 Task: Select transit view around selected location Chattahoochee National Forest, Georgia, United States and check out the nearest train station
Action: Mouse moved to (314, 108)
Screenshot: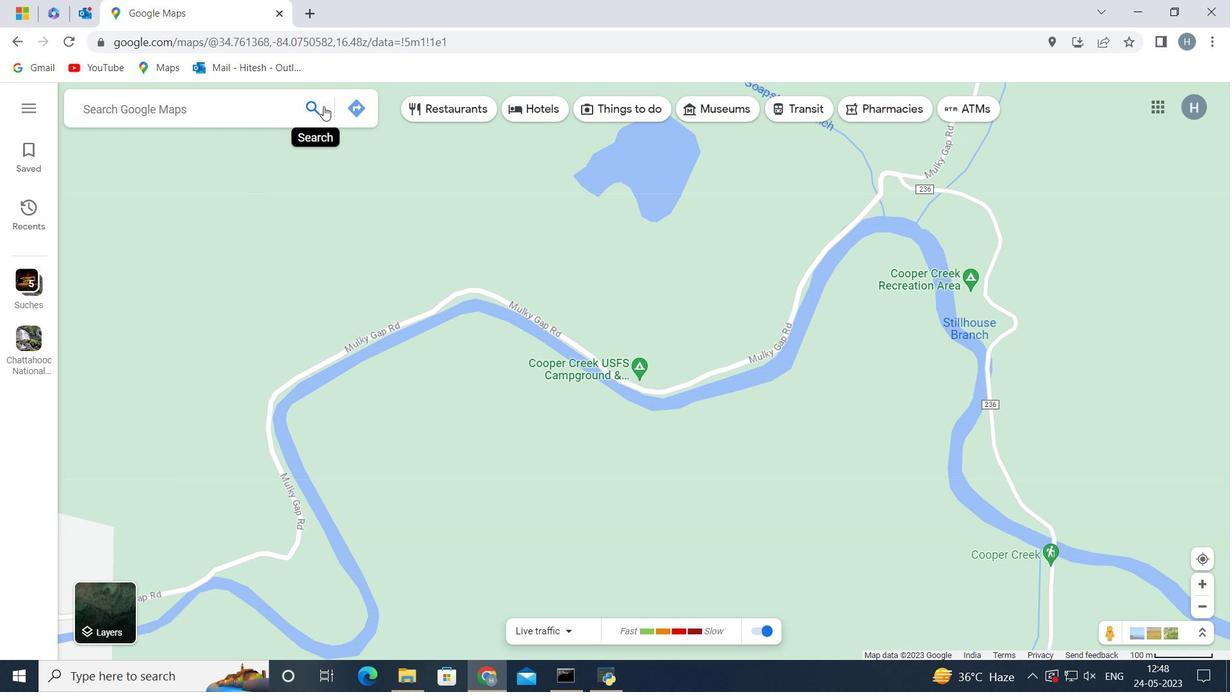 
Action: Mouse pressed left at (314, 108)
Screenshot: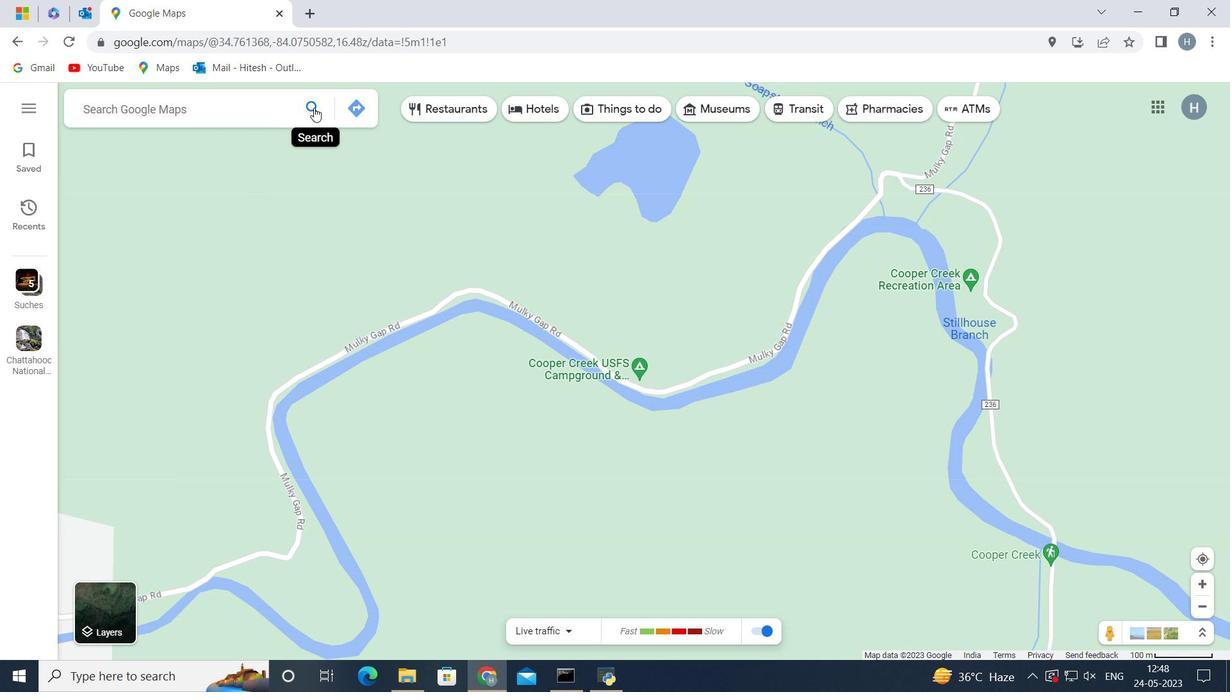 
Action: Mouse moved to (242, 151)
Screenshot: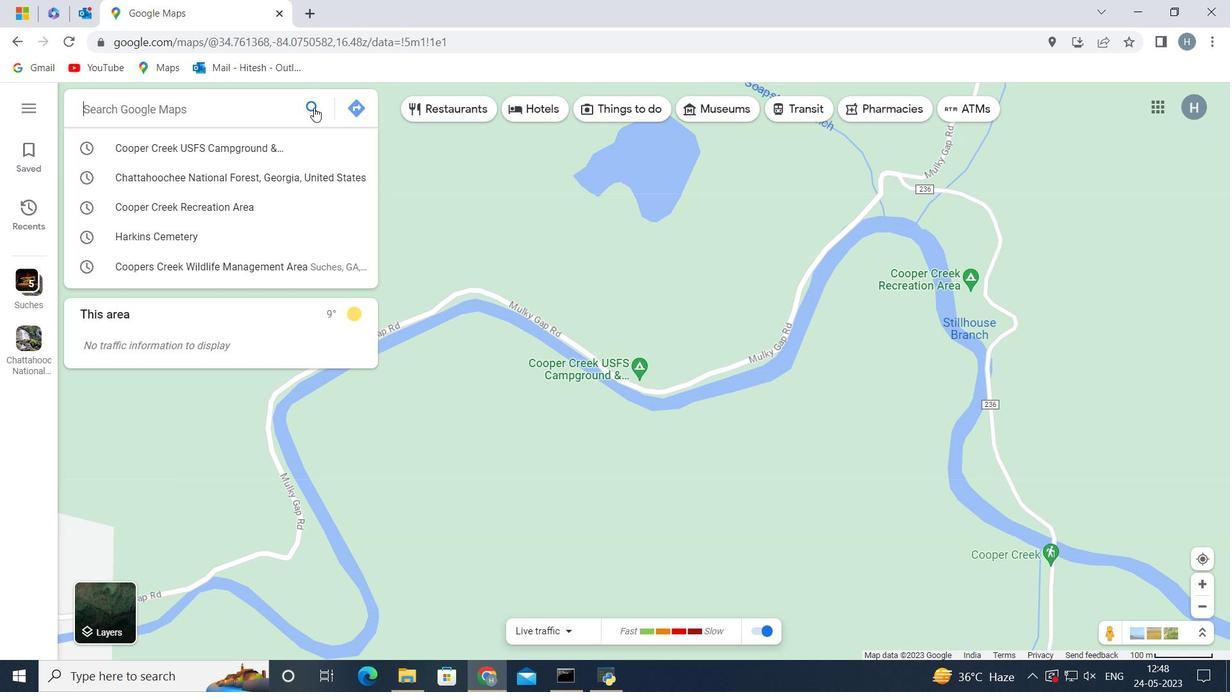 
Action: Key pressed ch
Screenshot: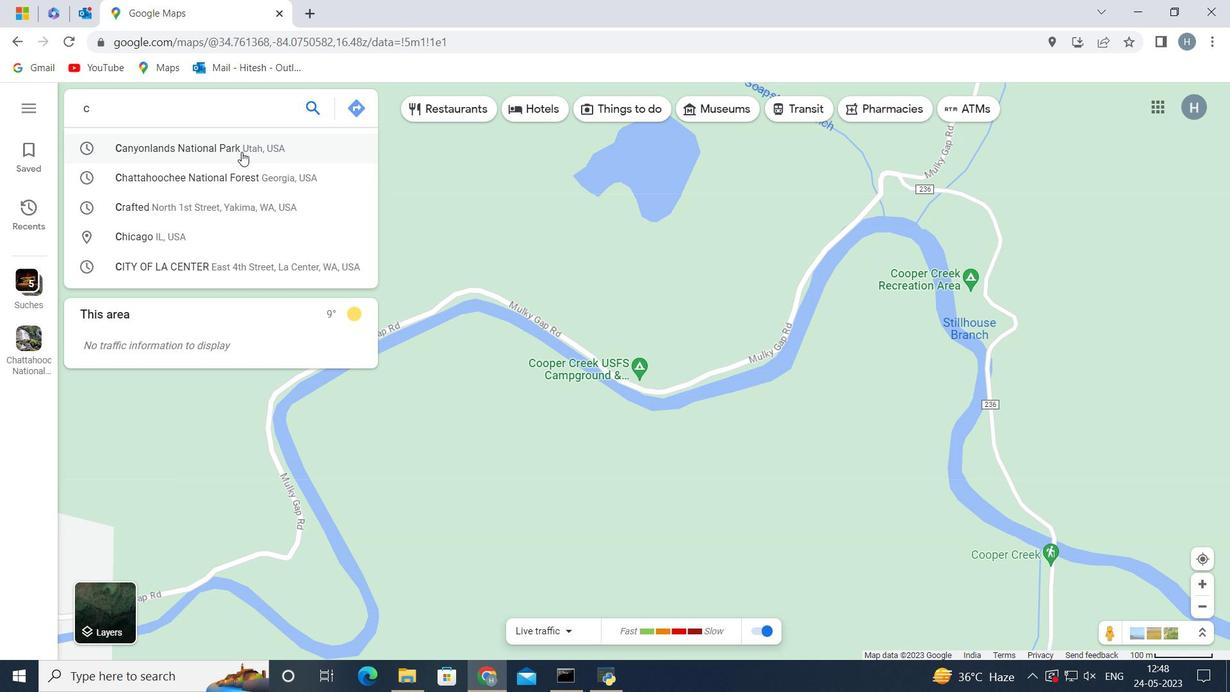 
Action: Mouse moved to (241, 152)
Screenshot: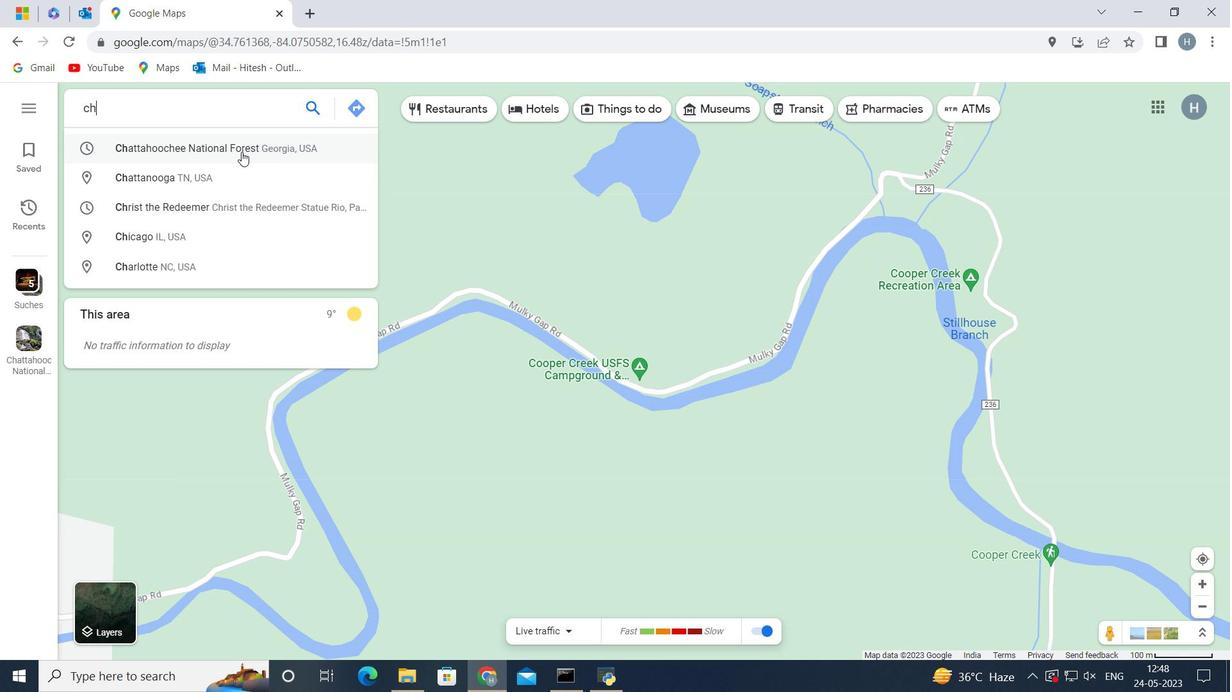 
Action: Key pressed attahoochee<Key.space>national<Key.space>forest<Key.space>georgia<Key.space>united<Key.space>states<Key.space>
Screenshot: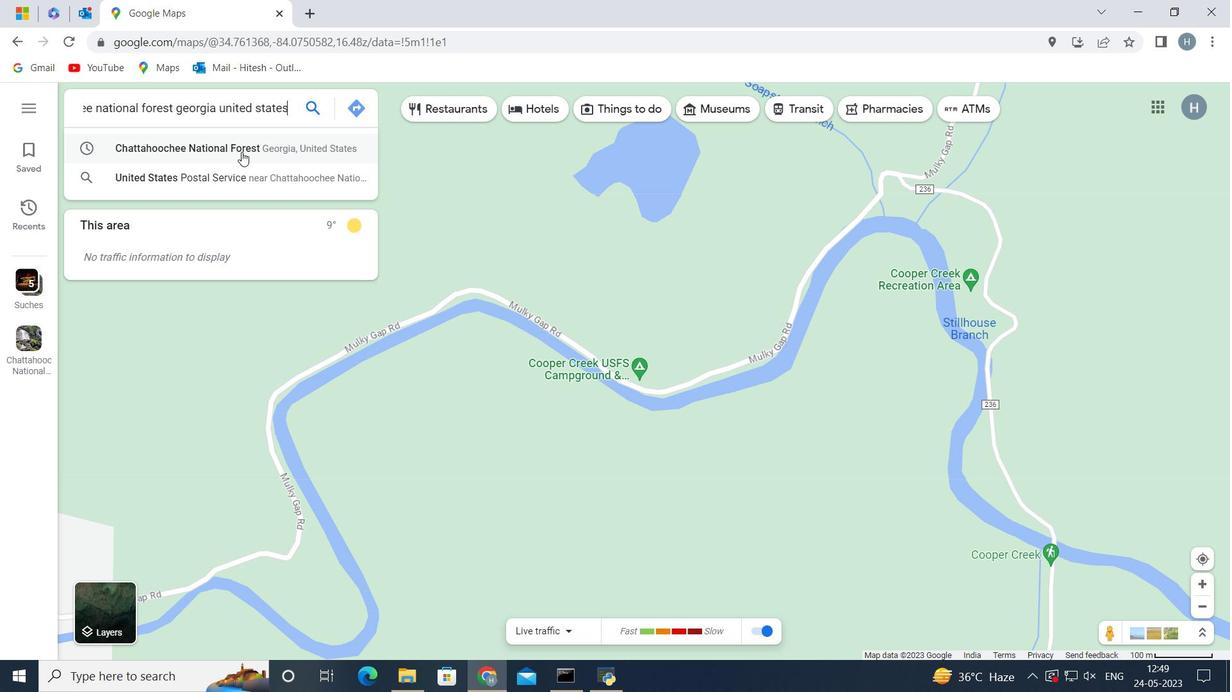 
Action: Mouse moved to (242, 151)
Screenshot: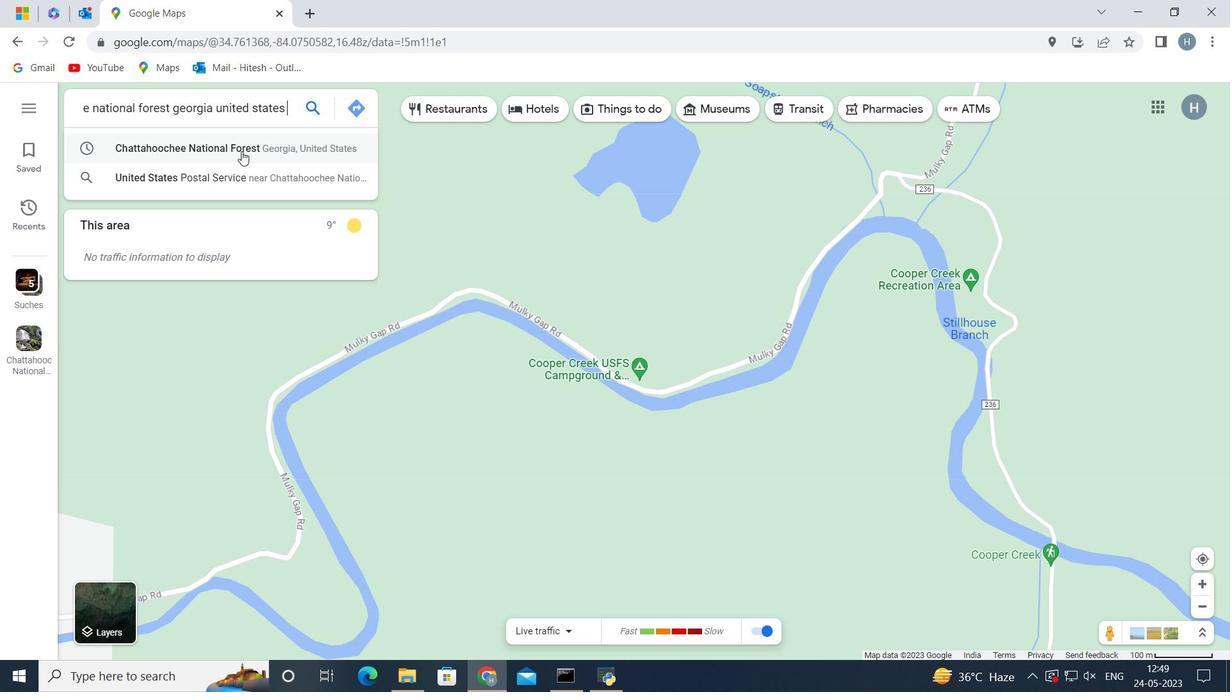 
Action: Mouse pressed left at (242, 151)
Screenshot: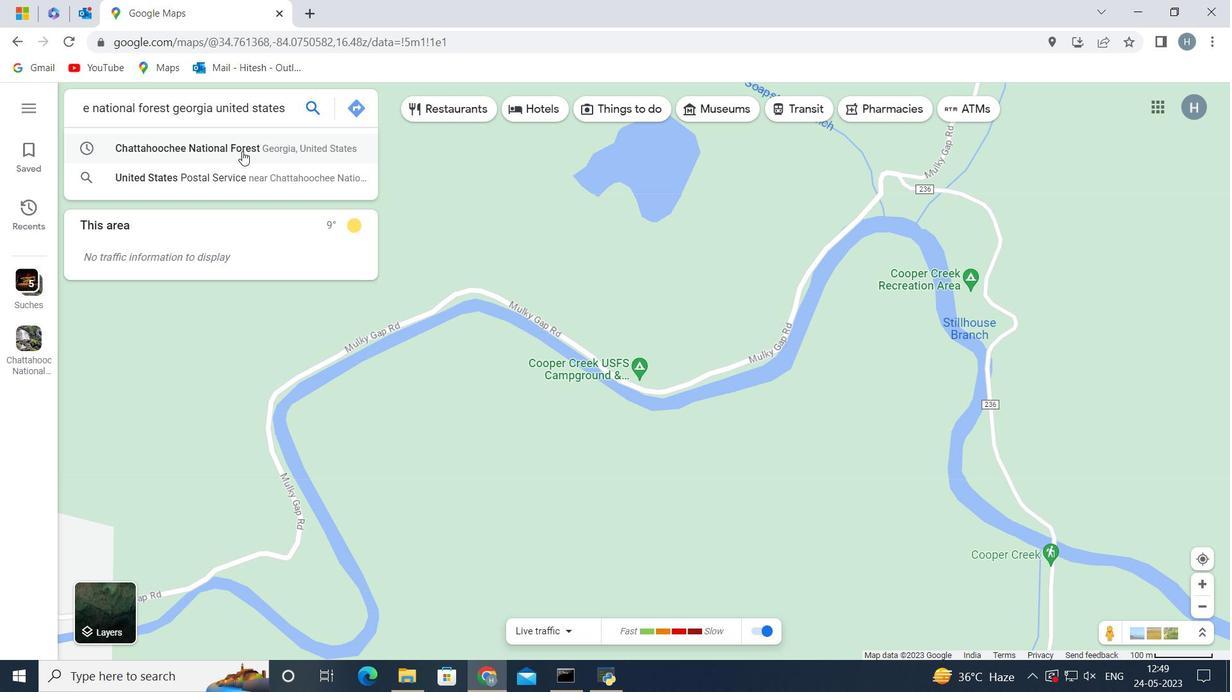 
Action: Mouse moved to (274, 453)
Screenshot: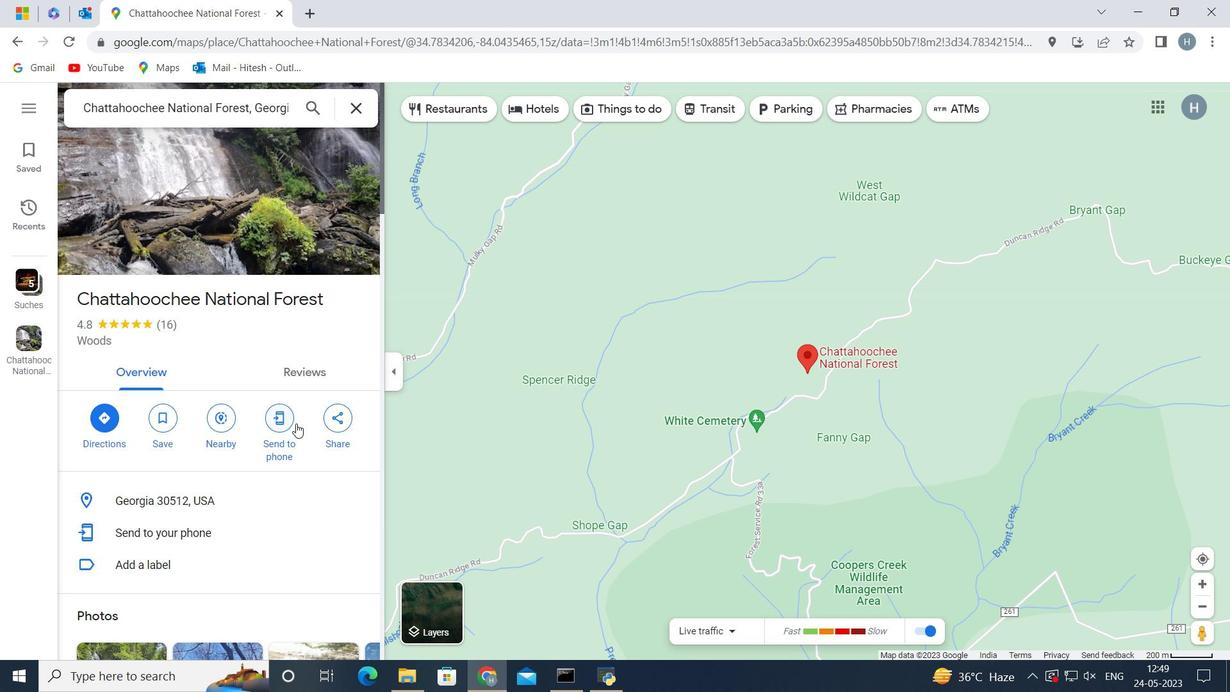 
Action: Mouse scrolled (274, 452) with delta (0, 0)
Screenshot: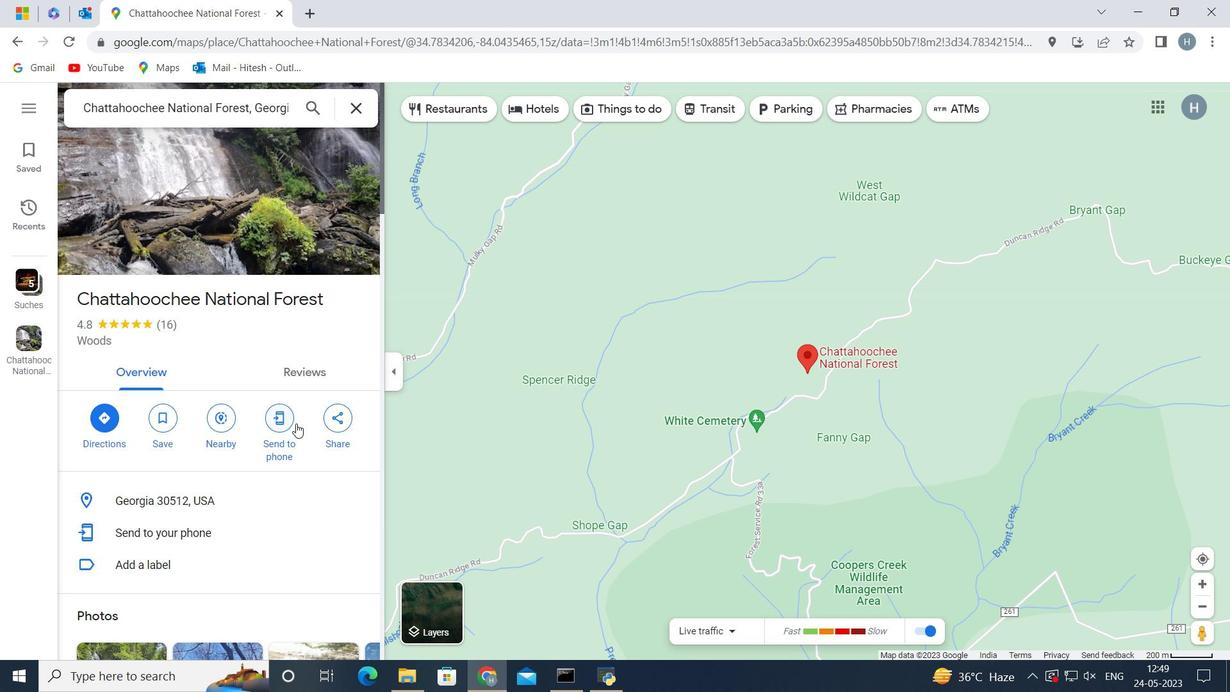 
Action: Mouse moved to (273, 457)
Screenshot: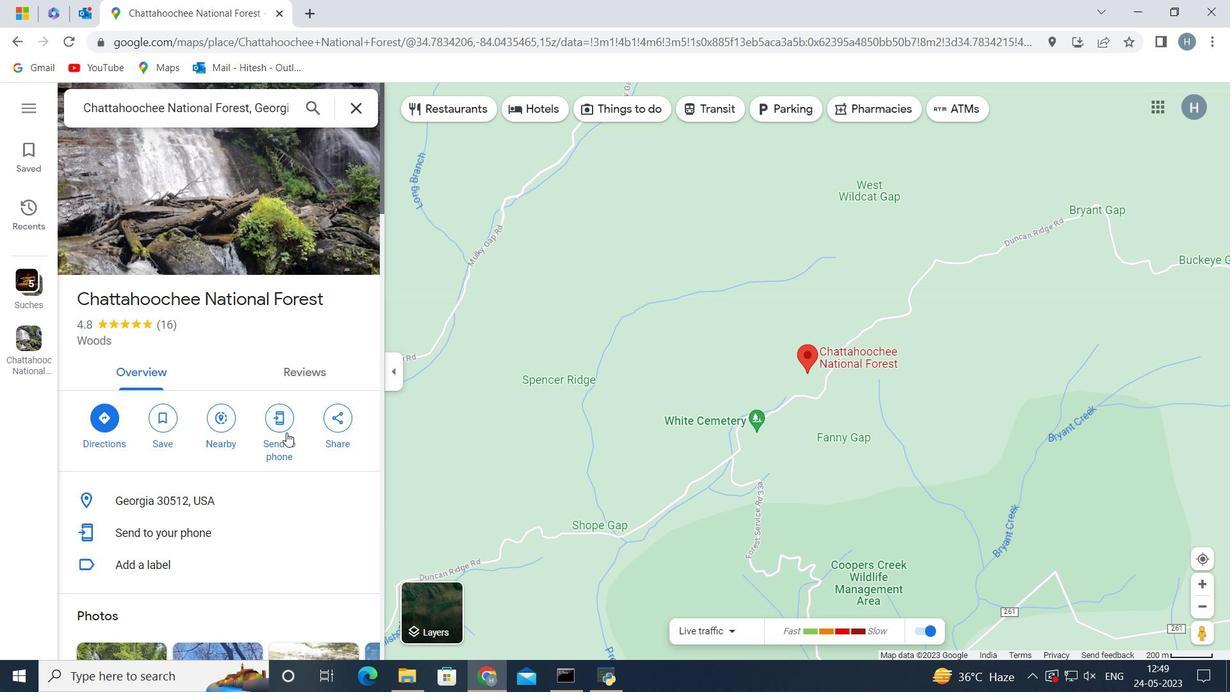 
Action: Mouse scrolled (273, 456) with delta (0, 0)
Screenshot: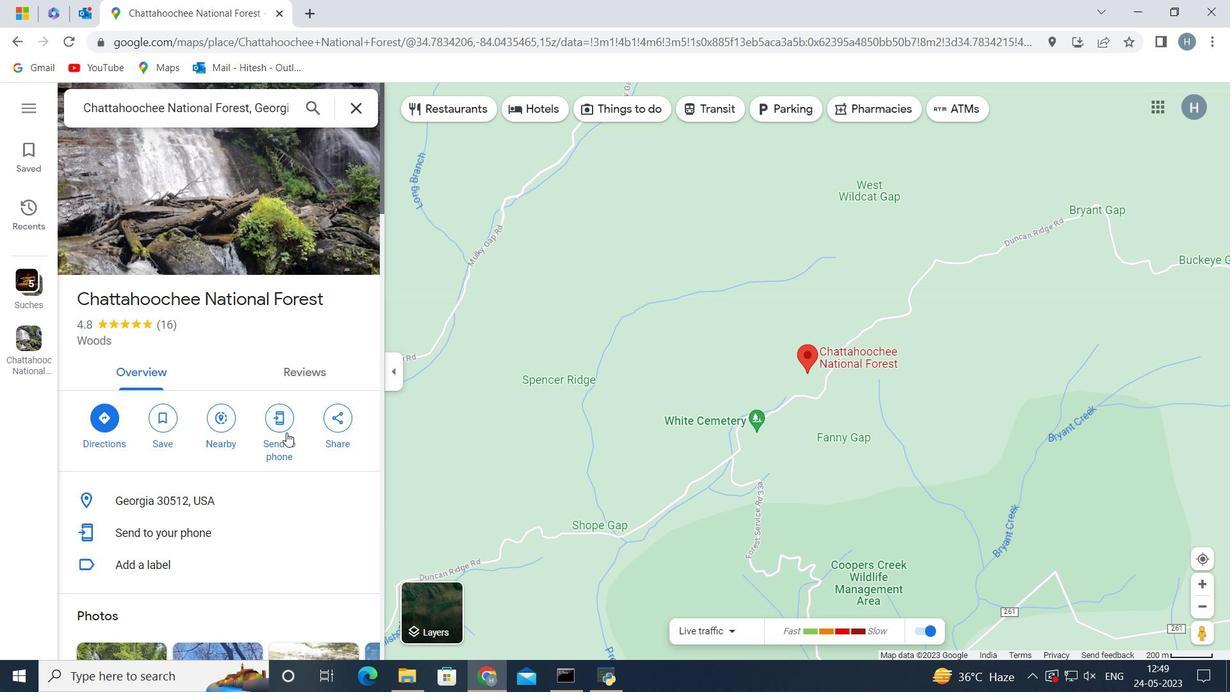 
Action: Mouse scrolled (273, 456) with delta (0, 0)
Screenshot: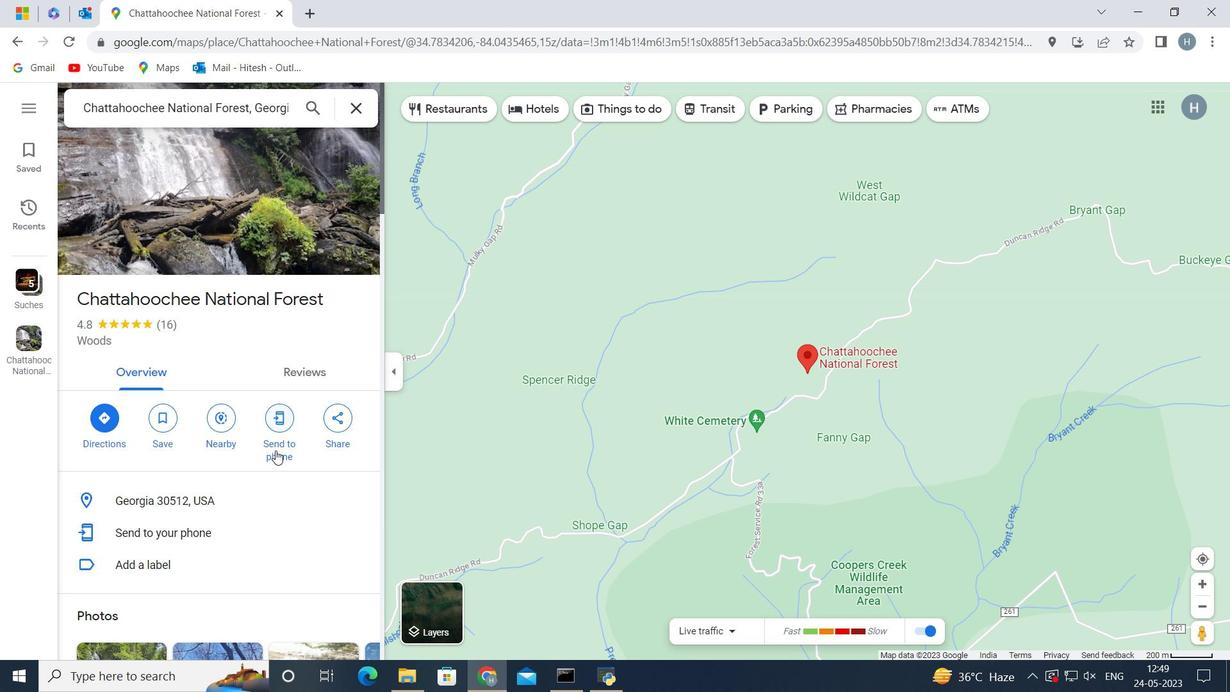 
Action: Mouse moved to (272, 457)
Screenshot: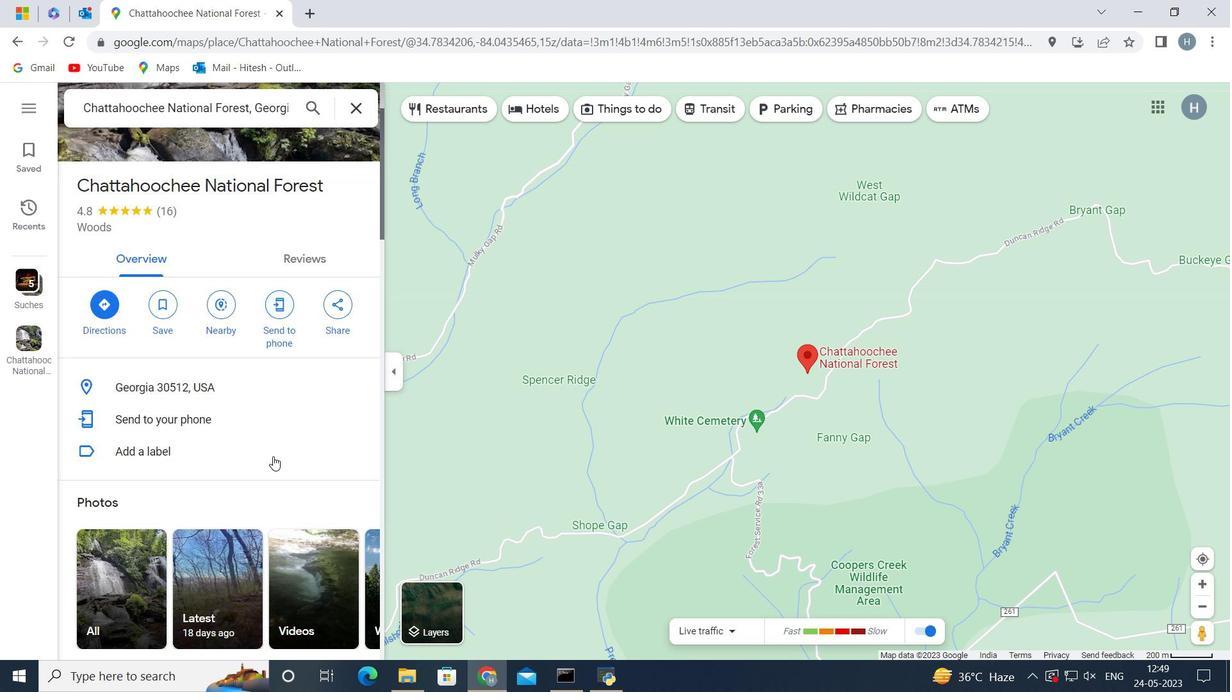 
Action: Mouse scrolled (272, 457) with delta (0, 0)
Screenshot: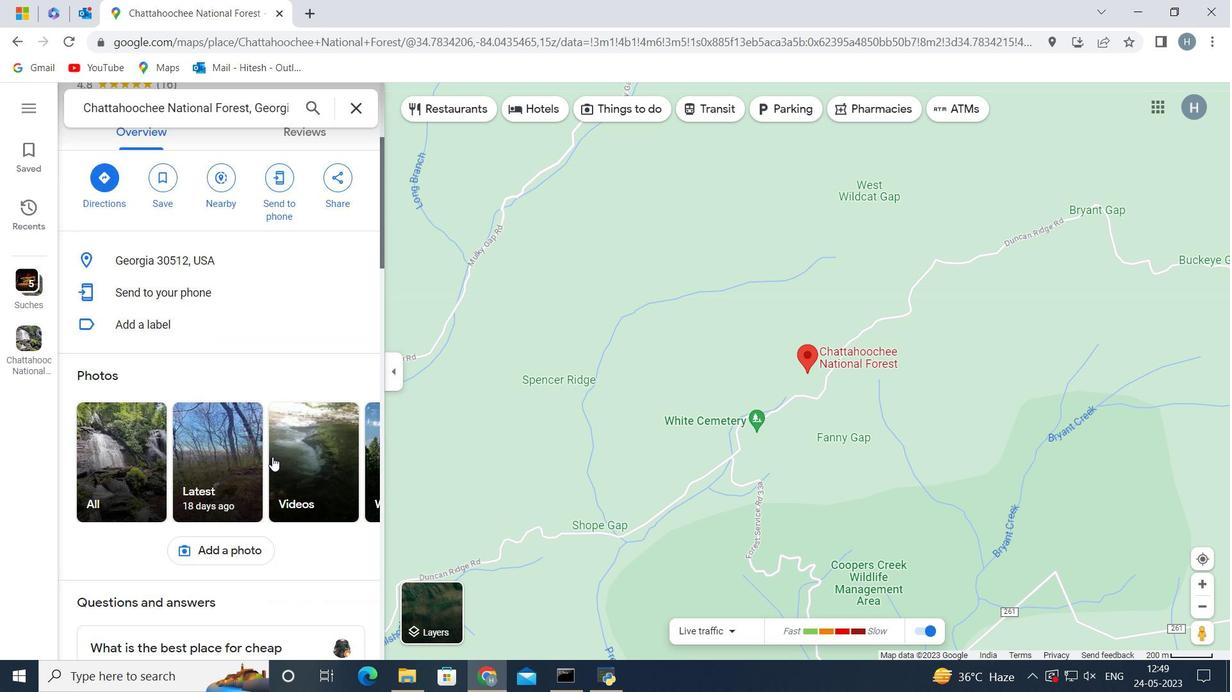 
Action: Mouse scrolled (272, 457) with delta (0, 0)
Screenshot: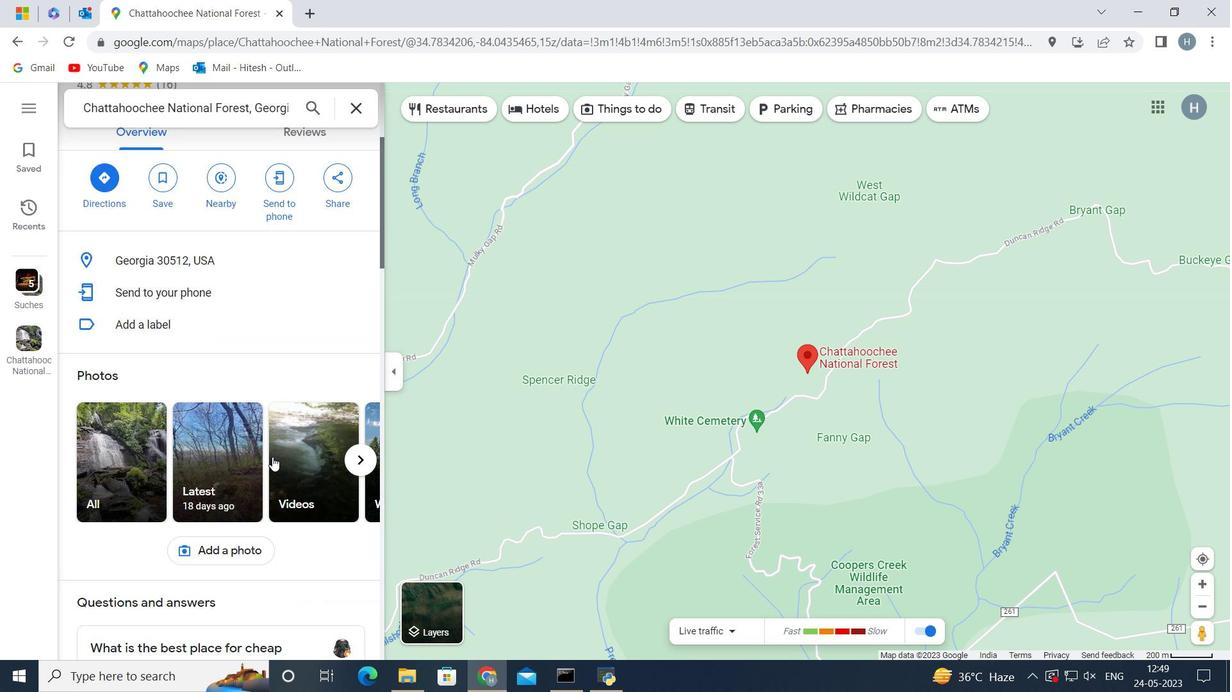 
Action: Mouse scrolled (272, 457) with delta (0, 0)
Screenshot: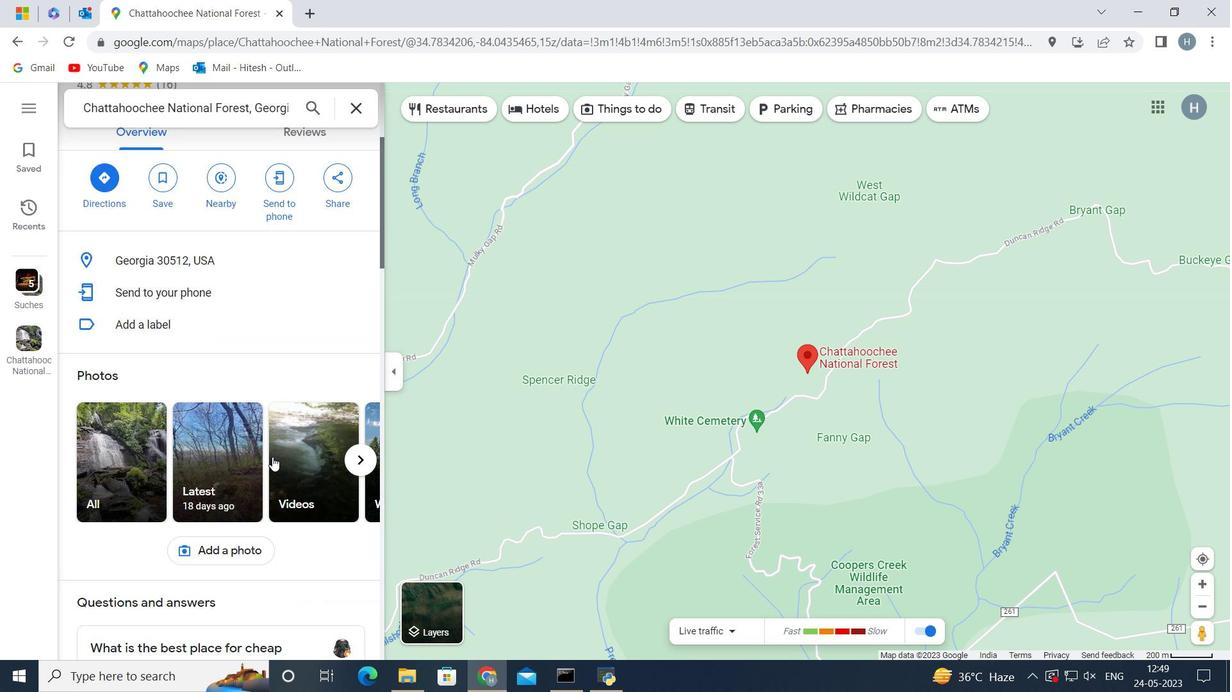 
Action: Mouse scrolled (272, 457) with delta (0, 0)
Screenshot: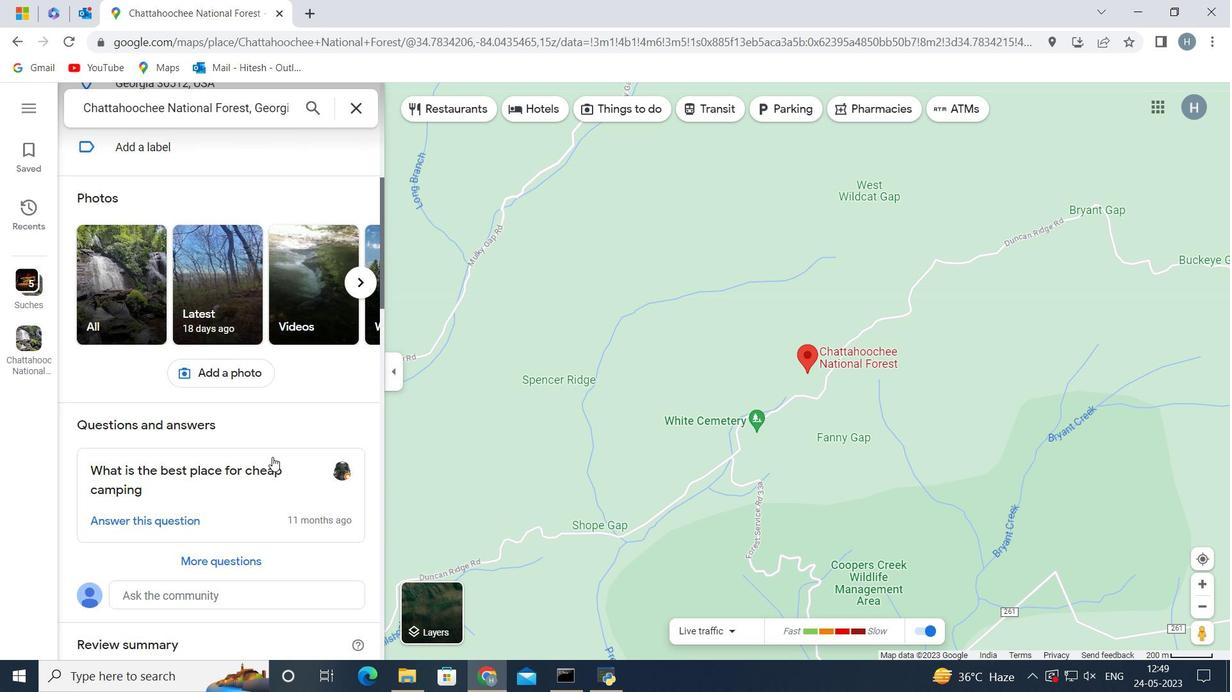 
Action: Mouse scrolled (272, 457) with delta (0, 0)
Screenshot: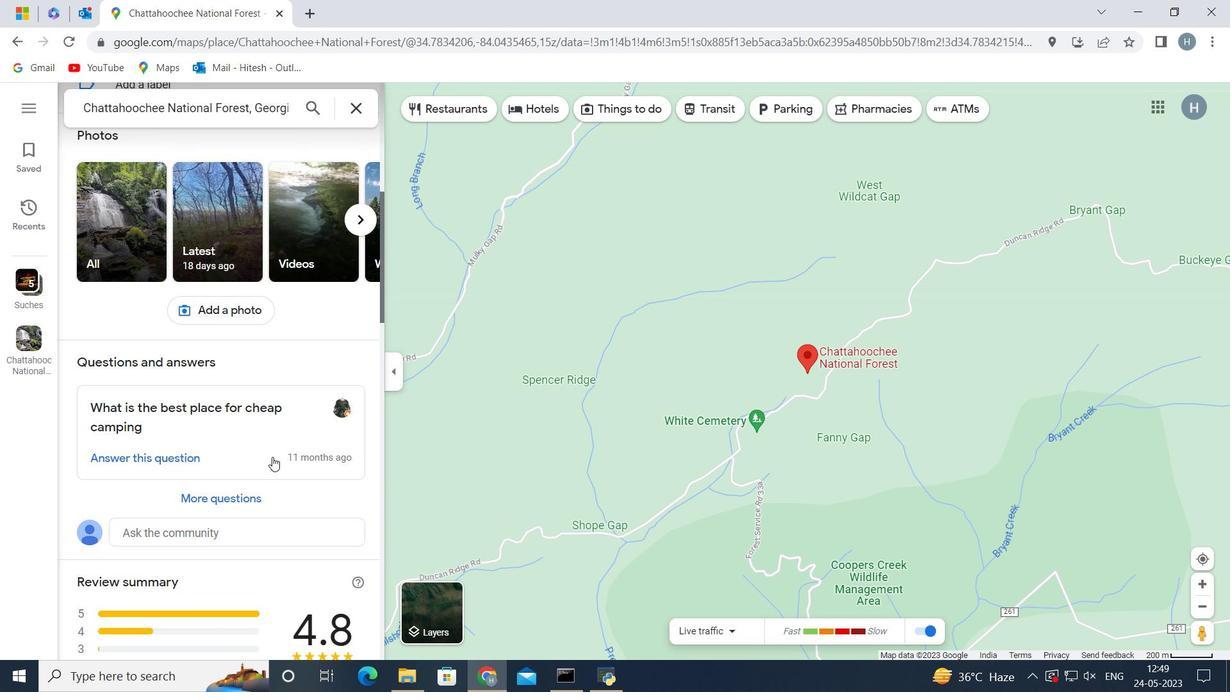 
Action: Mouse scrolled (272, 457) with delta (0, 0)
Screenshot: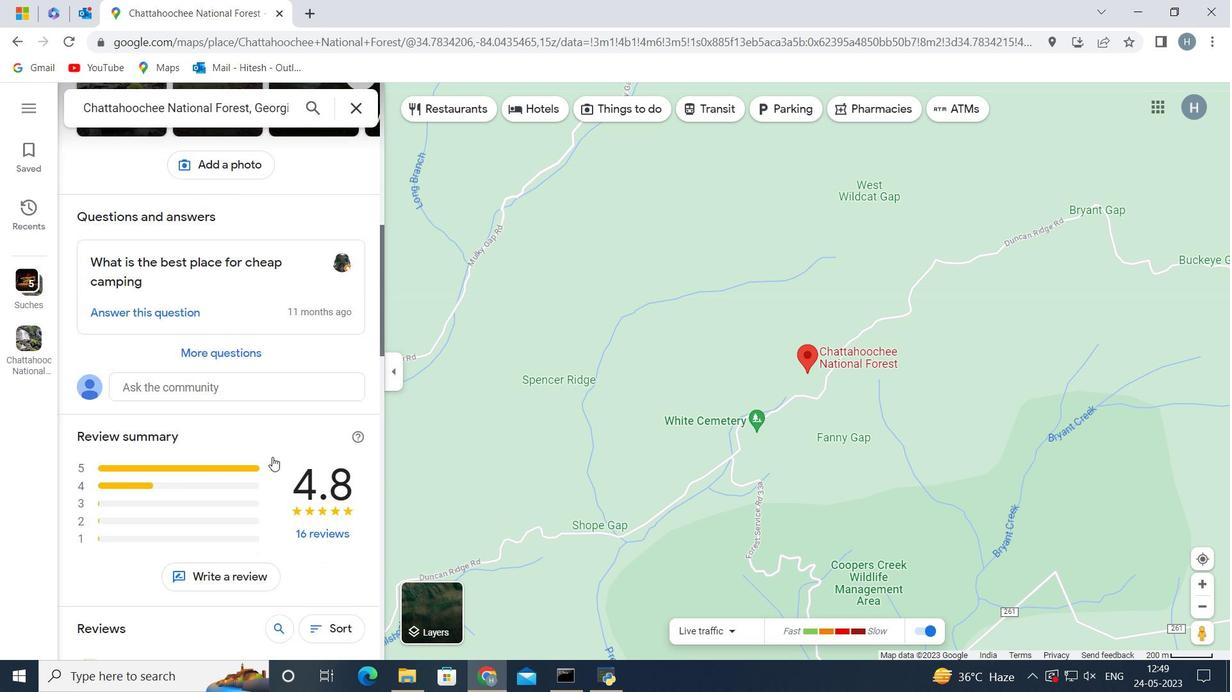 
Action: Mouse scrolled (272, 457) with delta (0, 0)
Screenshot: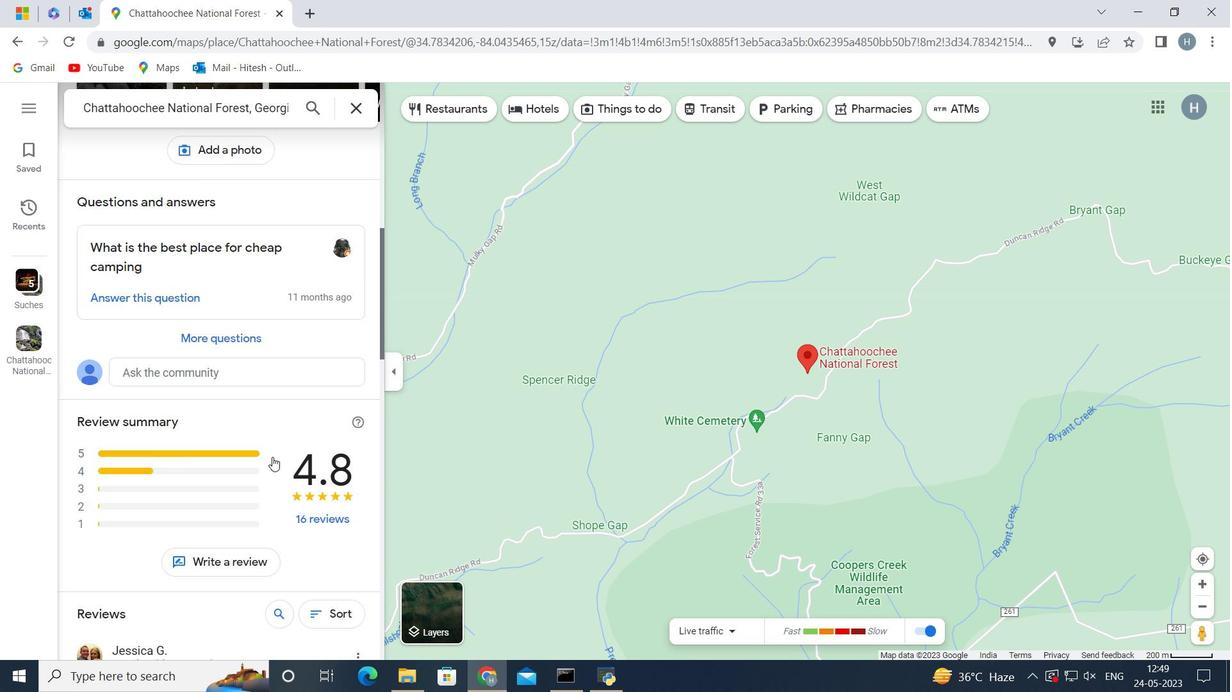 
Action: Mouse scrolled (272, 457) with delta (0, 0)
Screenshot: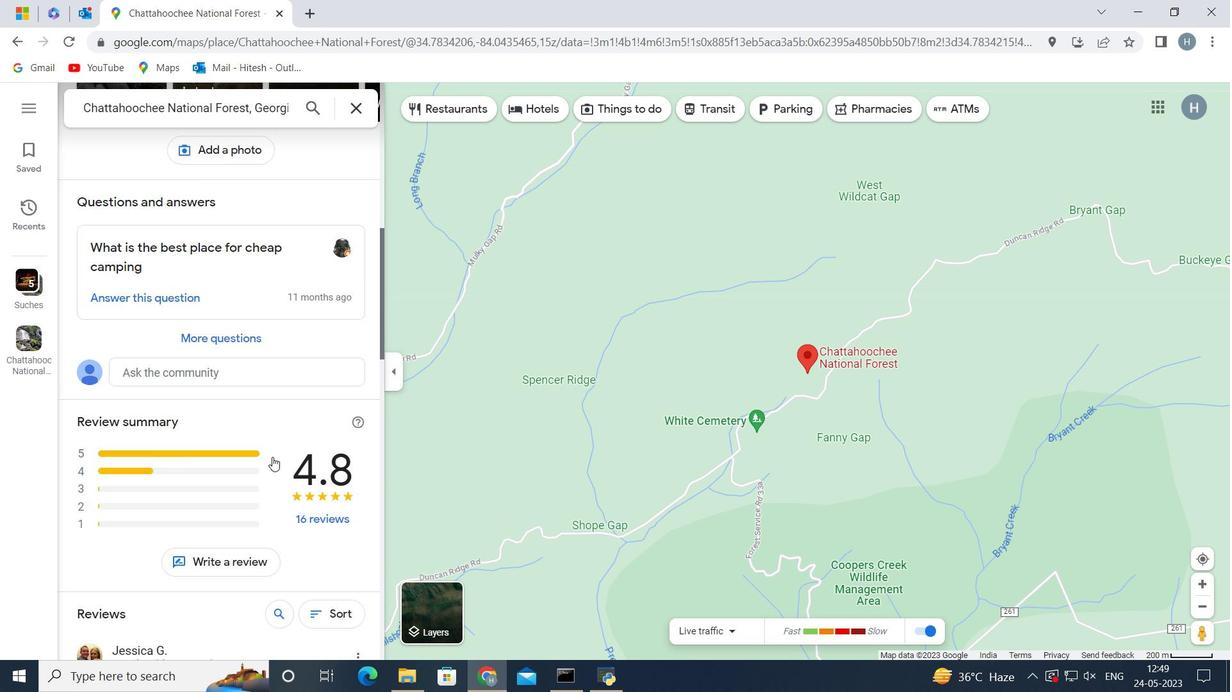 
Action: Mouse moved to (271, 456)
Screenshot: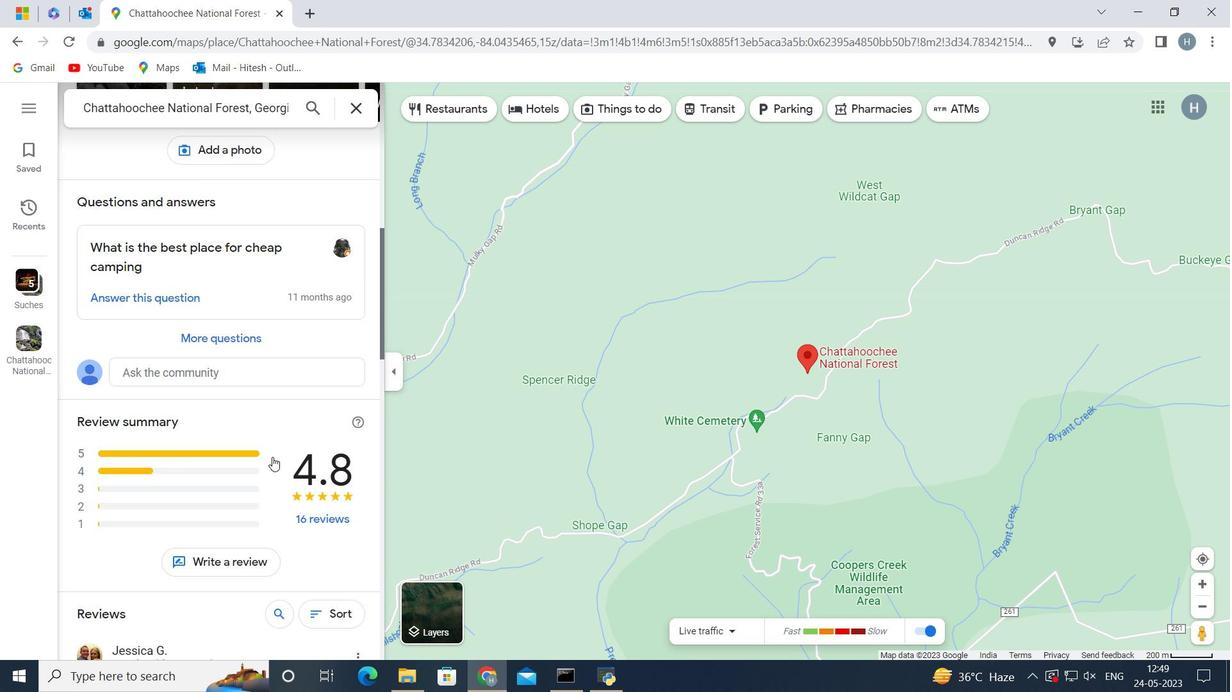 
Action: Mouse scrolled (271, 455) with delta (0, 0)
Screenshot: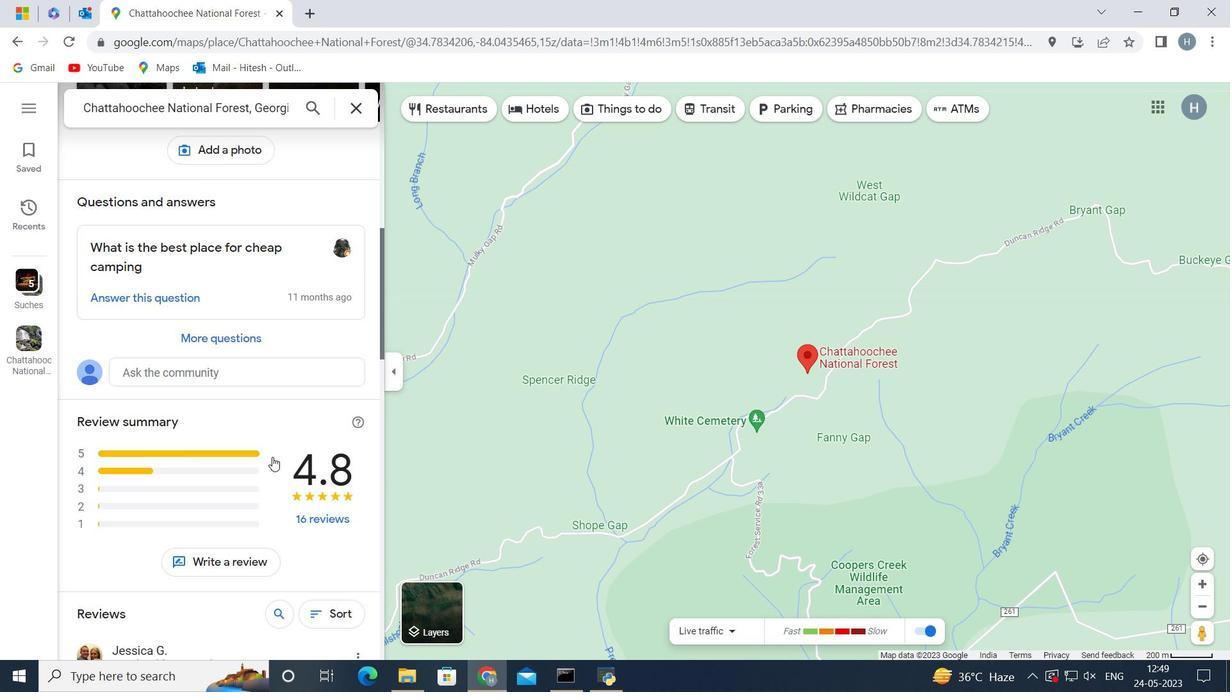 
Action: Mouse moved to (260, 414)
Screenshot: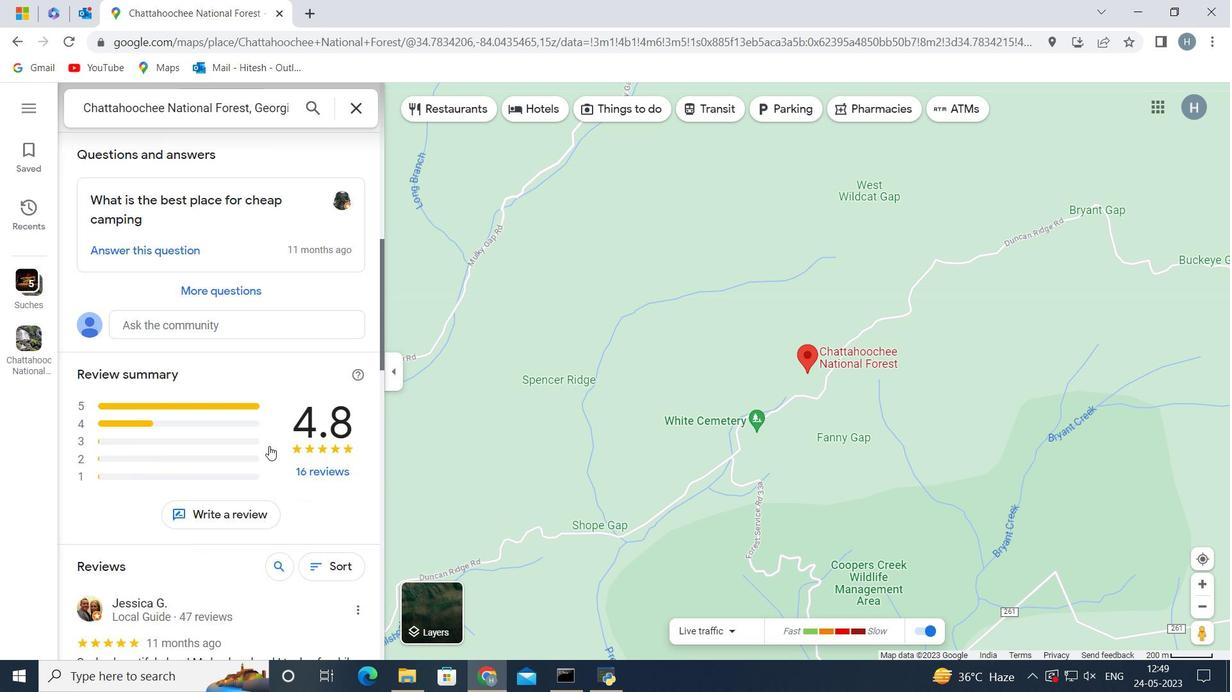 
Action: Mouse scrolled (260, 413) with delta (0, 0)
Screenshot: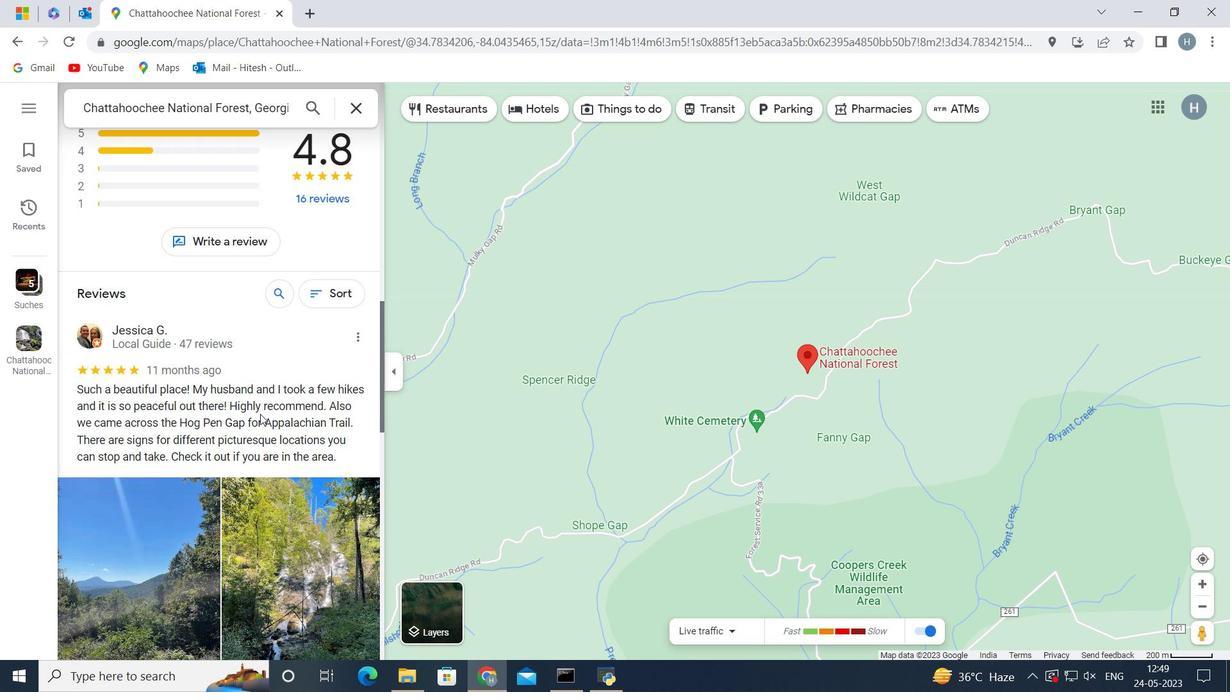 
Action: Mouse scrolled (260, 413) with delta (0, 0)
Screenshot: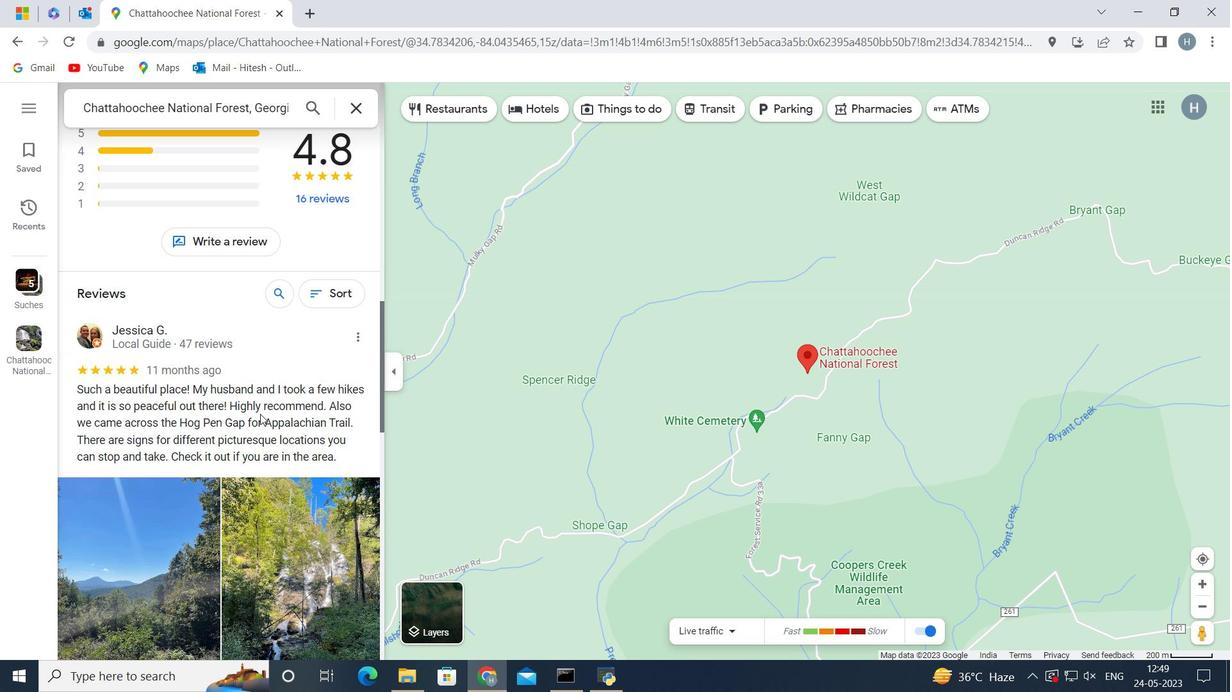 
Action: Mouse scrolled (260, 413) with delta (0, 0)
Screenshot: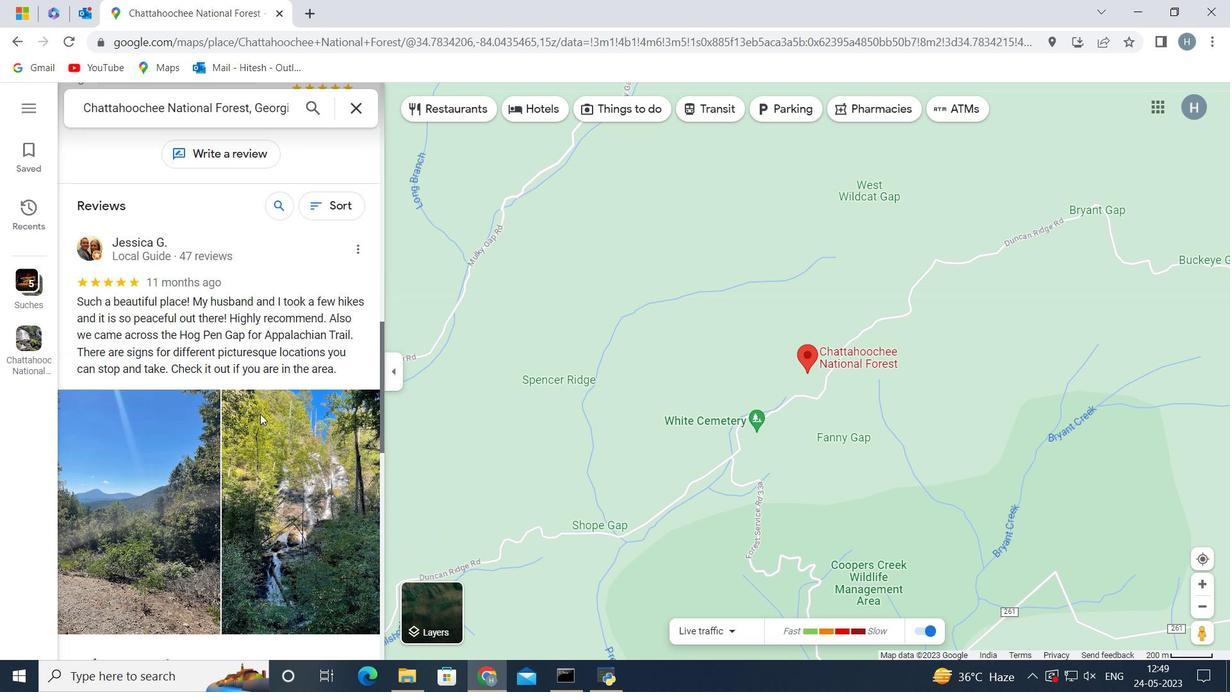 
Action: Mouse scrolled (260, 413) with delta (0, 0)
Screenshot: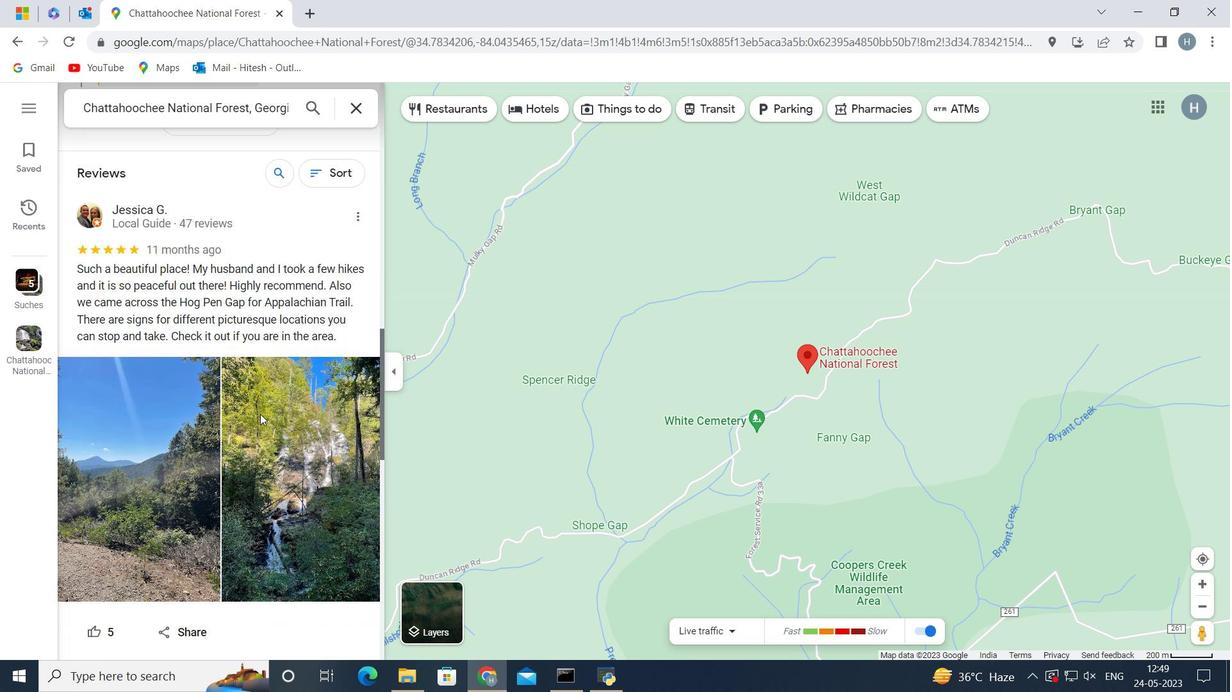 
Action: Mouse scrolled (260, 413) with delta (0, 0)
Screenshot: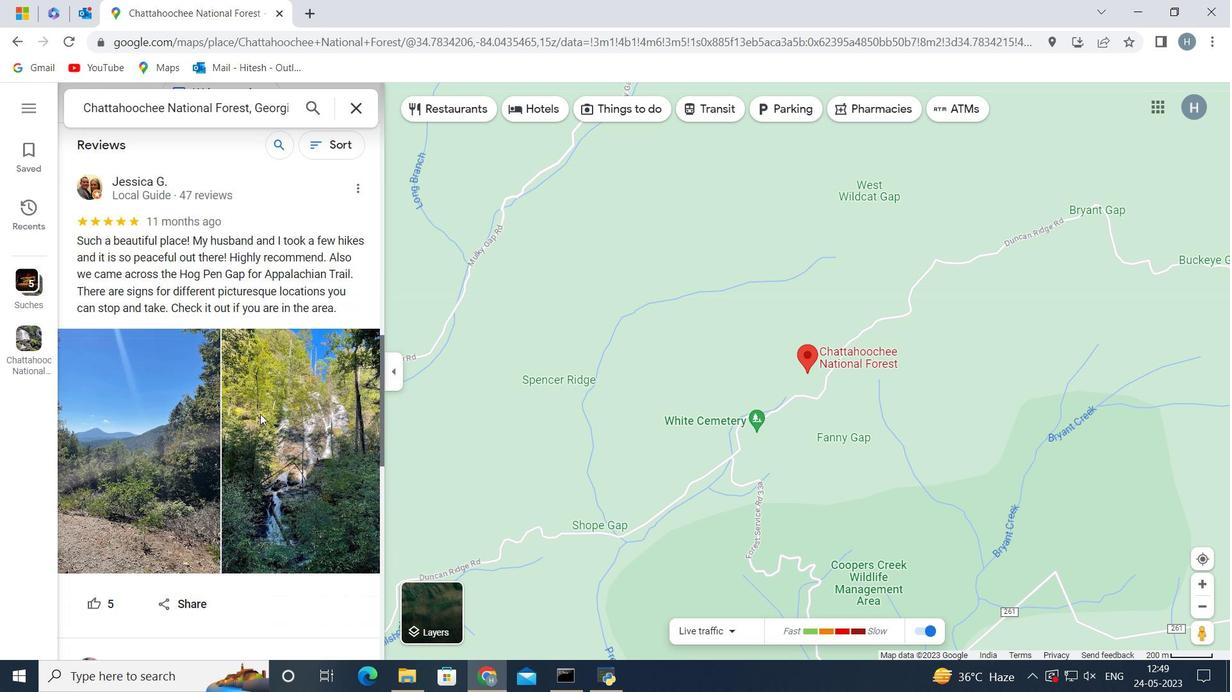 
Action: Mouse scrolled (260, 413) with delta (0, 0)
Screenshot: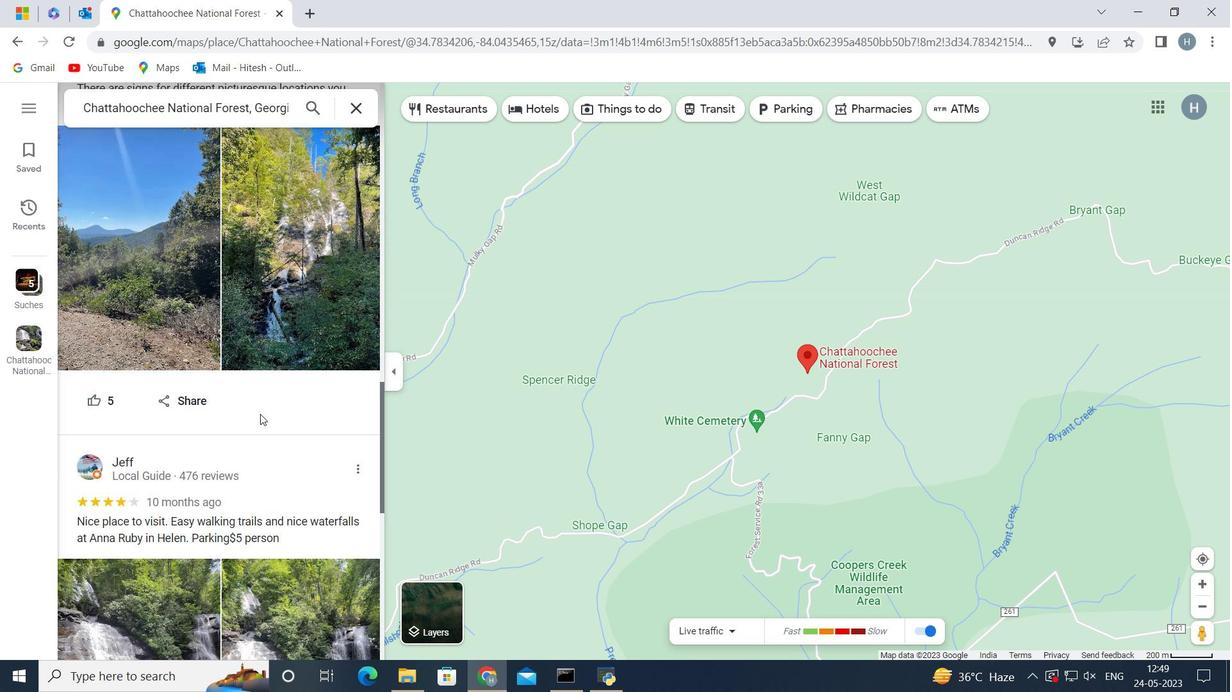 
Action: Mouse scrolled (260, 413) with delta (0, 0)
Screenshot: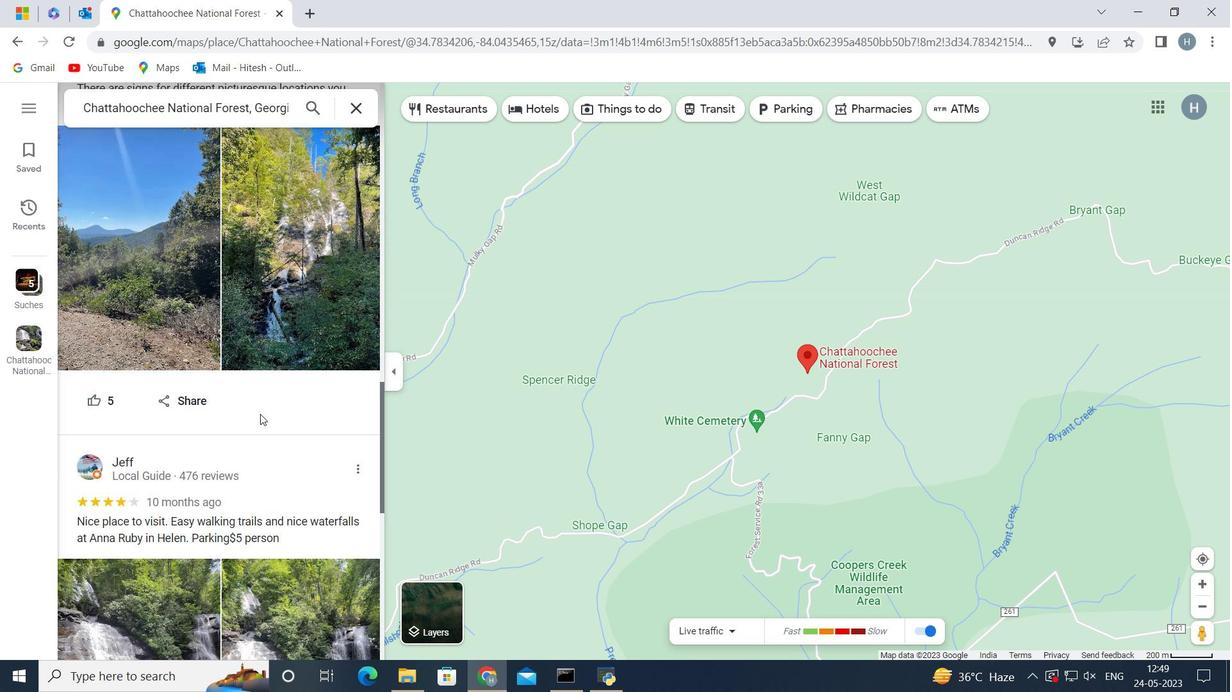 
Action: Mouse scrolled (260, 413) with delta (0, 0)
Screenshot: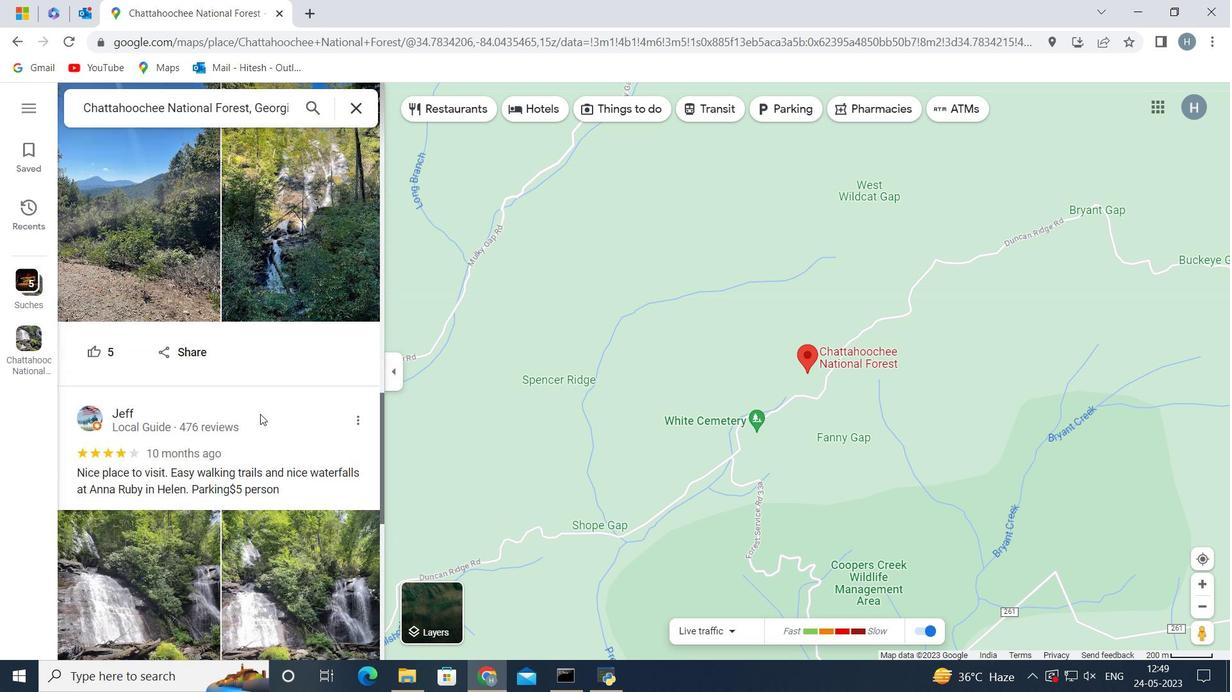 
Action: Mouse scrolled (260, 413) with delta (0, 0)
Screenshot: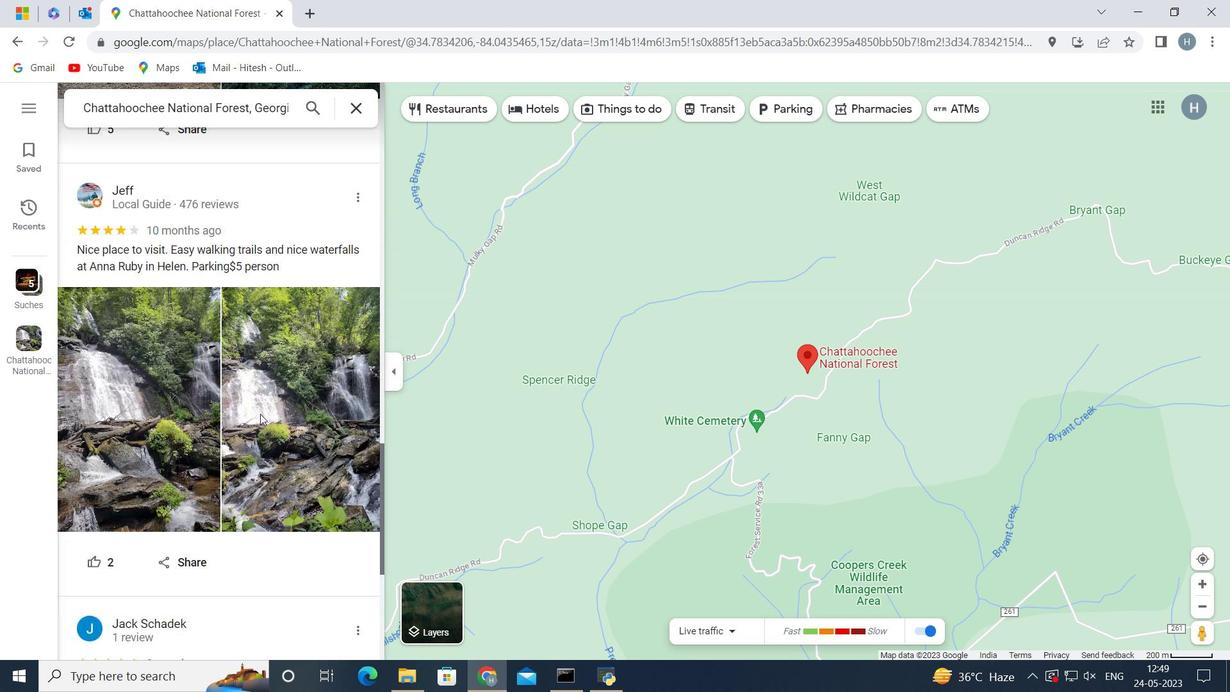 
Action: Mouse scrolled (260, 413) with delta (0, 0)
Screenshot: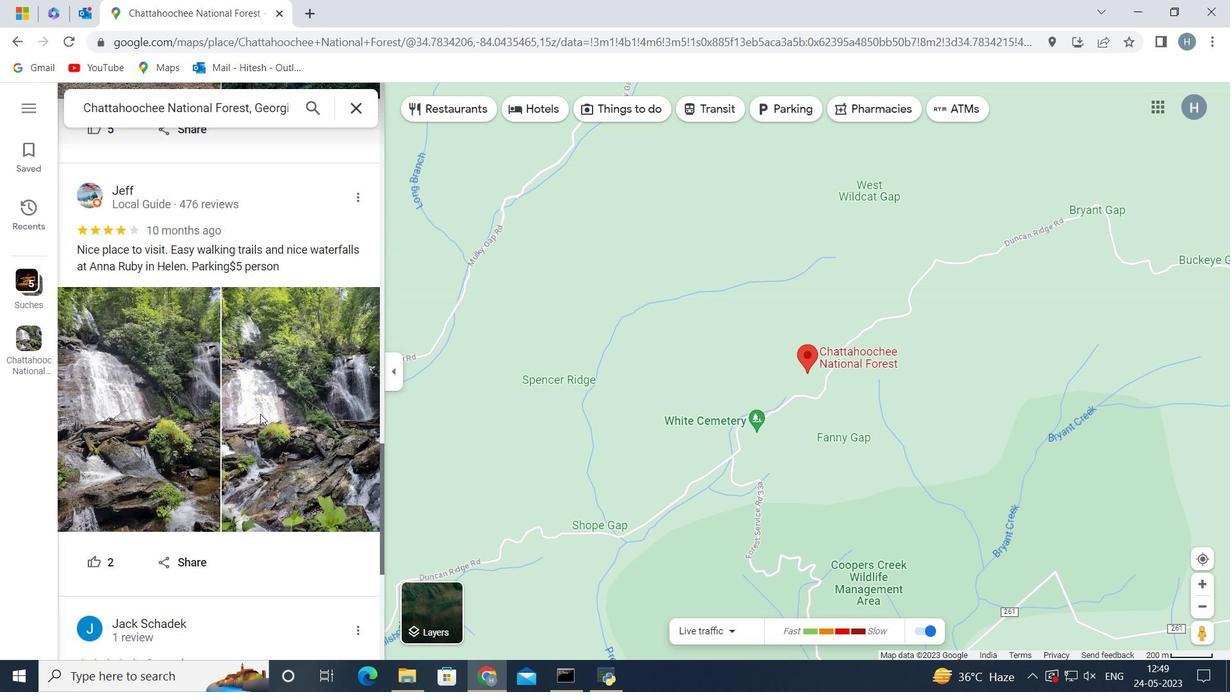 
Action: Mouse scrolled (260, 413) with delta (0, 0)
Screenshot: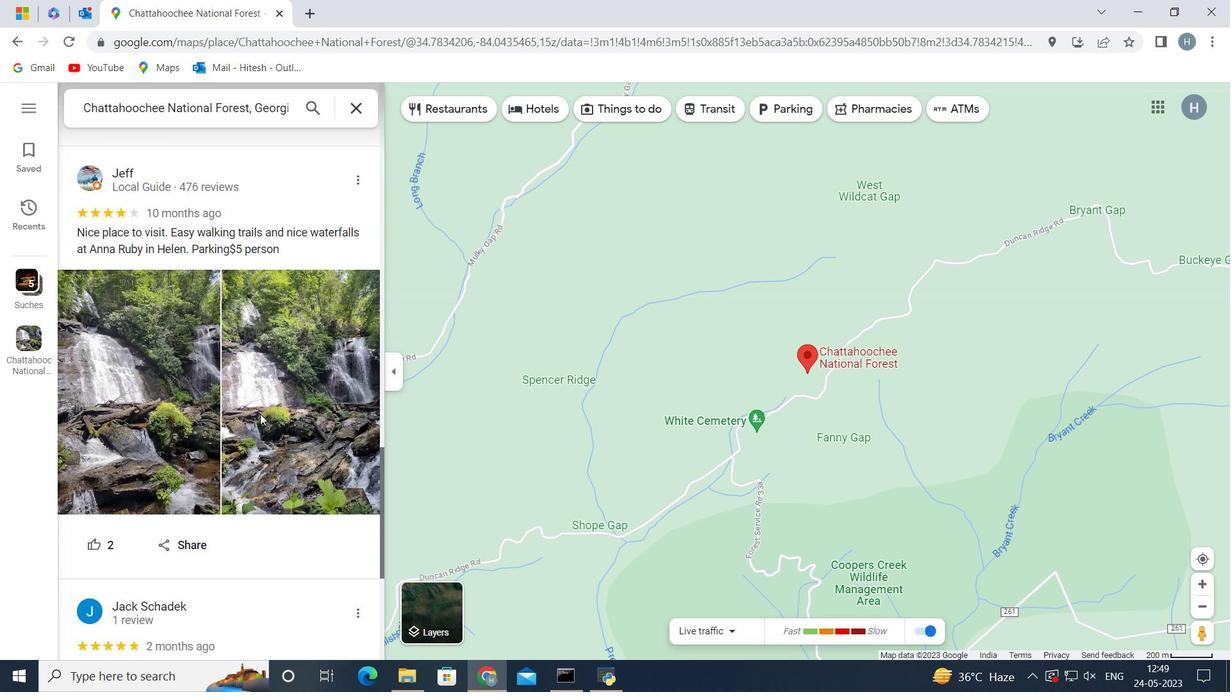 
Action: Mouse scrolled (260, 413) with delta (0, 0)
Screenshot: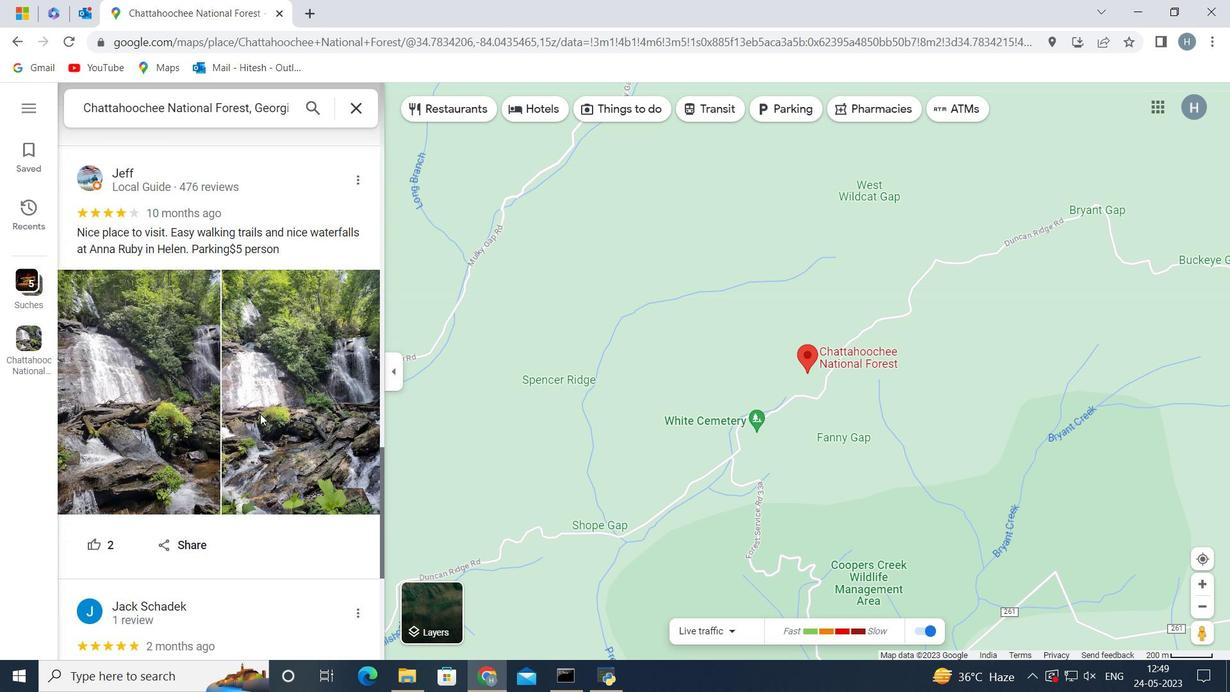 
Action: Mouse scrolled (260, 413) with delta (0, 0)
Screenshot: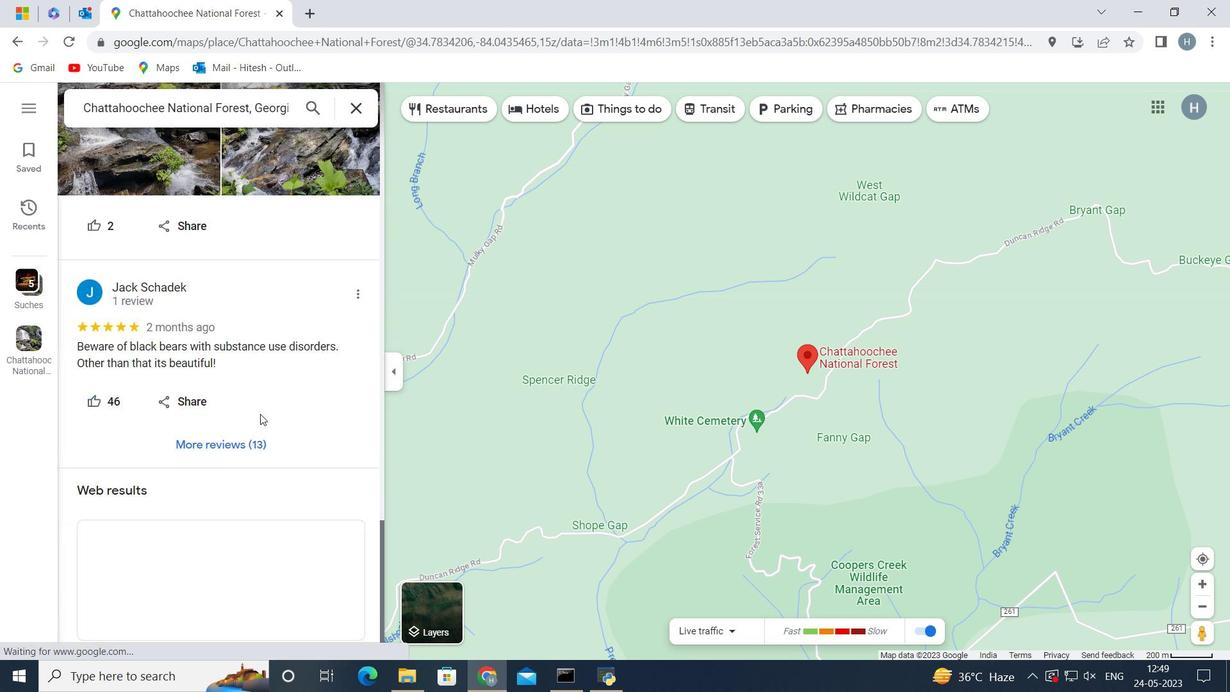 
Action: Mouse scrolled (260, 413) with delta (0, 0)
Screenshot: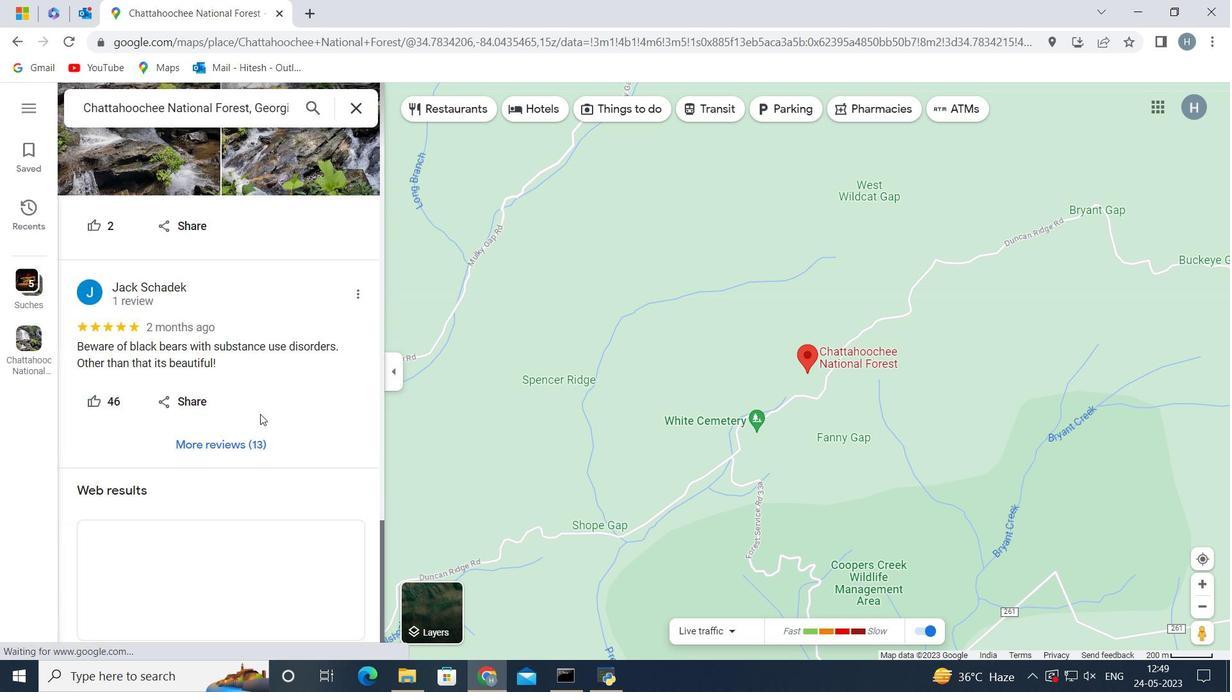 
Action: Mouse scrolled (260, 413) with delta (0, 0)
Screenshot: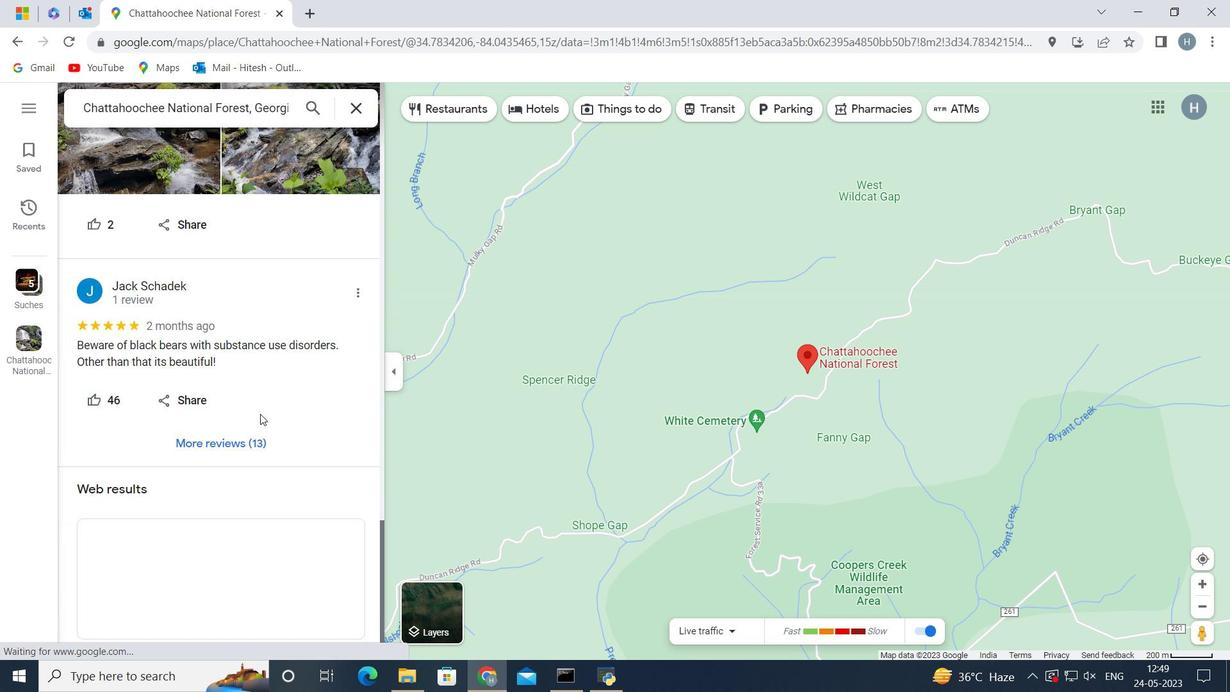 
Action: Mouse scrolled (260, 413) with delta (0, 0)
Screenshot: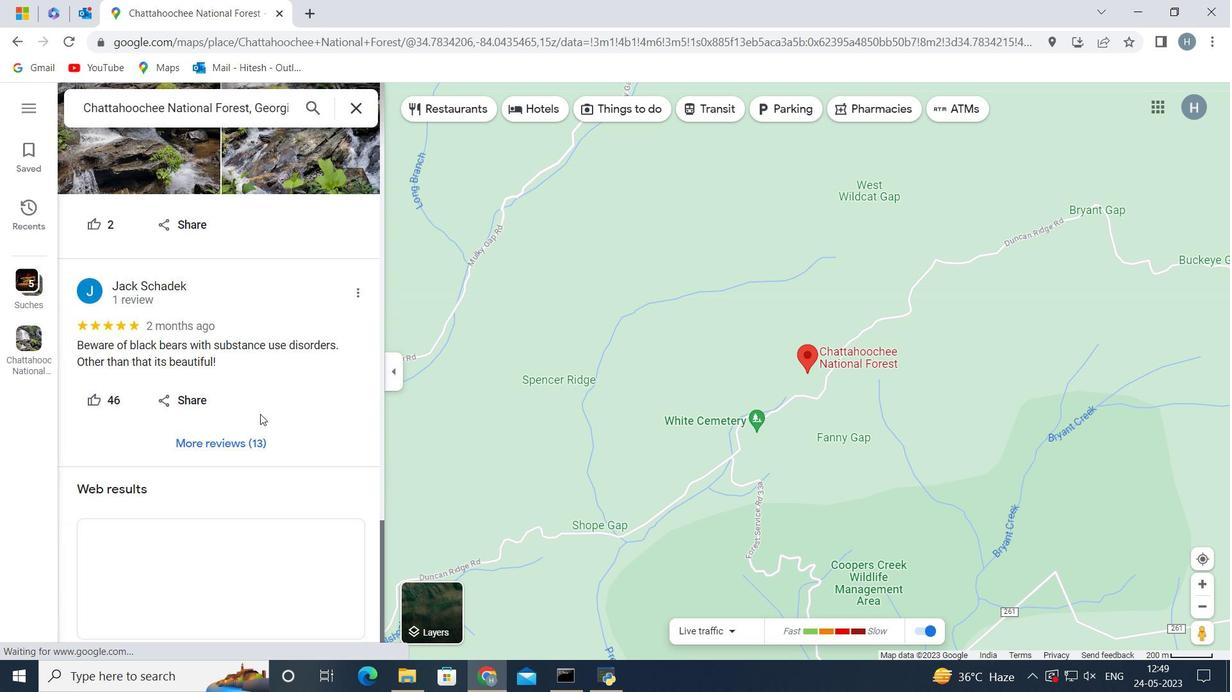 
Action: Mouse scrolled (260, 413) with delta (0, 0)
Screenshot: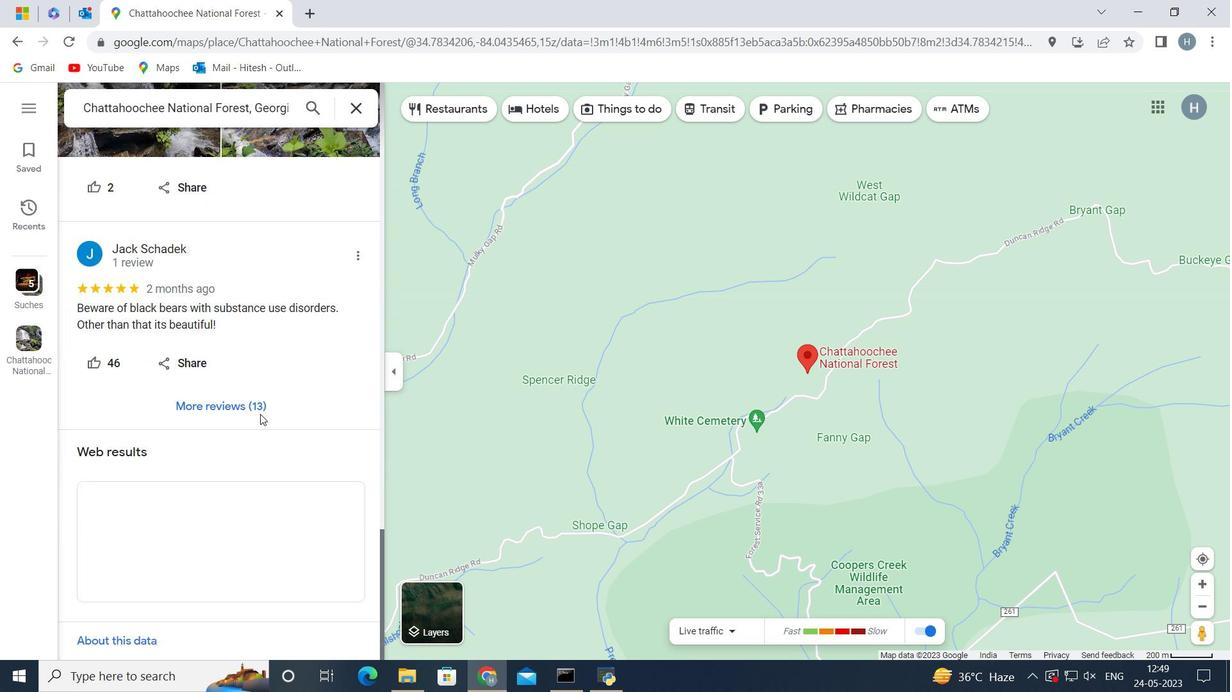 
Action: Mouse scrolled (260, 413) with delta (0, 0)
Screenshot: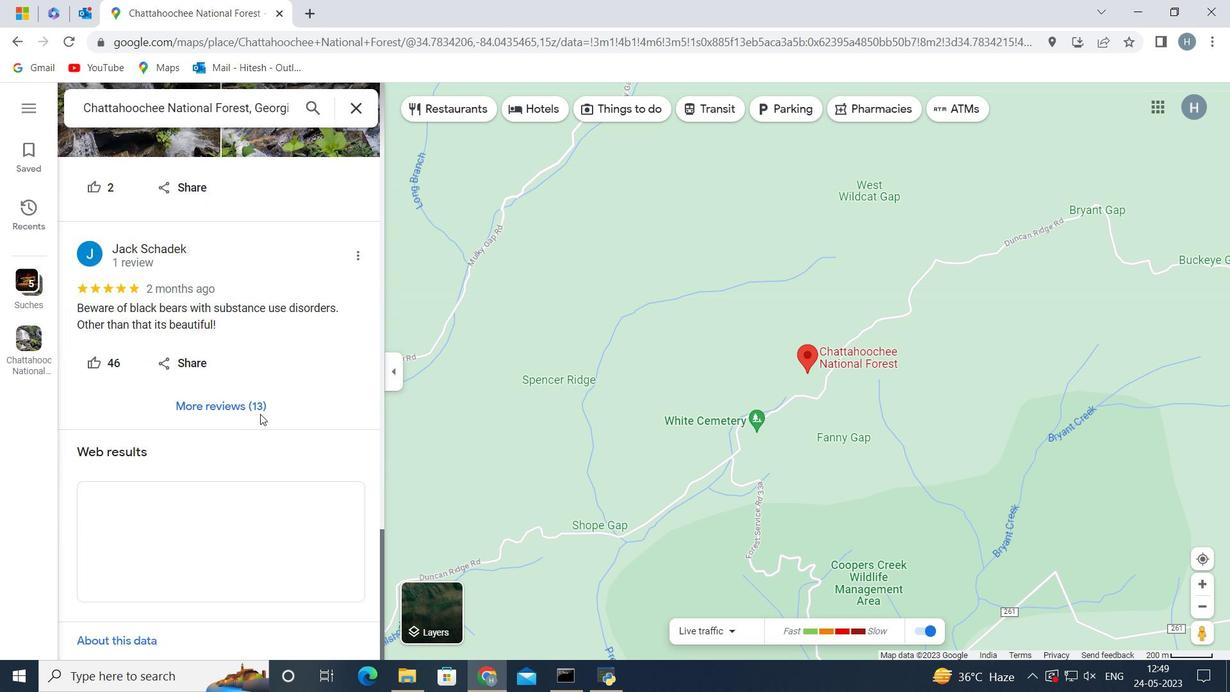 
Action: Mouse scrolled (260, 413) with delta (0, 0)
Screenshot: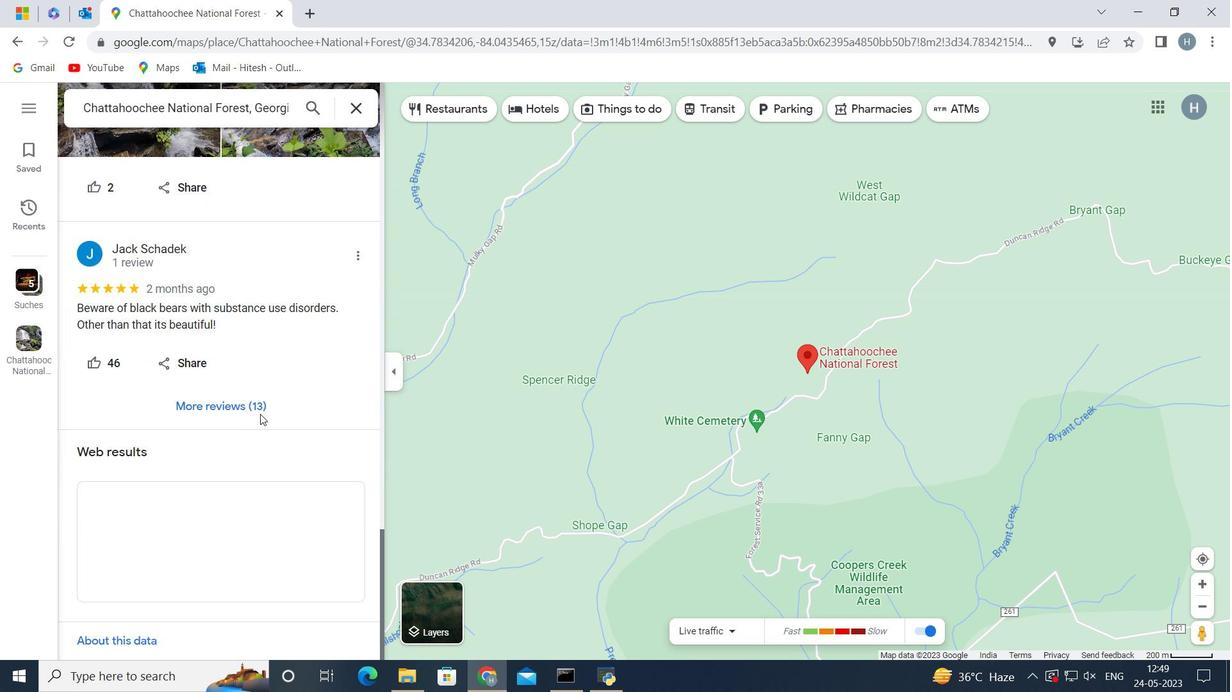 
Action: Mouse scrolled (260, 413) with delta (0, 0)
Screenshot: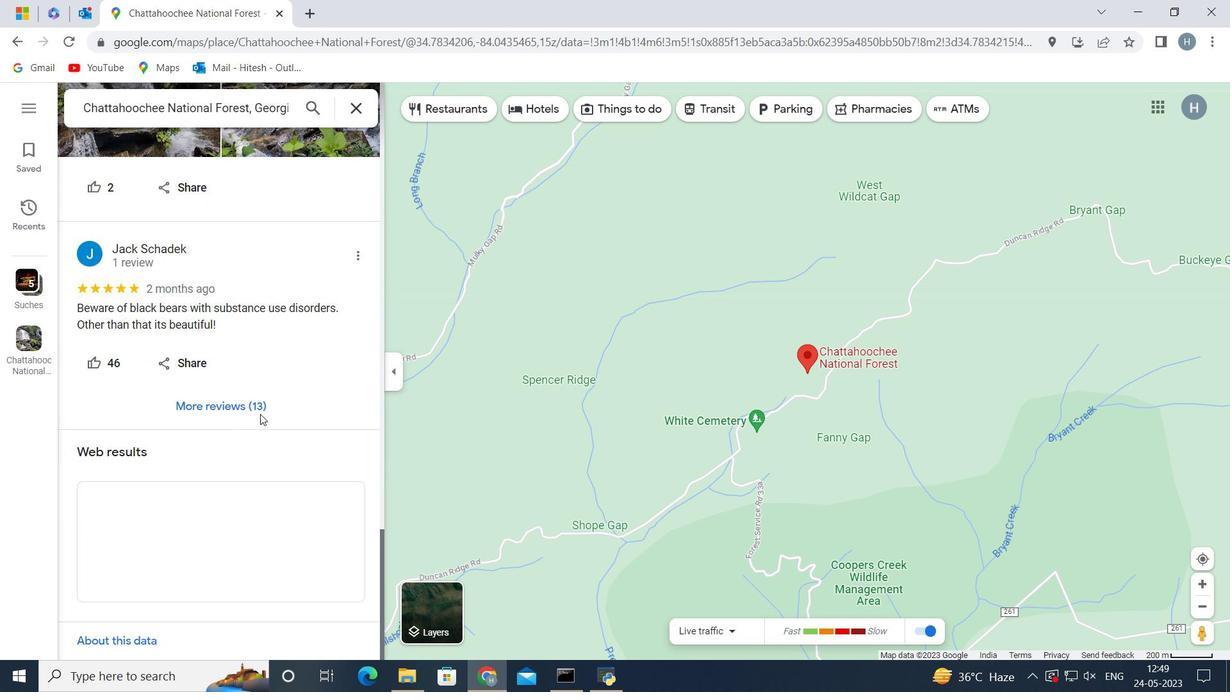 
Action: Mouse scrolled (260, 413) with delta (0, 0)
Screenshot: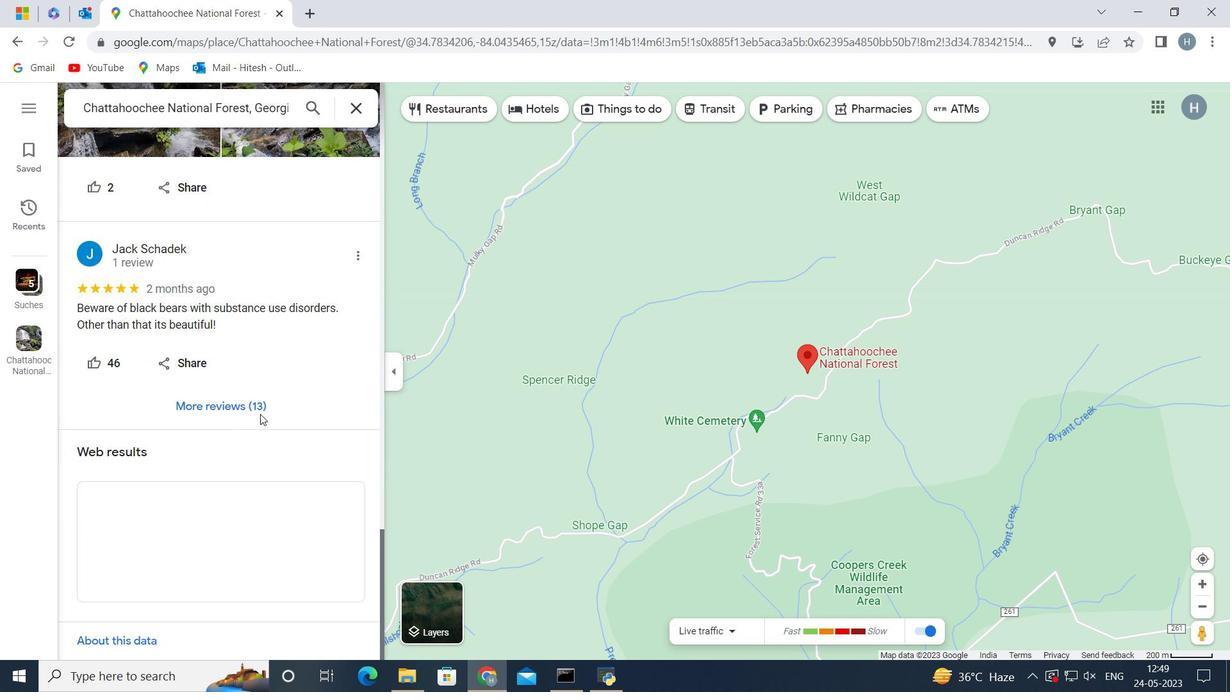 
Action: Mouse scrolled (260, 413) with delta (0, 0)
Screenshot: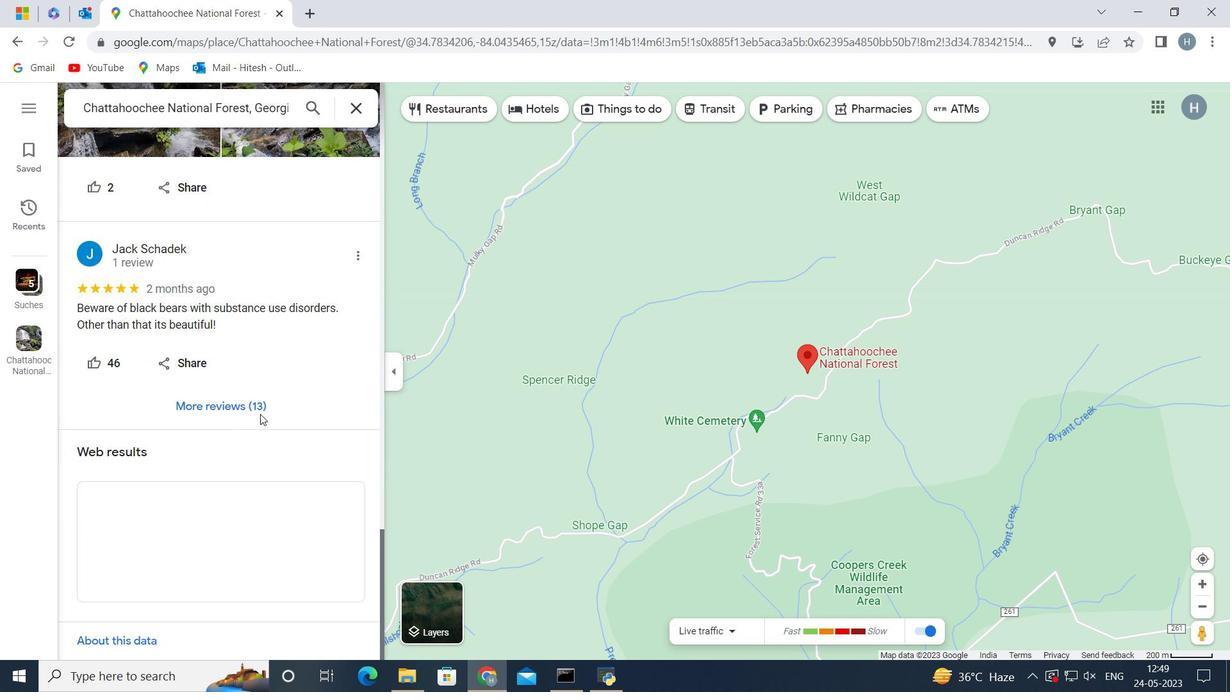 
Action: Mouse scrolled (260, 413) with delta (0, 0)
Screenshot: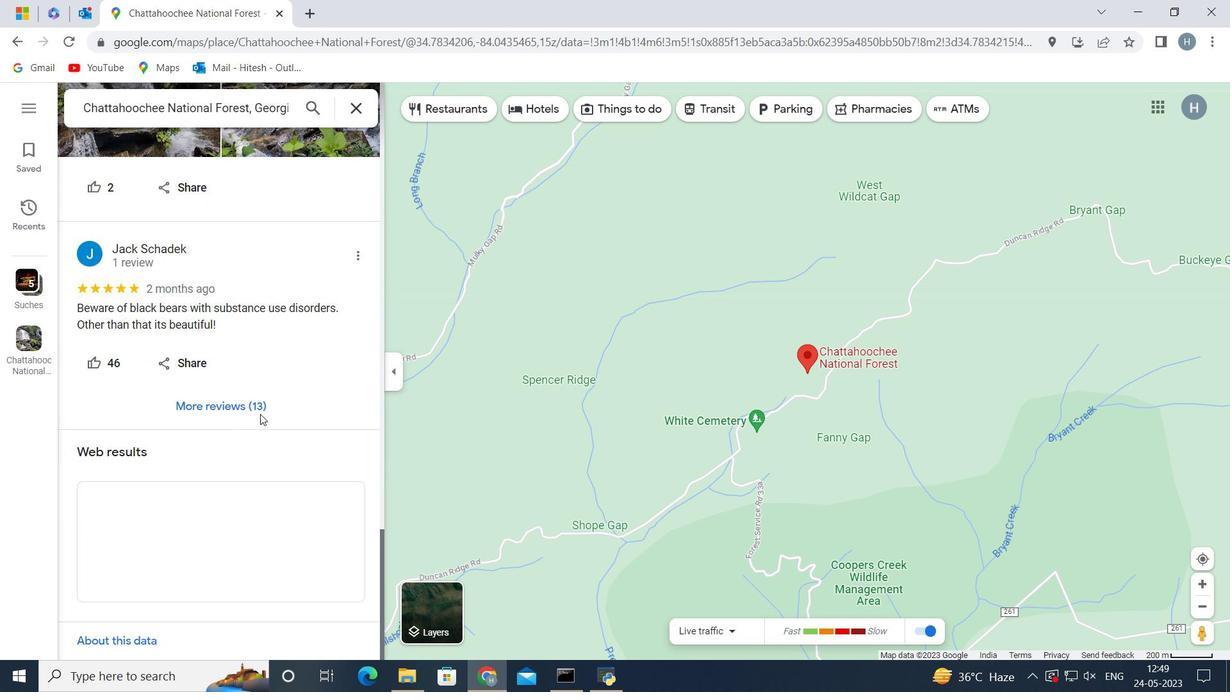 
Action: Mouse scrolled (260, 413) with delta (0, 0)
Screenshot: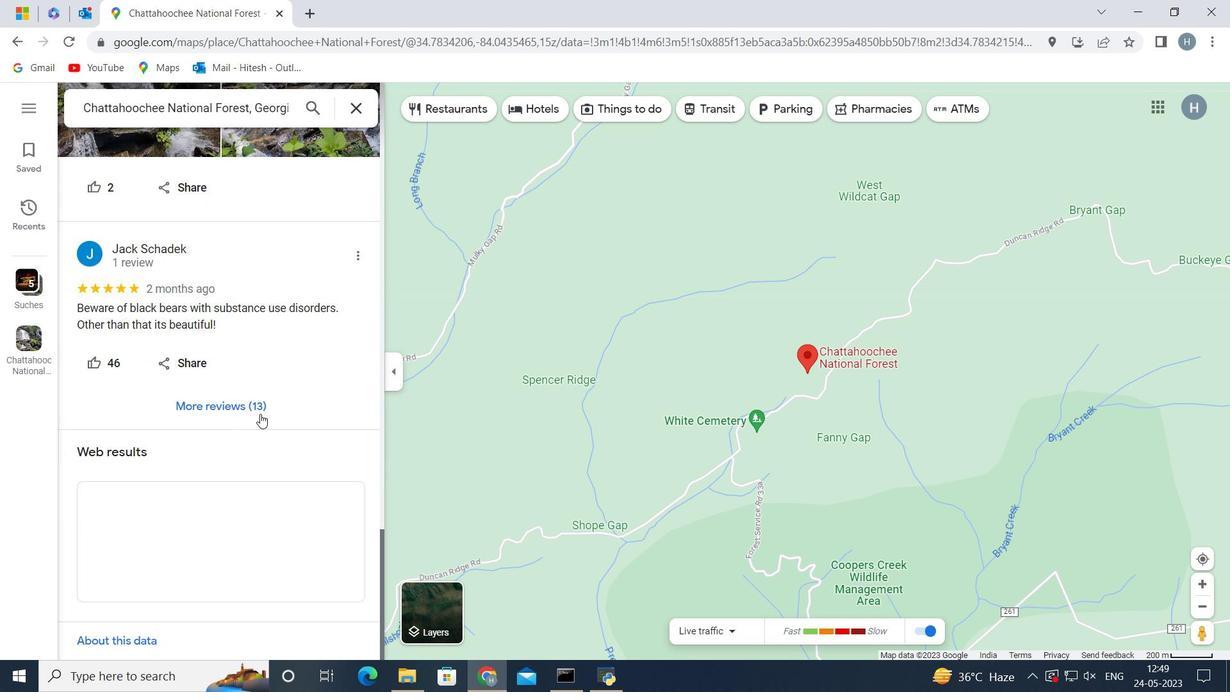 
Action: Mouse scrolled (260, 413) with delta (0, 0)
Screenshot: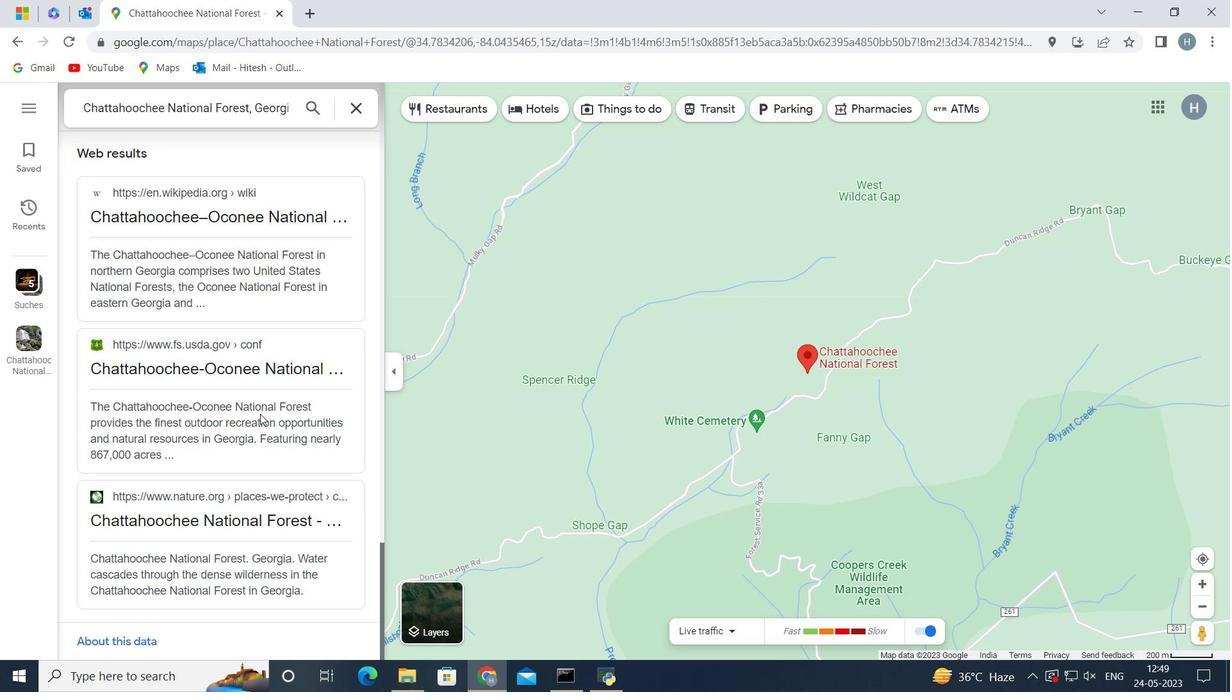 
Action: Mouse scrolled (260, 413) with delta (0, 0)
Screenshot: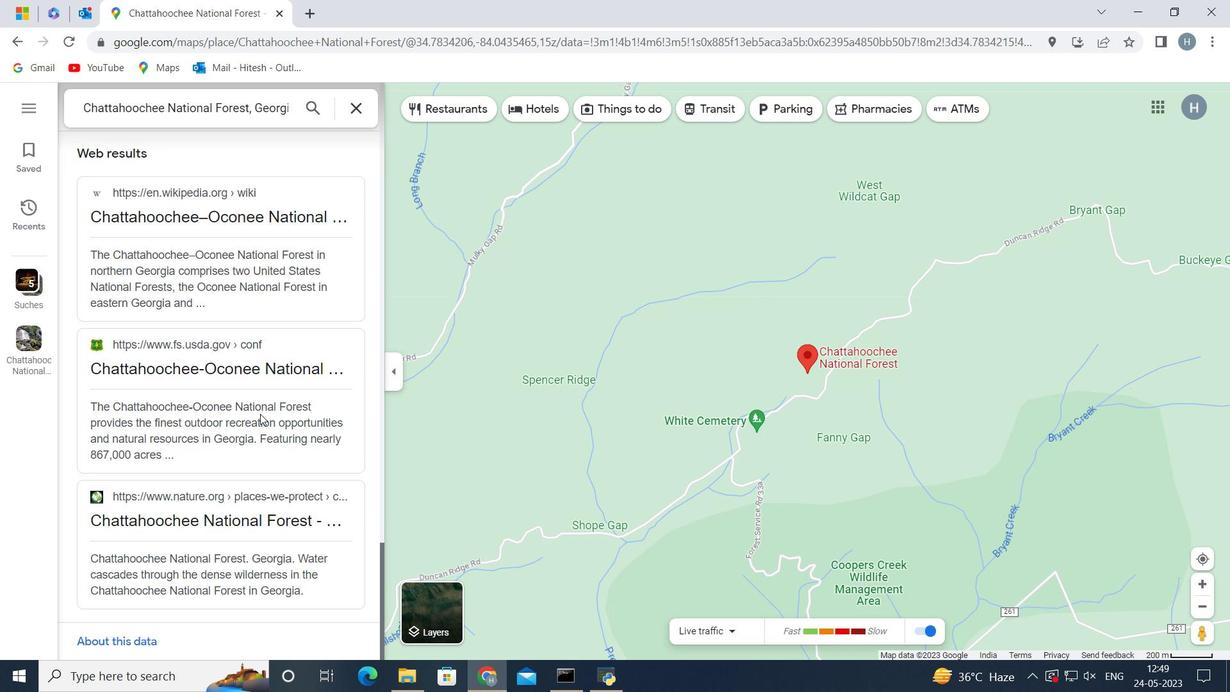 
Action: Mouse scrolled (260, 413) with delta (0, 0)
Screenshot: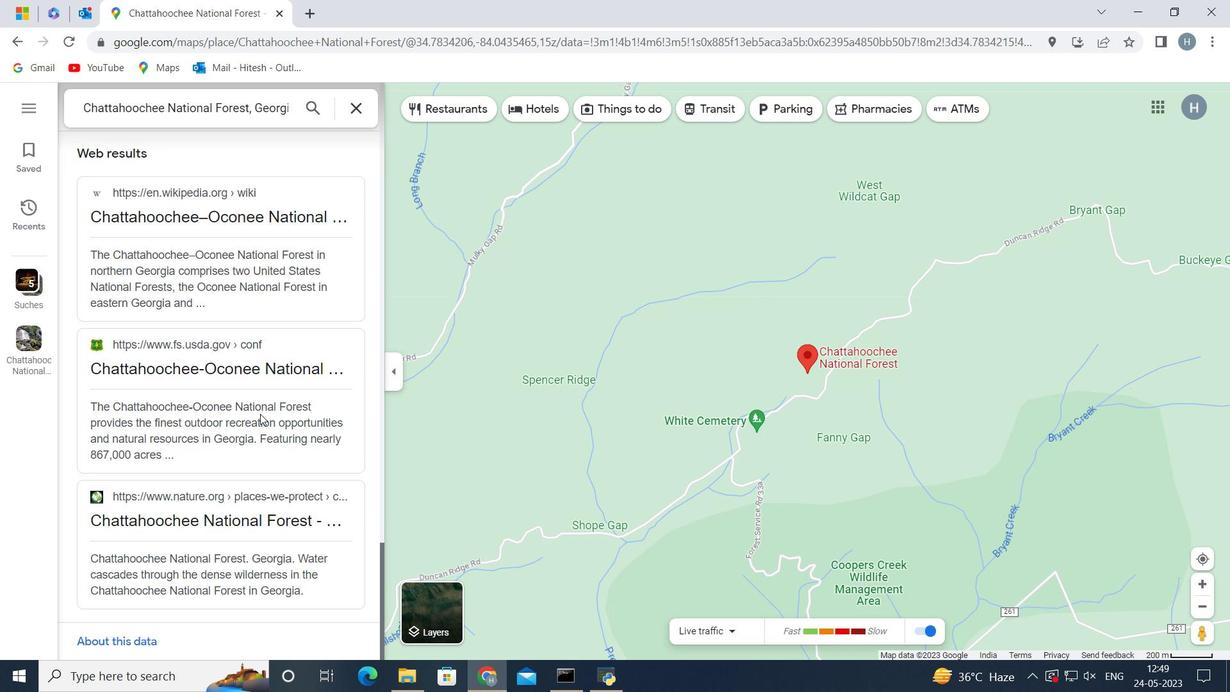 
Action: Mouse scrolled (260, 413) with delta (0, 0)
Screenshot: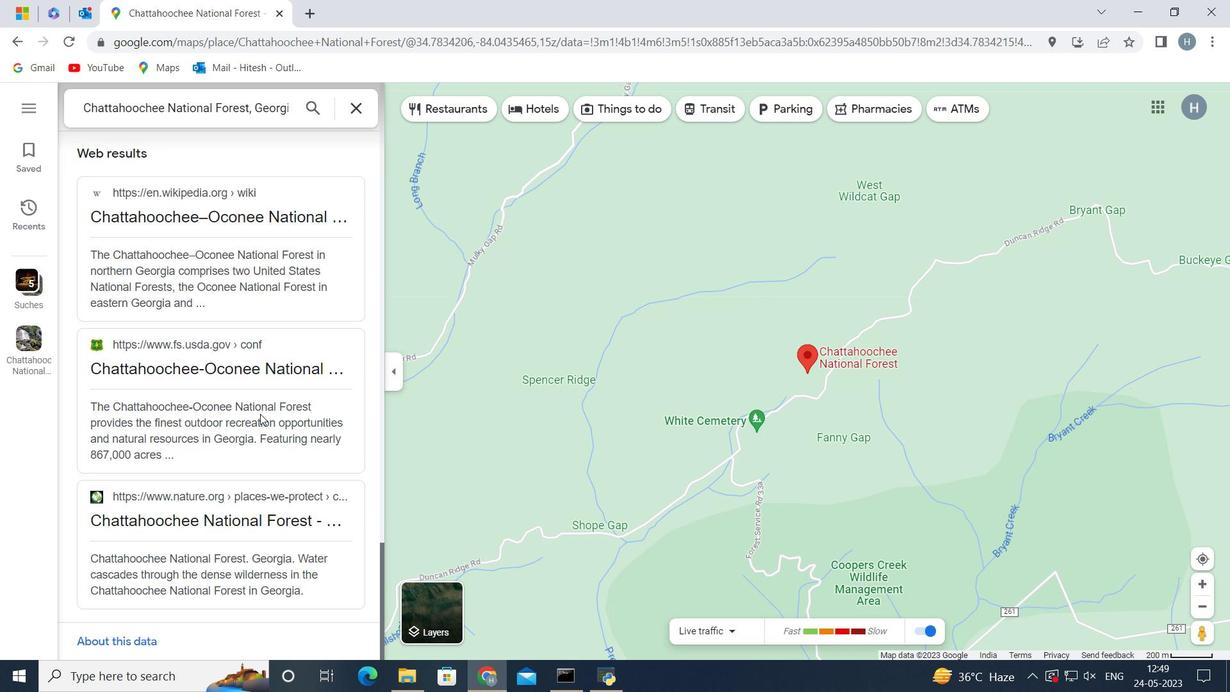 
Action: Mouse scrolled (260, 413) with delta (0, 0)
Screenshot: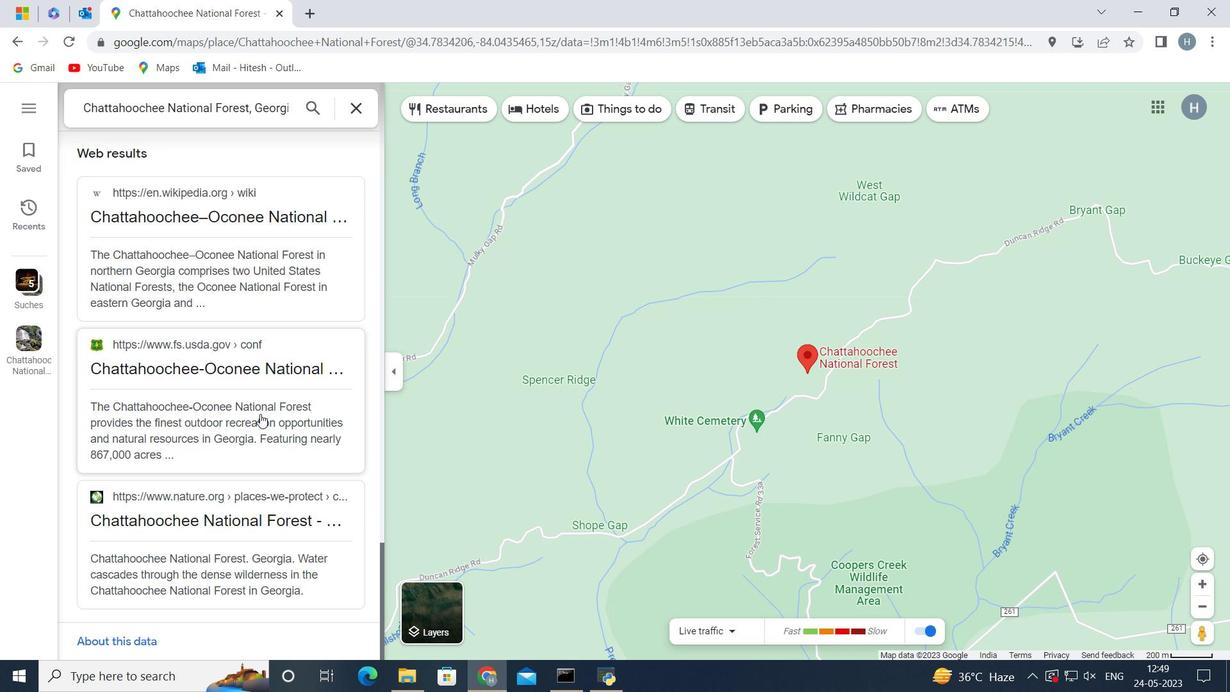 
Action: Mouse scrolled (260, 413) with delta (0, 0)
Screenshot: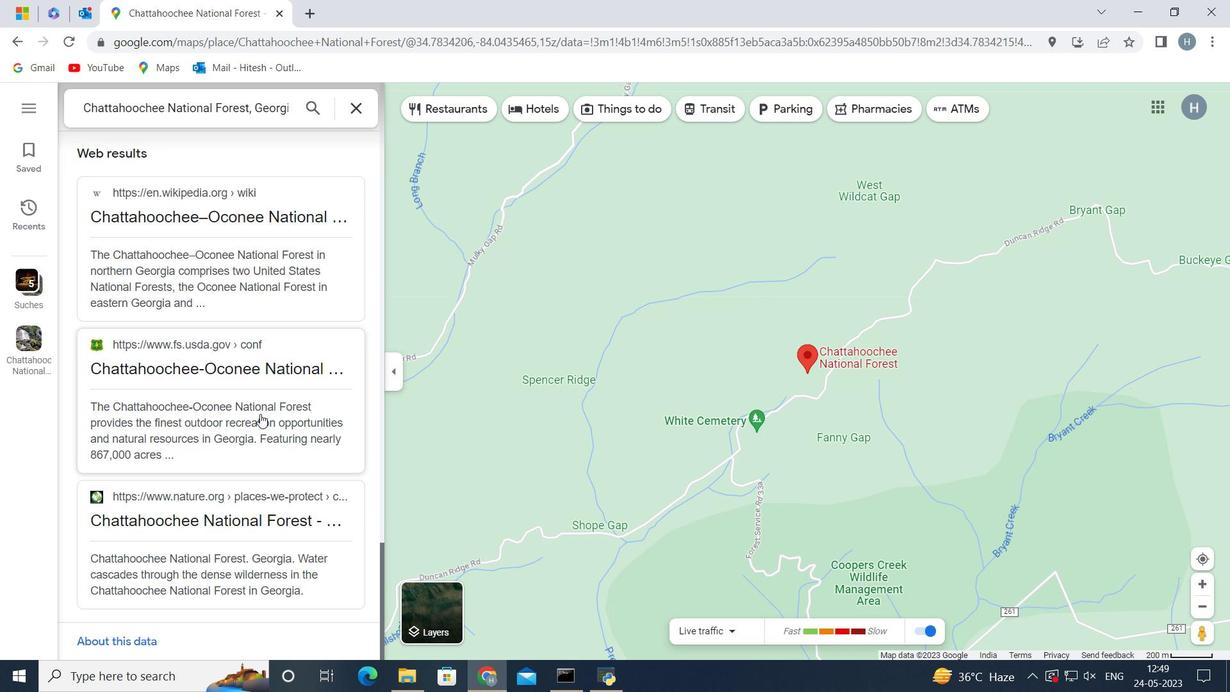 
Action: Mouse scrolled (260, 413) with delta (0, 0)
Screenshot: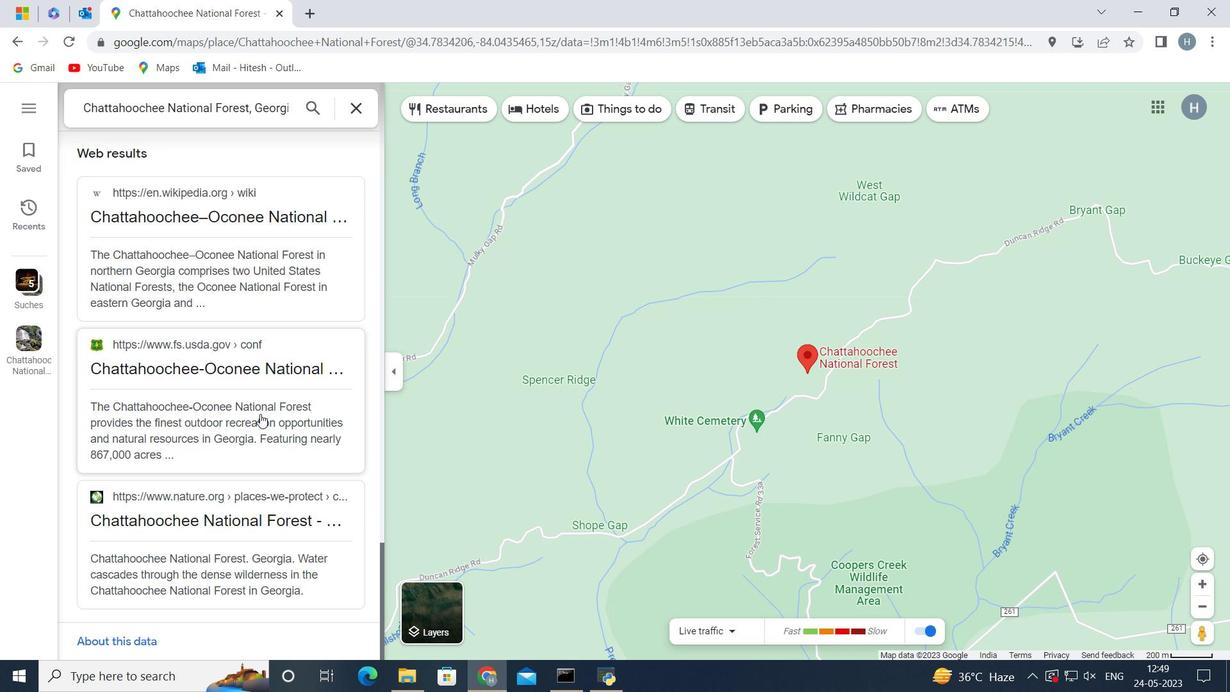 
Action: Mouse scrolled (260, 413) with delta (0, 0)
Screenshot: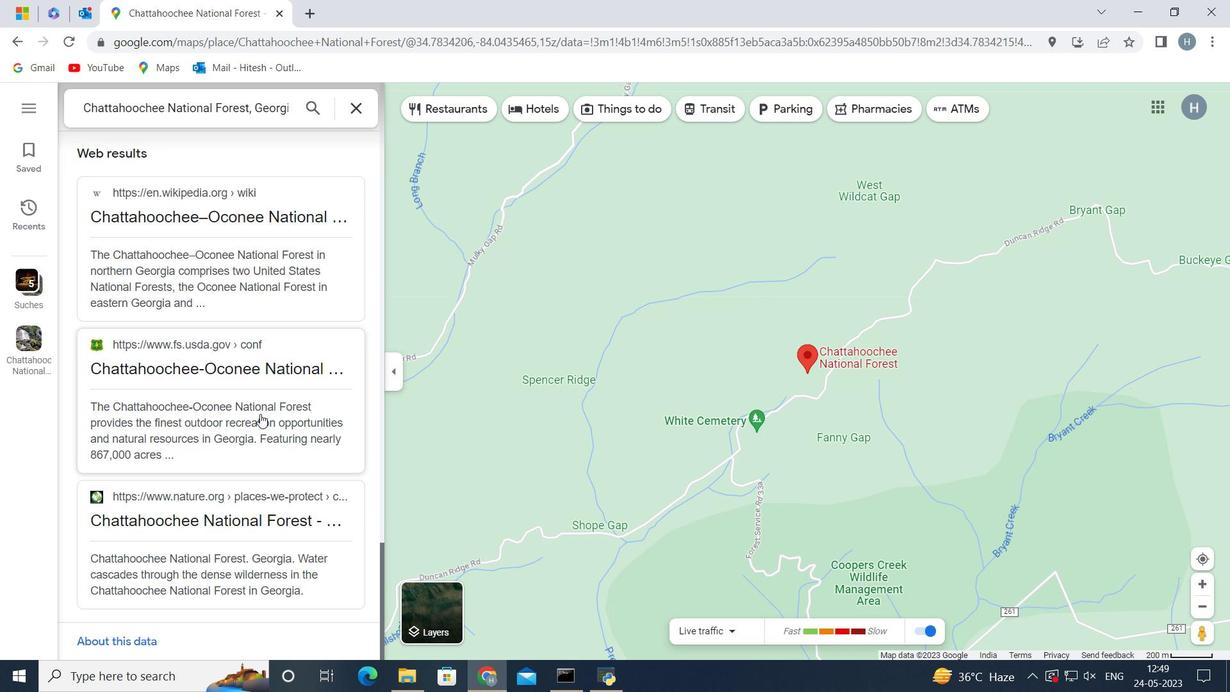 
Action: Mouse moved to (318, 353)
Screenshot: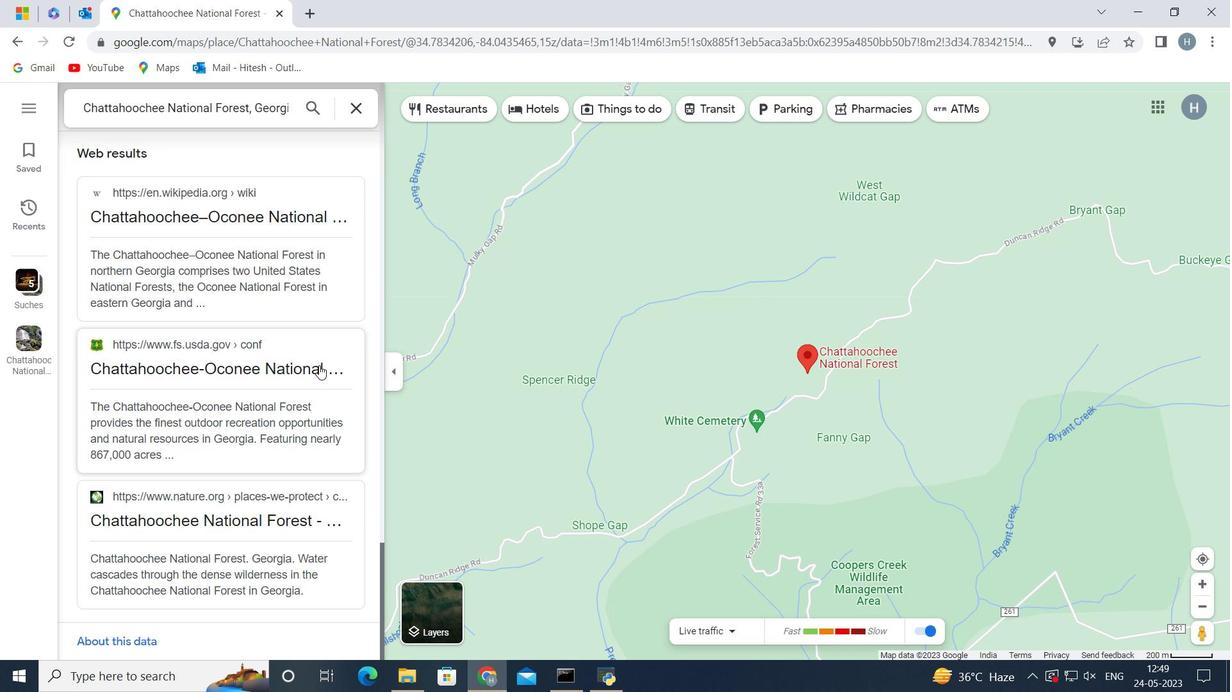 
Action: Mouse scrolled (318, 353) with delta (0, 0)
Screenshot: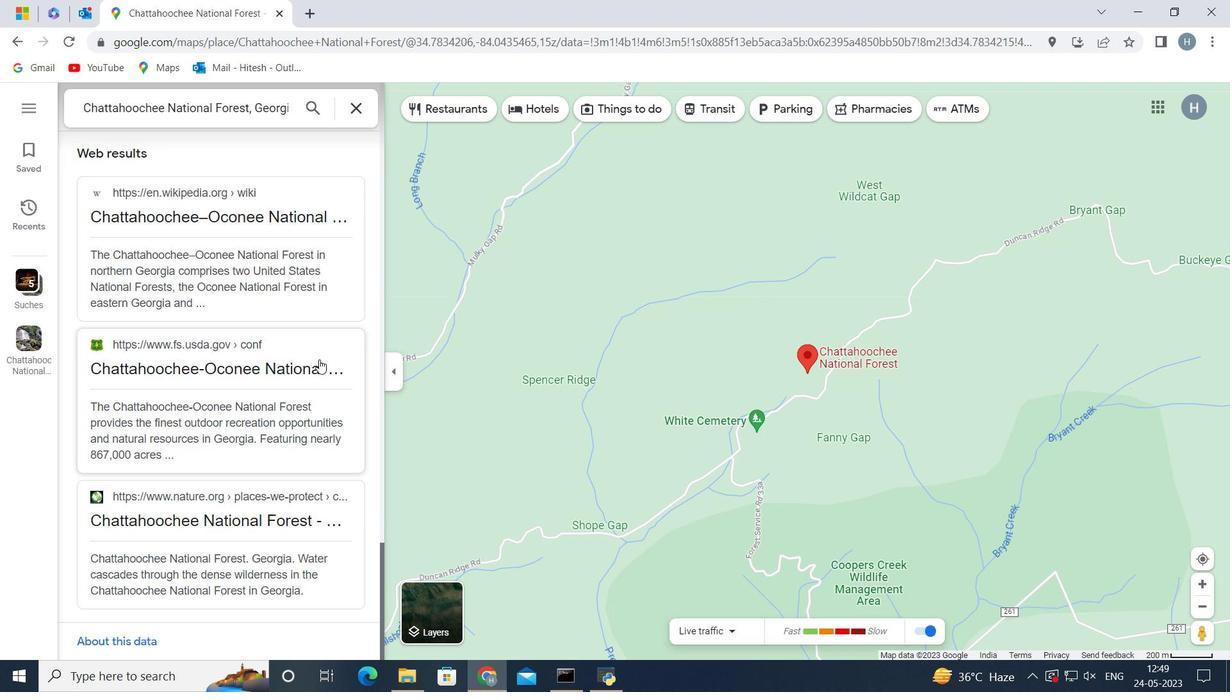 
Action: Mouse scrolled (318, 353) with delta (0, 0)
Screenshot: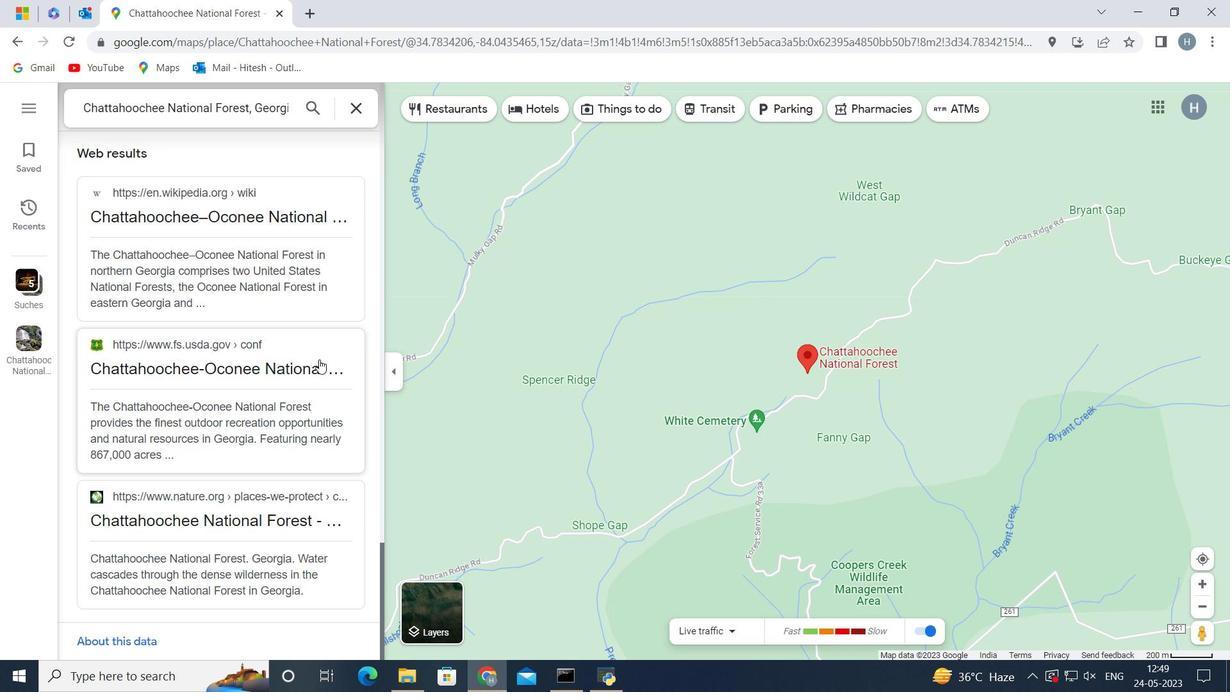 
Action: Mouse scrolled (318, 353) with delta (0, 0)
Screenshot: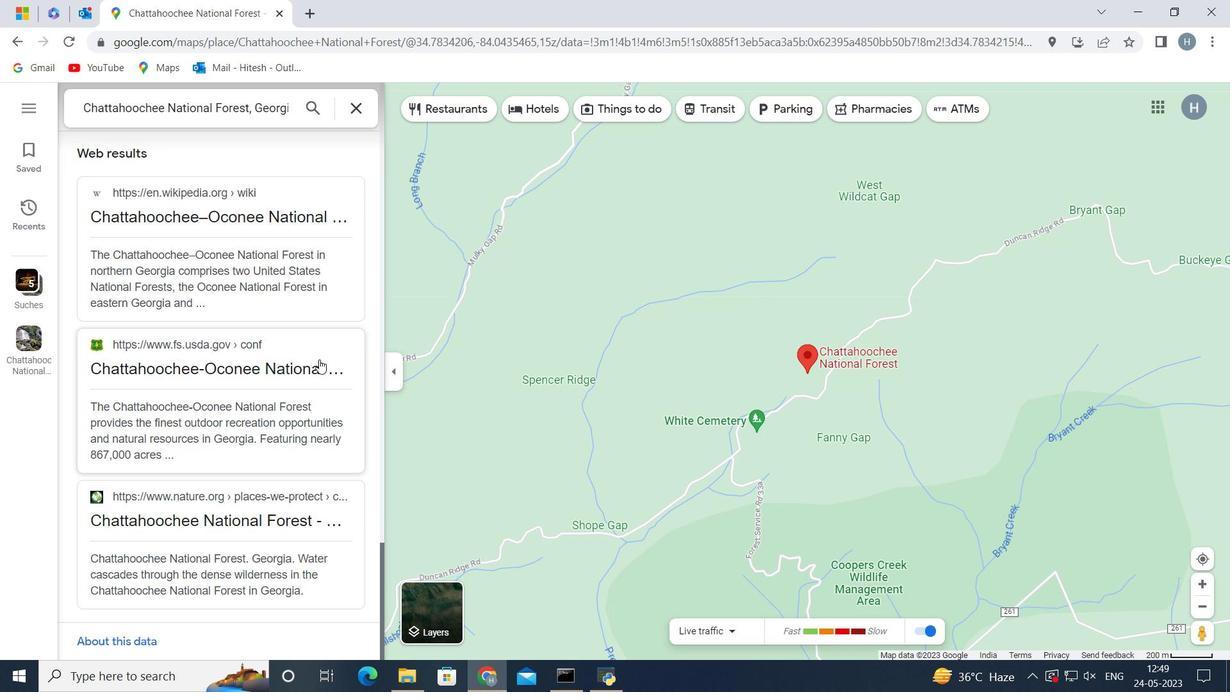 
Action: Mouse scrolled (318, 353) with delta (0, 0)
Screenshot: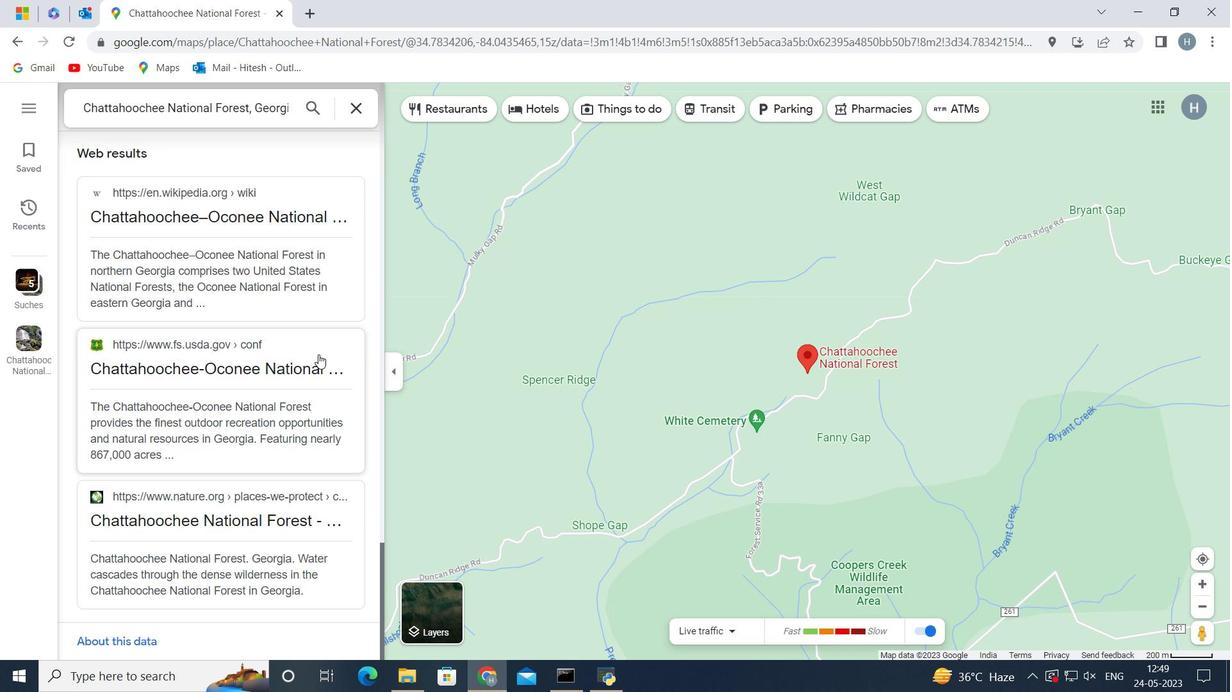 
Action: Mouse scrolled (318, 353) with delta (0, 0)
Screenshot: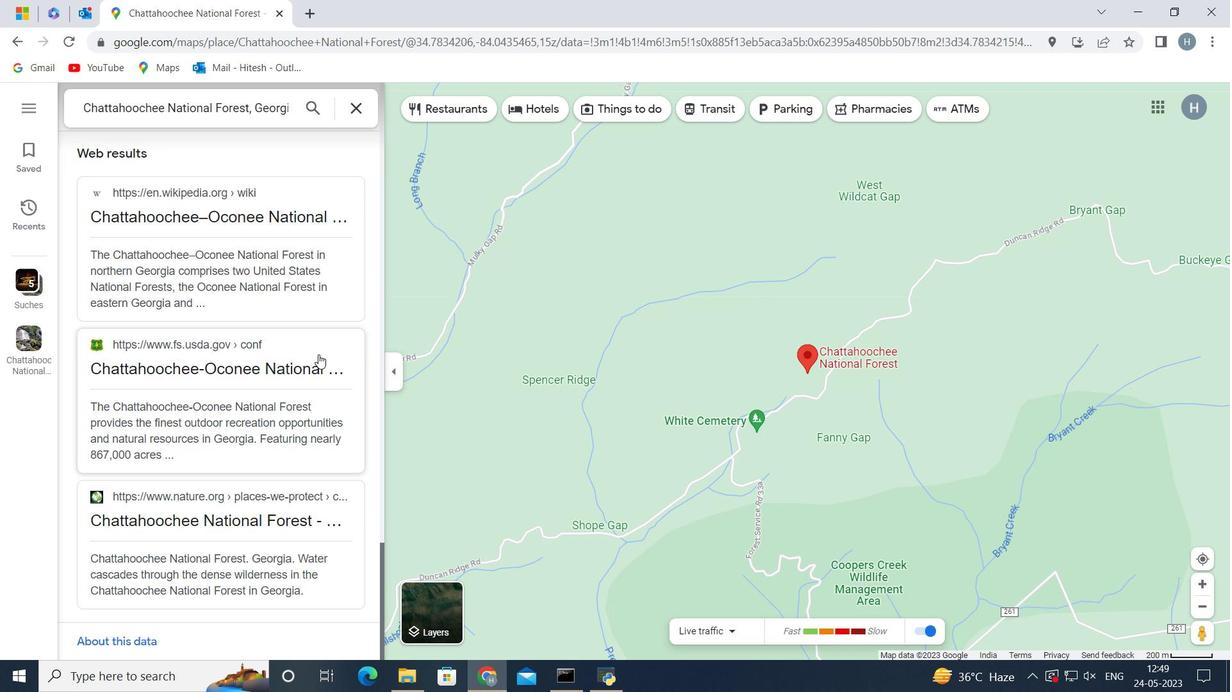 
Action: Mouse scrolled (318, 353) with delta (0, 0)
Screenshot: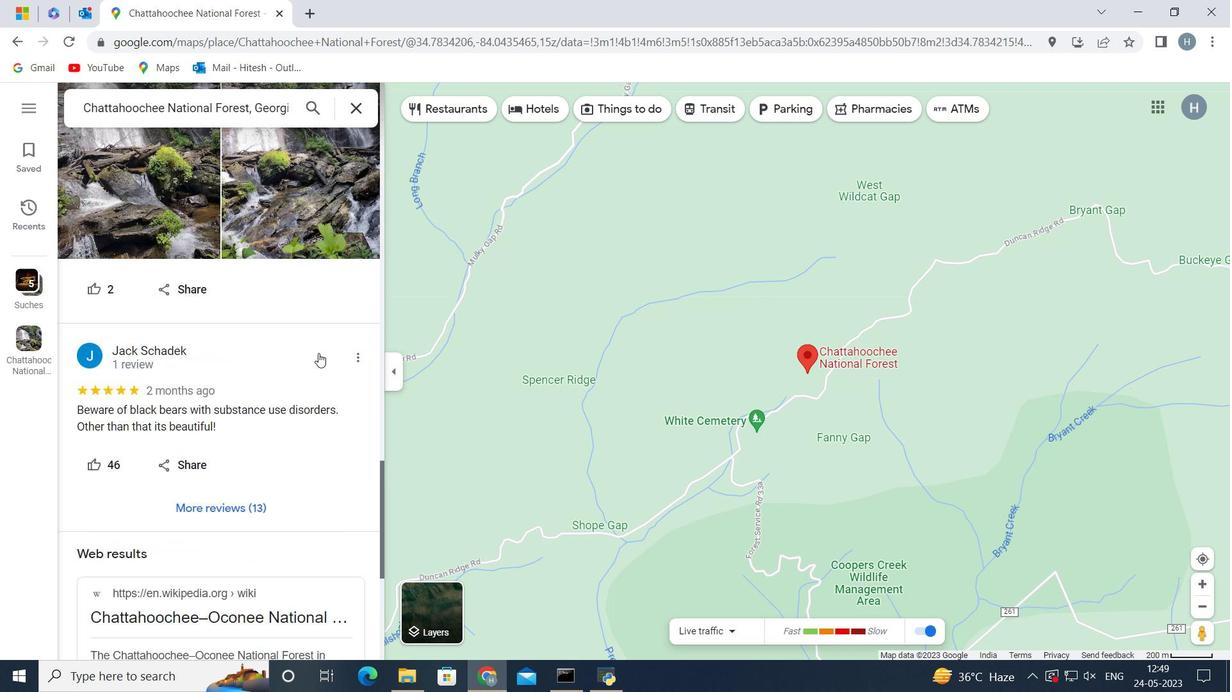 
Action: Mouse scrolled (318, 353) with delta (0, 0)
Screenshot: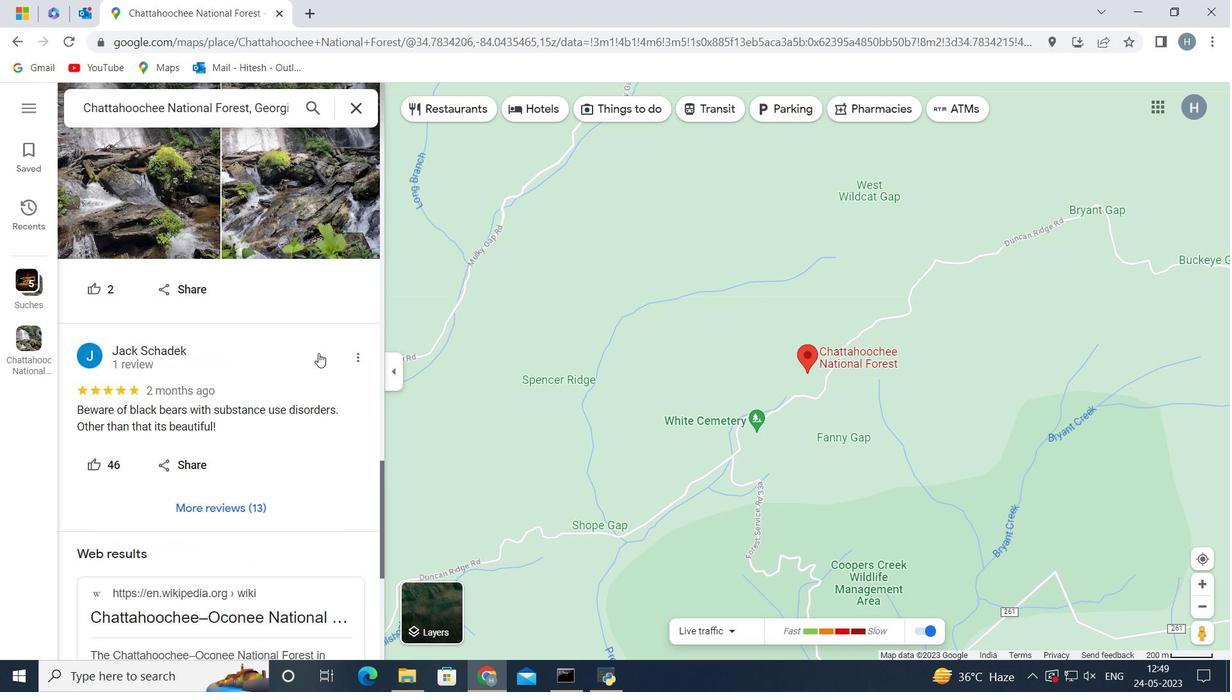 
Action: Mouse scrolled (318, 353) with delta (0, 0)
Screenshot: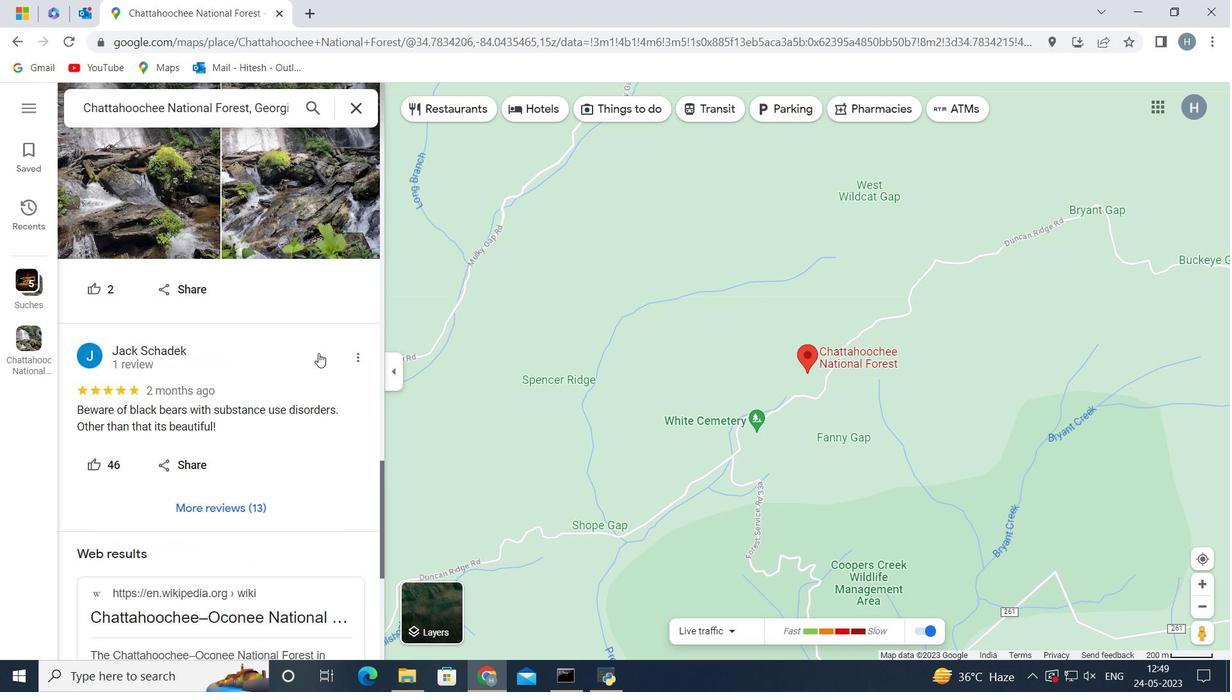 
Action: Mouse scrolled (318, 353) with delta (0, 0)
Screenshot: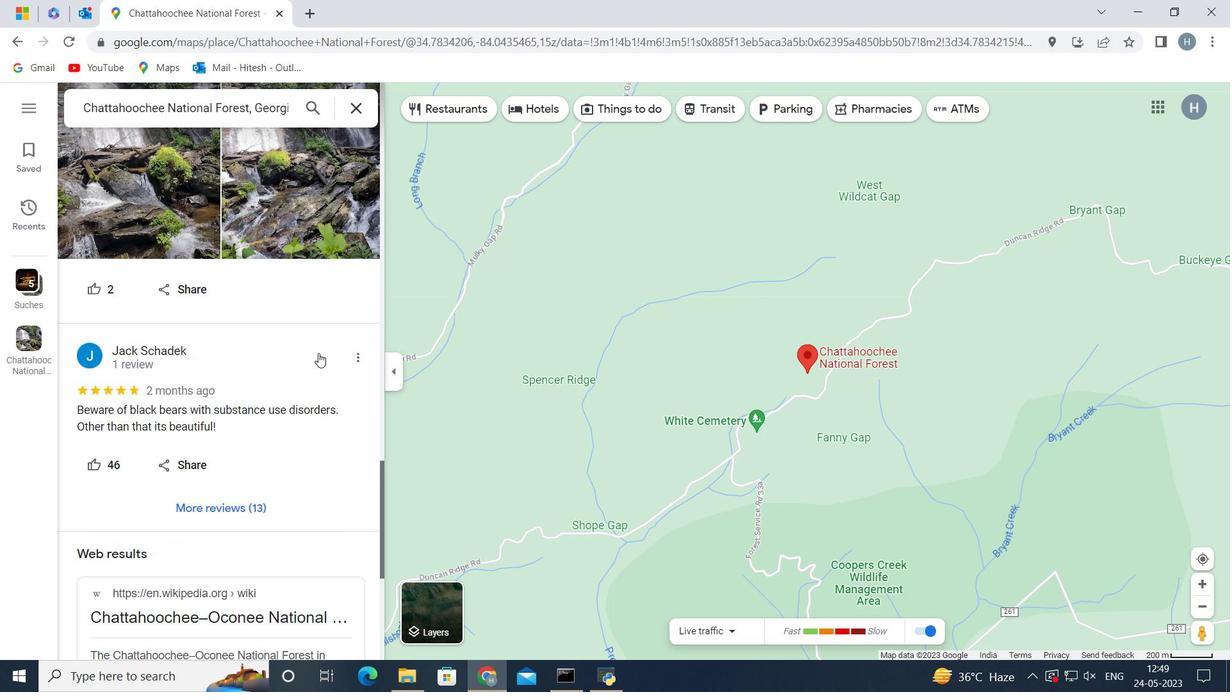 
Action: Mouse scrolled (318, 353) with delta (0, 0)
Screenshot: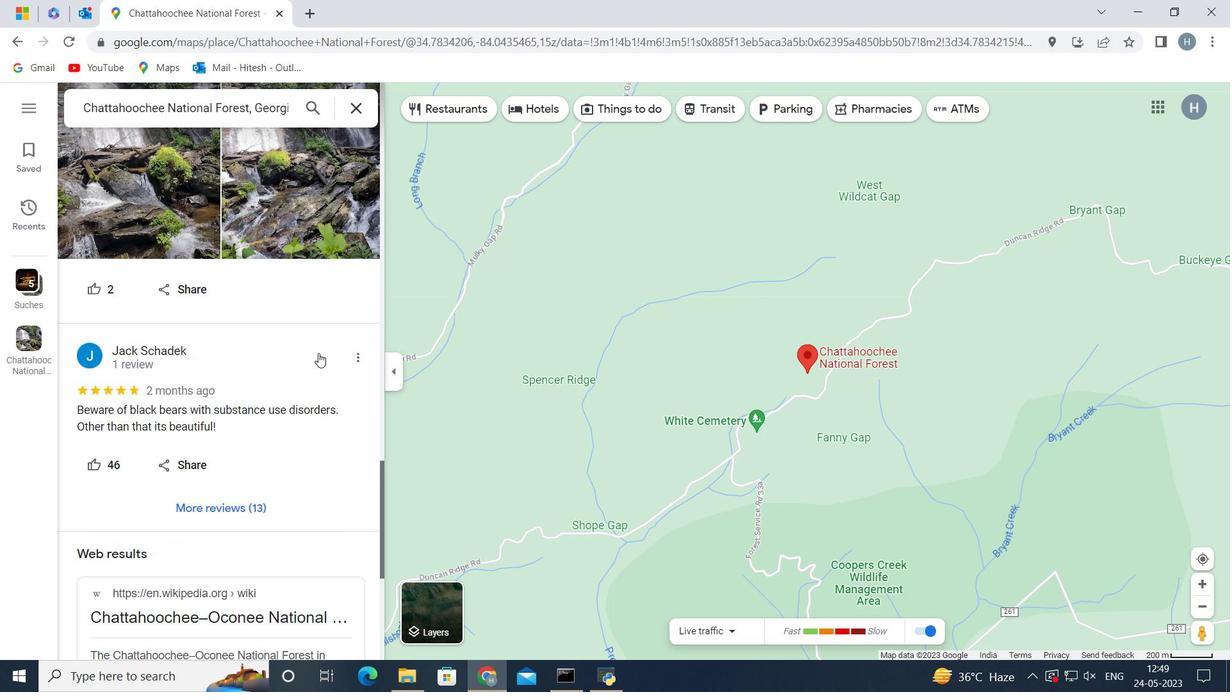 
Action: Mouse scrolled (318, 353) with delta (0, 0)
Screenshot: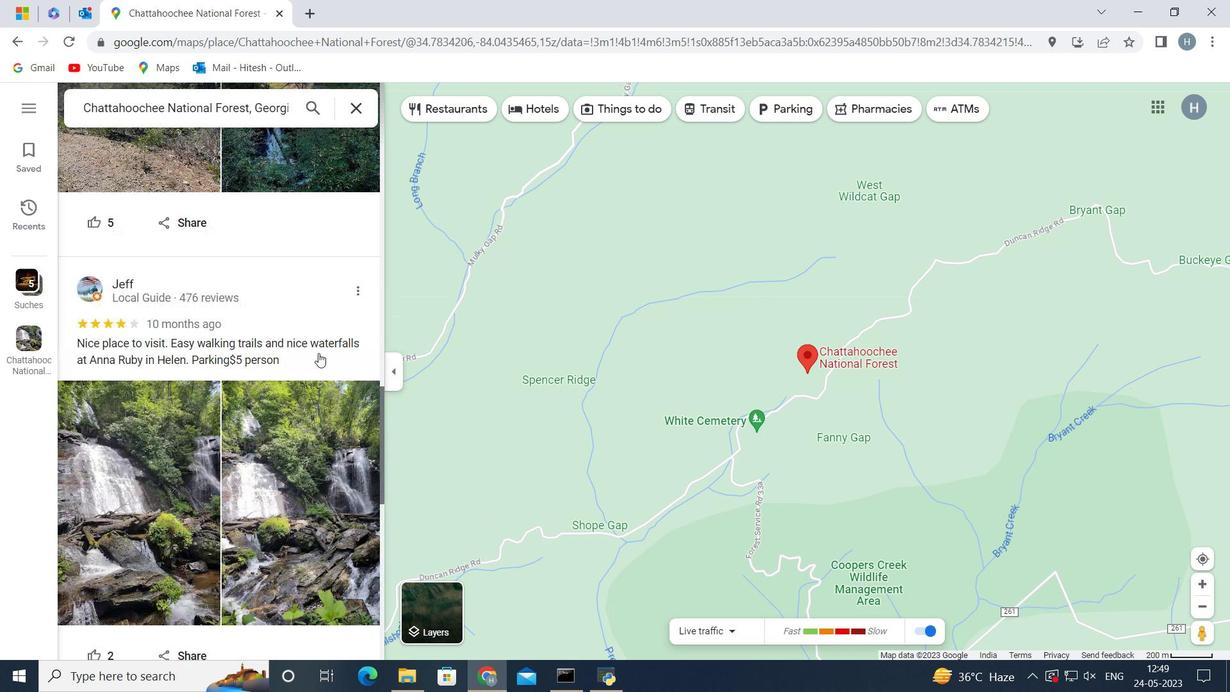 
Action: Mouse scrolled (318, 353) with delta (0, 0)
Screenshot: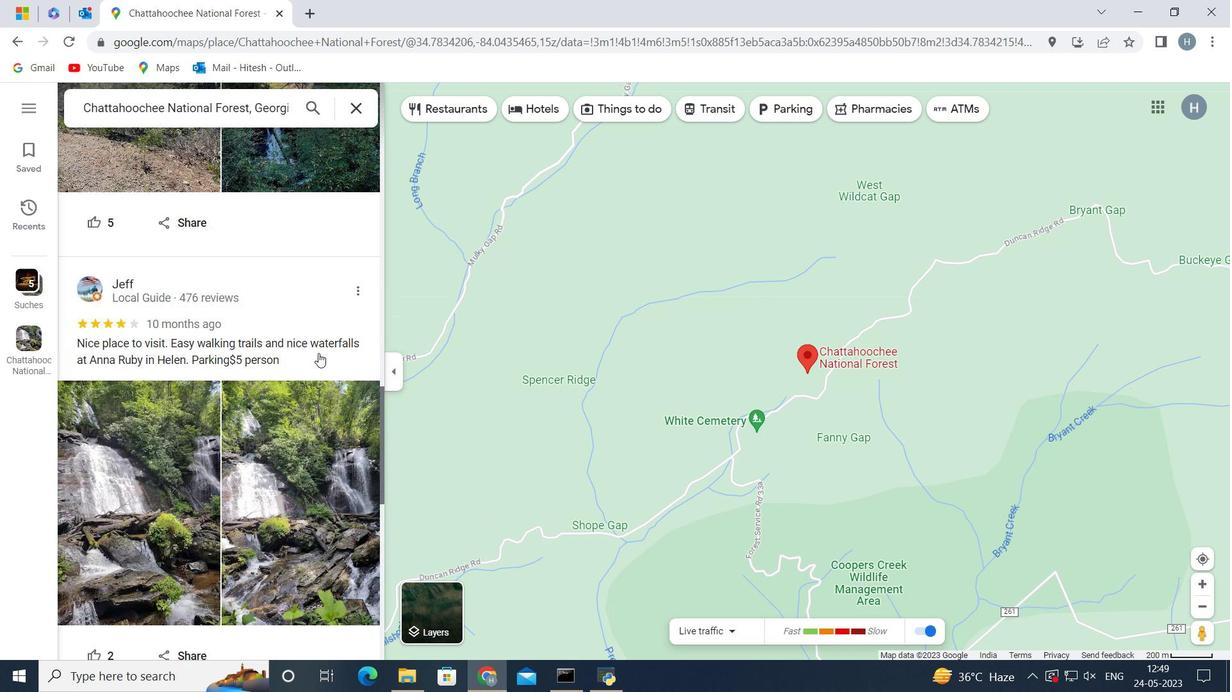 
Action: Mouse scrolled (318, 353) with delta (0, 0)
Screenshot: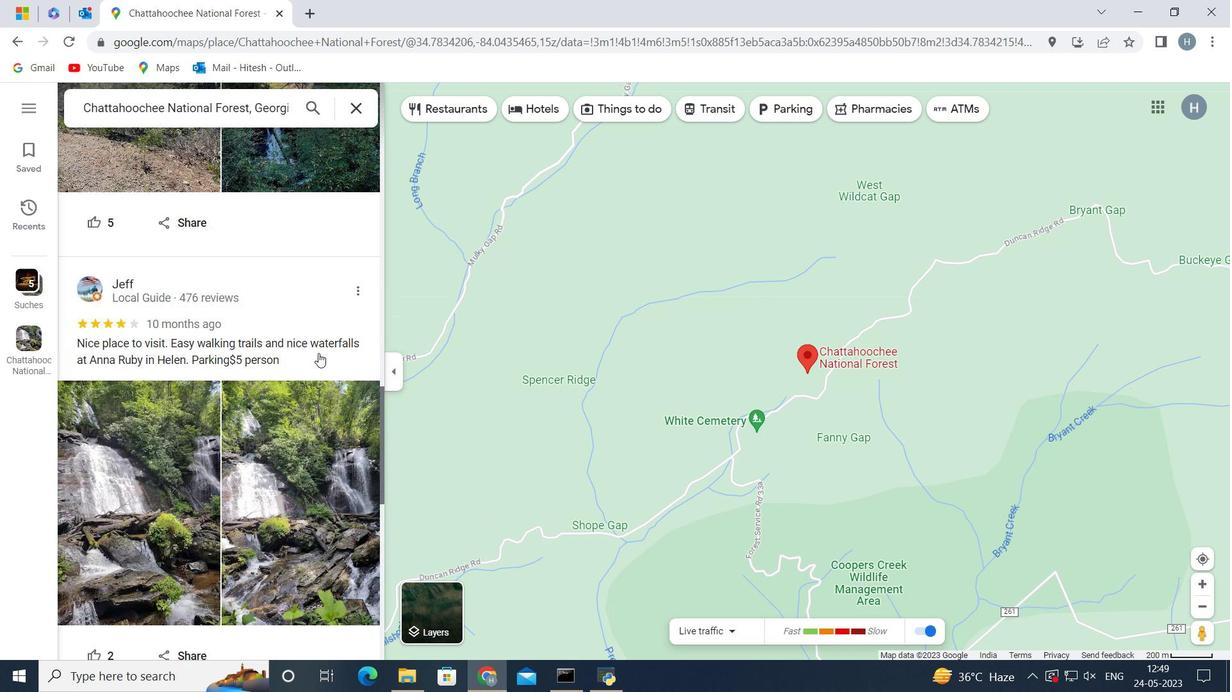
Action: Mouse scrolled (318, 353) with delta (0, 0)
Screenshot: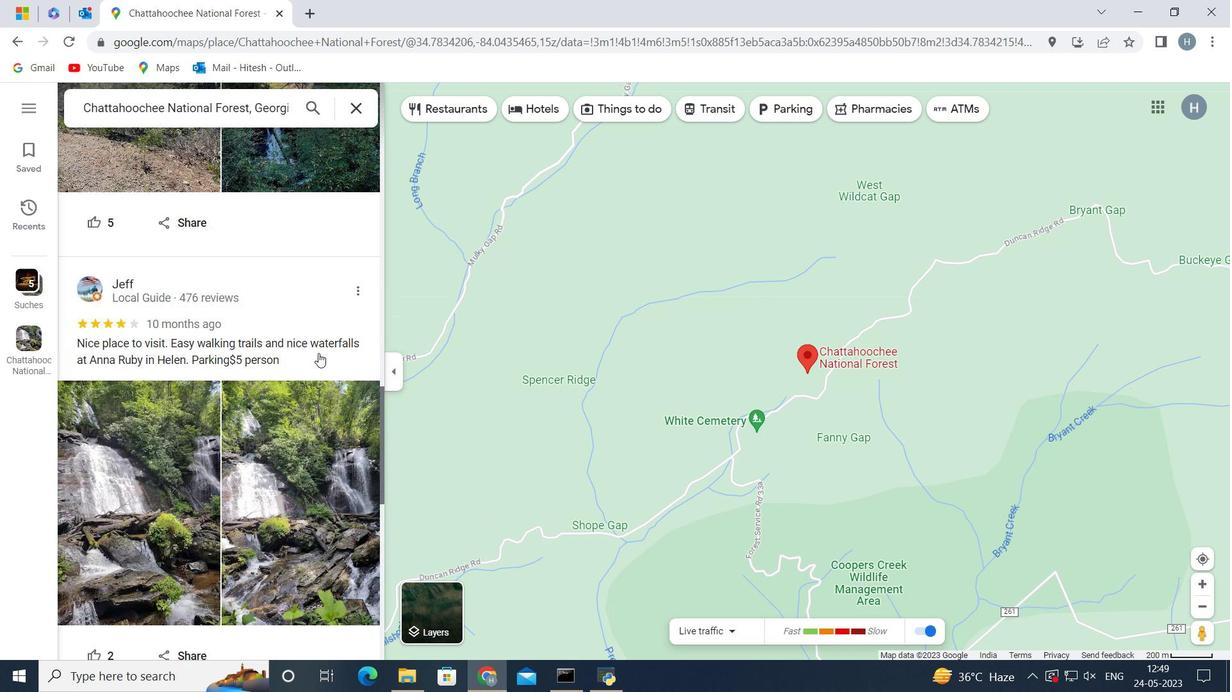 
Action: Mouse scrolled (318, 353) with delta (0, 0)
Screenshot: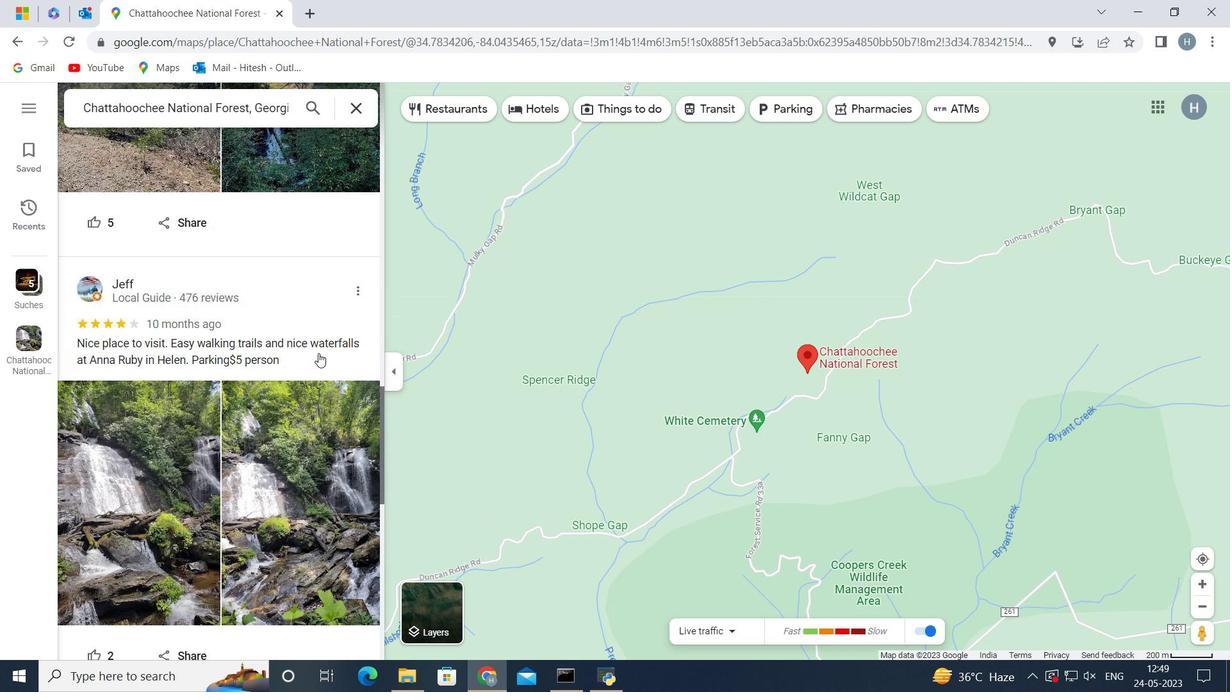 
Action: Mouse scrolled (318, 353) with delta (0, 0)
Screenshot: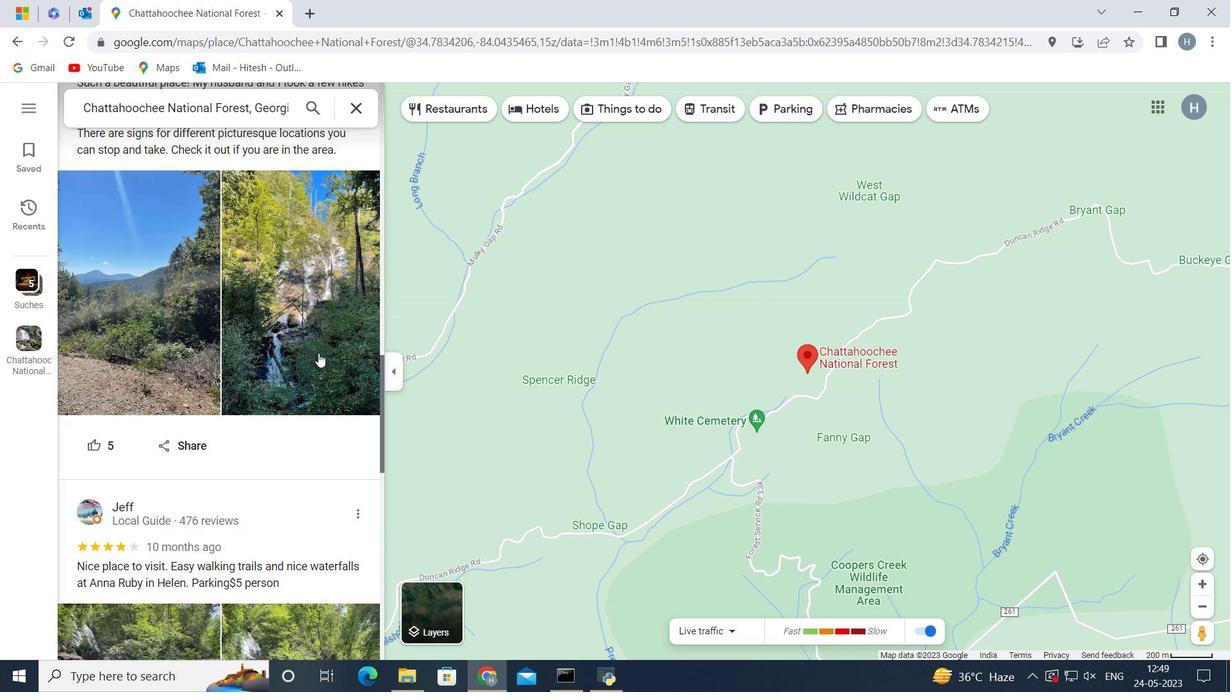 
Action: Mouse scrolled (318, 353) with delta (0, 0)
Screenshot: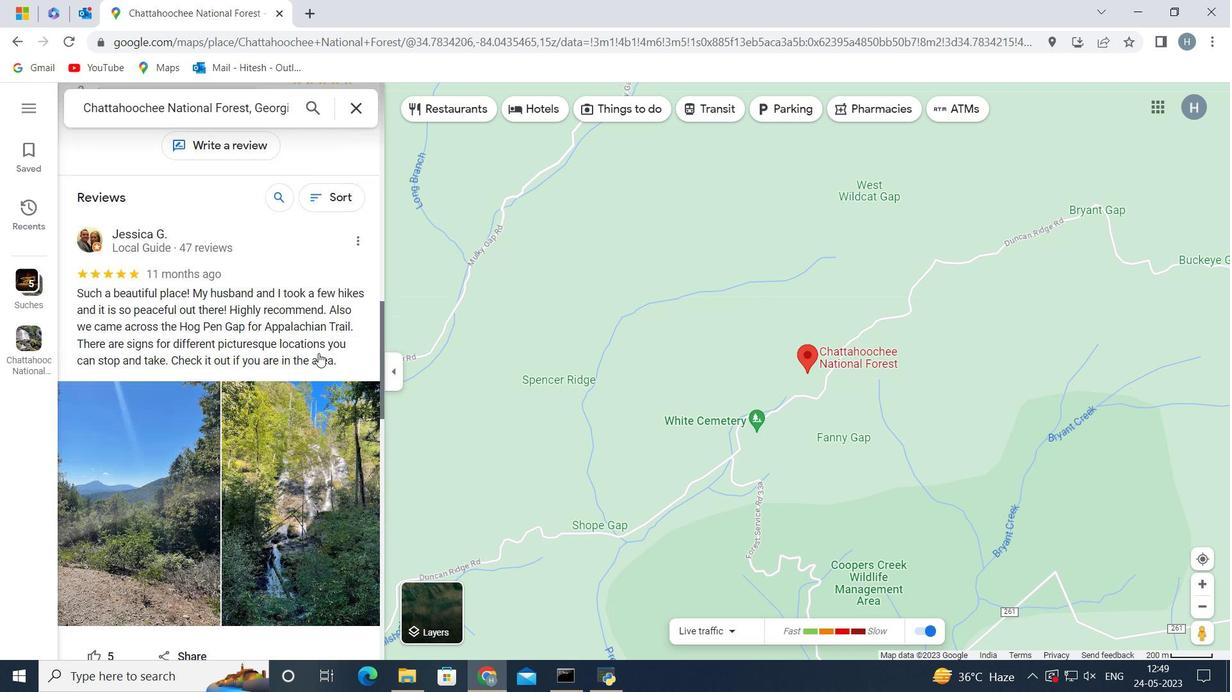 
Action: Mouse scrolled (318, 353) with delta (0, 0)
Screenshot: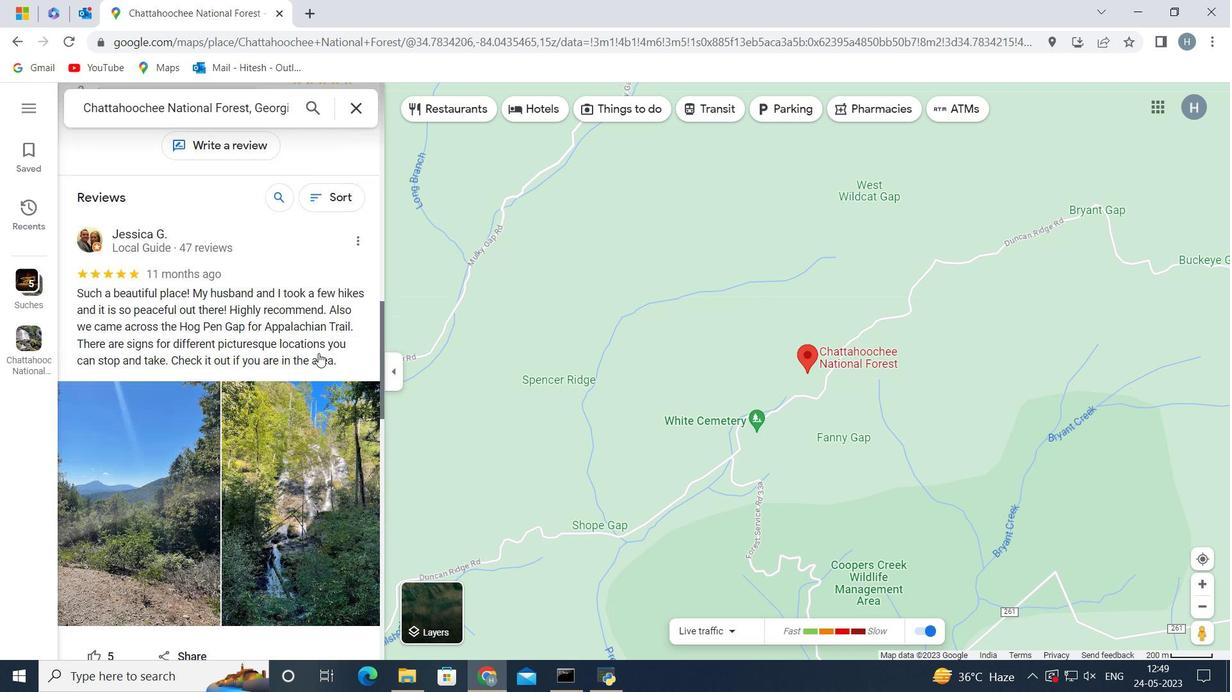 
Action: Mouse scrolled (318, 353) with delta (0, 0)
Screenshot: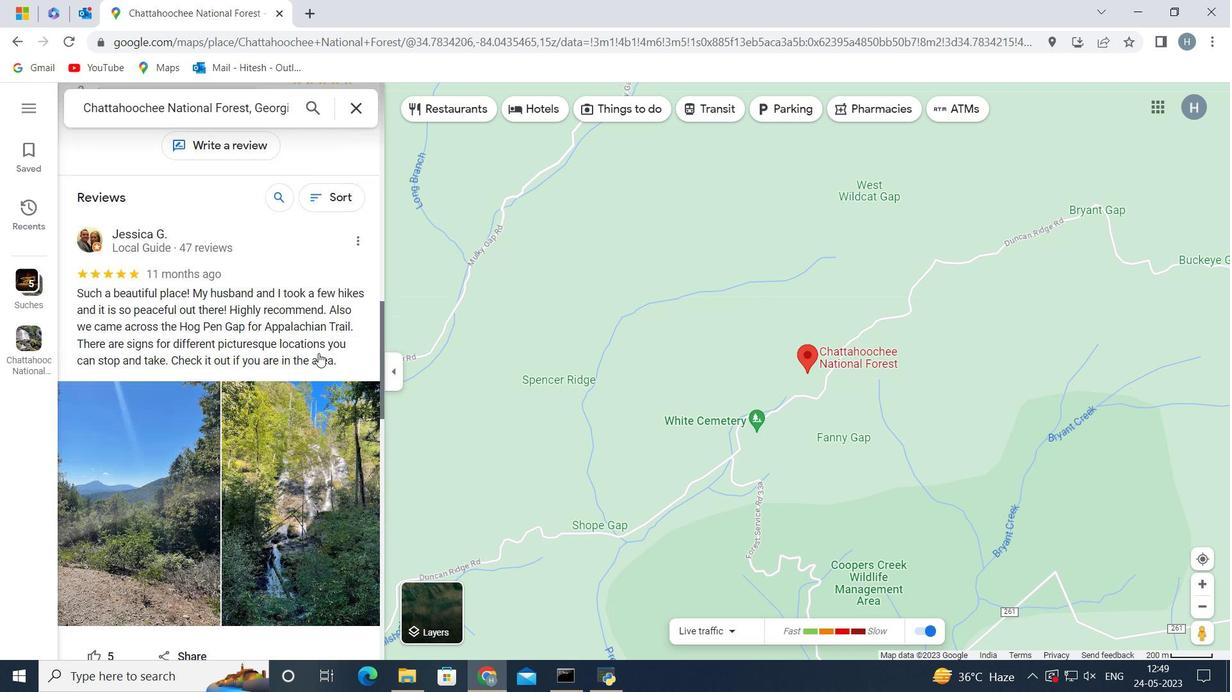 
Action: Mouse scrolled (318, 353) with delta (0, 0)
Screenshot: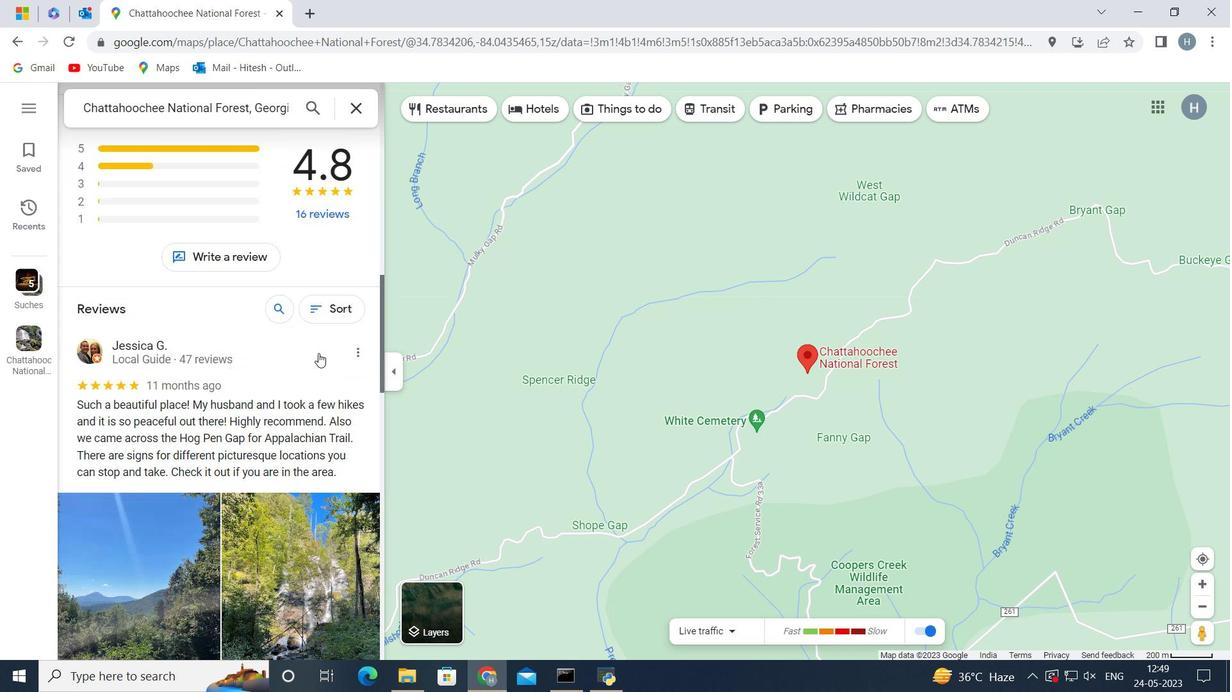 
Action: Mouse scrolled (318, 353) with delta (0, 0)
Screenshot: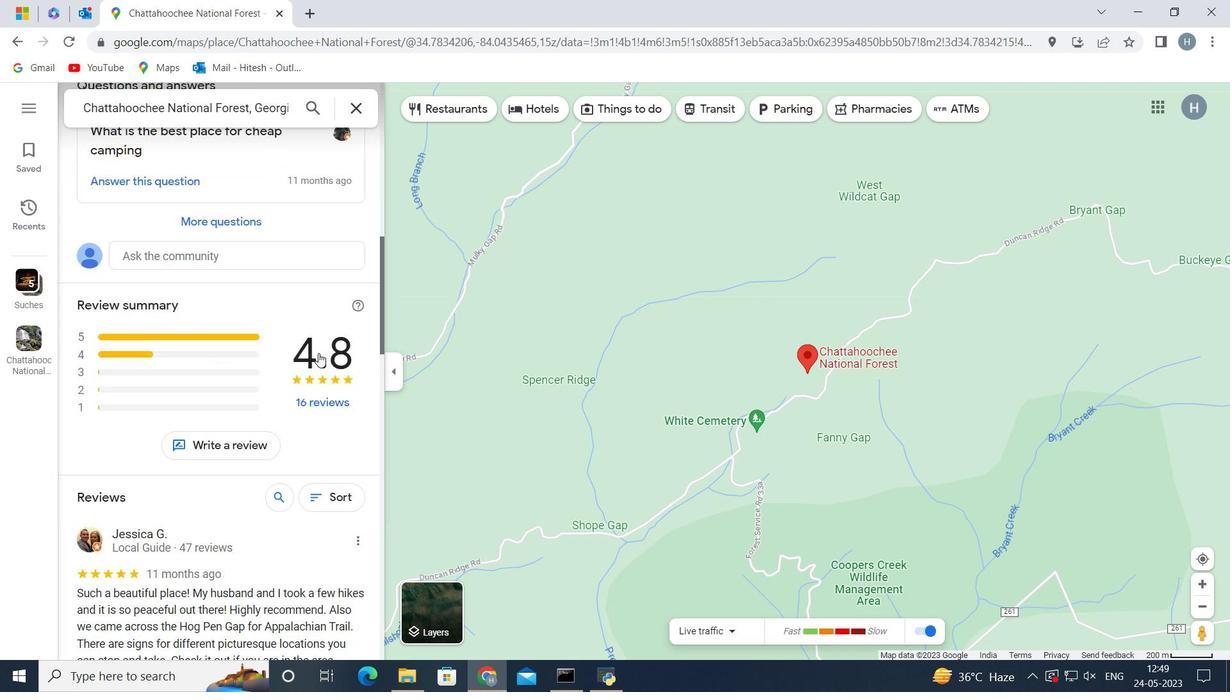 
Action: Mouse scrolled (318, 353) with delta (0, 0)
Screenshot: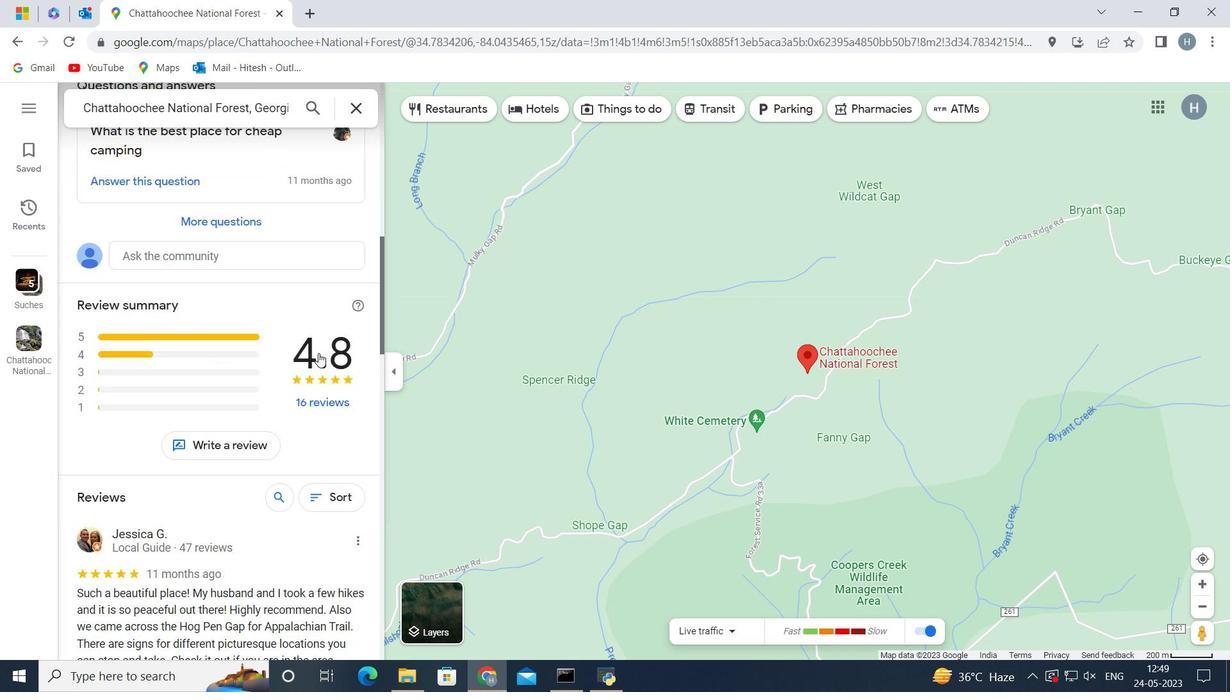 
Action: Mouse scrolled (318, 353) with delta (0, 0)
Screenshot: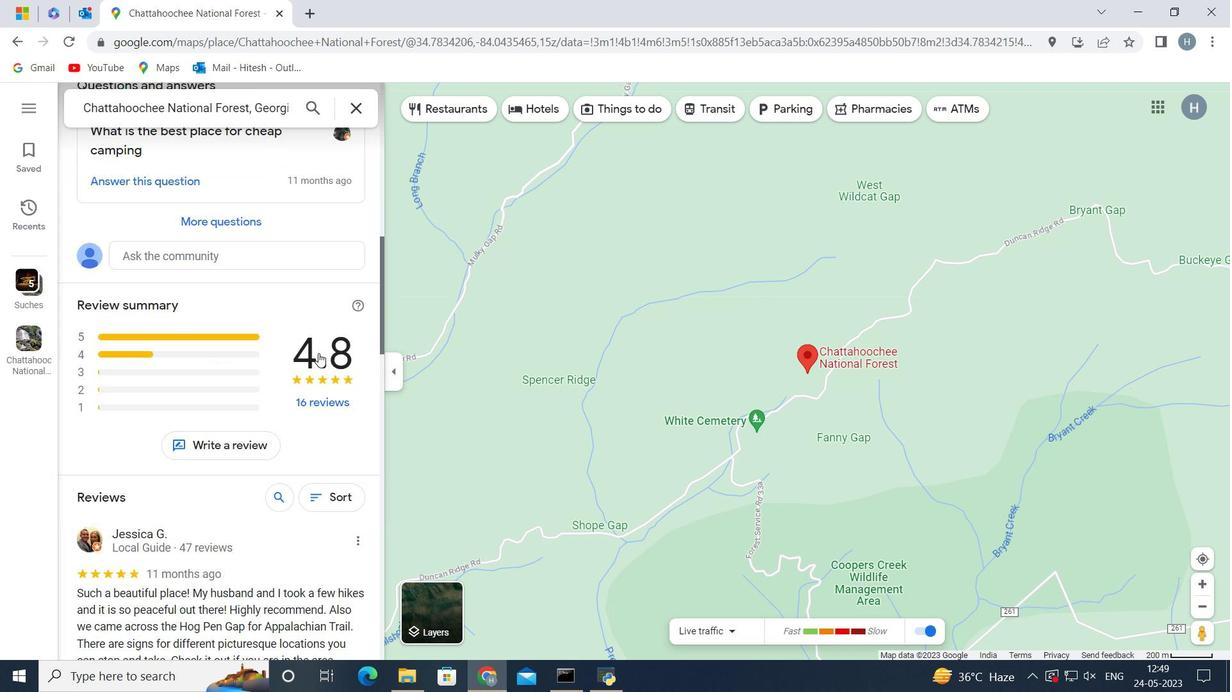 
Action: Mouse scrolled (318, 353) with delta (0, 0)
Screenshot: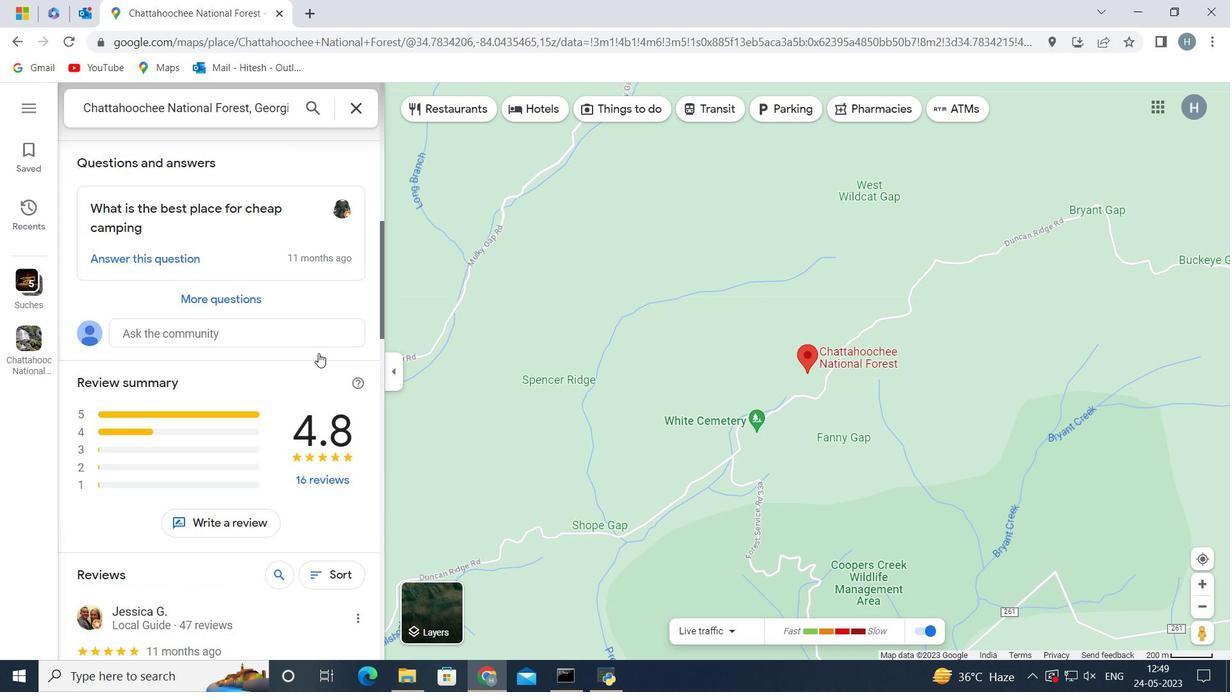 
Action: Mouse scrolled (318, 353) with delta (0, 0)
Screenshot: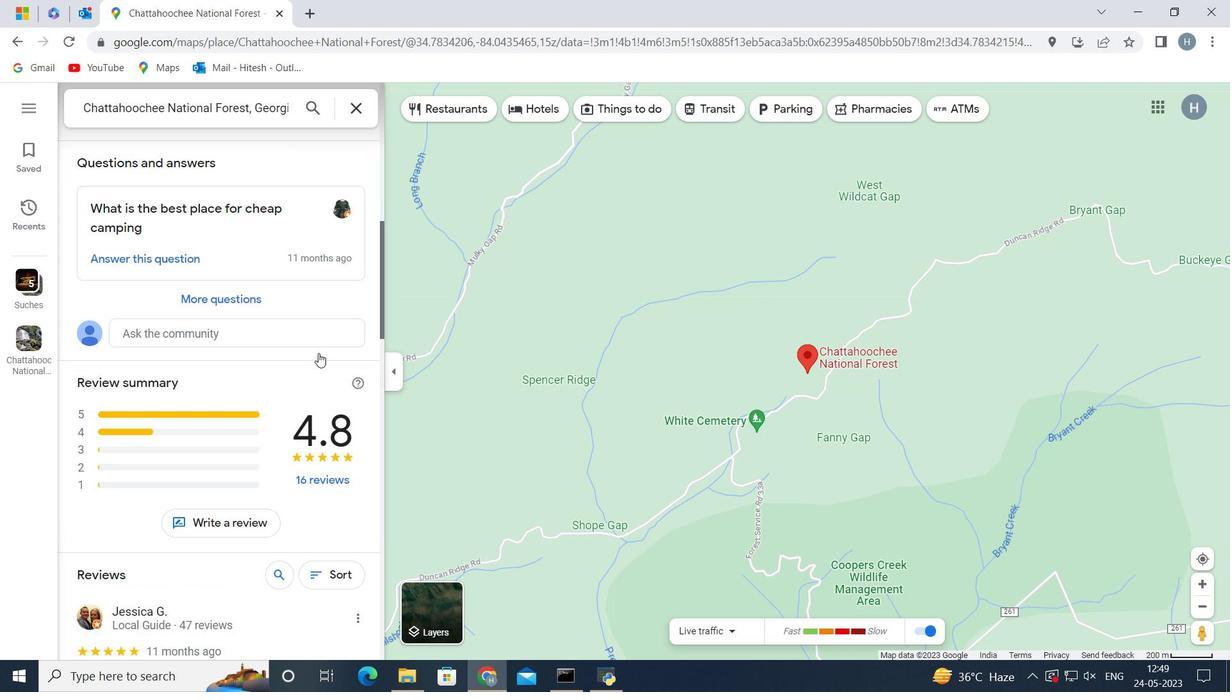 
Action: Mouse scrolled (318, 353) with delta (0, 0)
Screenshot: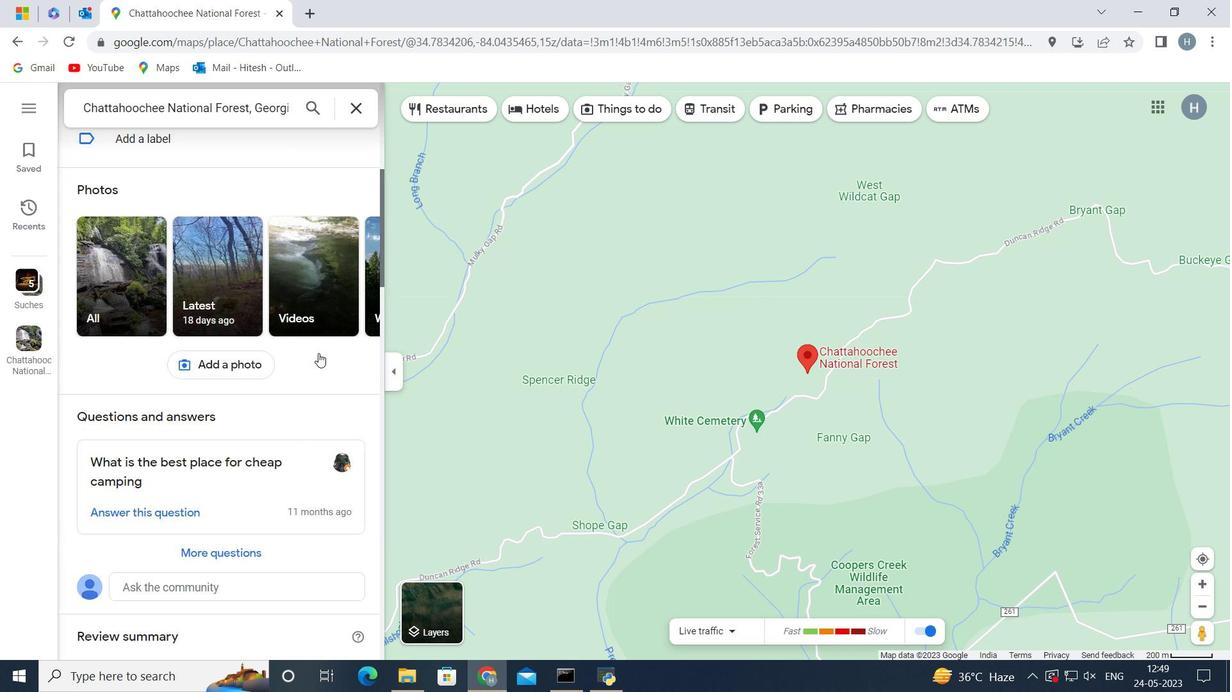 
Action: Mouse scrolled (318, 353) with delta (0, 0)
Screenshot: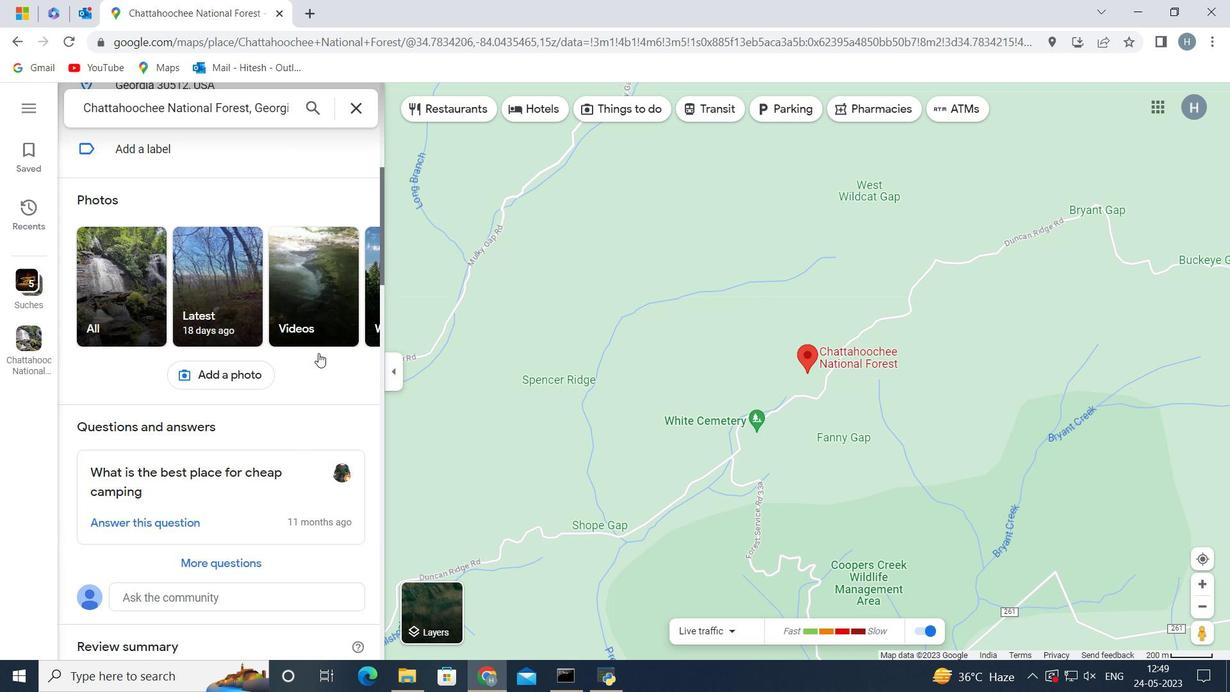 
Action: Mouse moved to (709, 110)
Screenshot: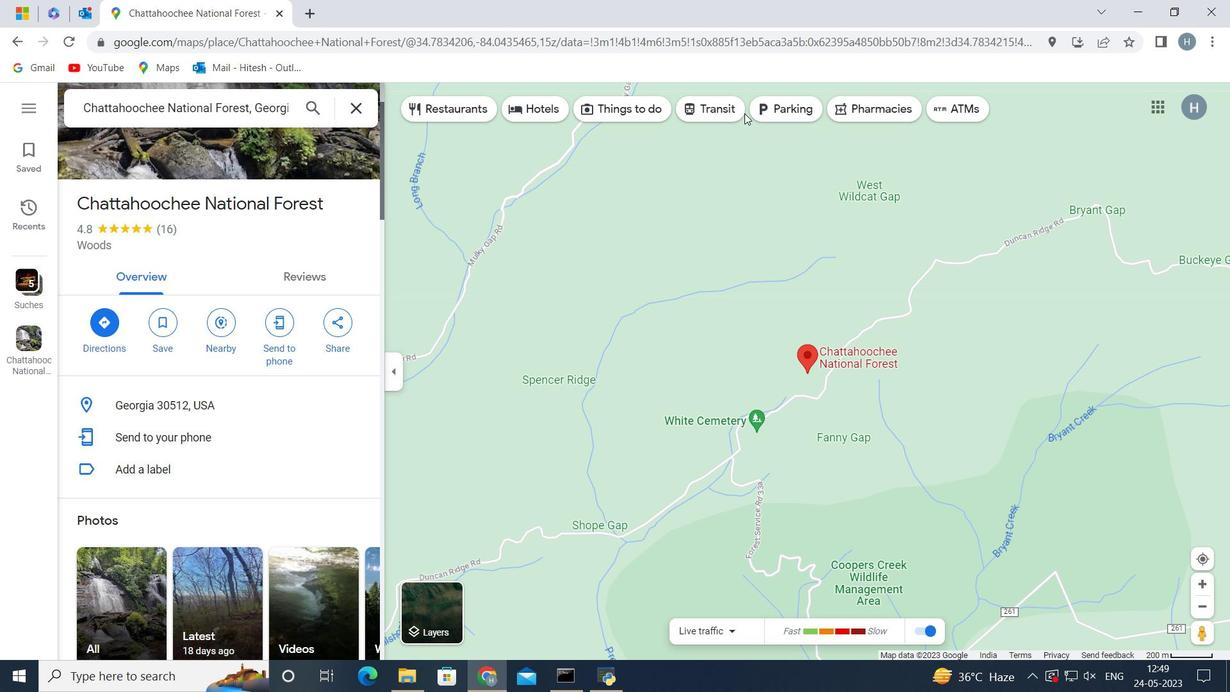 
Action: Mouse pressed left at (709, 110)
Screenshot: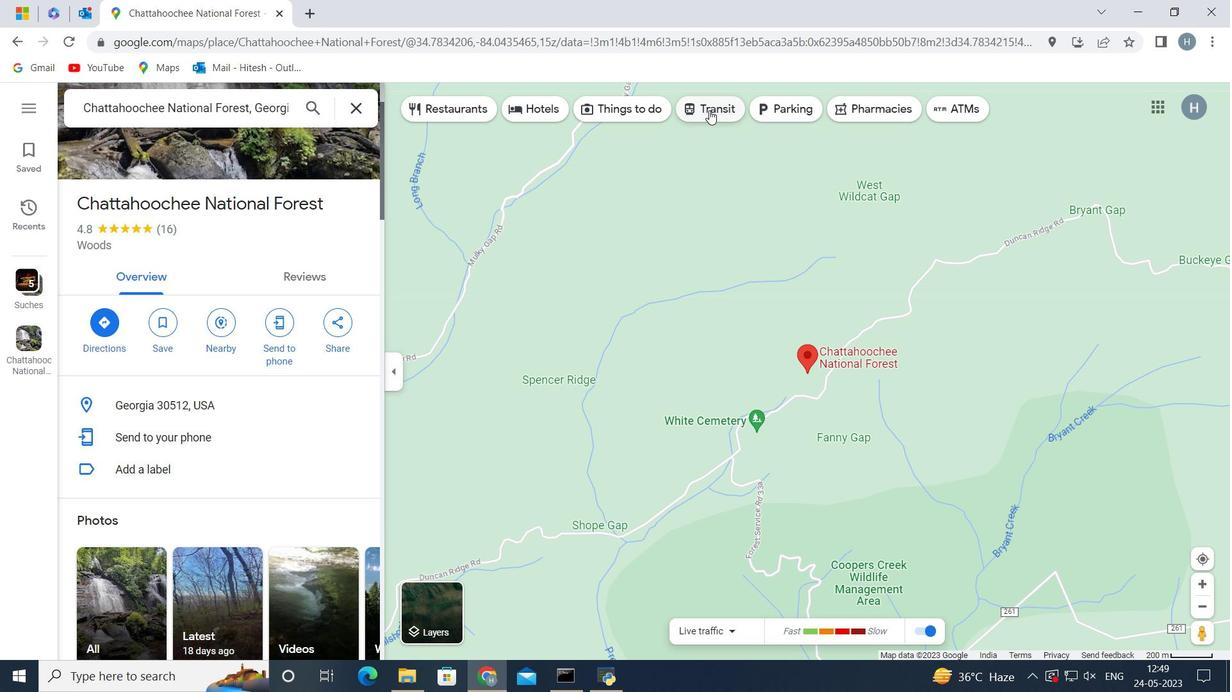 
Action: Mouse moved to (169, 369)
Screenshot: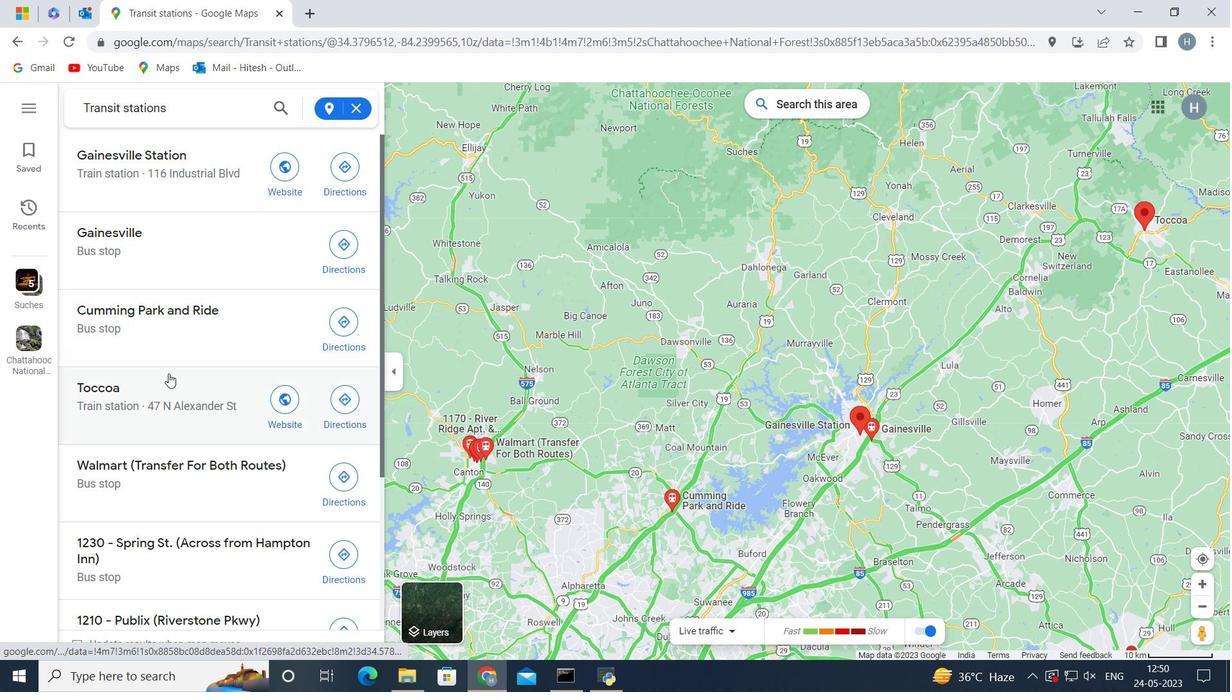 
Action: Mouse scrolled (169, 369) with delta (0, 0)
Screenshot: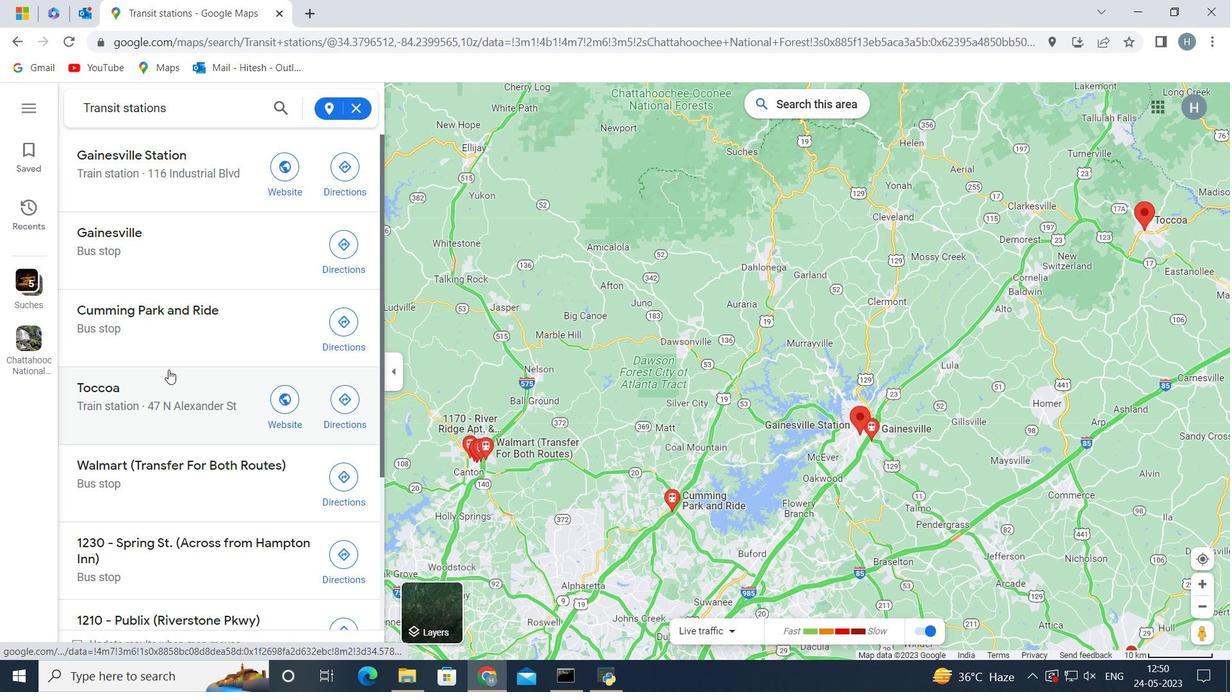 
Action: Mouse scrolled (169, 369) with delta (0, 0)
Screenshot: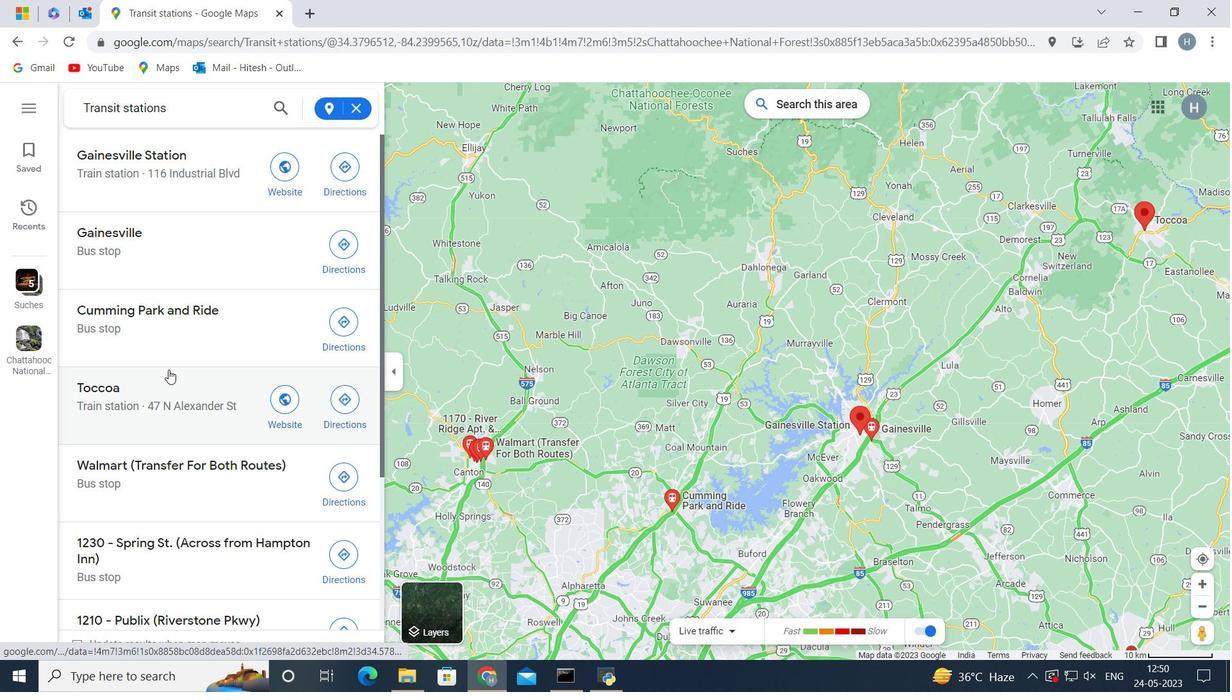 
Action: Mouse scrolled (169, 369) with delta (0, 0)
Screenshot: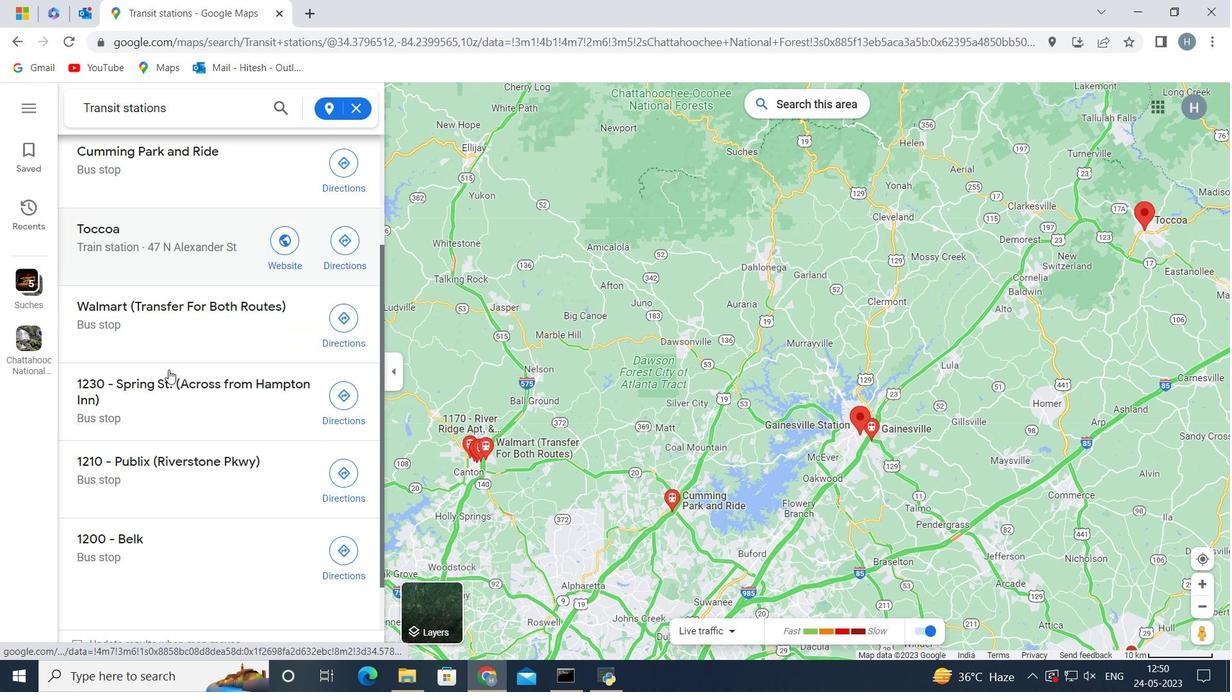 
Action: Mouse scrolled (169, 369) with delta (0, 0)
Screenshot: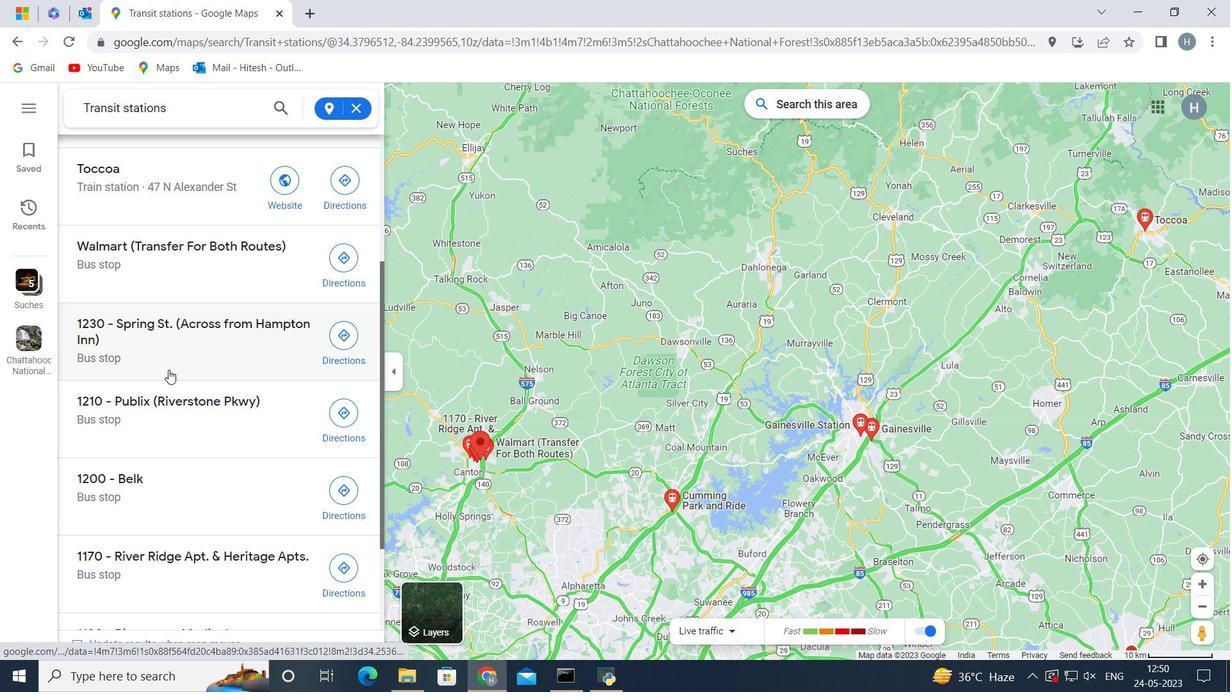
Action: Mouse scrolled (169, 369) with delta (0, 0)
Screenshot: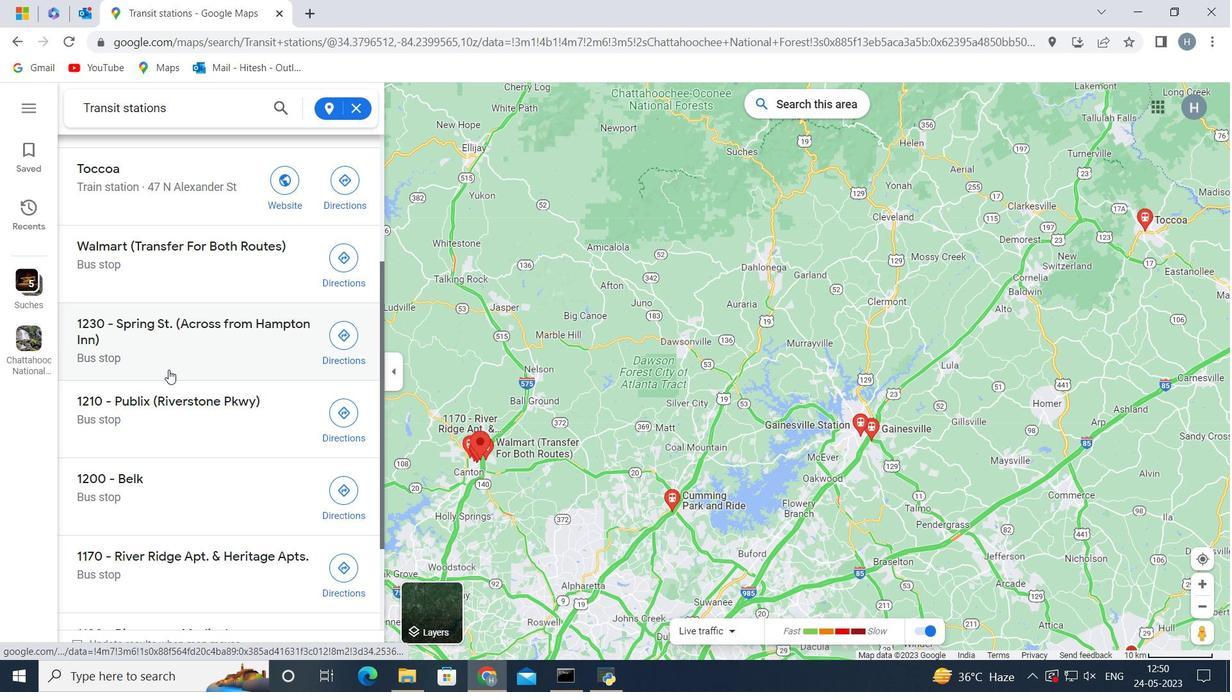 
Action: Mouse scrolled (169, 369) with delta (0, 0)
Screenshot: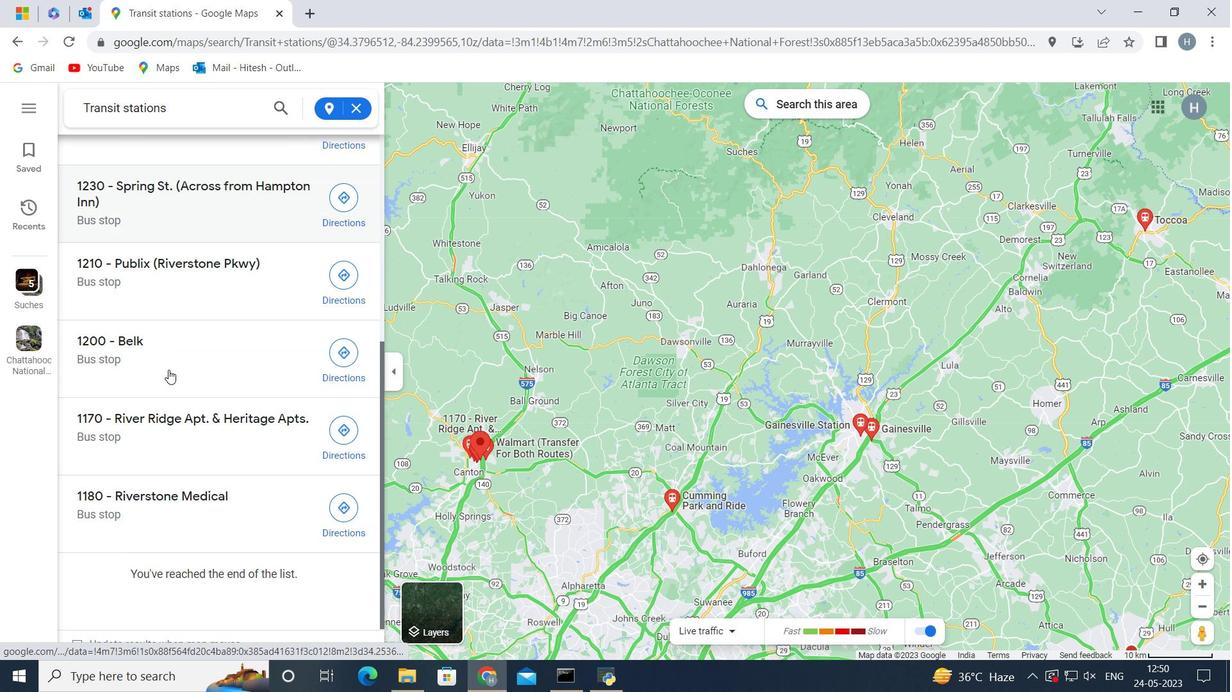 
Action: Mouse moved to (194, 390)
Screenshot: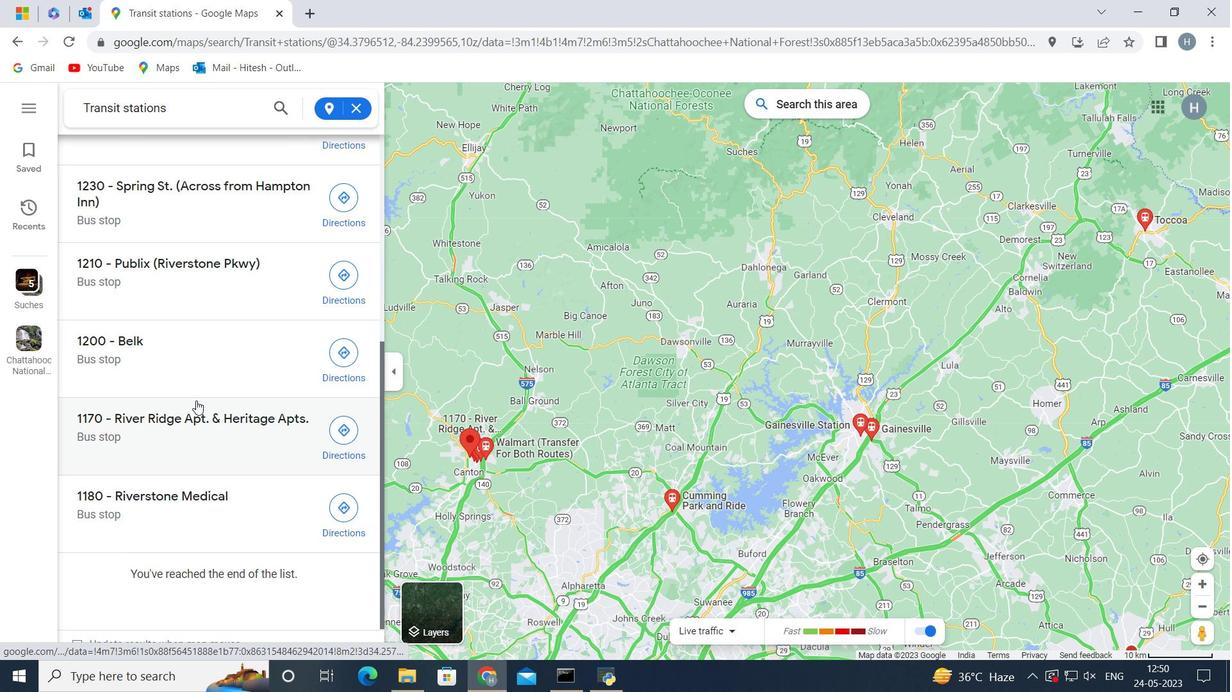 
Action: Mouse scrolled (194, 391) with delta (0, 0)
Screenshot: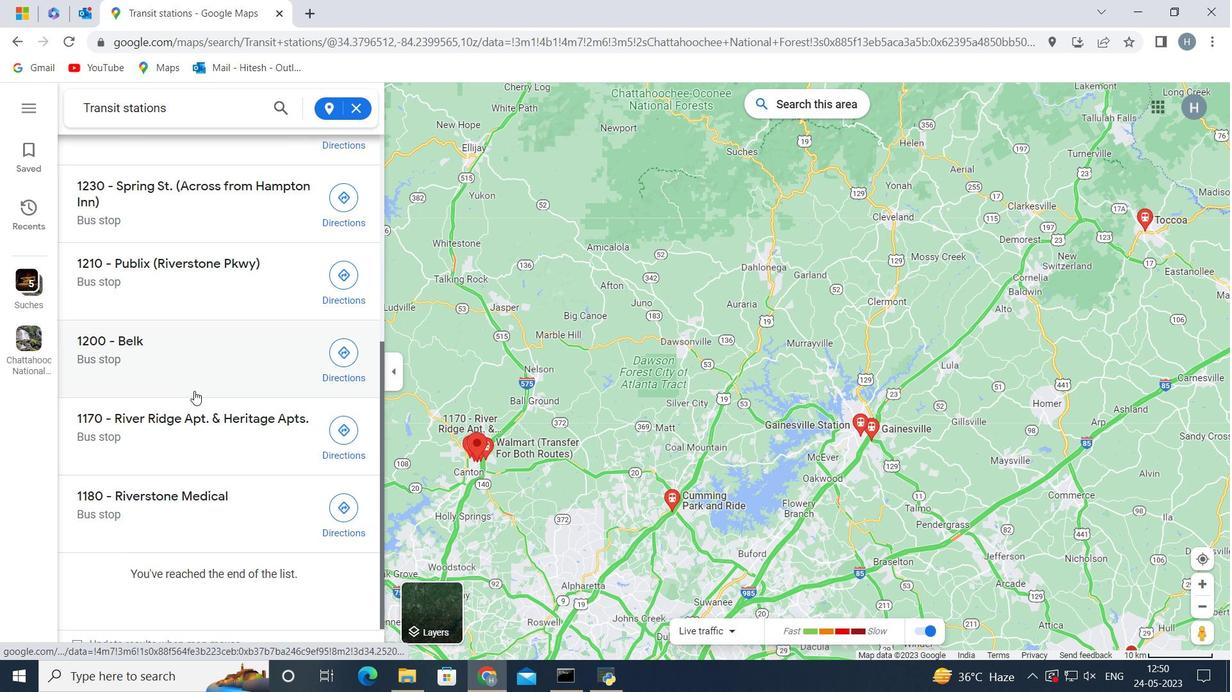 
Action: Mouse scrolled (194, 391) with delta (0, 0)
Screenshot: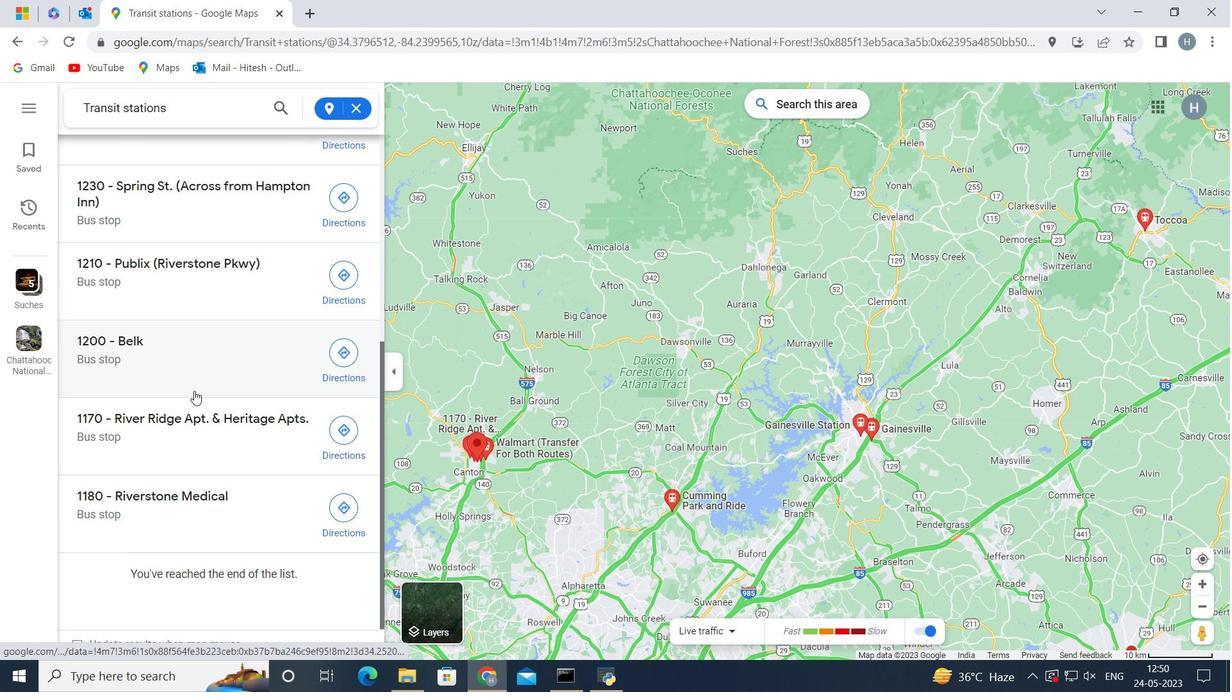 
Action: Mouse scrolled (194, 391) with delta (0, 0)
Screenshot: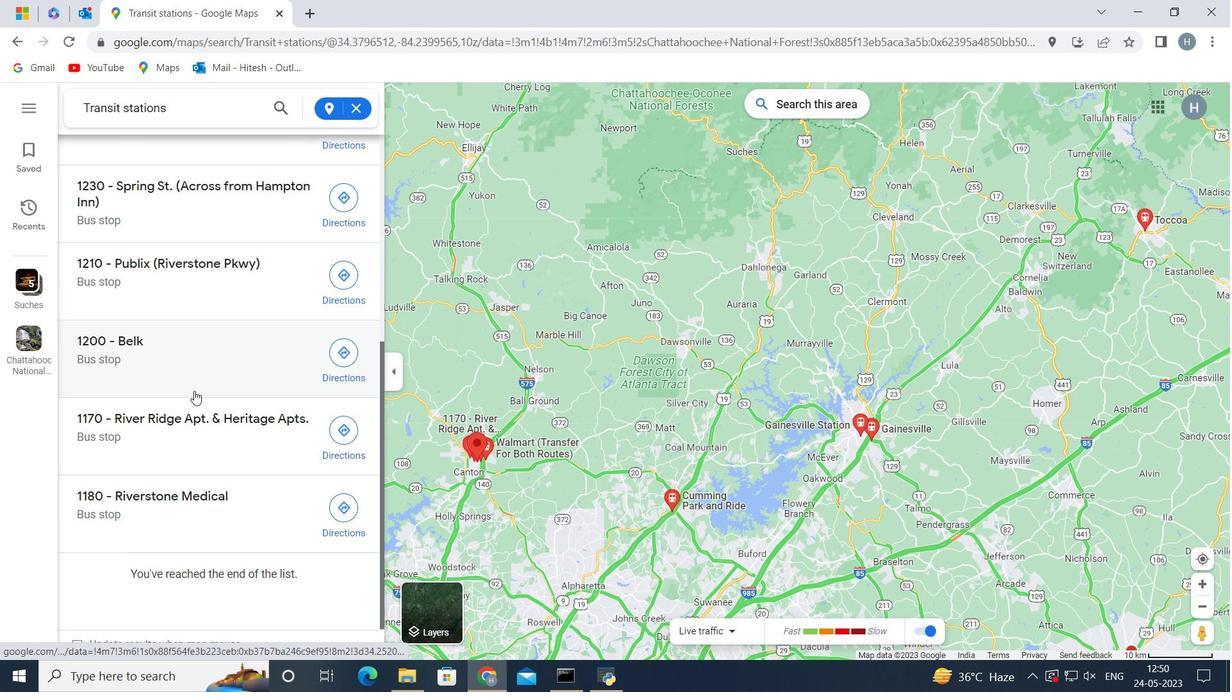 
Action: Mouse scrolled (194, 391) with delta (0, 0)
Screenshot: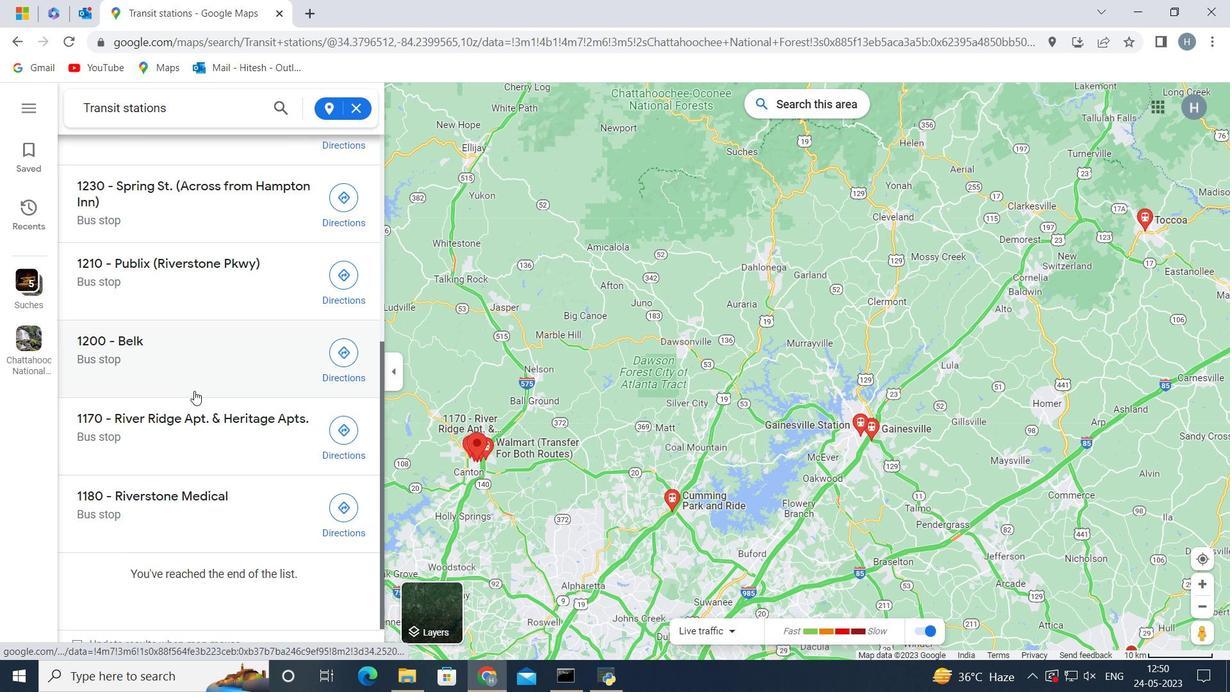 
Action: Mouse scrolled (194, 391) with delta (0, 0)
Screenshot: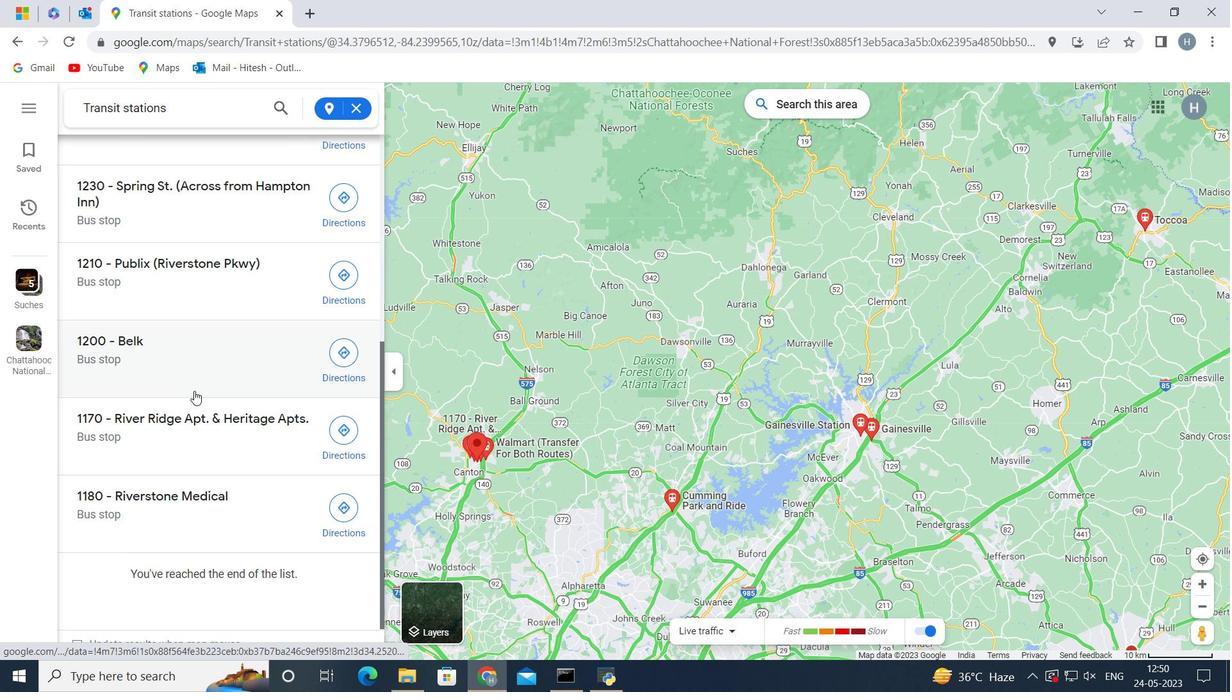 
Action: Mouse scrolled (194, 391) with delta (0, 0)
Screenshot: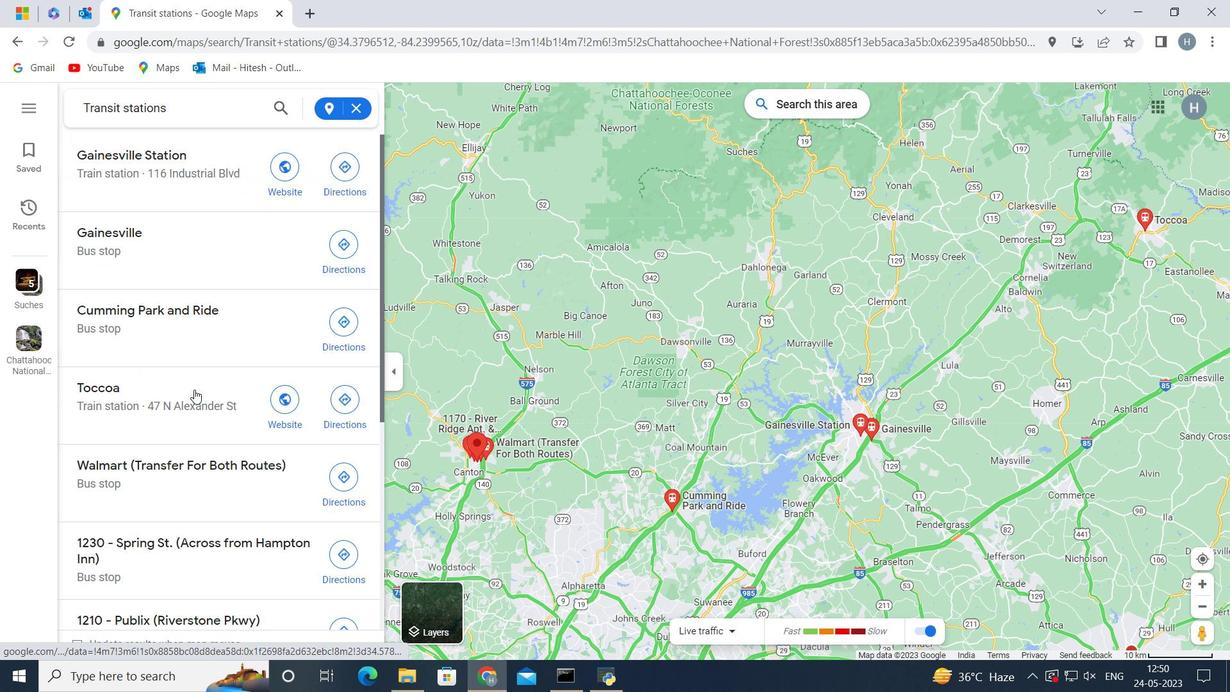 
Action: Mouse scrolled (194, 391) with delta (0, 0)
Screenshot: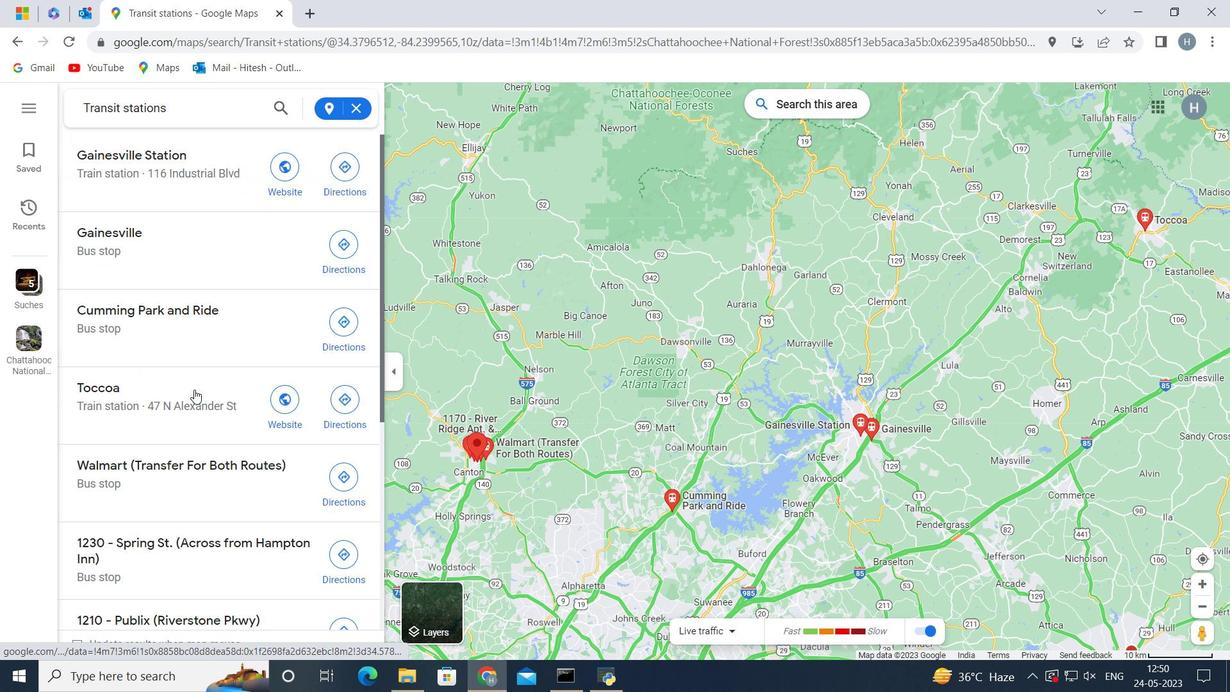 
Action: Mouse scrolled (194, 391) with delta (0, 0)
Screenshot: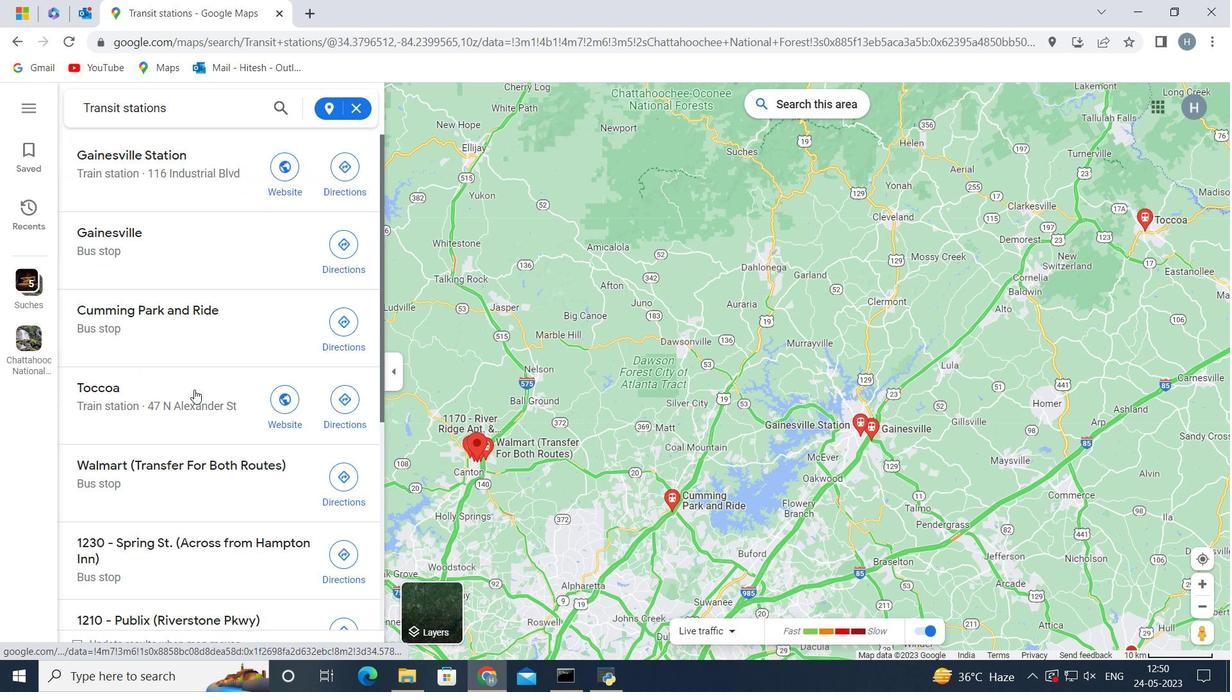 
Action: Mouse scrolled (194, 391) with delta (0, 0)
Screenshot: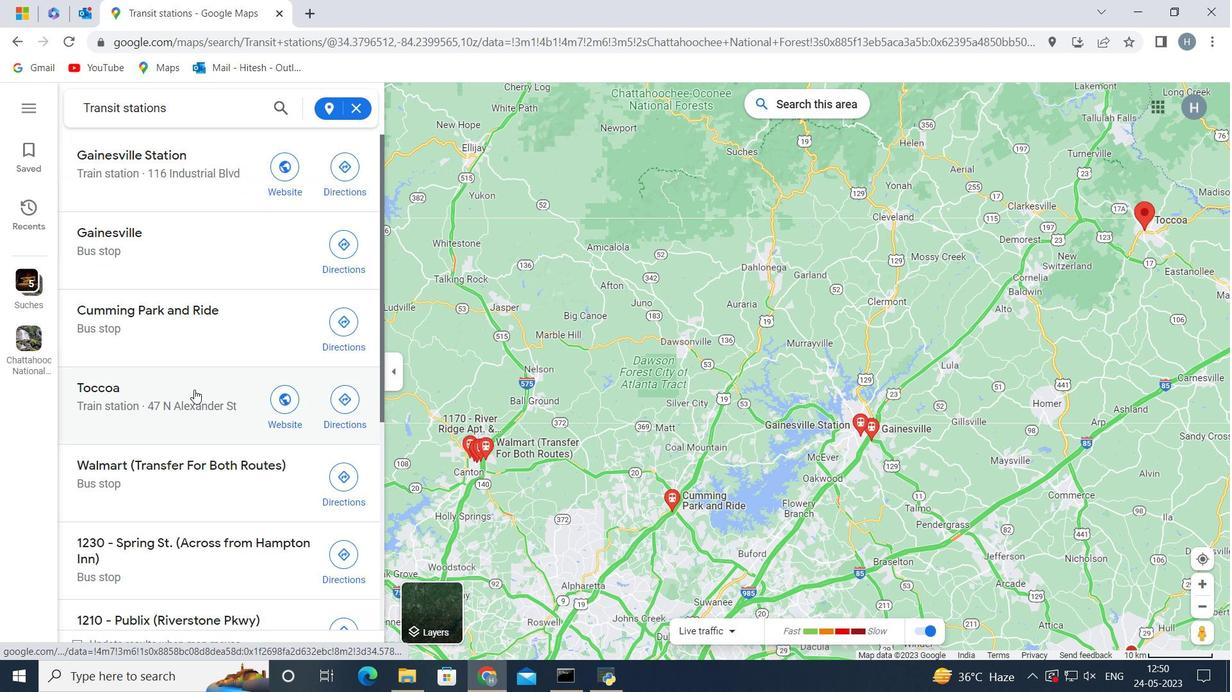 
Action: Mouse scrolled (194, 391) with delta (0, 0)
Screenshot: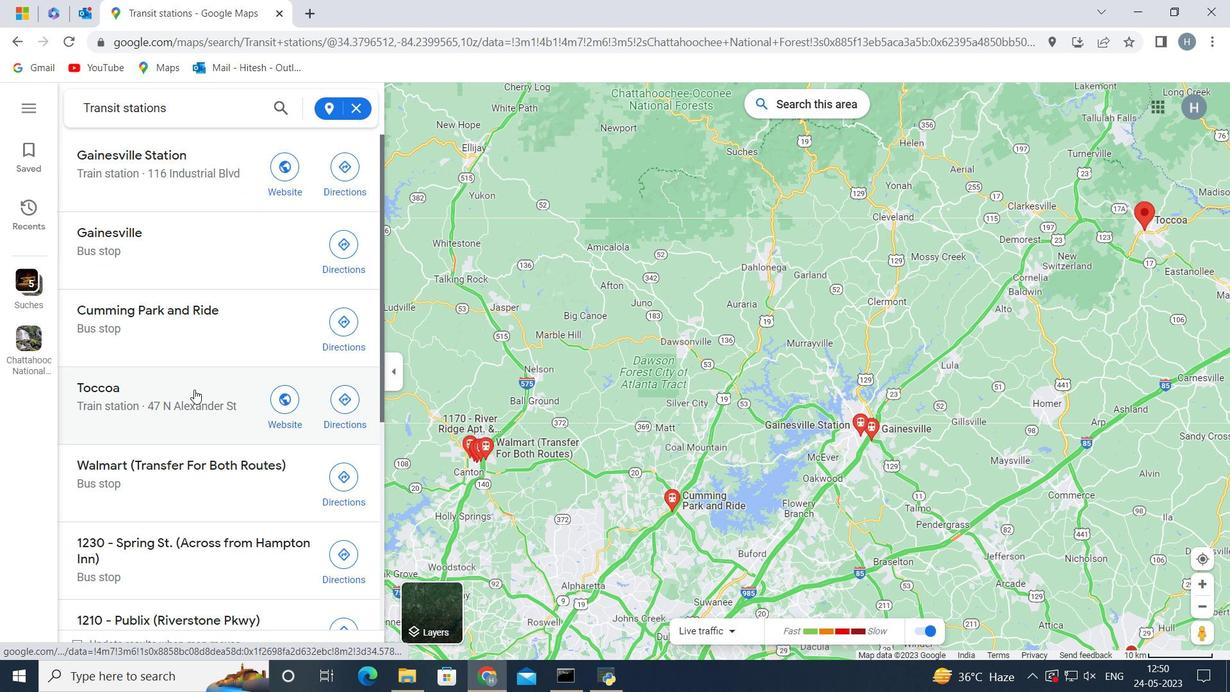 
Action: Mouse scrolled (194, 391) with delta (0, 0)
Screenshot: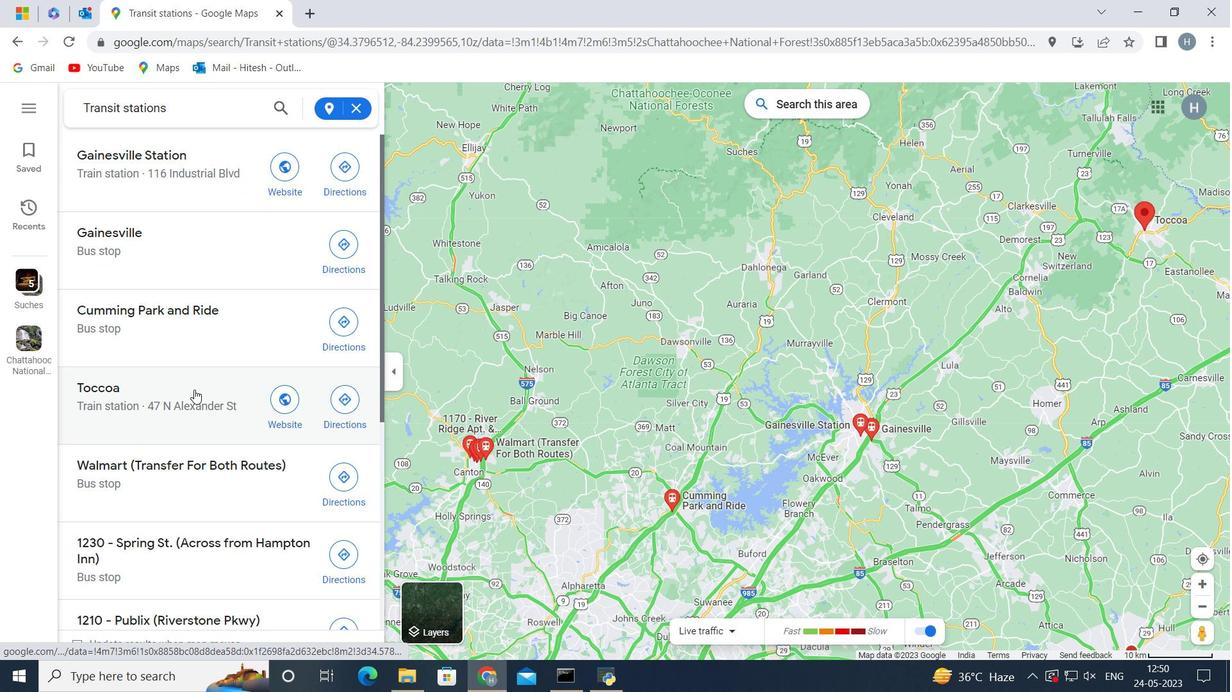 
Action: Mouse scrolled (194, 391) with delta (0, 0)
Screenshot: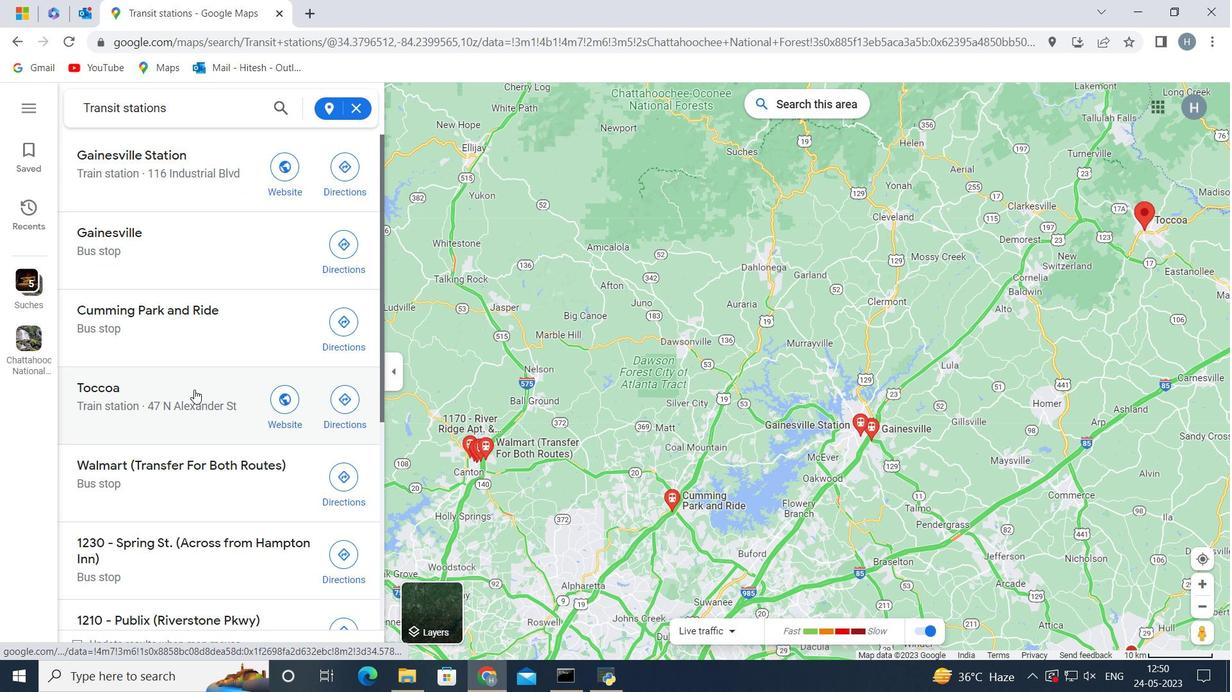 
Action: Mouse scrolled (194, 391) with delta (0, 0)
Screenshot: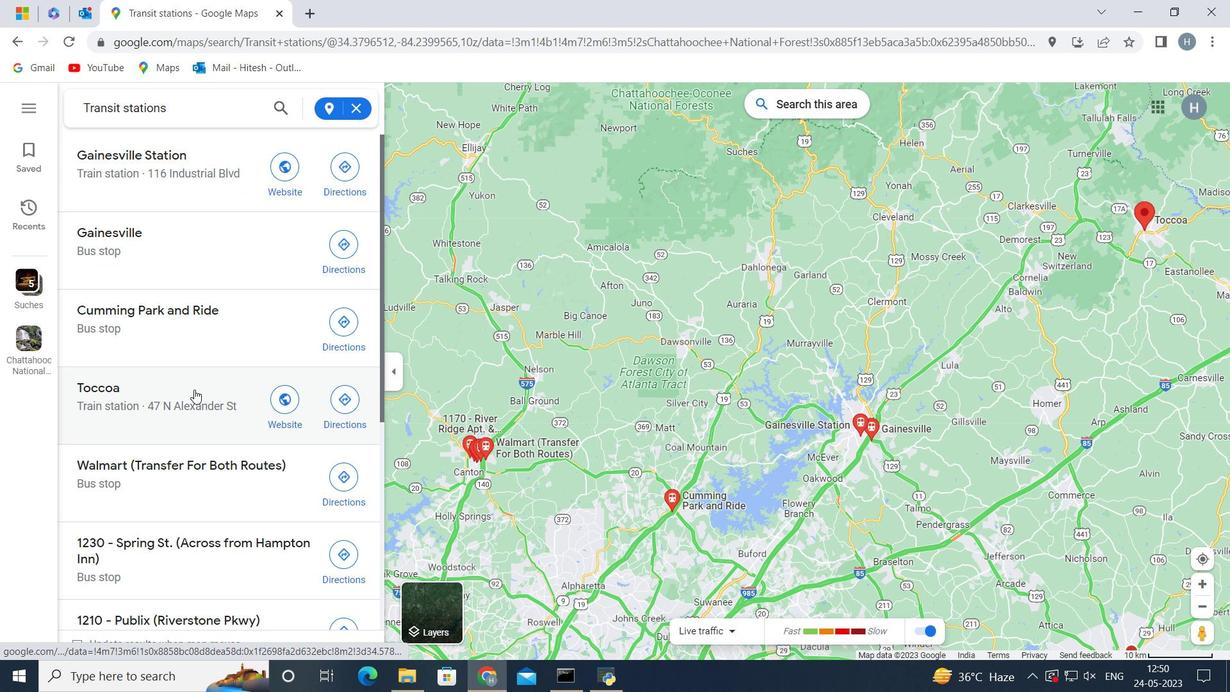 
Action: Mouse moved to (203, 108)
Screenshot: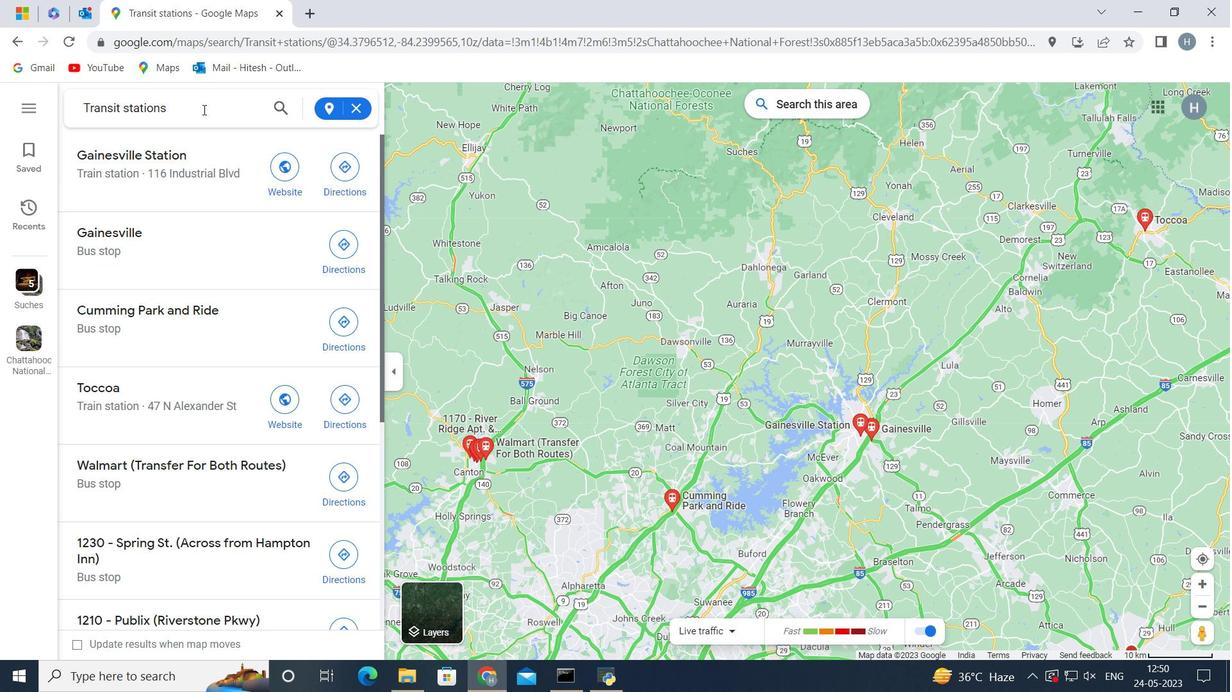 
Action: Mouse pressed left at (203, 108)
Screenshot: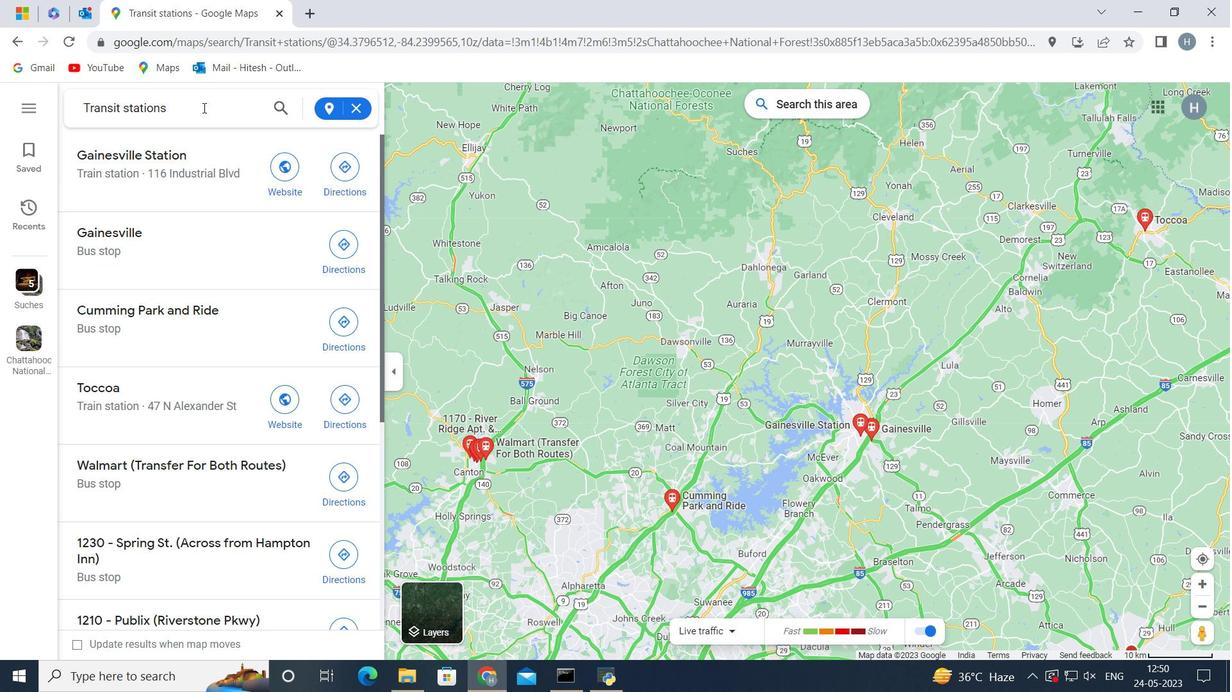 
Action: Key pressed <Key.backspace><Key.backspace><Key.backspace><Key.backspace><Key.backspace><Key.backspace><Key.backspace><Key.backspace><Key.backspace><Key.backspace><Key.backspace><Key.backspace><Key.backspace><Key.backspace><Key.backspace><Key.backspace><Key.backspace><Key.backspace><Key.backspace><Key.backspace><Key.backspace><Key.backspace>train
Screenshot: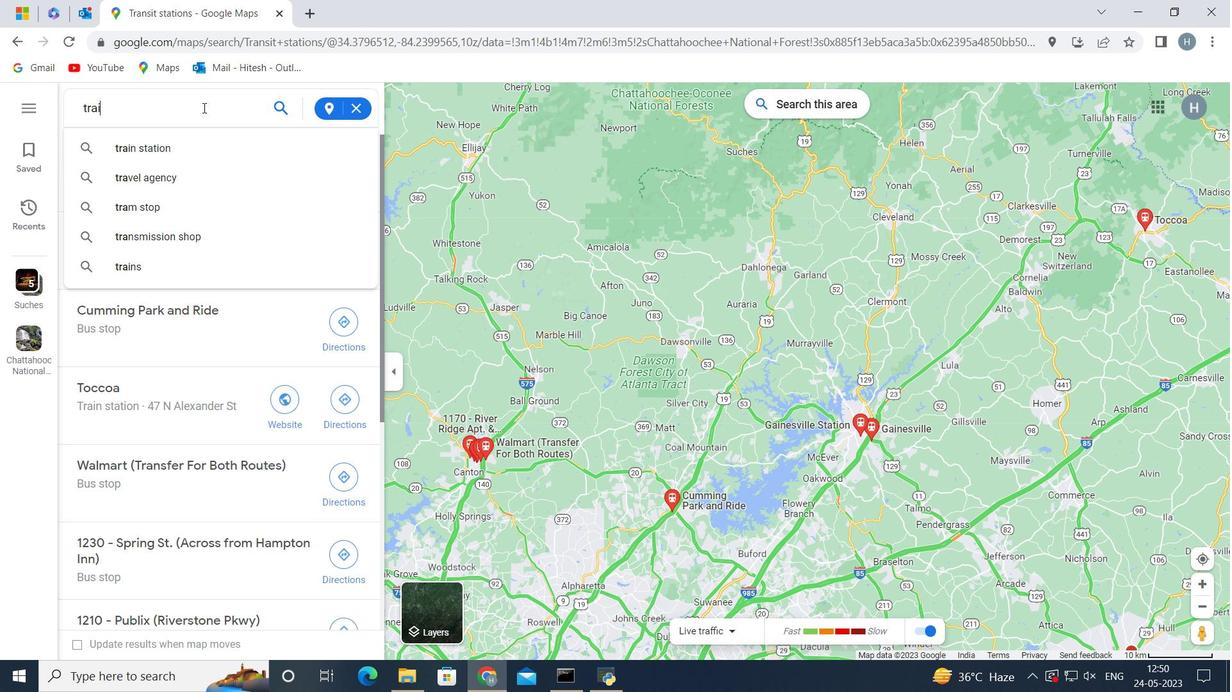 
Action: Mouse moved to (230, 139)
Screenshot: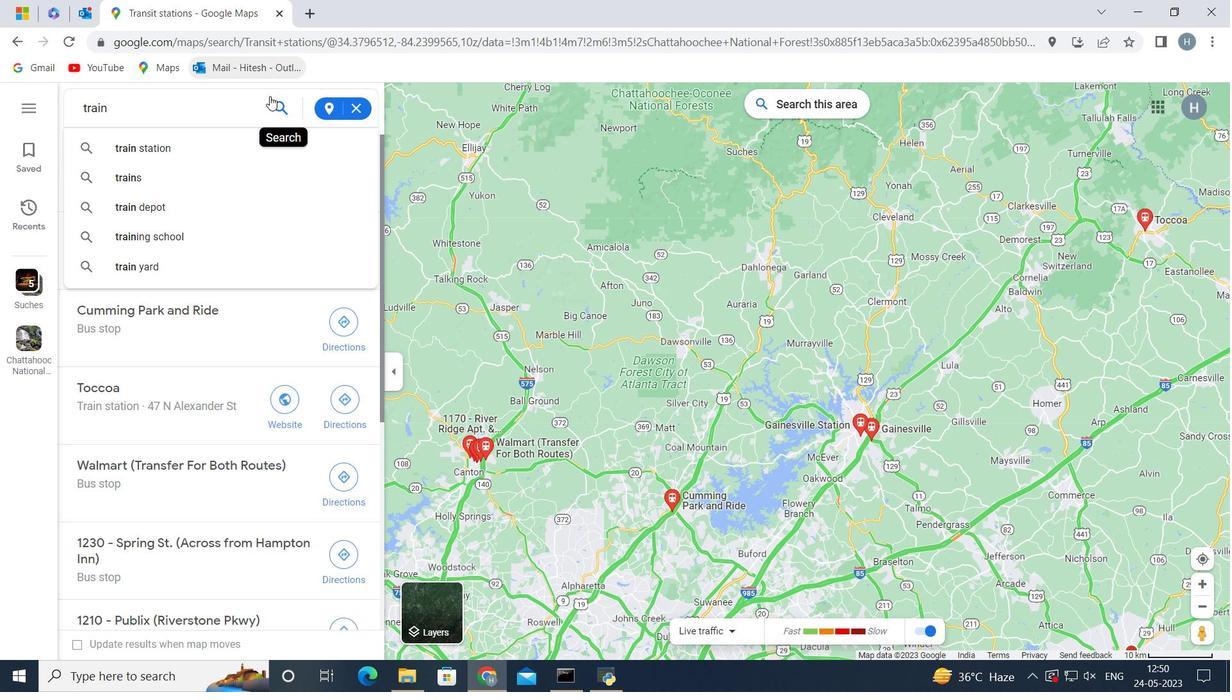 
Action: Mouse pressed left at (230, 139)
Screenshot: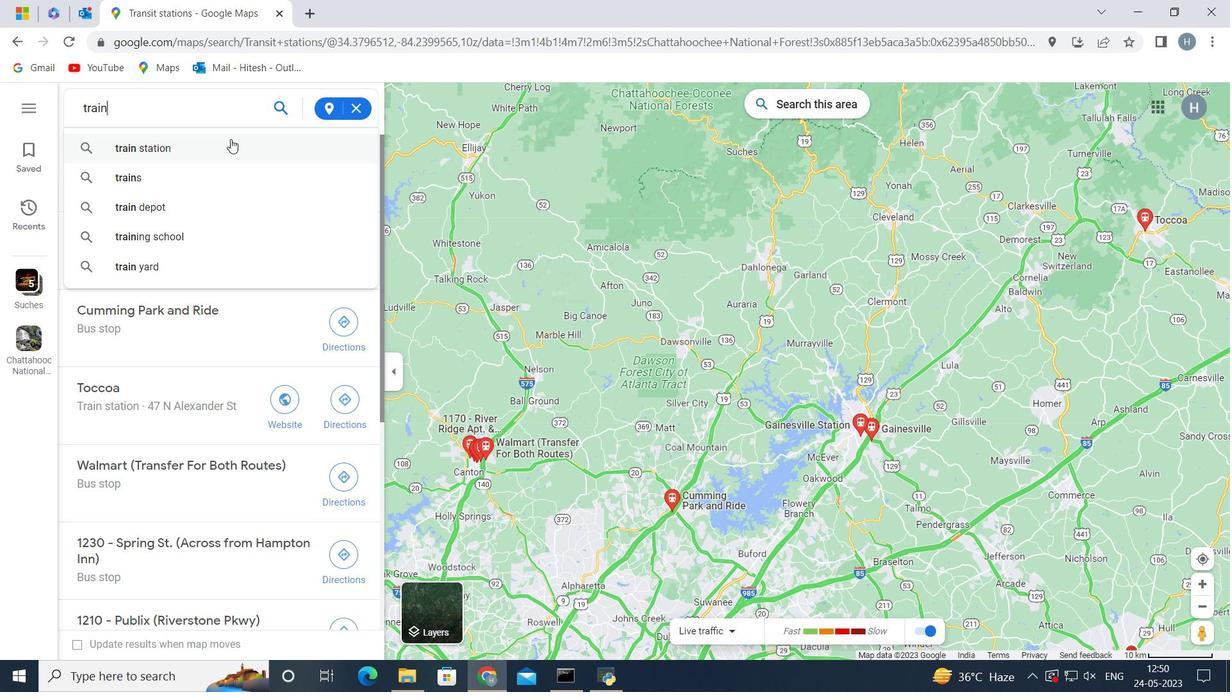 
Action: Mouse moved to (858, 428)
Screenshot: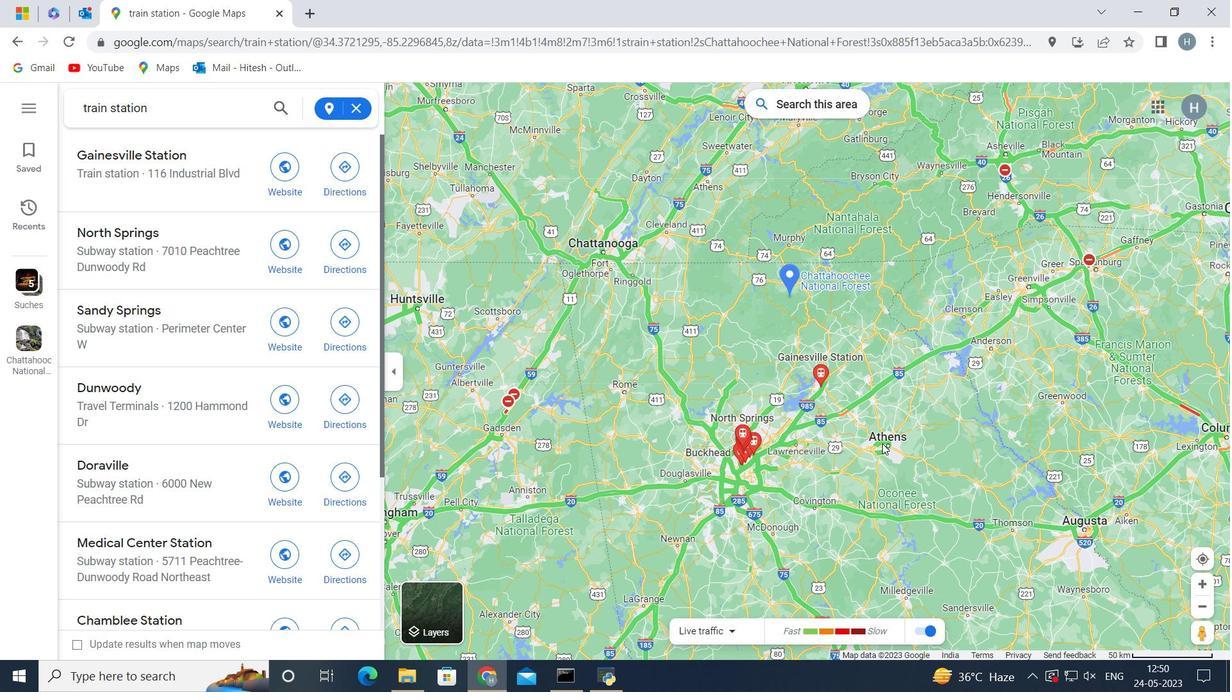 
Action: Mouse scrolled (858, 428) with delta (0, 0)
Screenshot: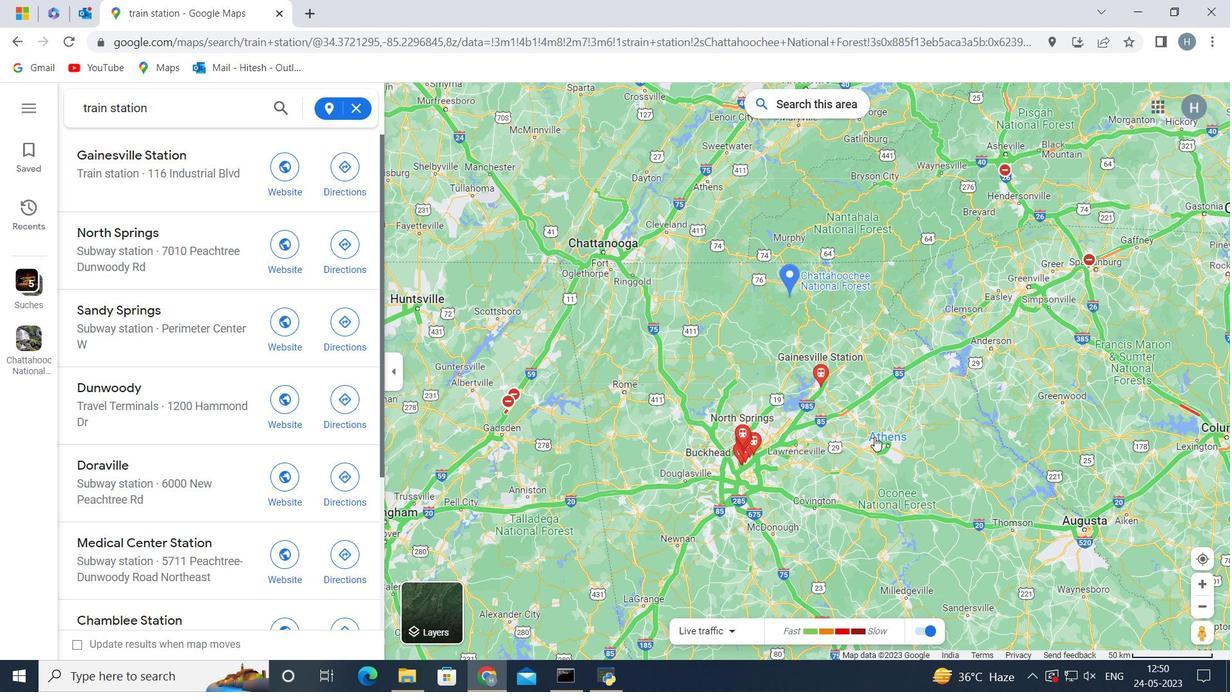 
Action: Mouse scrolled (858, 428) with delta (0, 0)
Screenshot: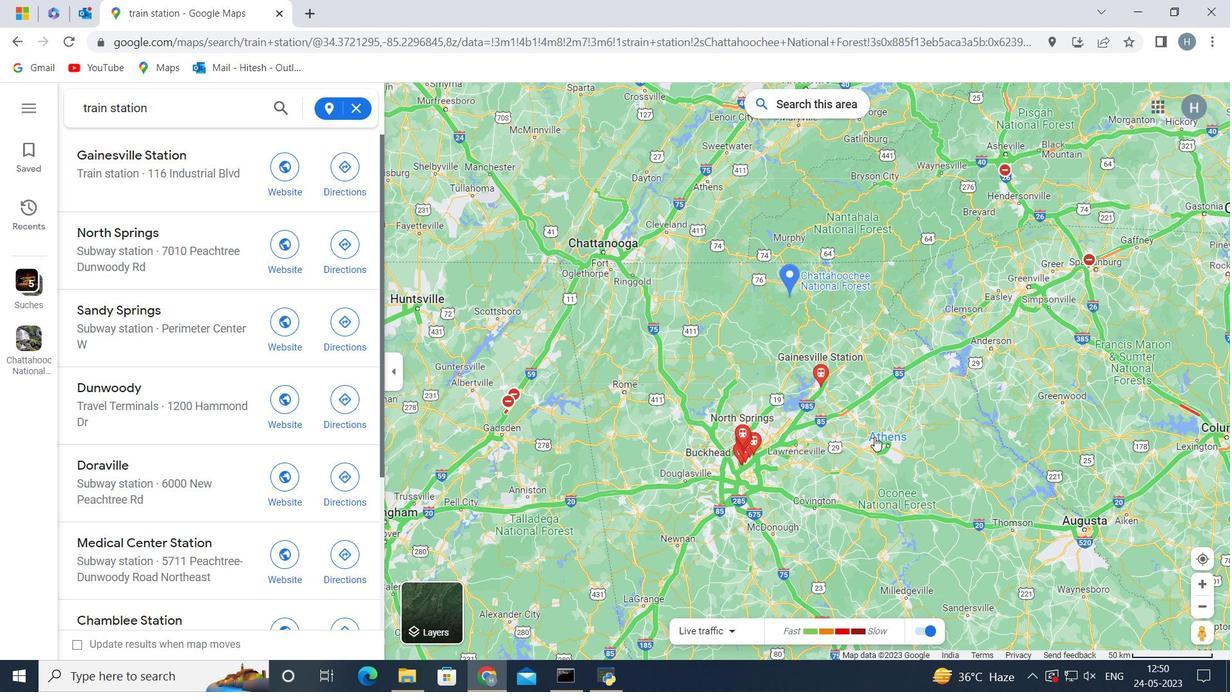 
Action: Mouse moved to (858, 428)
Screenshot: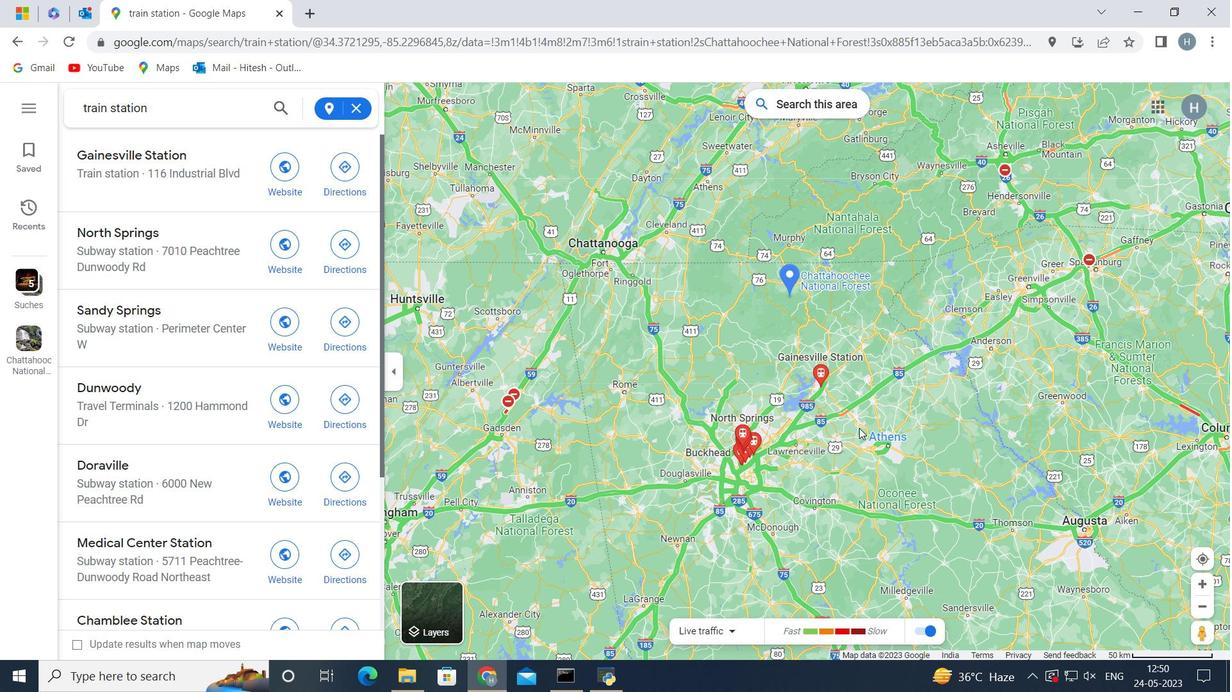 
Action: Mouse scrolled (858, 428) with delta (0, 0)
Screenshot: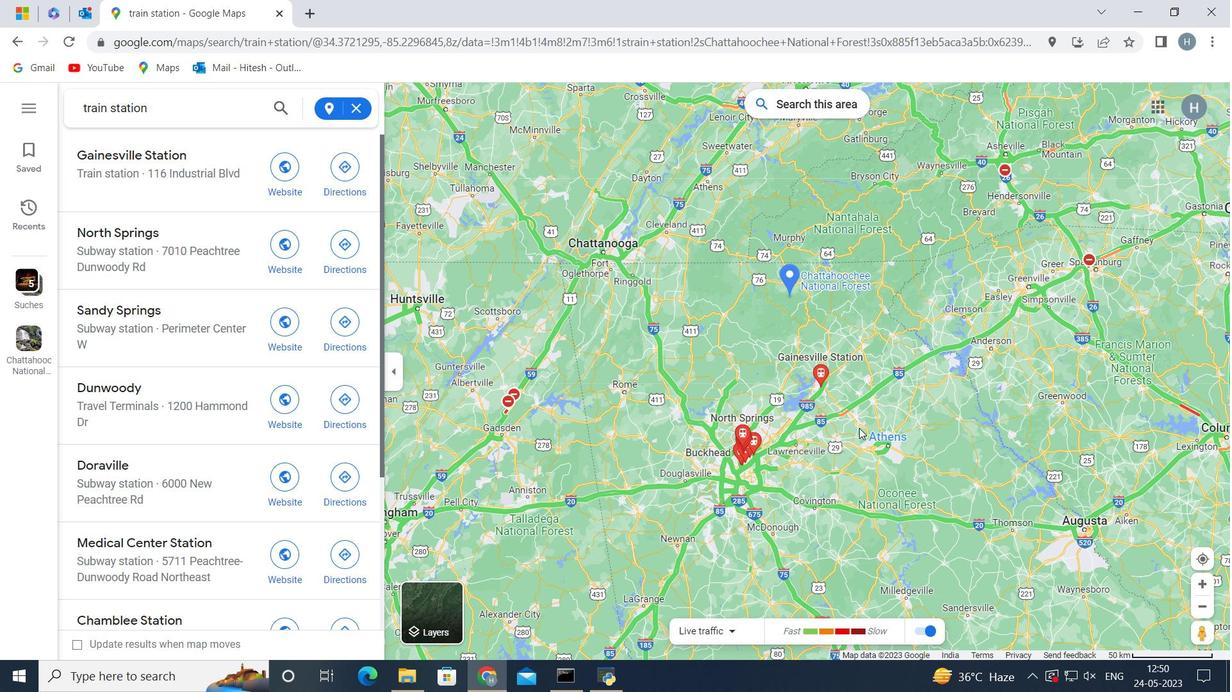 
Action: Mouse moved to (748, 433)
Screenshot: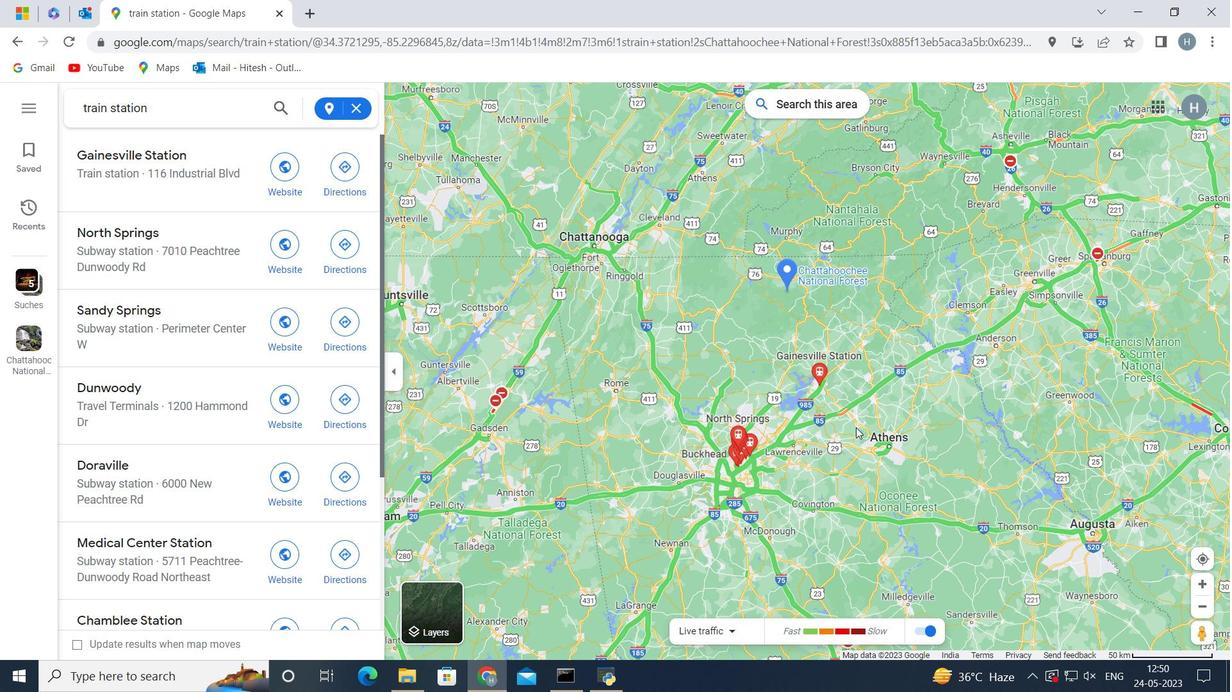 
Action: Mouse scrolled (748, 434) with delta (0, 0)
Screenshot: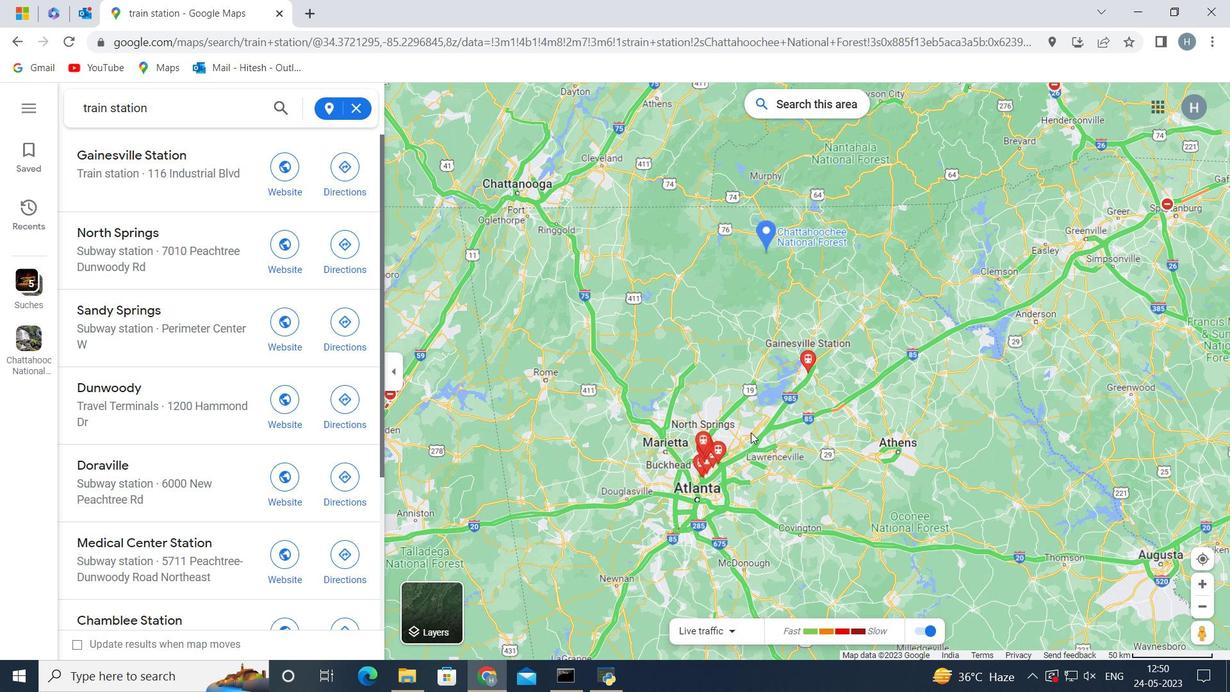
Action: Mouse scrolled (748, 434) with delta (0, 0)
Screenshot: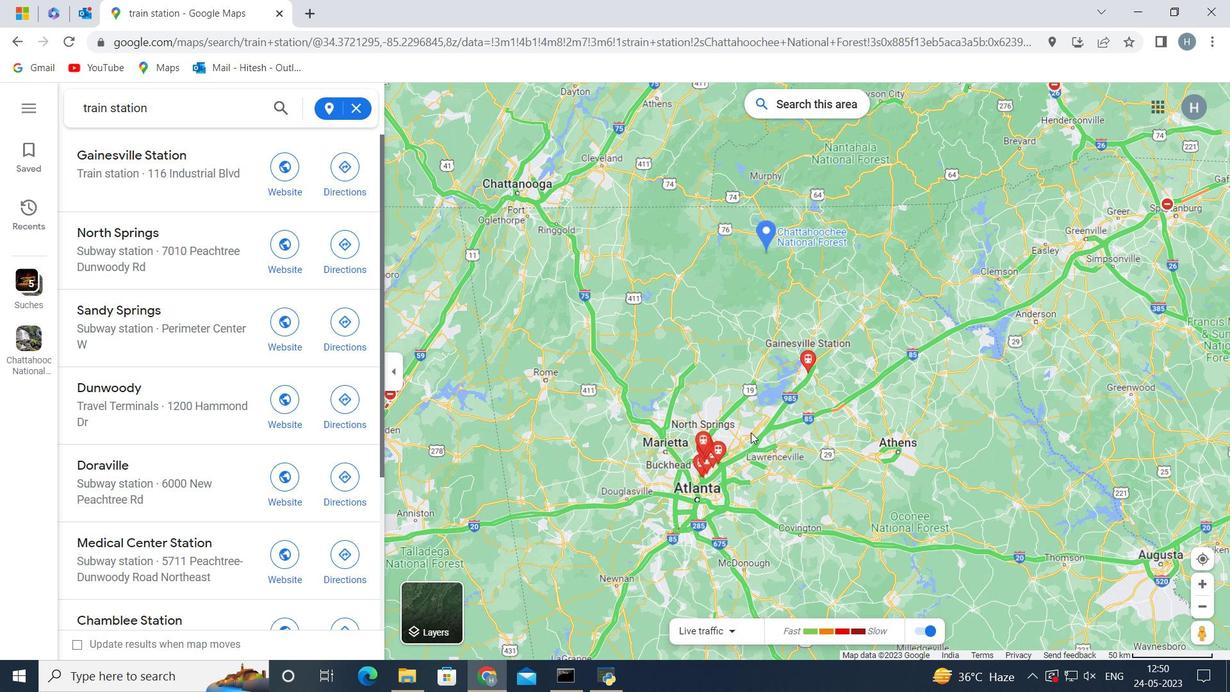 
Action: Mouse scrolled (748, 434) with delta (0, 0)
Screenshot: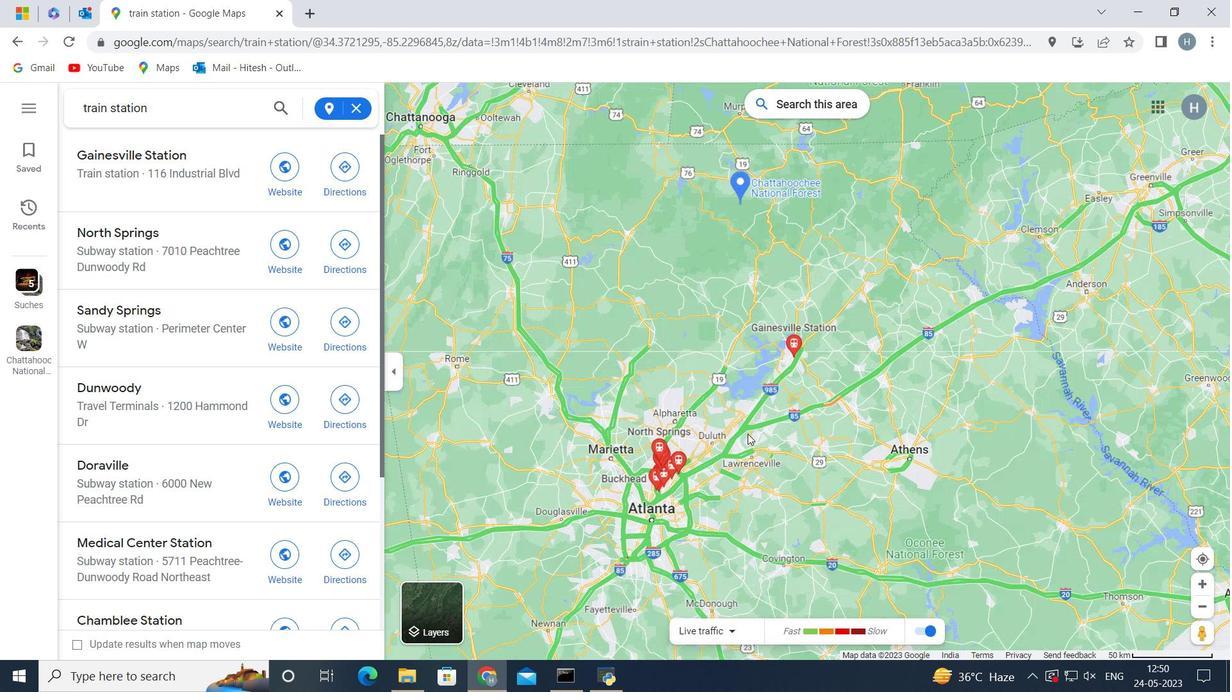 
Action: Mouse scrolled (748, 434) with delta (0, 0)
Screenshot: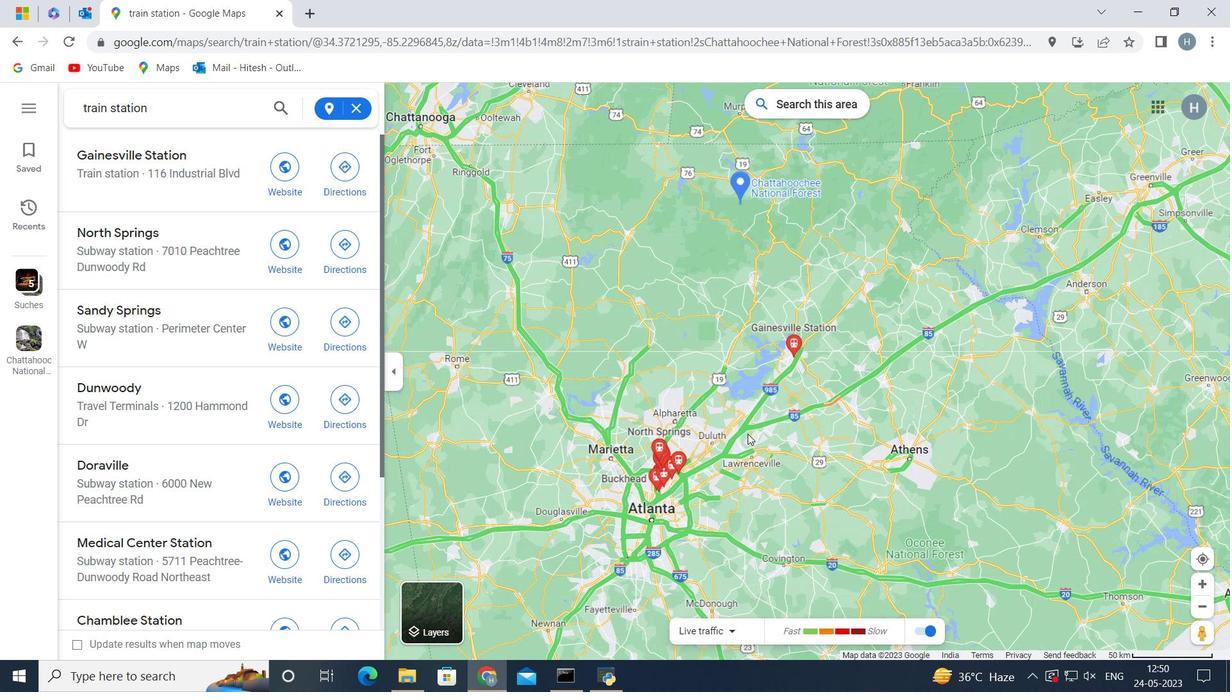 
Action: Mouse moved to (579, 525)
Screenshot: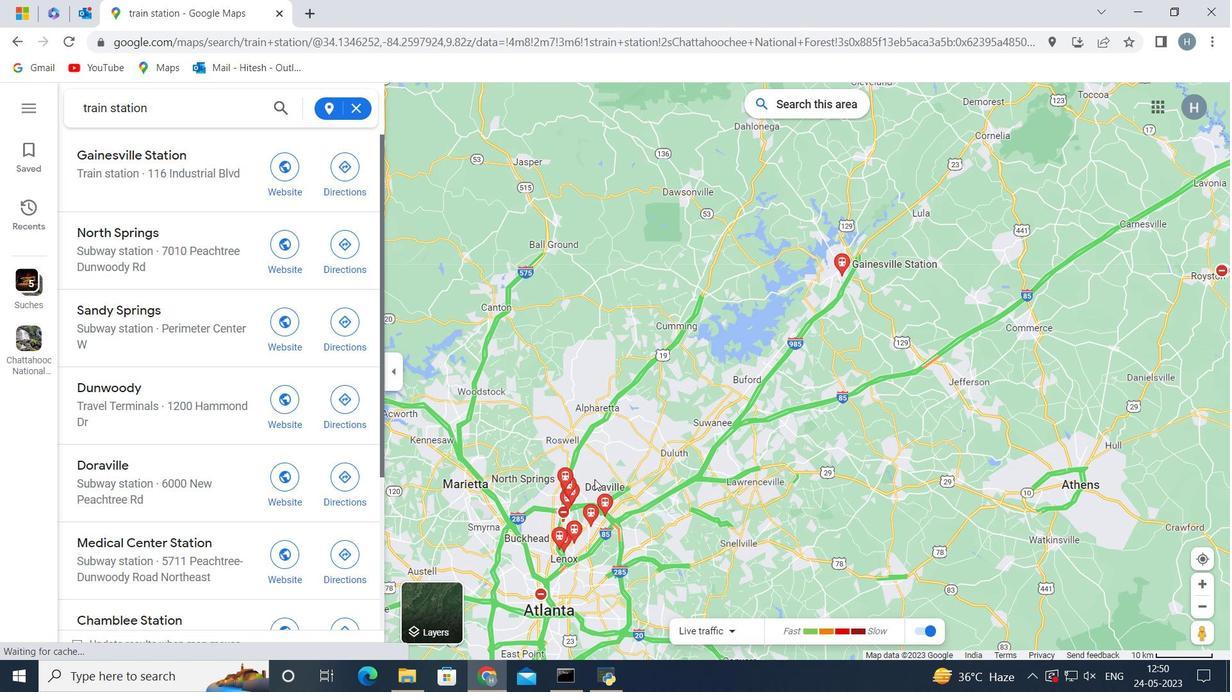
Action: Mouse scrolled (579, 525) with delta (0, 0)
Screenshot: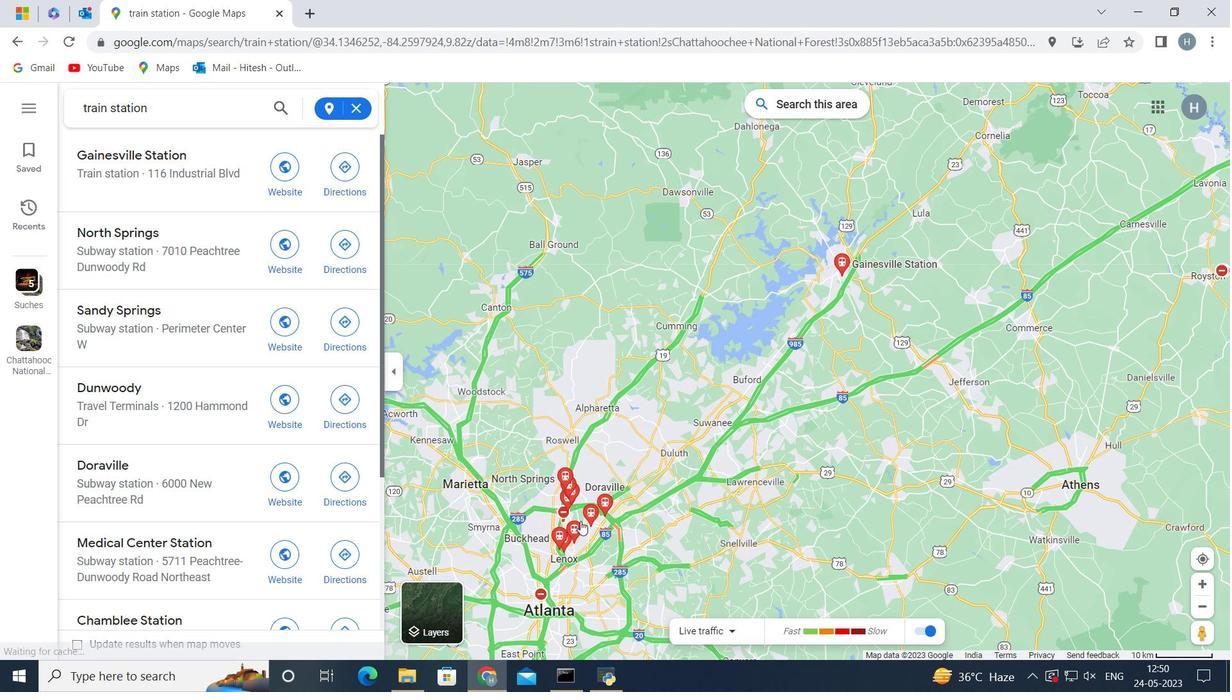 
Action: Mouse scrolled (579, 525) with delta (0, 0)
Screenshot: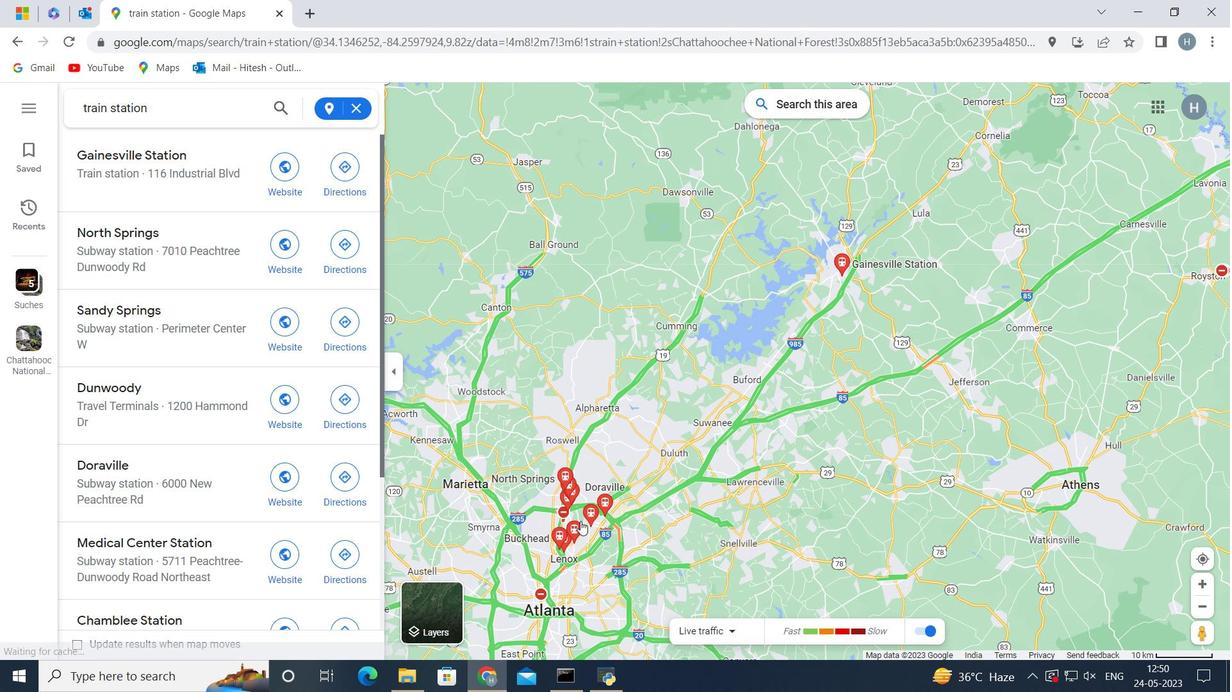 
Action: Mouse scrolled (579, 525) with delta (0, 0)
Screenshot: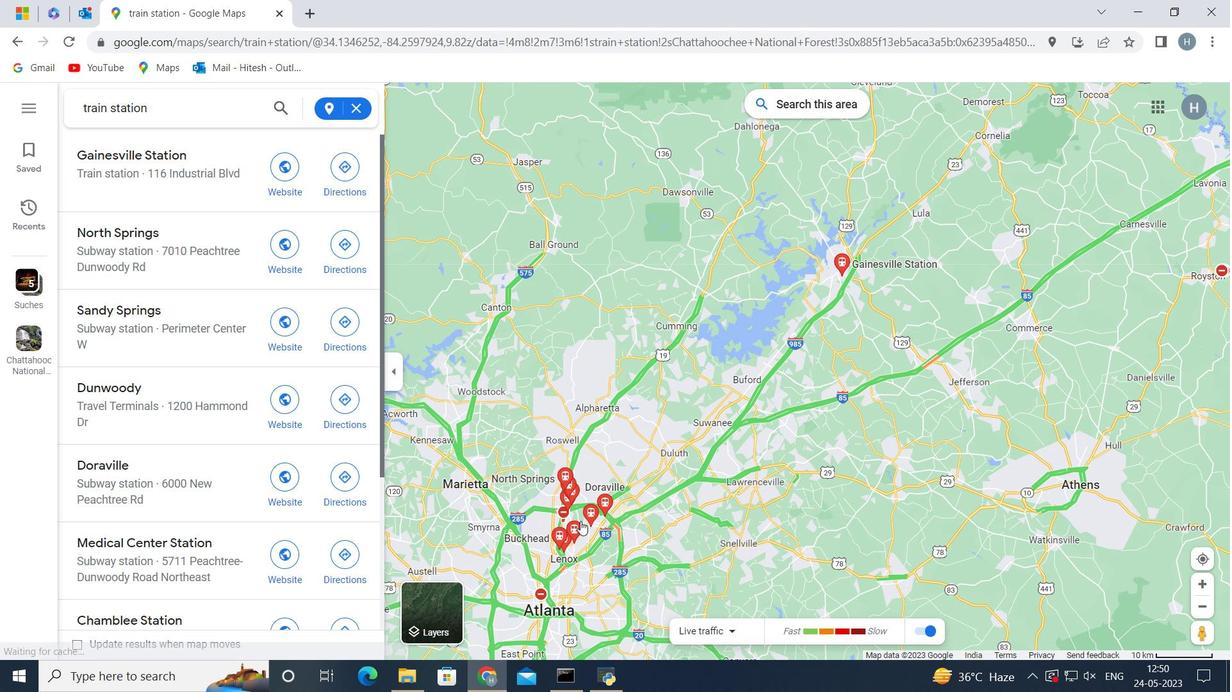 
Action: Mouse scrolled (579, 525) with delta (0, 0)
Screenshot: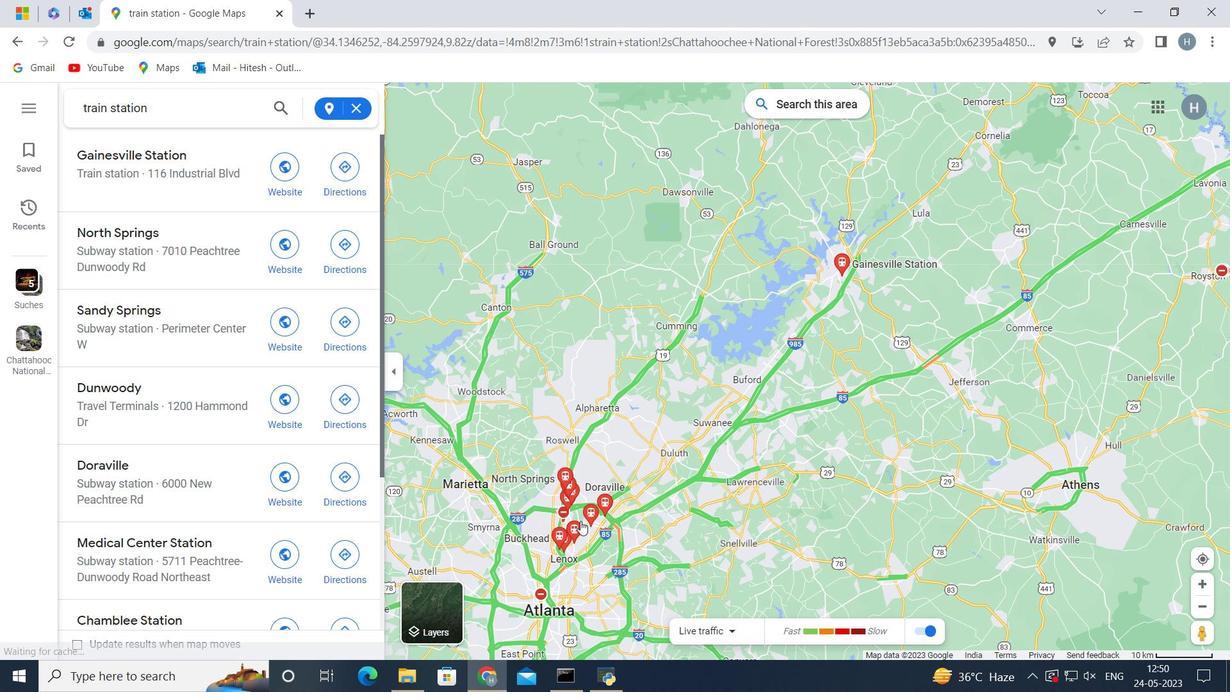 
Action: Mouse scrolled (579, 525) with delta (0, 0)
Screenshot: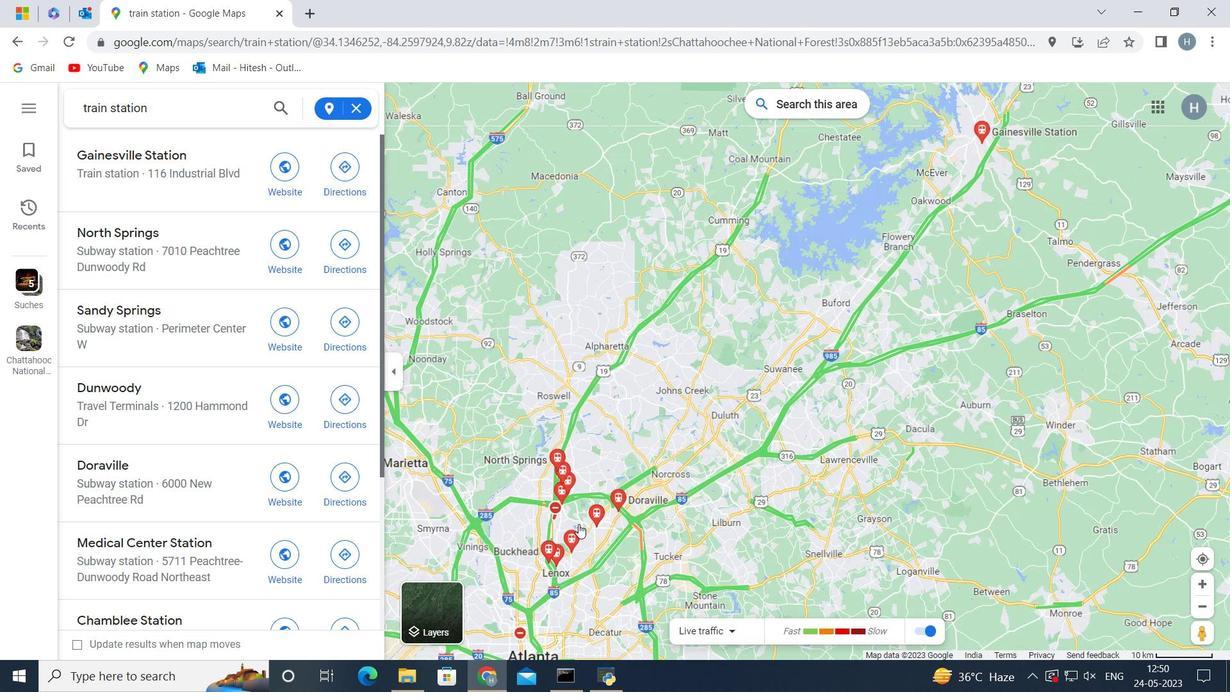 
Action: Mouse scrolled (579, 525) with delta (0, 0)
Screenshot: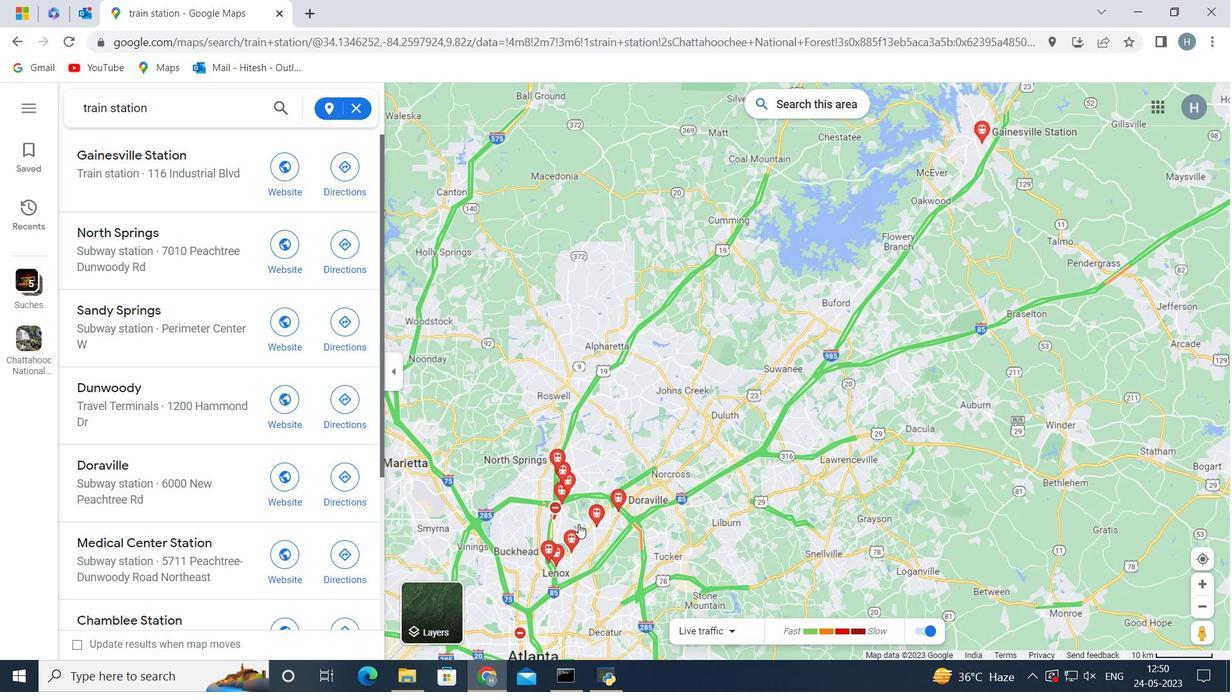 
Action: Mouse scrolled (579, 525) with delta (0, 0)
Screenshot: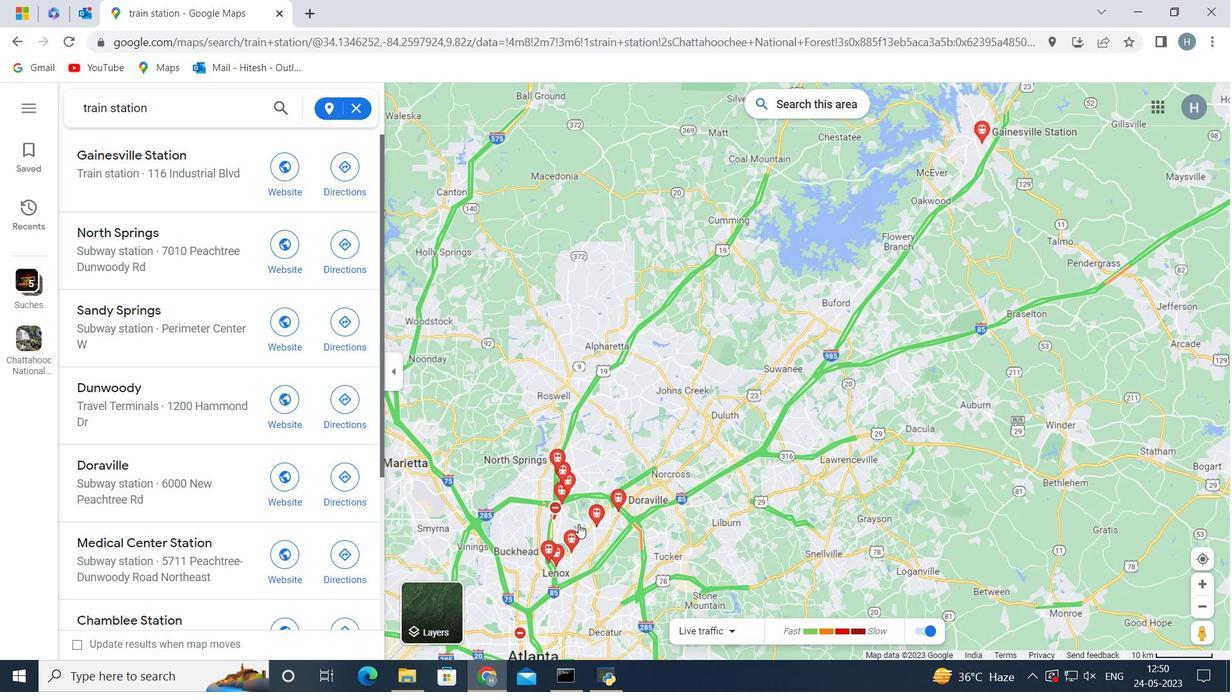 
Action: Mouse scrolled (579, 525) with delta (0, 0)
Screenshot: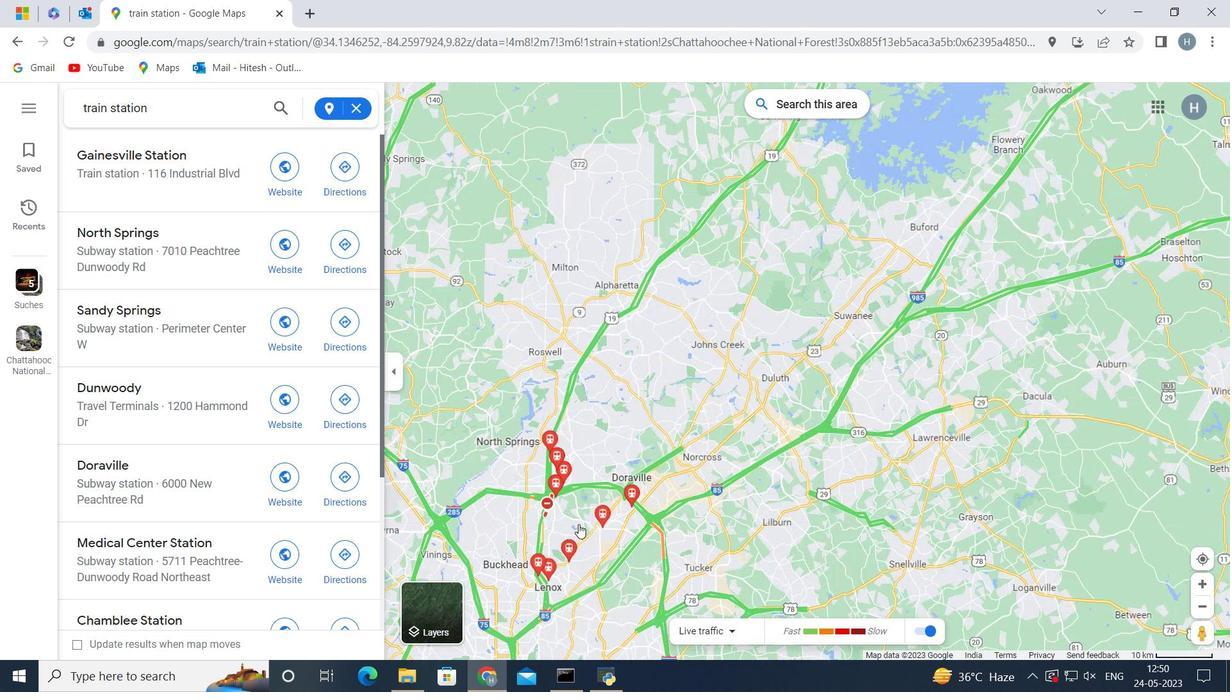 
Action: Mouse scrolled (579, 525) with delta (0, 0)
Screenshot: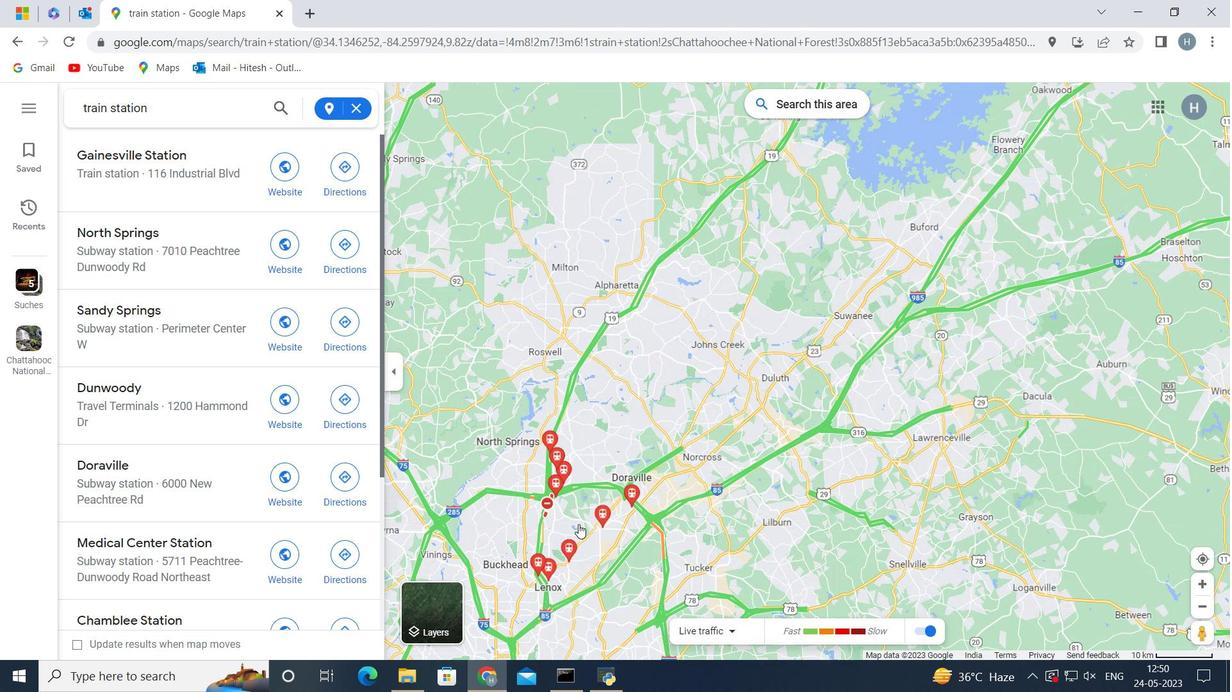 
Action: Mouse scrolled (579, 525) with delta (0, 0)
Screenshot: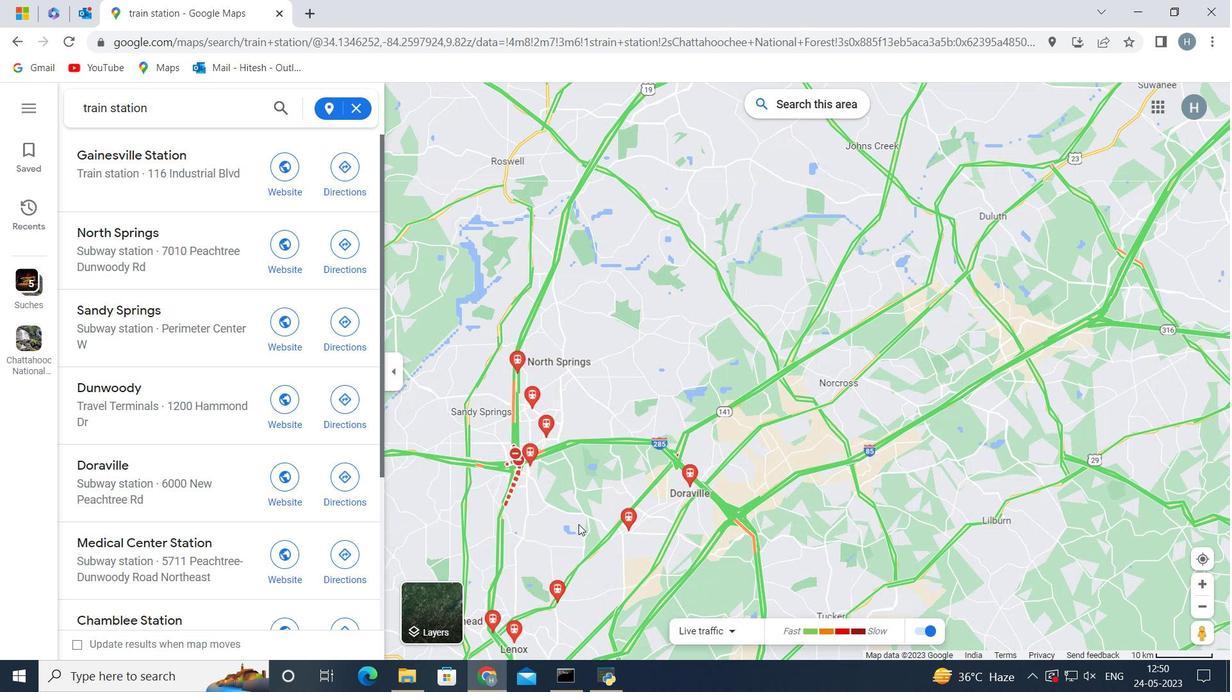 
Action: Mouse scrolled (579, 525) with delta (0, 0)
Screenshot: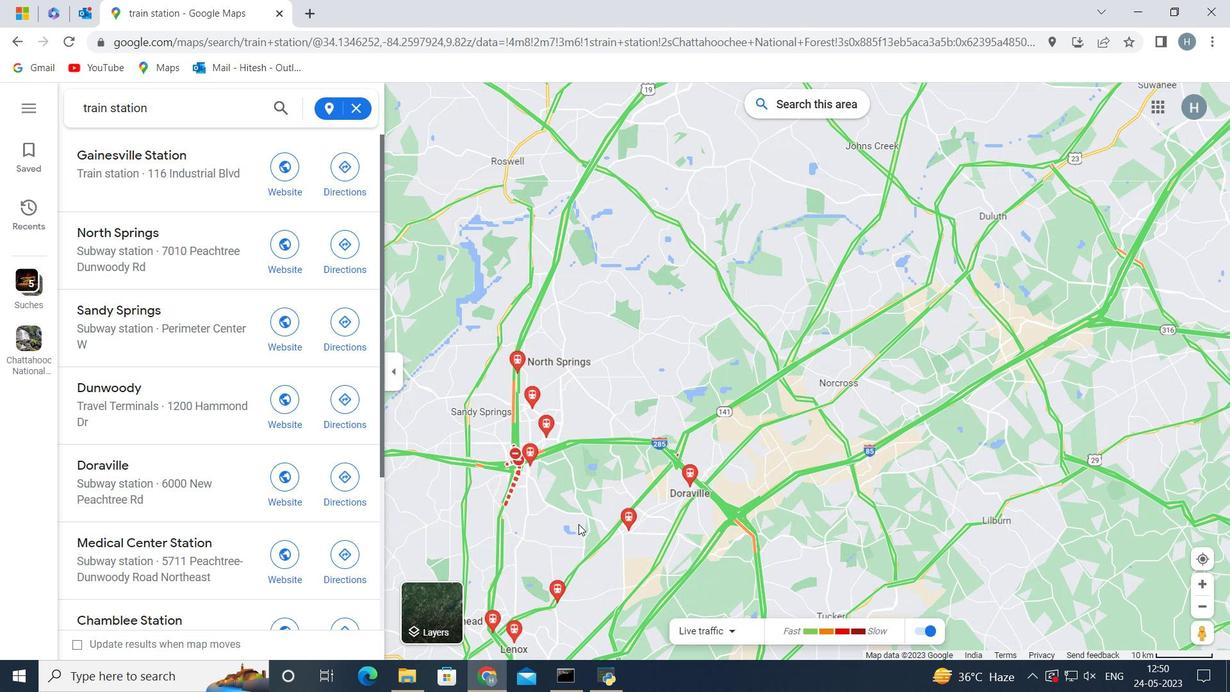 
Action: Mouse scrolled (579, 525) with delta (0, 0)
Screenshot: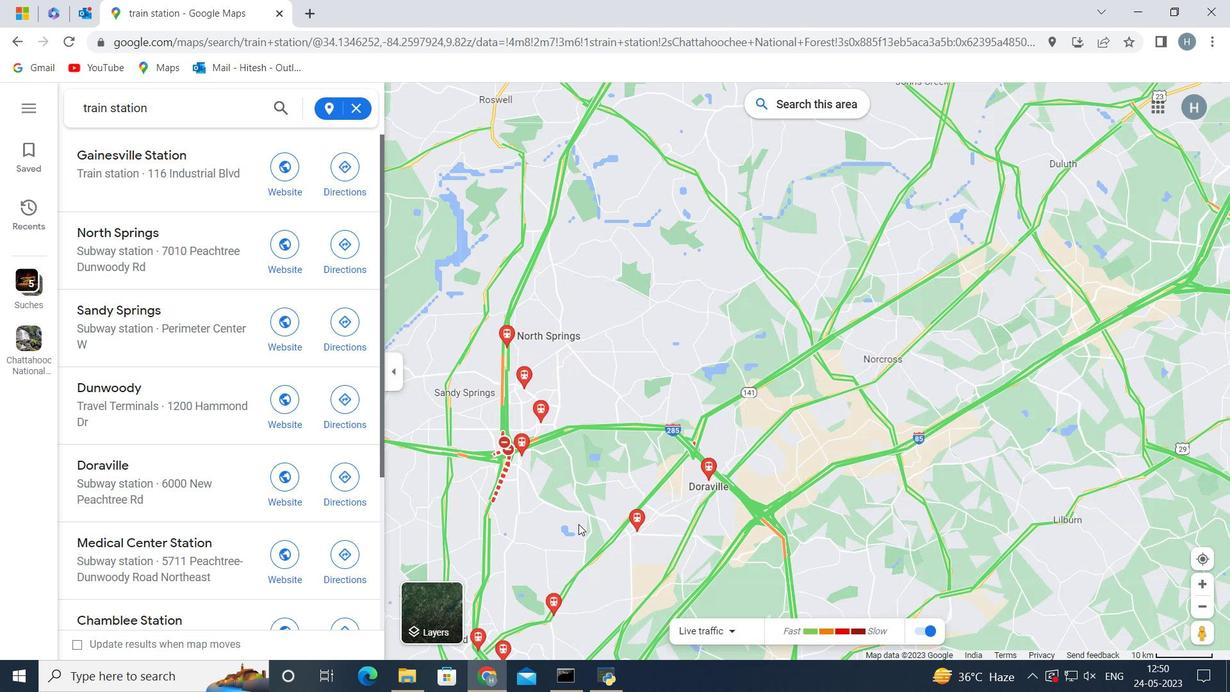 
Action: Mouse moved to (589, 474)
Screenshot: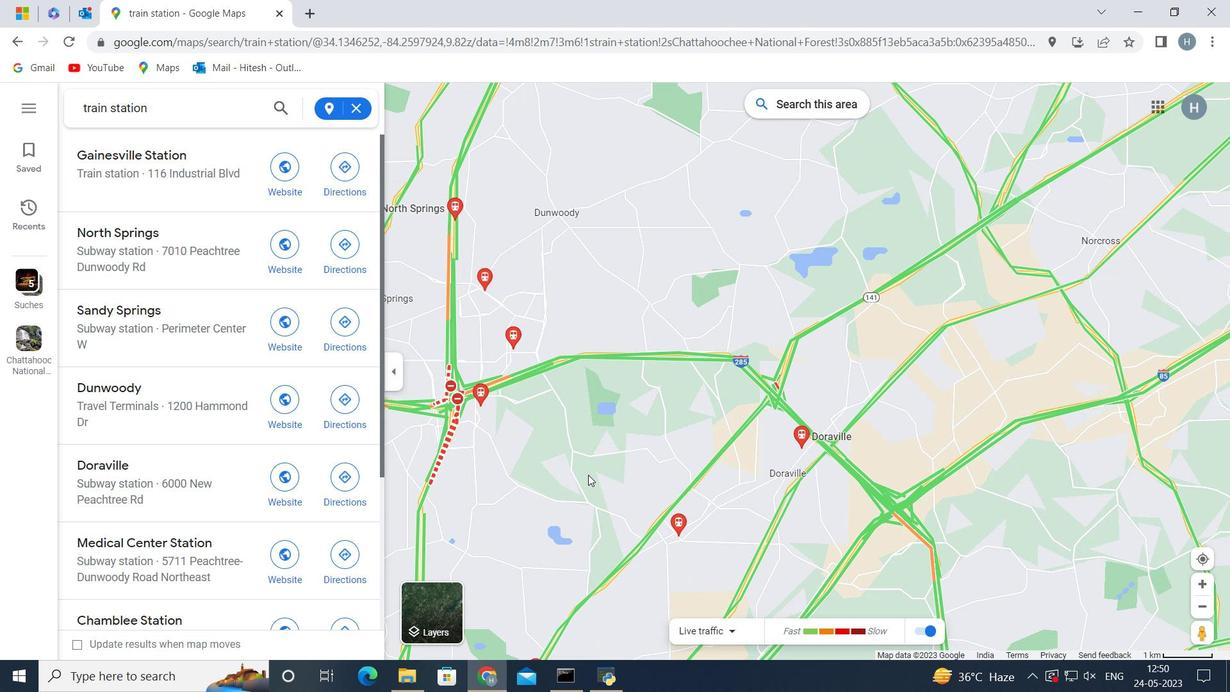 
Action: Mouse pressed left at (589, 474)
Screenshot: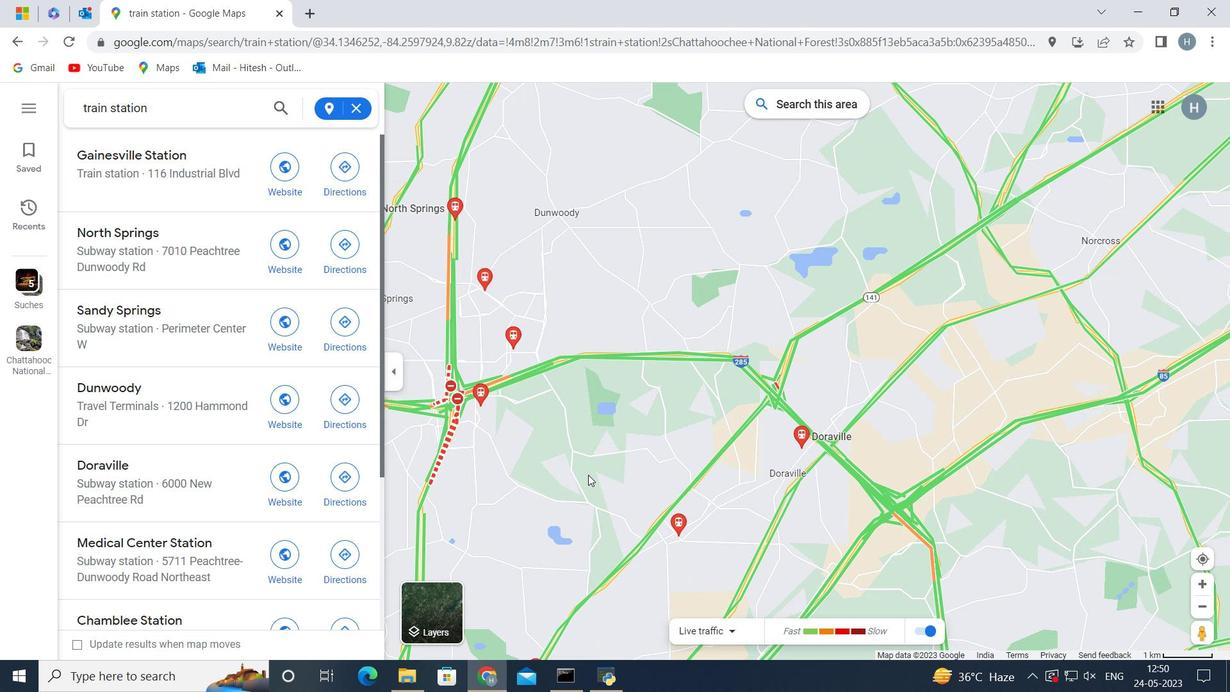 
Action: Mouse moved to (600, 408)
Screenshot: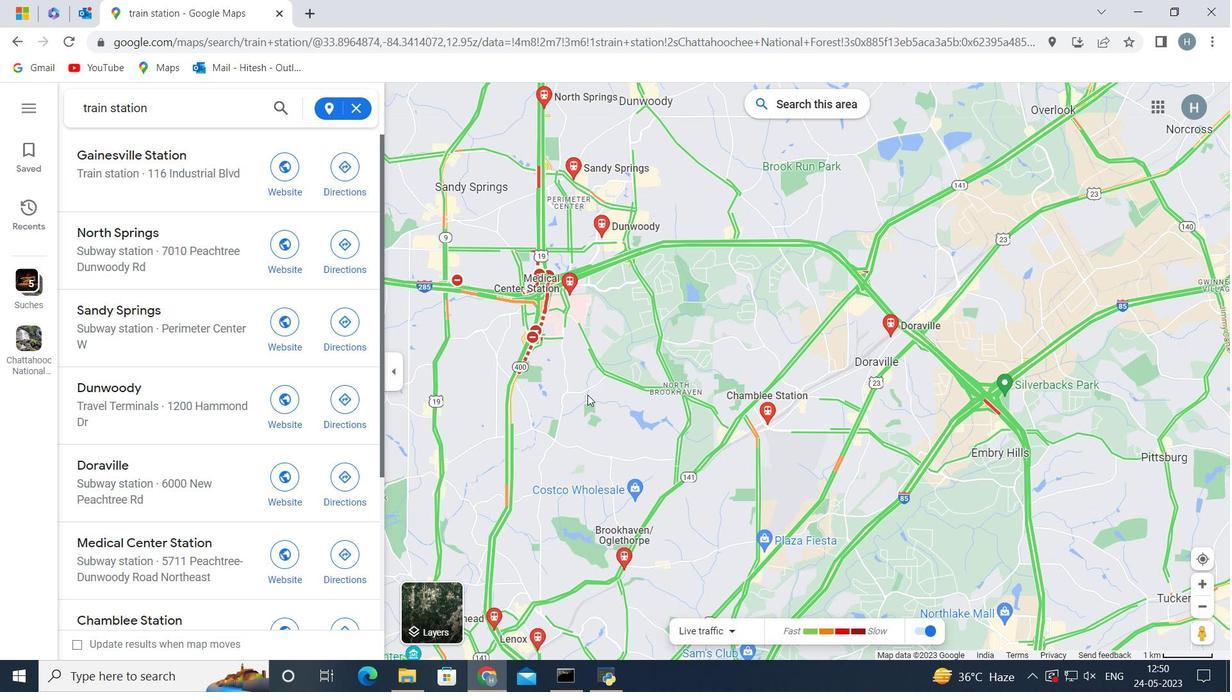 
Action: Mouse pressed left at (600, 408)
Screenshot: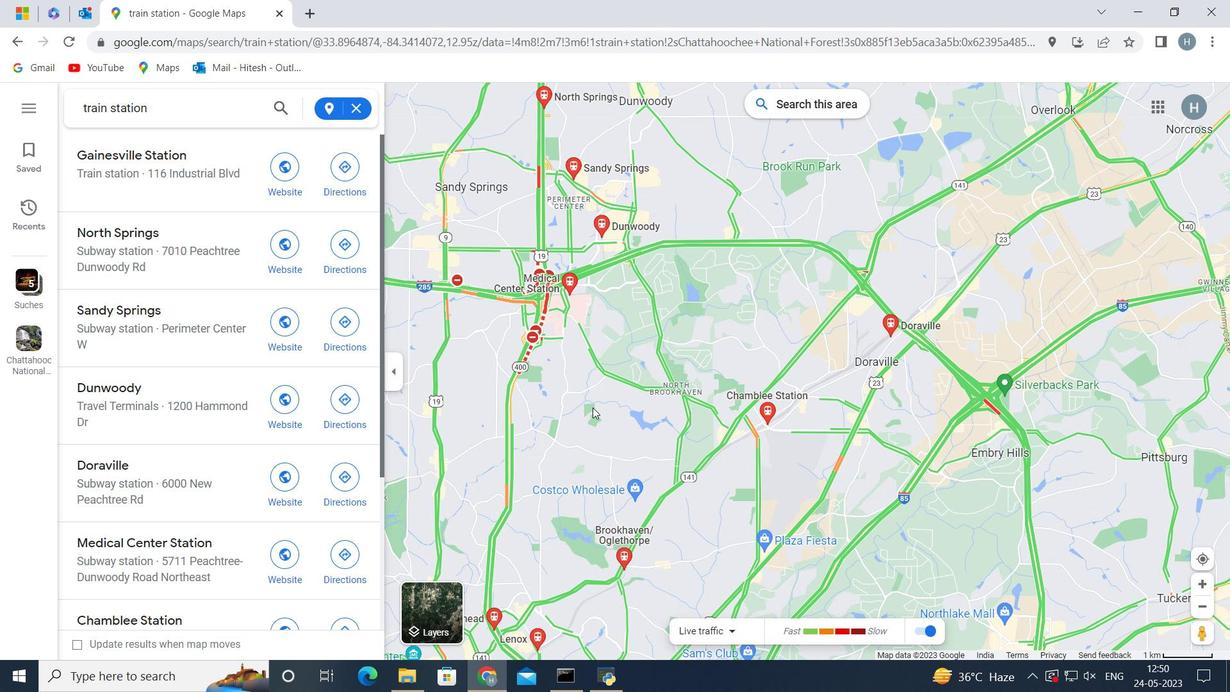 
Action: Mouse moved to (653, 315)
Screenshot: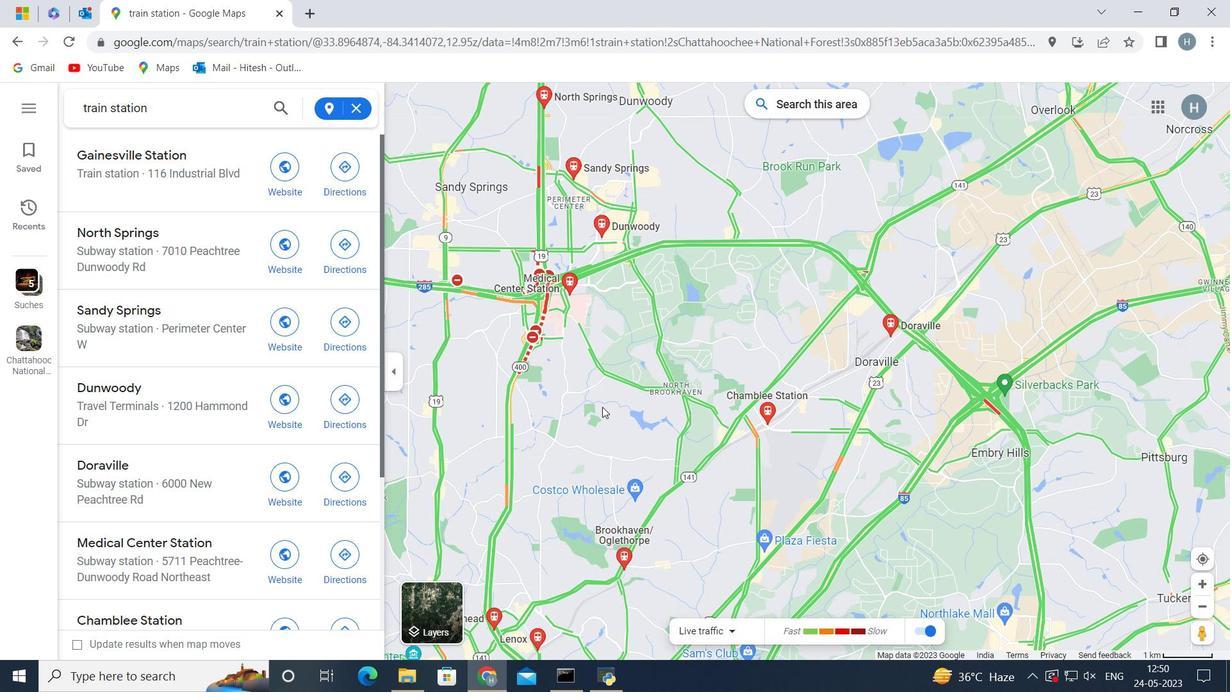 
Action: Mouse pressed left at (653, 315)
Screenshot: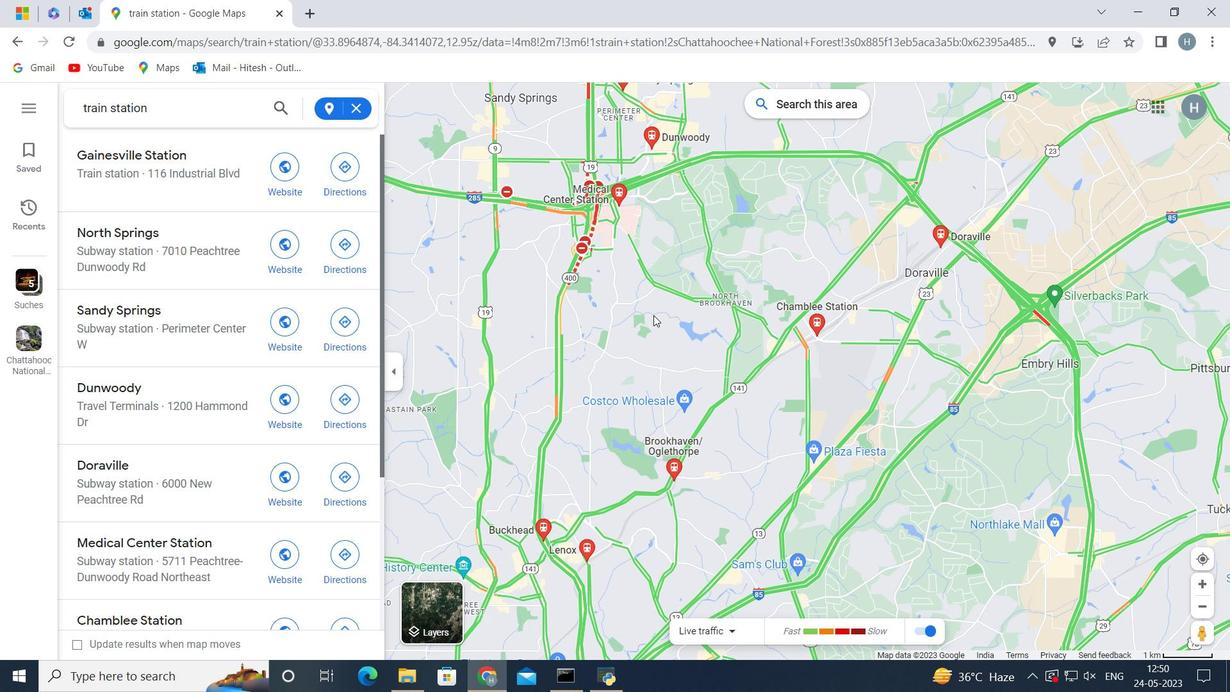 
Action: Mouse moved to (671, 342)
Screenshot: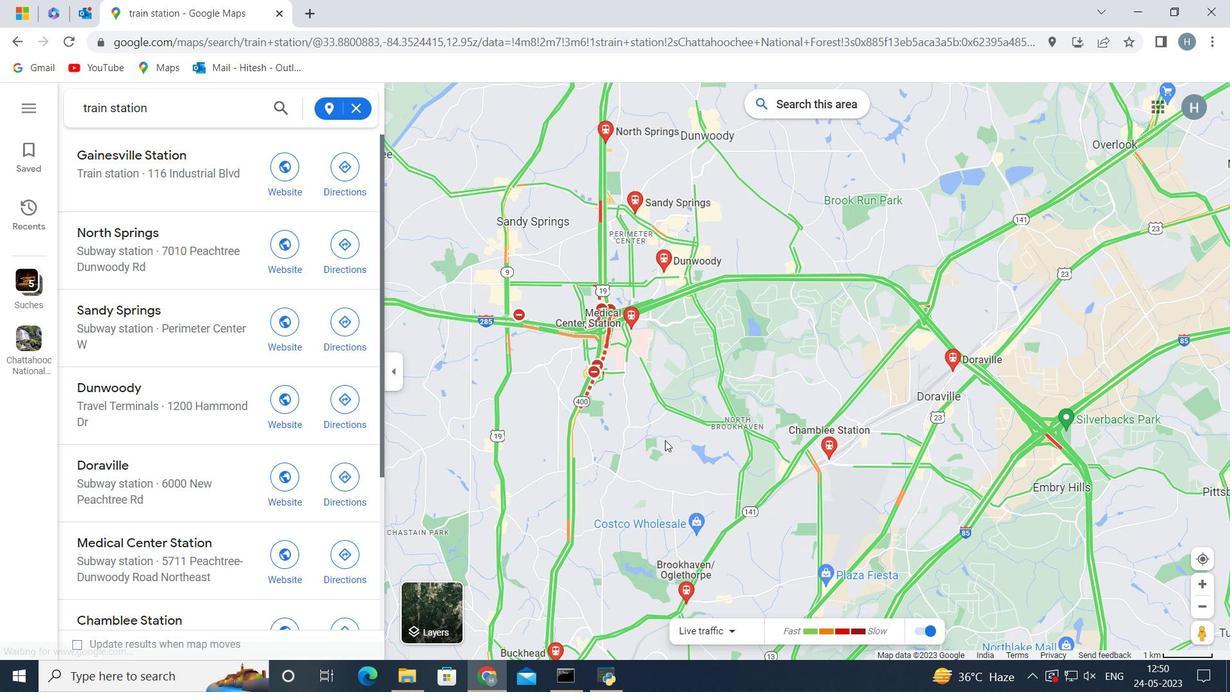 
Action: Mouse pressed left at (671, 342)
Screenshot: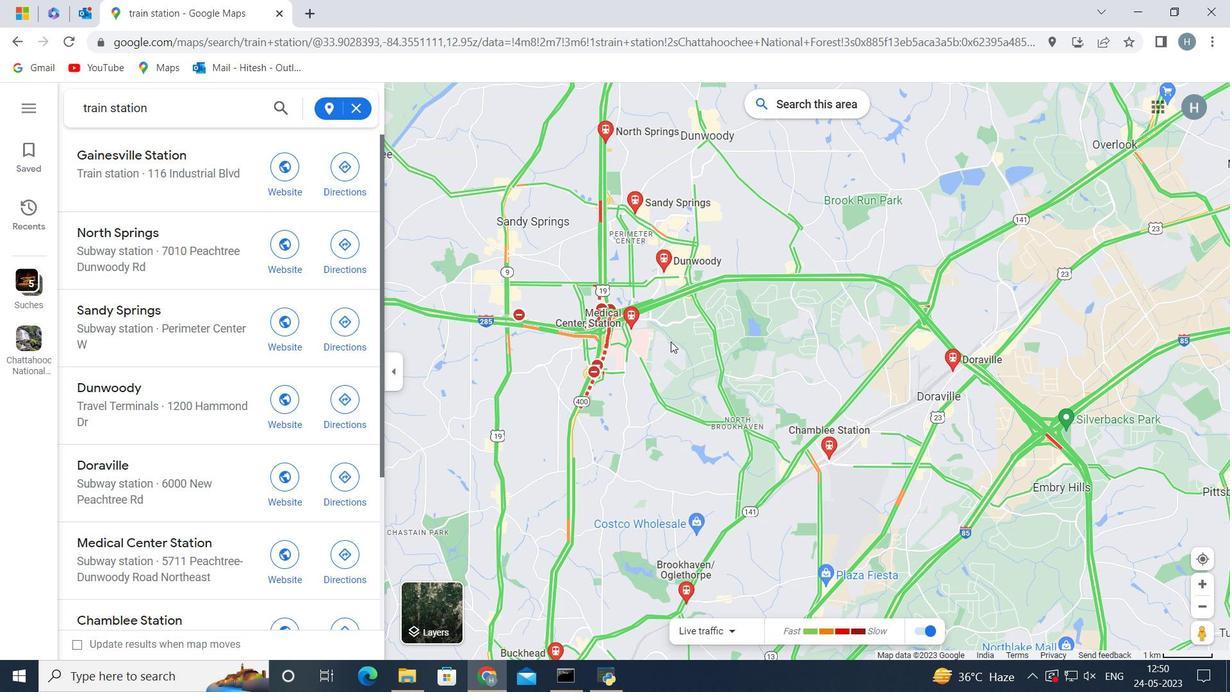 
Action: Mouse moved to (655, 393)
Screenshot: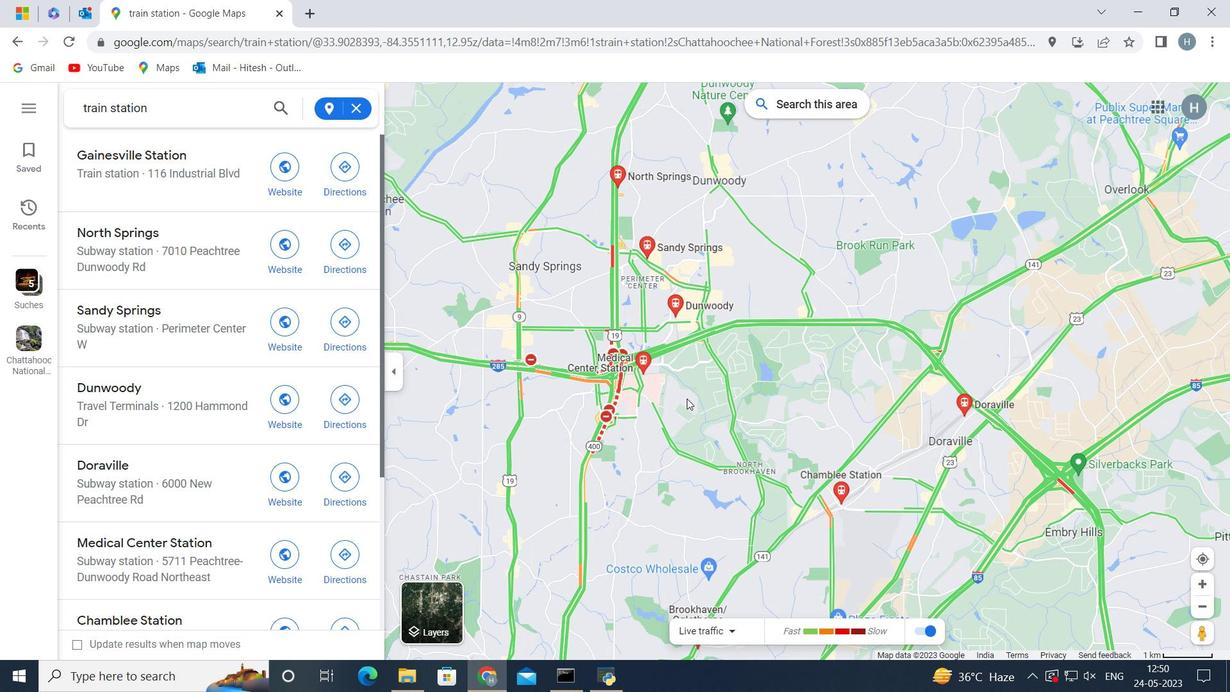 
Action: Mouse scrolled (655, 394) with delta (0, 0)
Screenshot: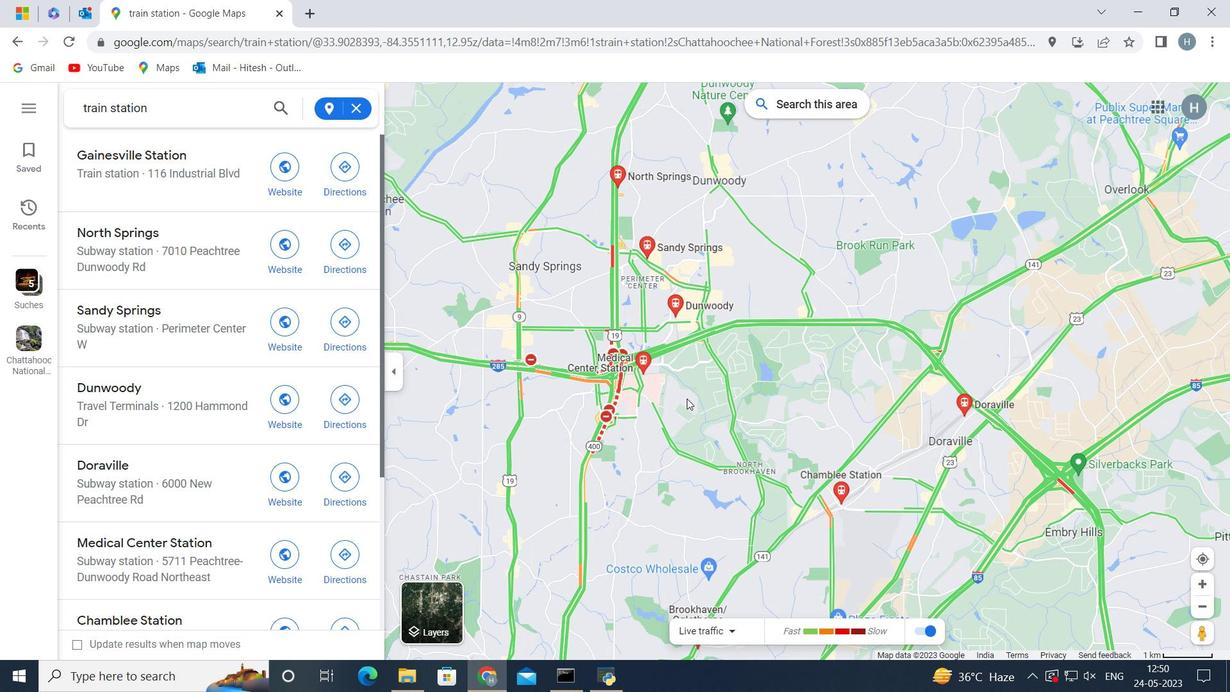 
Action: Mouse scrolled (655, 394) with delta (0, 0)
Screenshot: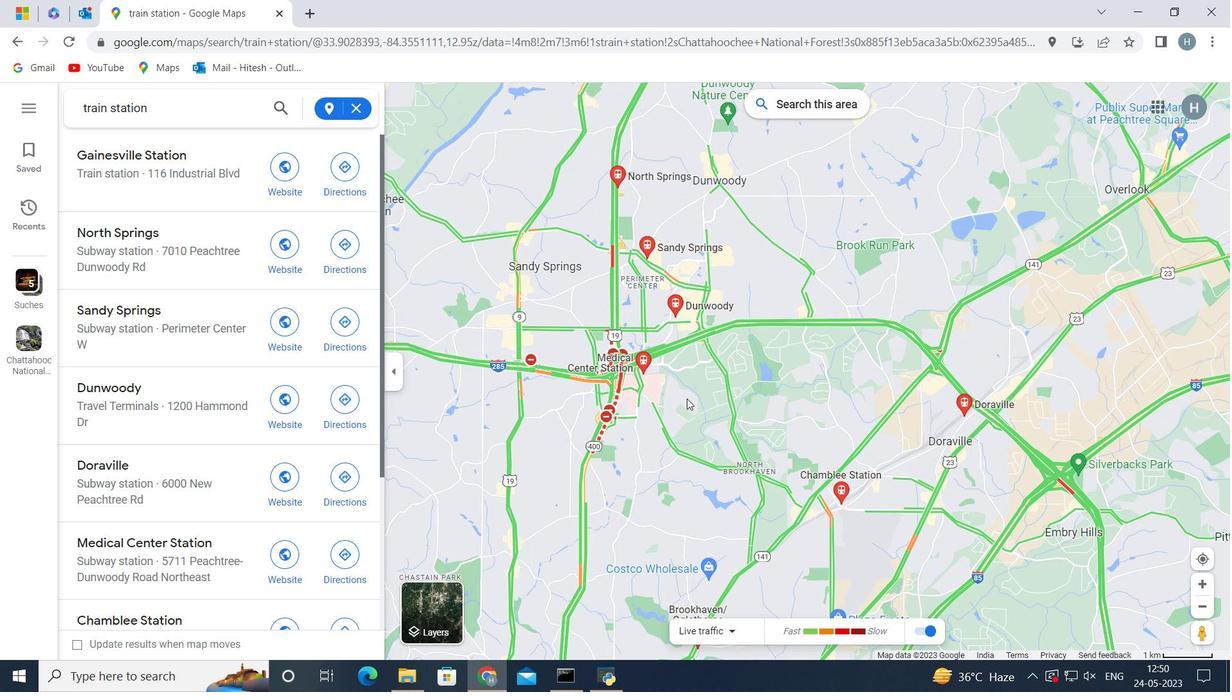 
Action: Mouse scrolled (655, 394) with delta (0, 0)
Screenshot: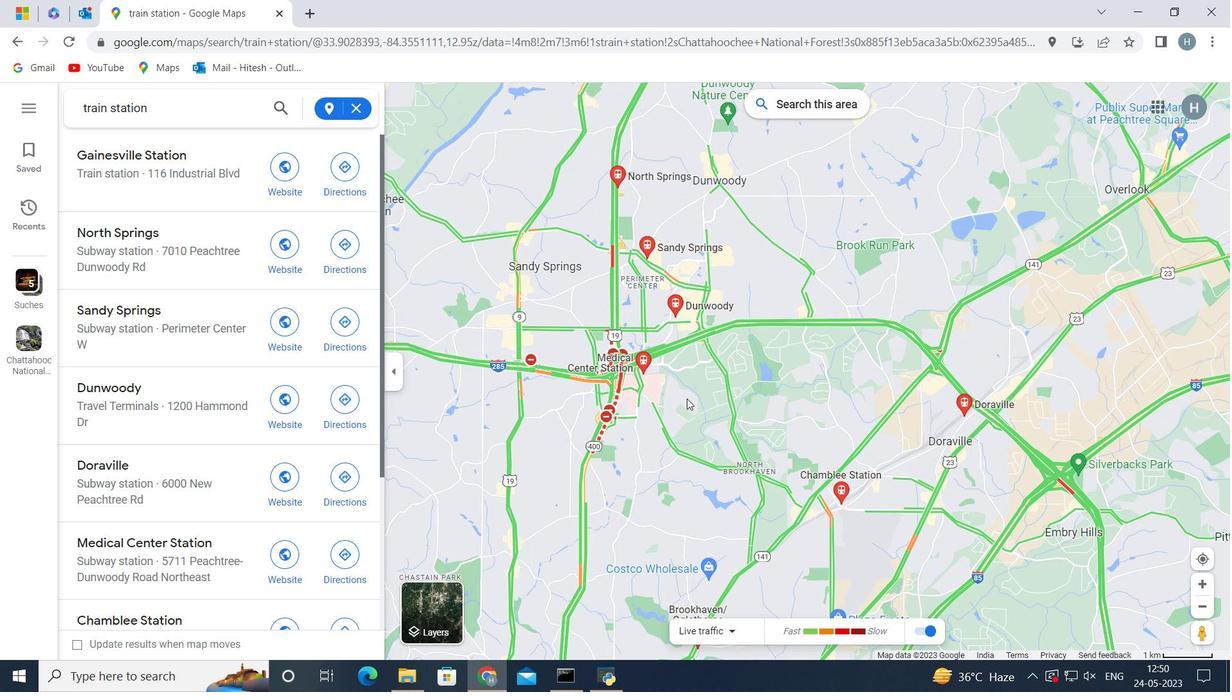
Action: Mouse scrolled (655, 394) with delta (0, 0)
Screenshot: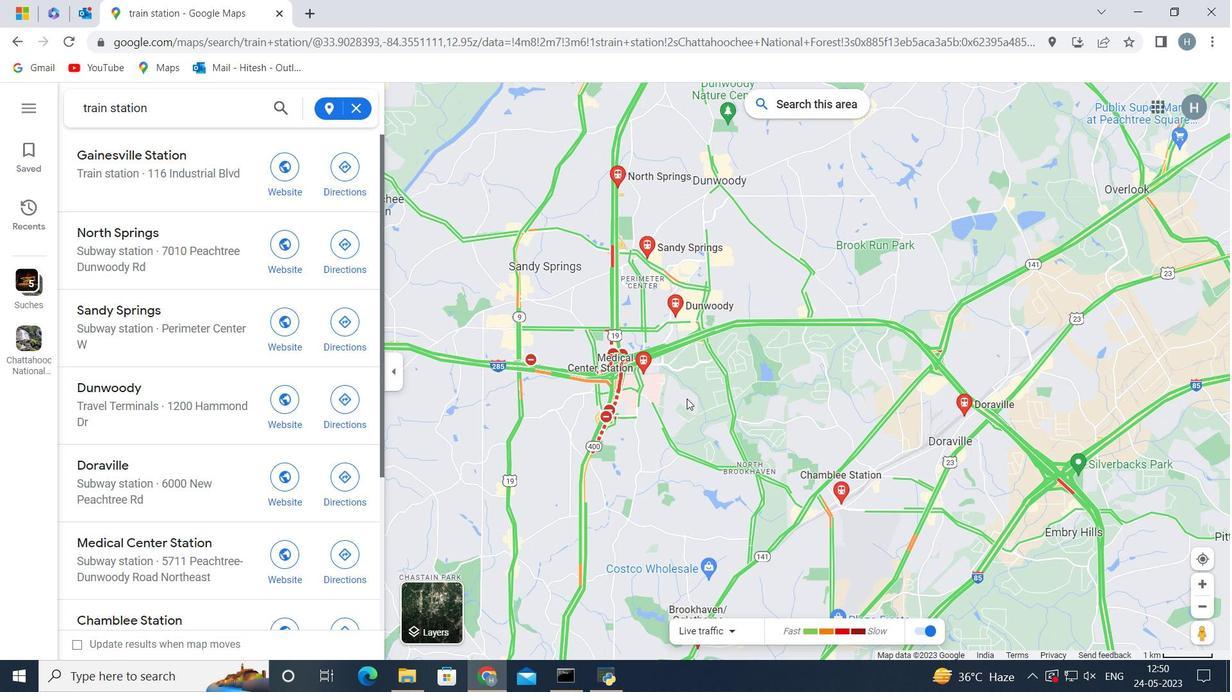 
Action: Mouse scrolled (655, 394) with delta (0, 0)
Screenshot: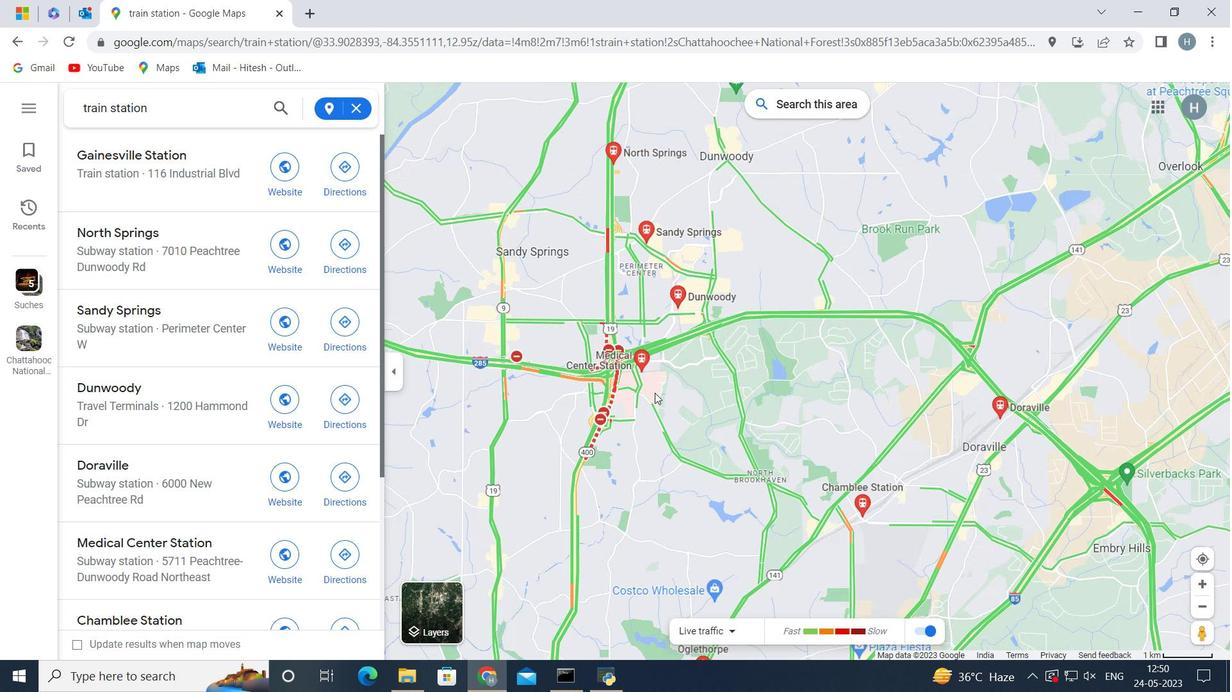 
Action: Mouse scrolled (655, 394) with delta (0, 0)
Screenshot: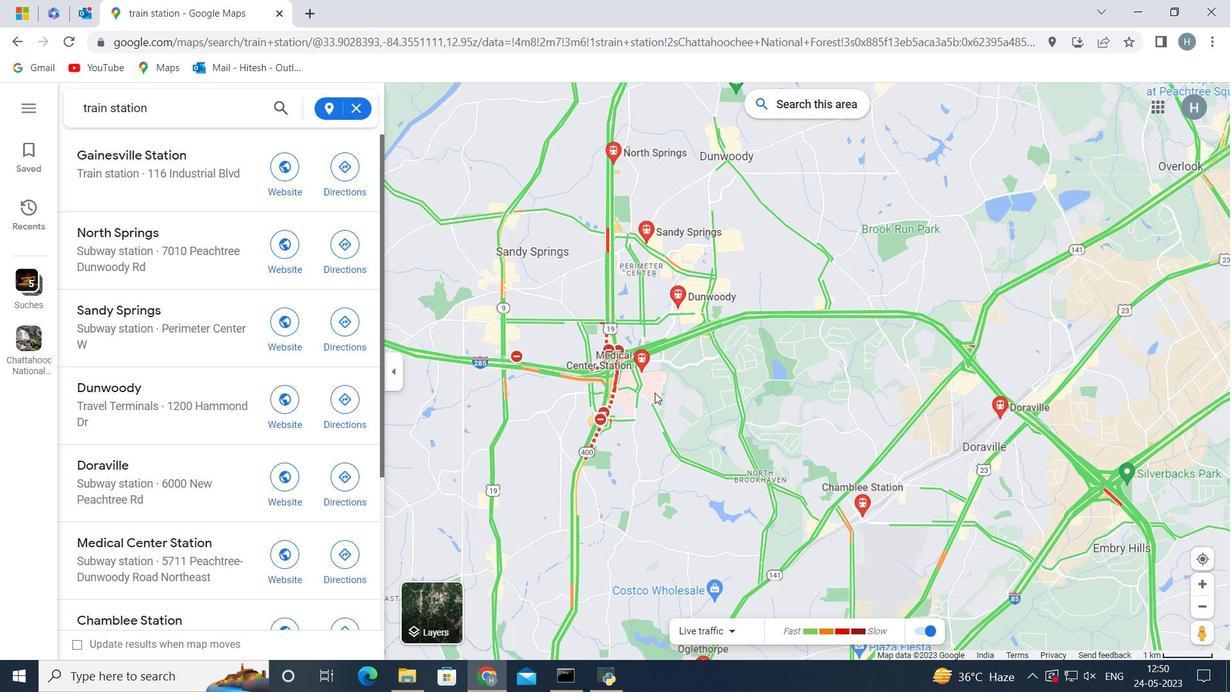
Action: Mouse scrolled (655, 394) with delta (0, 0)
Screenshot: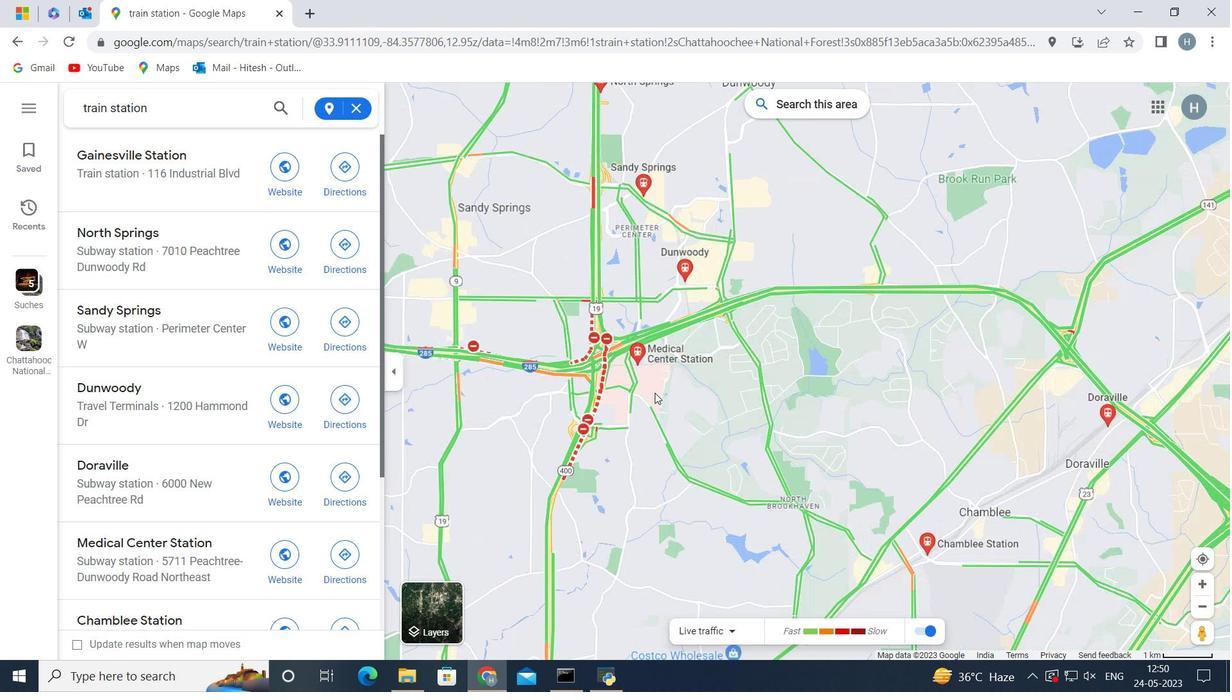 
Action: Mouse scrolled (655, 394) with delta (0, 0)
Screenshot: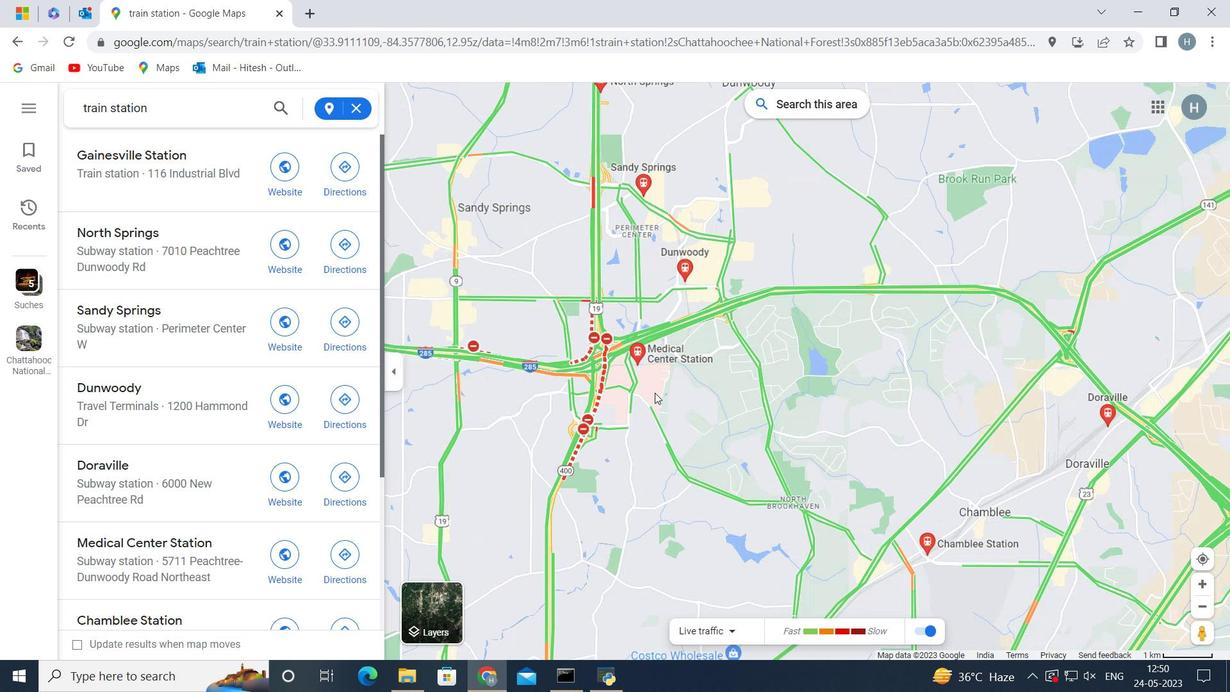
Action: Mouse moved to (553, 376)
Screenshot: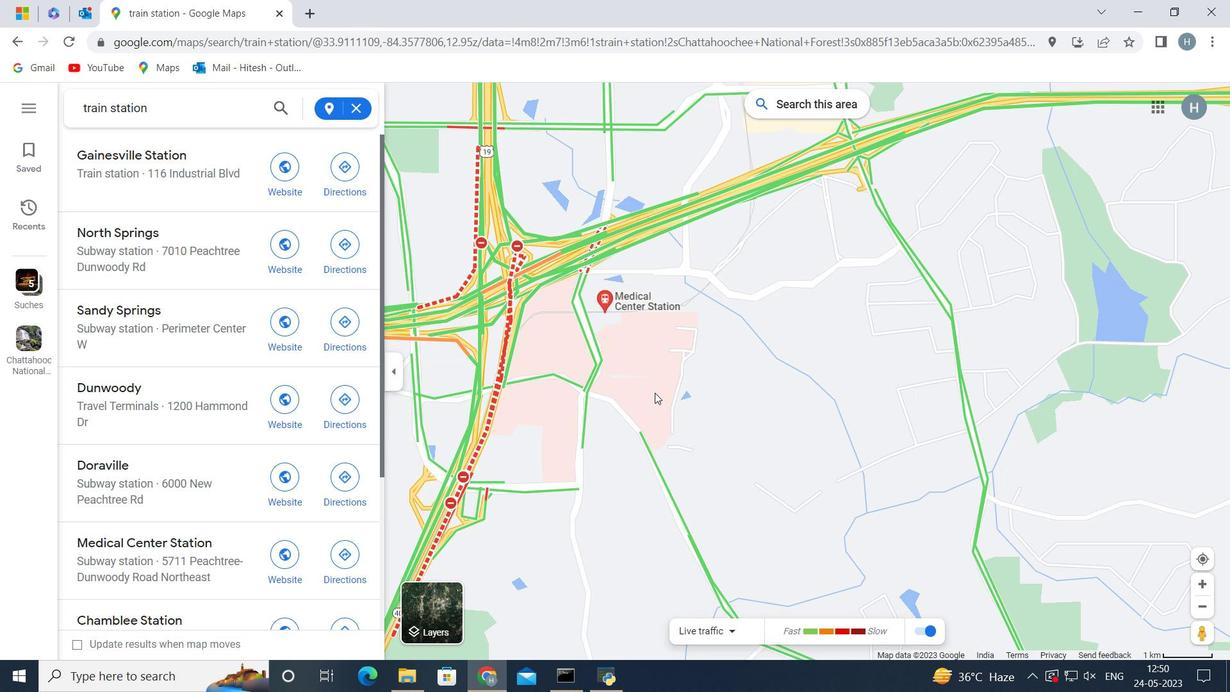 
Action: Mouse pressed left at (553, 376)
Screenshot: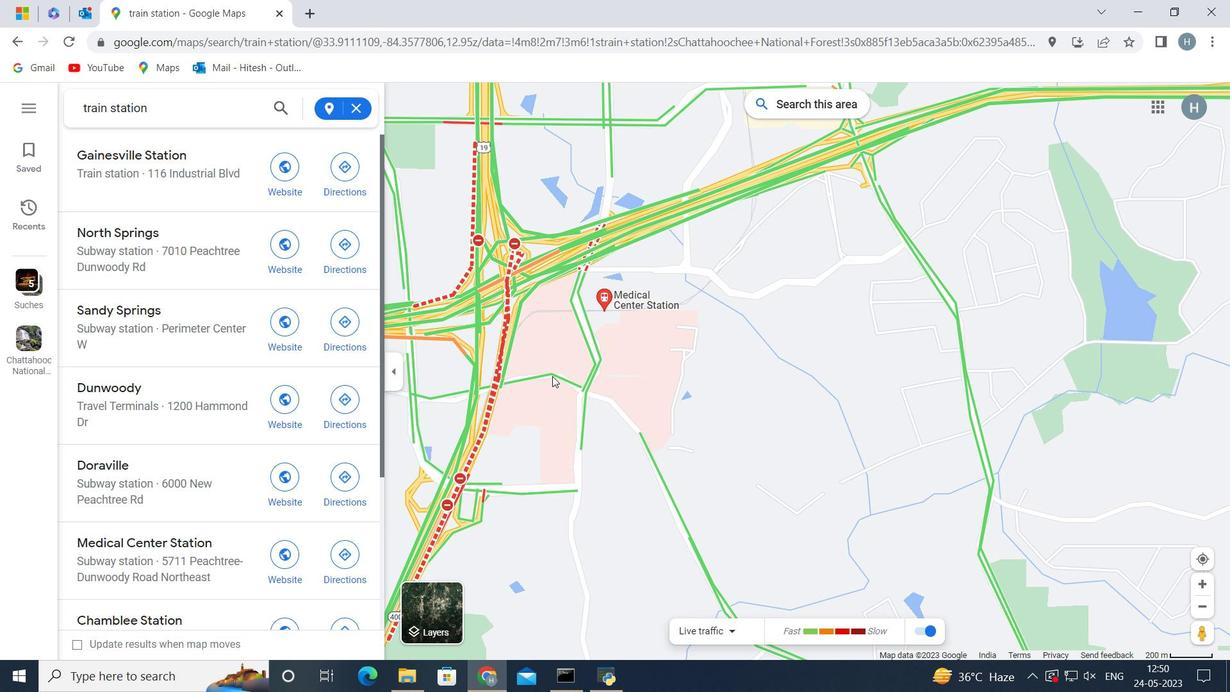 
Action: Mouse moved to (944, 283)
Screenshot: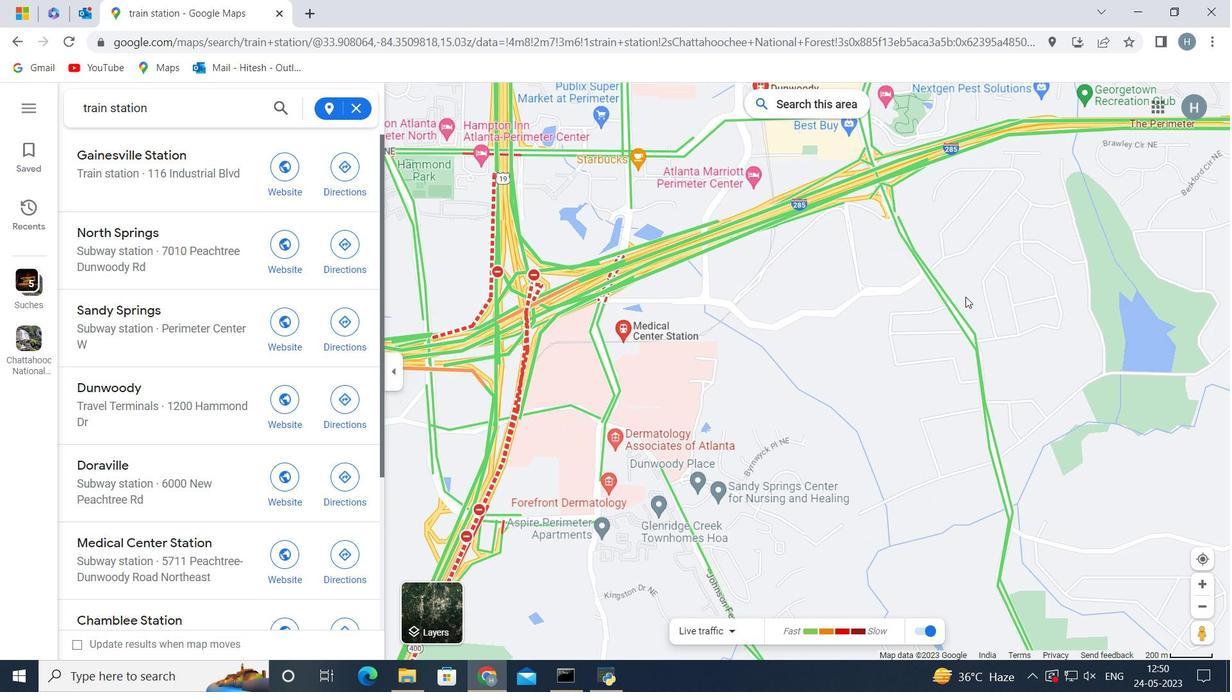 
Action: Mouse scrolled (944, 282) with delta (0, 0)
Screenshot: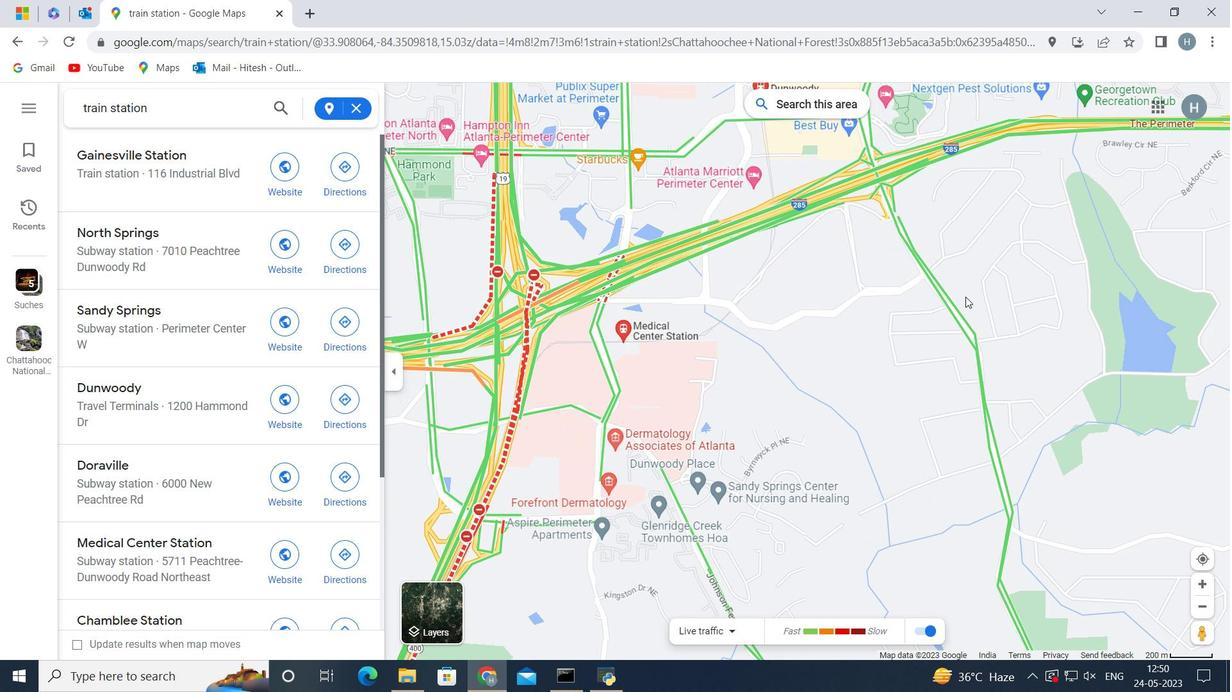 
Action: Mouse scrolled (944, 282) with delta (0, 0)
Screenshot: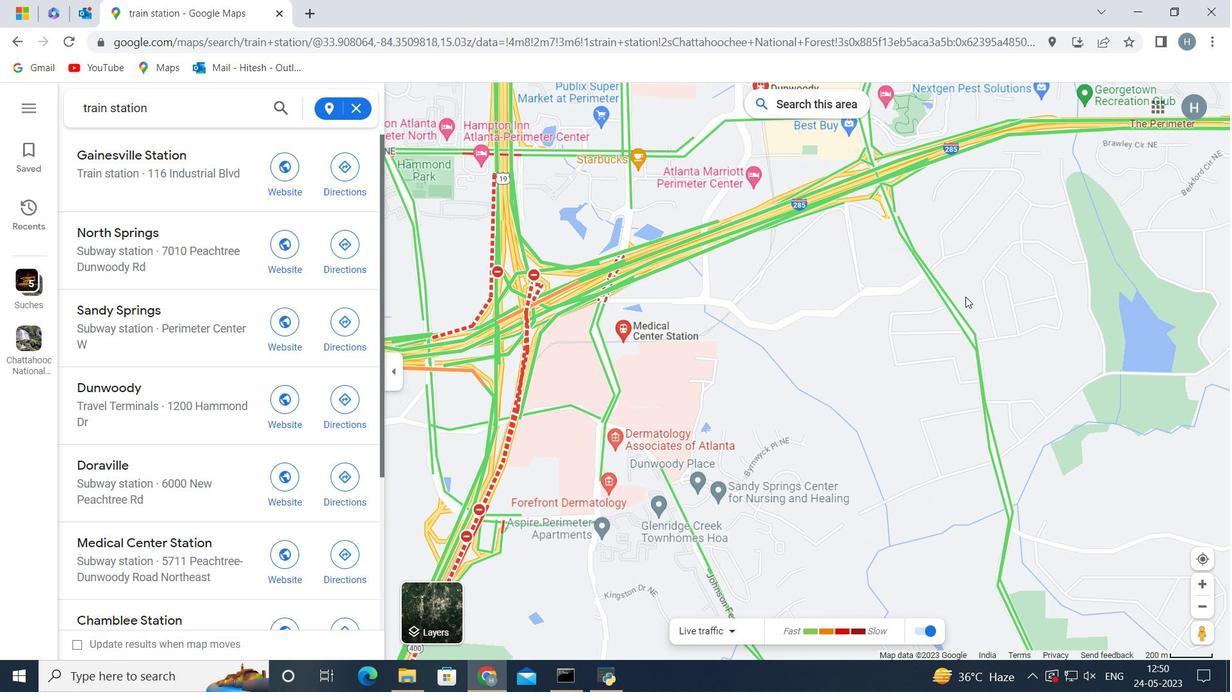
Action: Mouse moved to (942, 283)
Screenshot: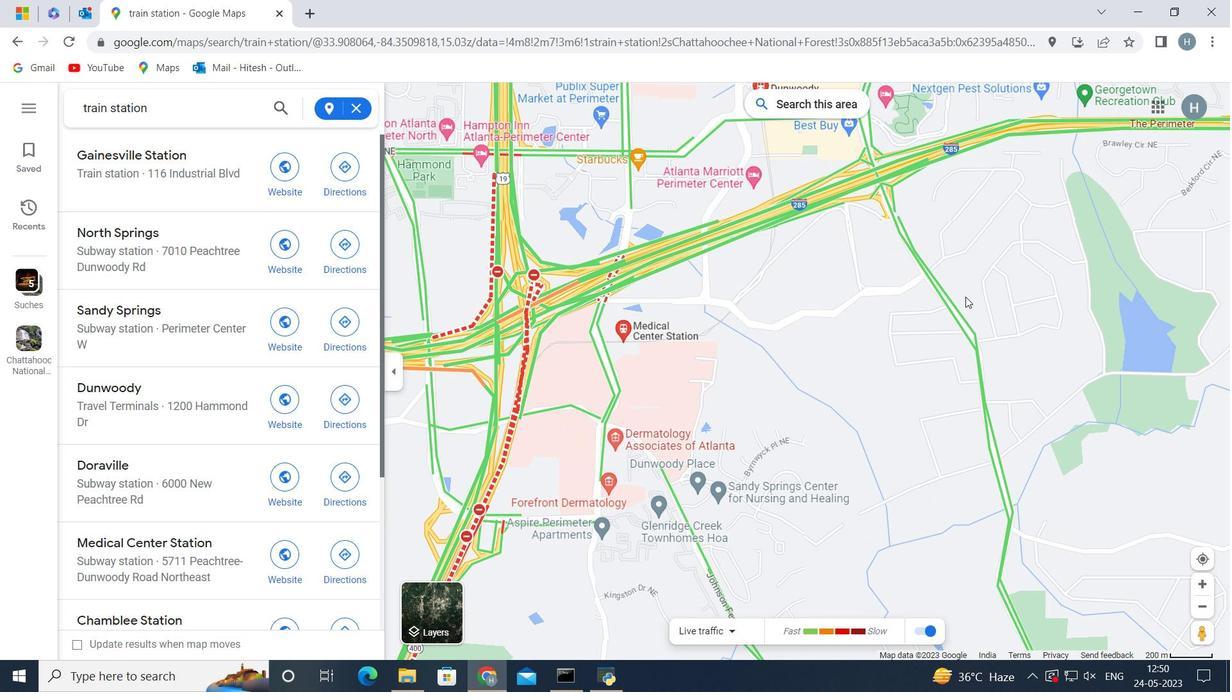 
Action: Mouse scrolled (944, 282) with delta (0, 0)
Screenshot: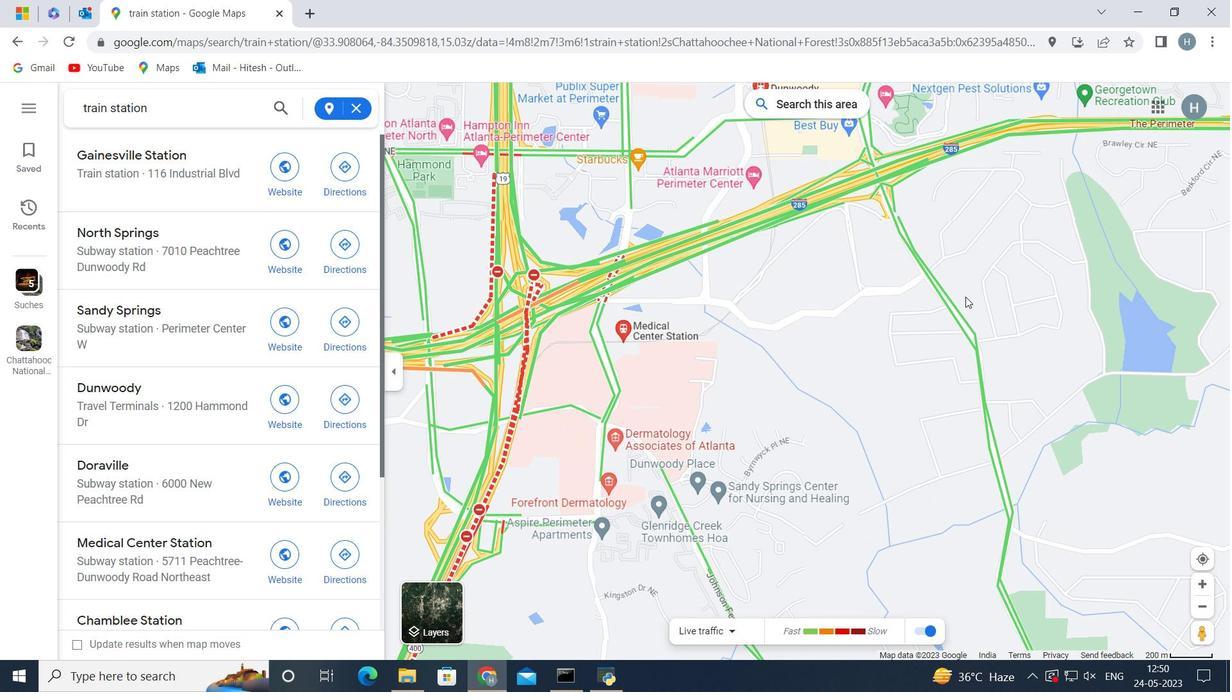 
Action: Mouse moved to (925, 283)
Screenshot: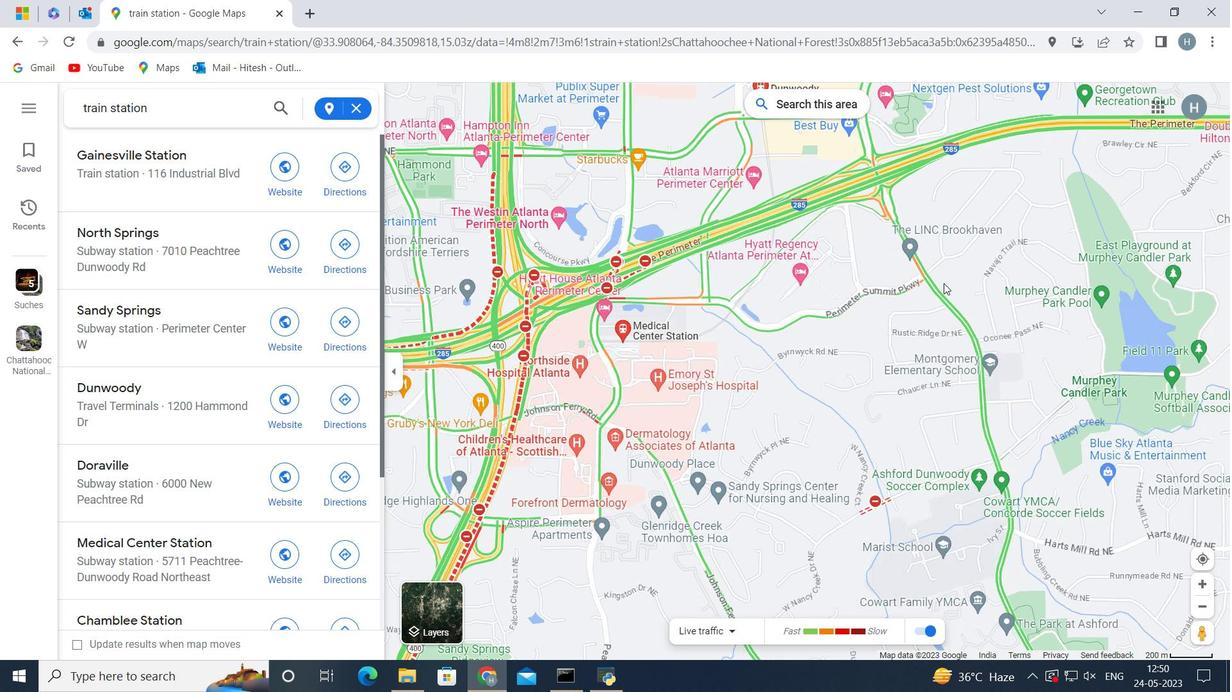 
Action: Mouse scrolled (936, 282) with delta (0, 0)
Screenshot: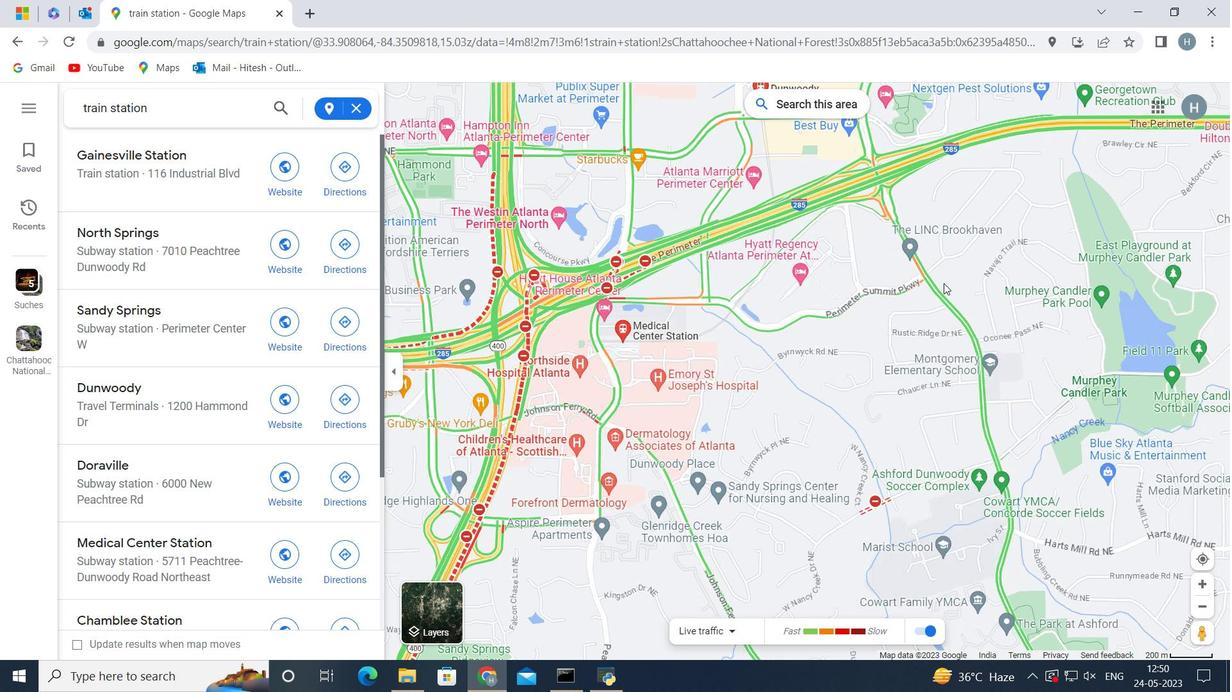 
Action: Mouse moved to (907, 283)
Screenshot: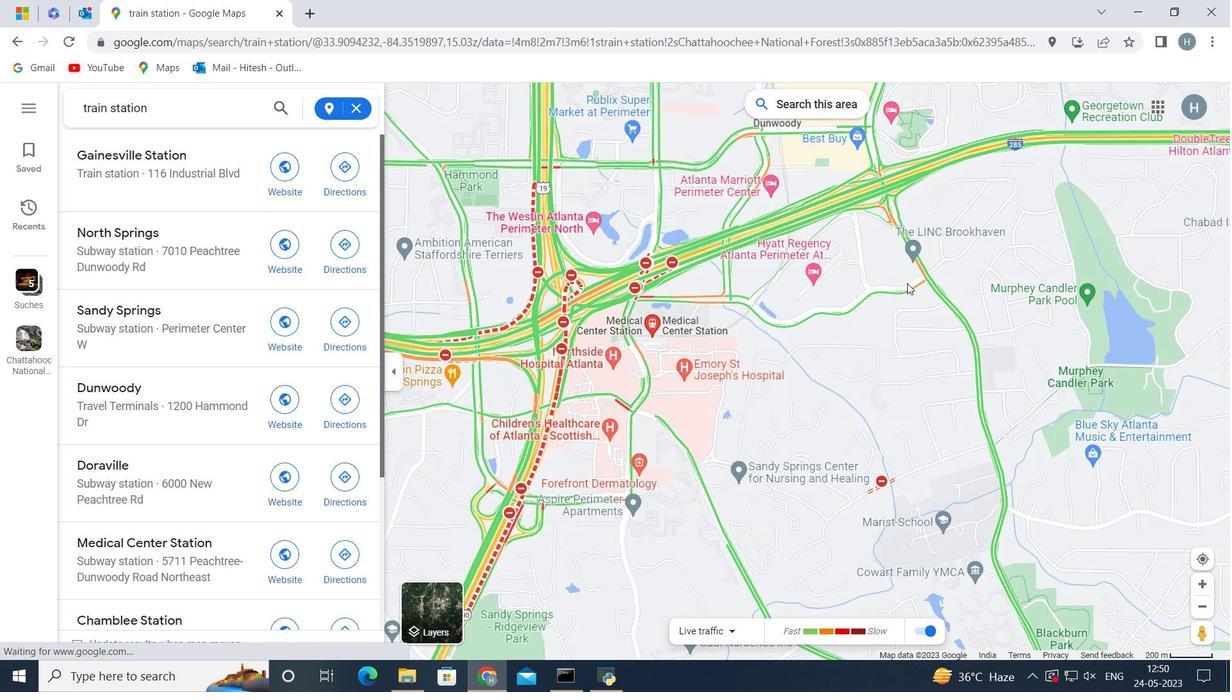 
Action: Mouse scrolled (907, 283) with delta (0, 0)
Screenshot: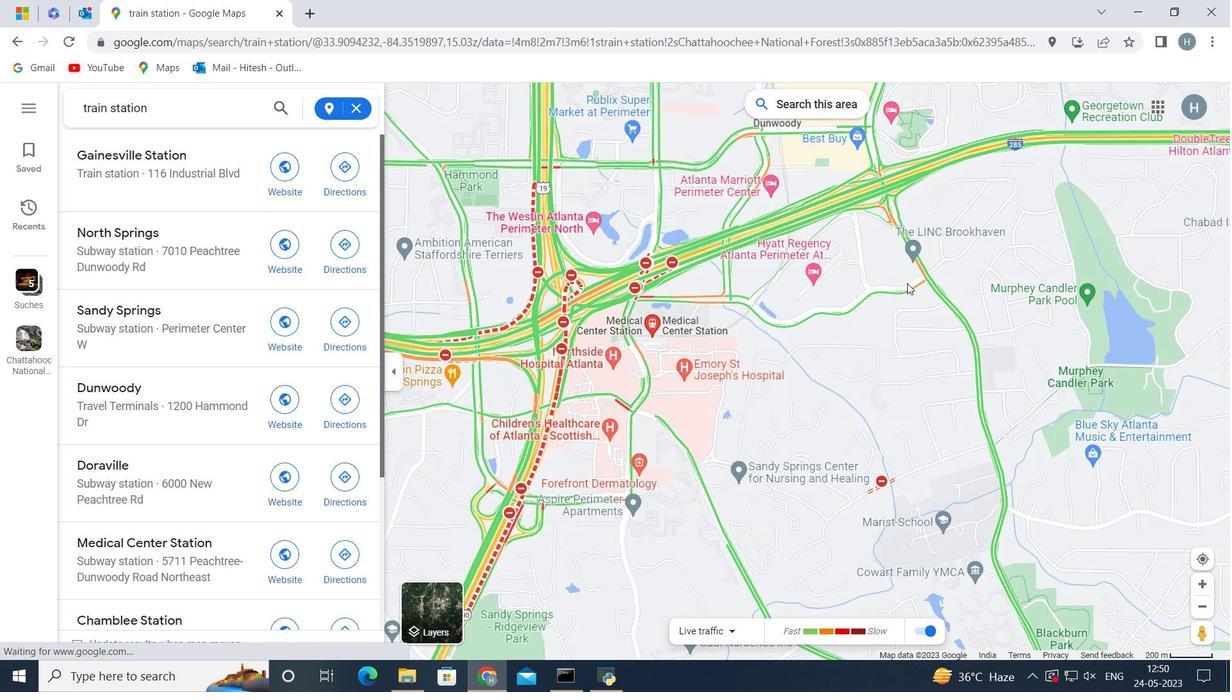 
Action: Mouse scrolled (907, 283) with delta (0, 0)
Screenshot: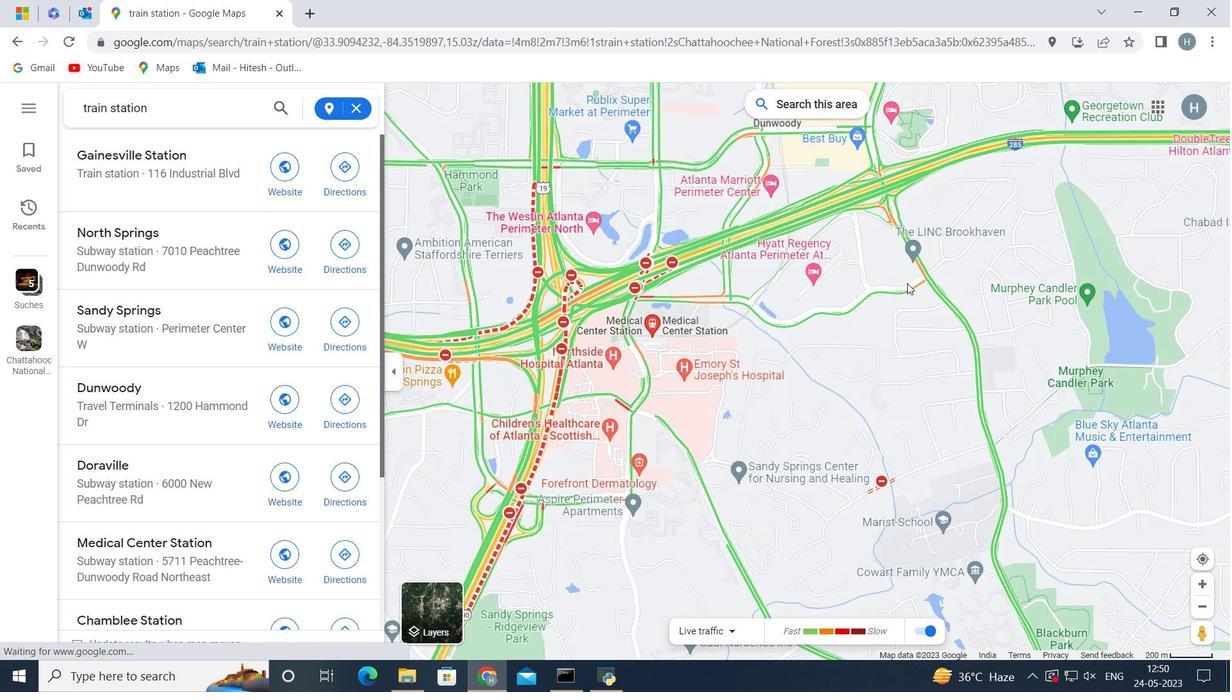 
Action: Mouse scrolled (907, 283) with delta (0, 0)
Screenshot: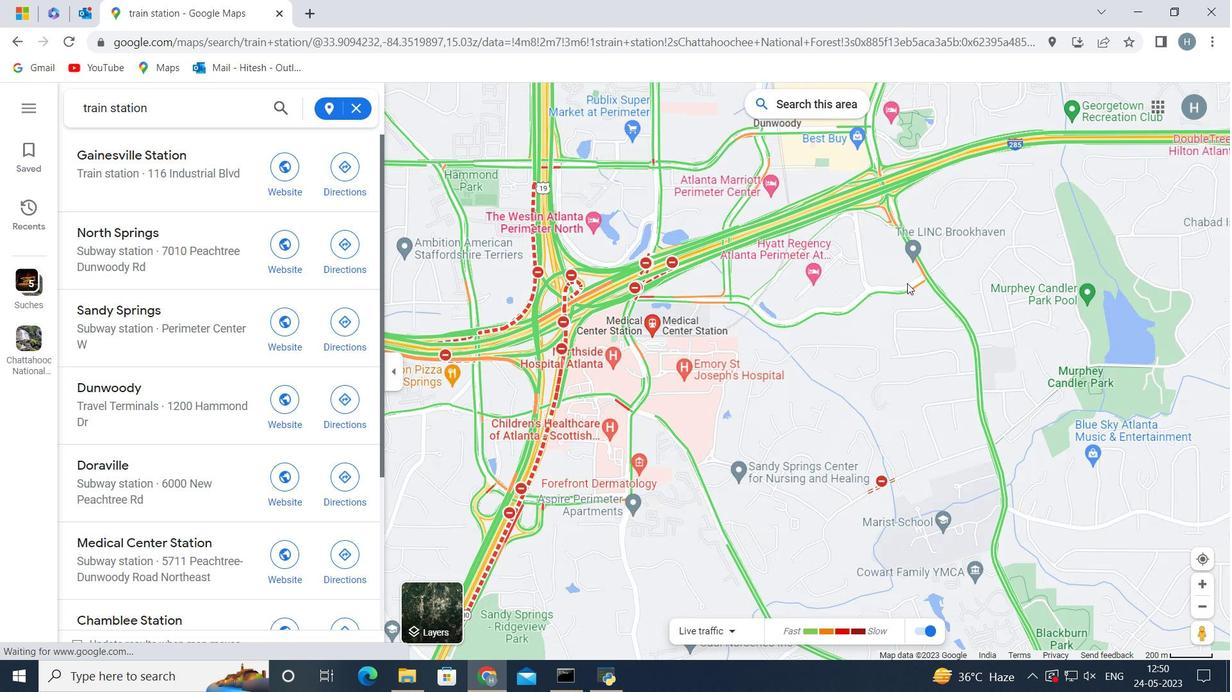 
Action: Mouse scrolled (907, 283) with delta (0, 0)
Screenshot: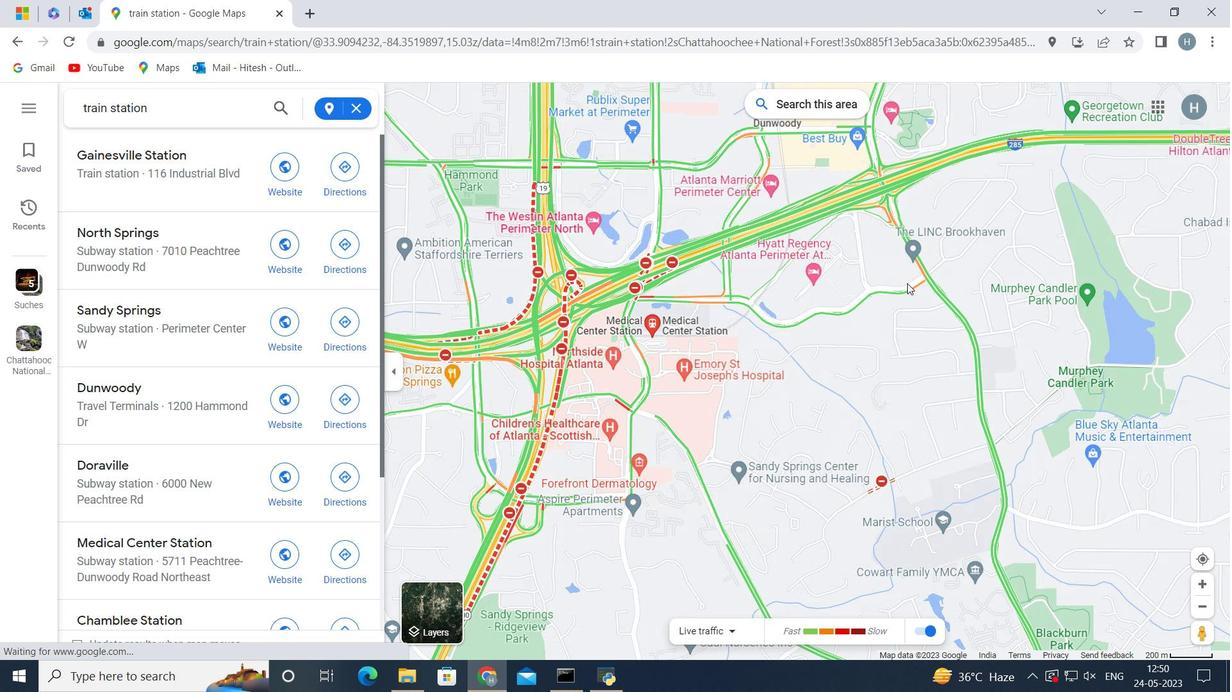 
Action: Mouse moved to (903, 285)
Screenshot: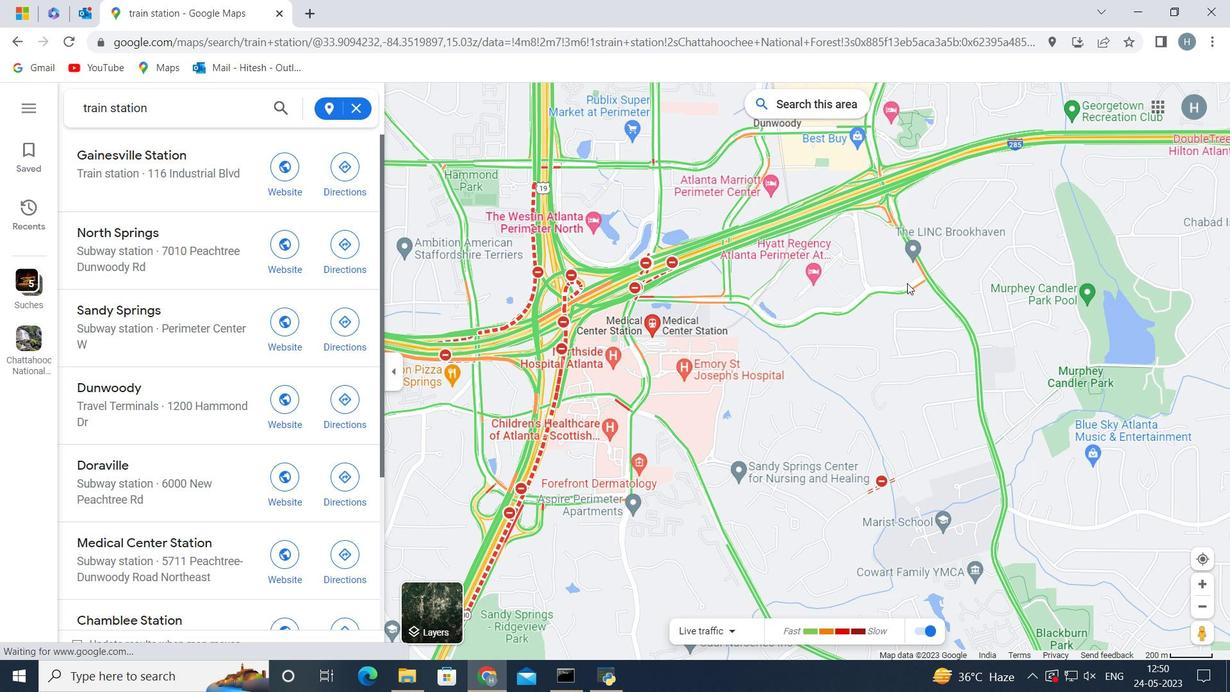 
Action: Mouse scrolled (903, 284) with delta (0, 0)
Screenshot: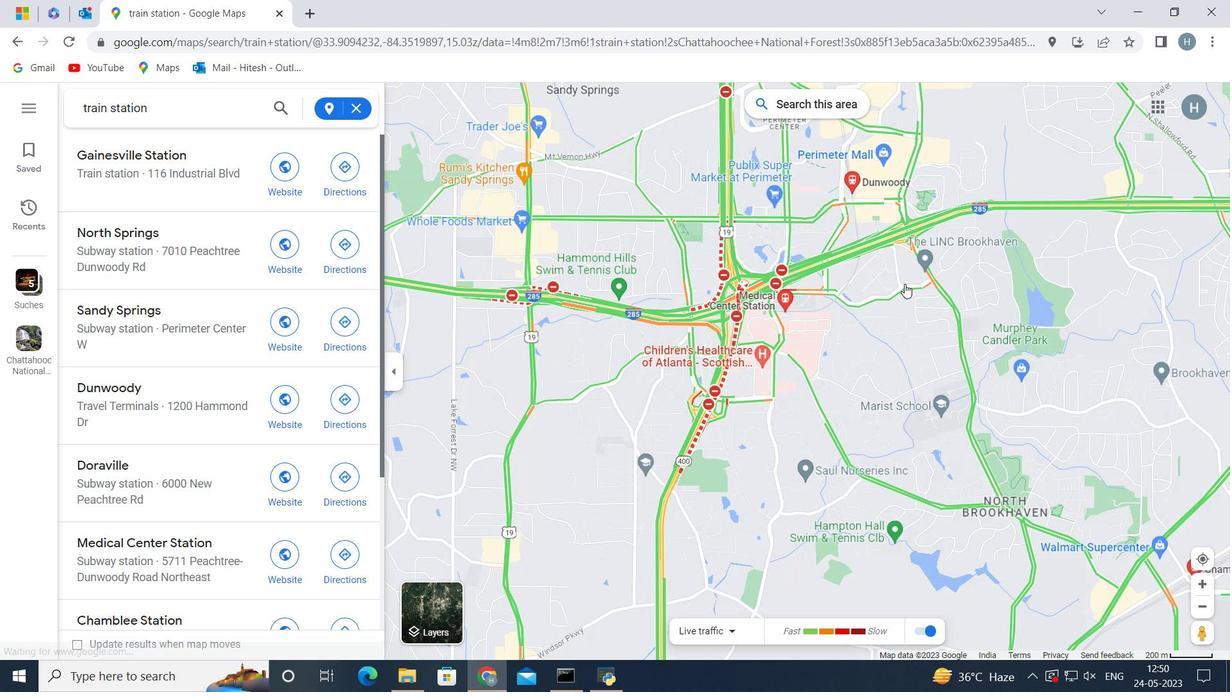 
Action: Mouse scrolled (903, 284) with delta (0, 0)
Screenshot: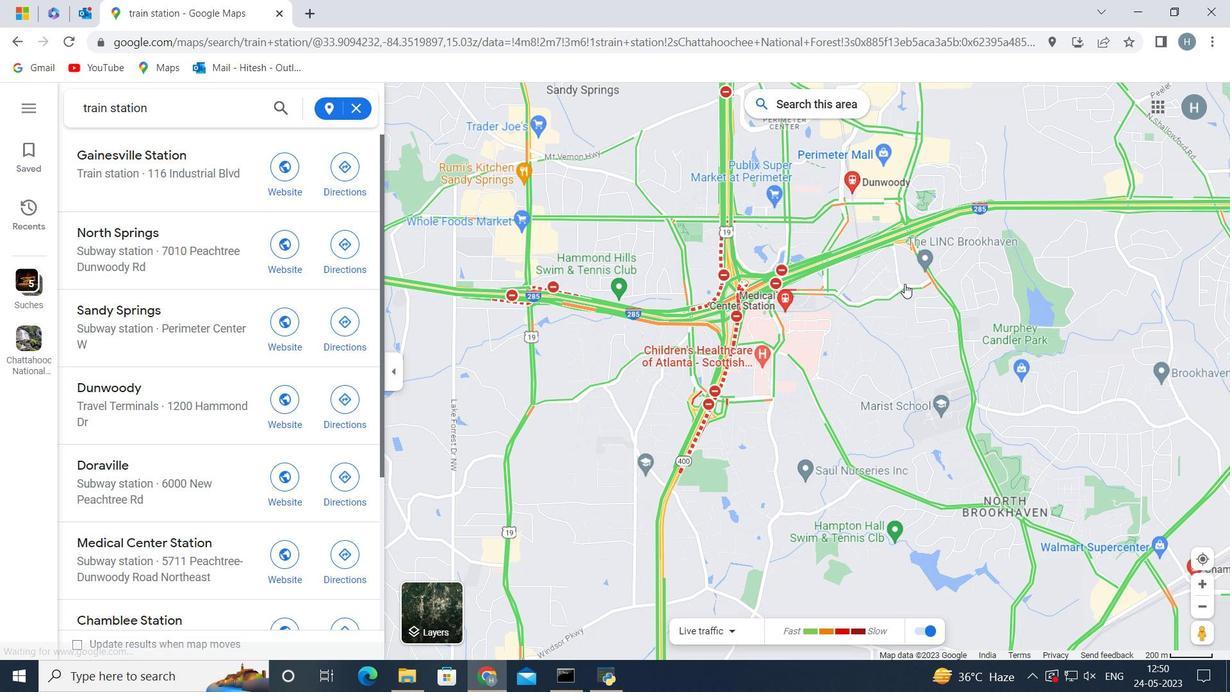
Action: Mouse scrolled (903, 284) with delta (0, 0)
Screenshot: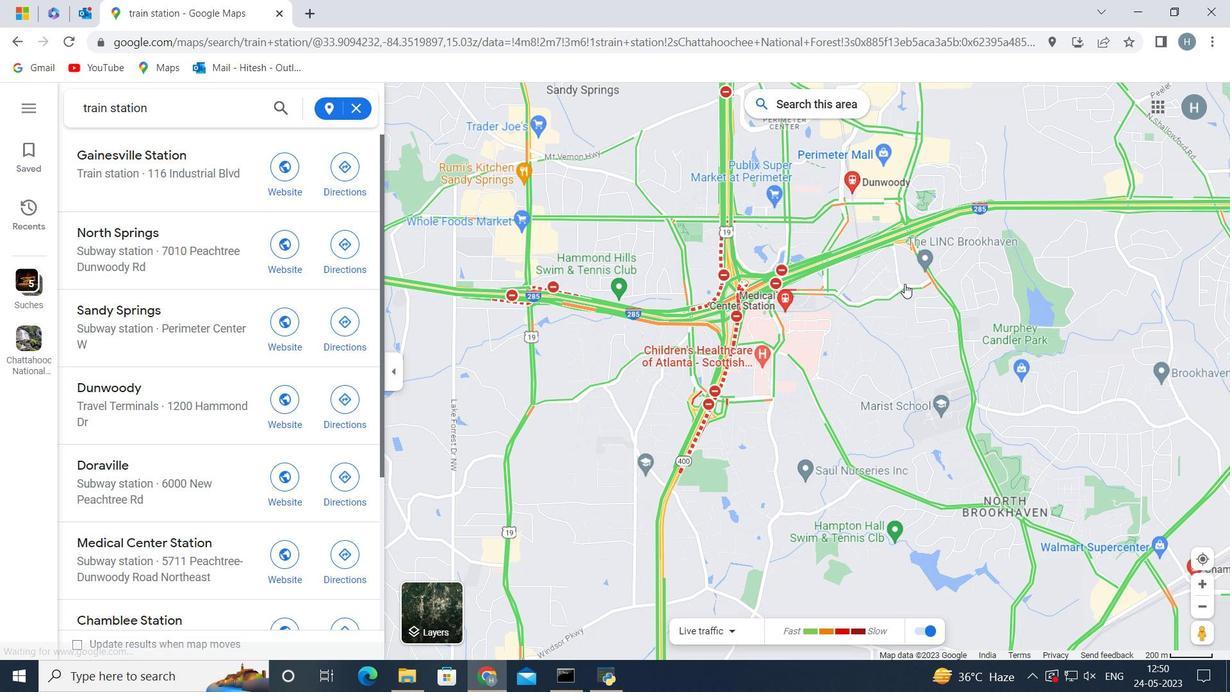 
Action: Mouse scrolled (903, 284) with delta (0, 0)
Screenshot: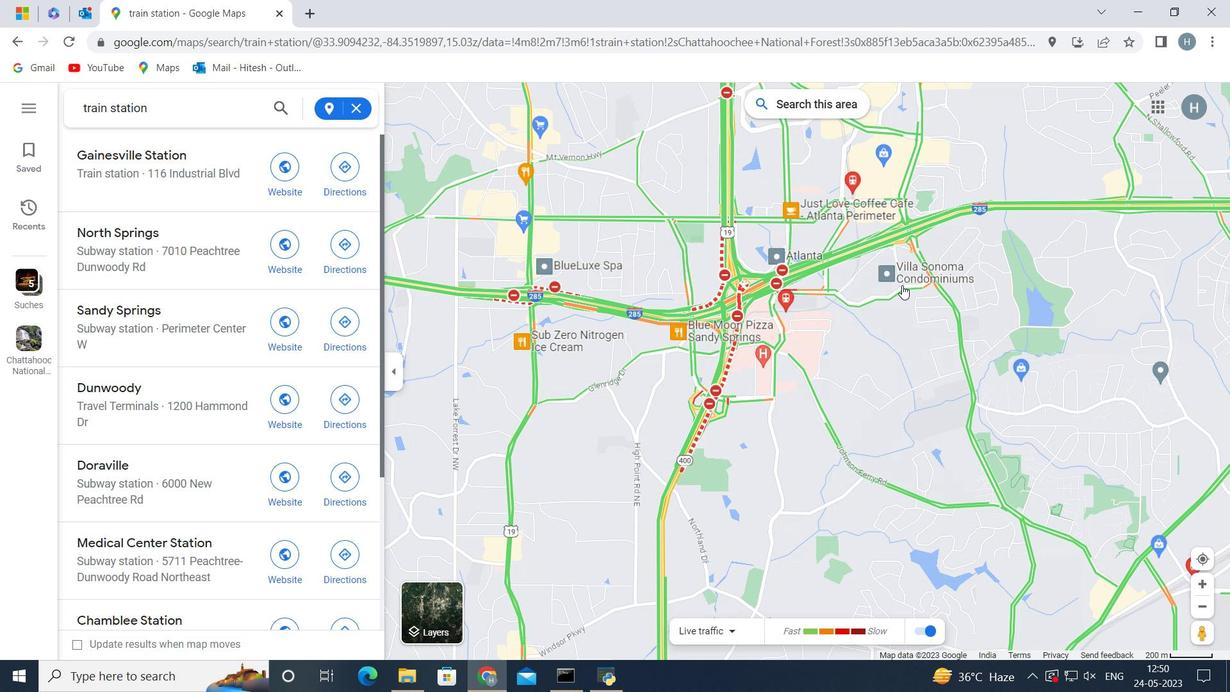 
Action: Mouse scrolled (903, 284) with delta (0, 0)
Screenshot: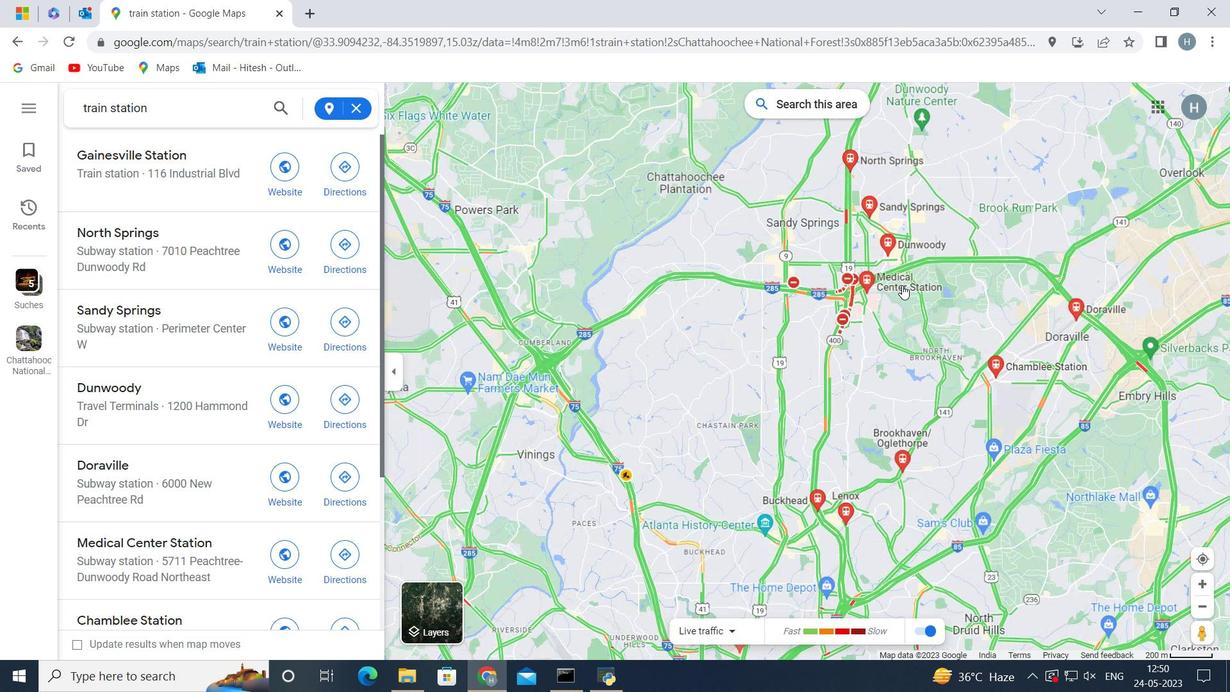 
Action: Mouse scrolled (903, 284) with delta (0, 0)
Screenshot: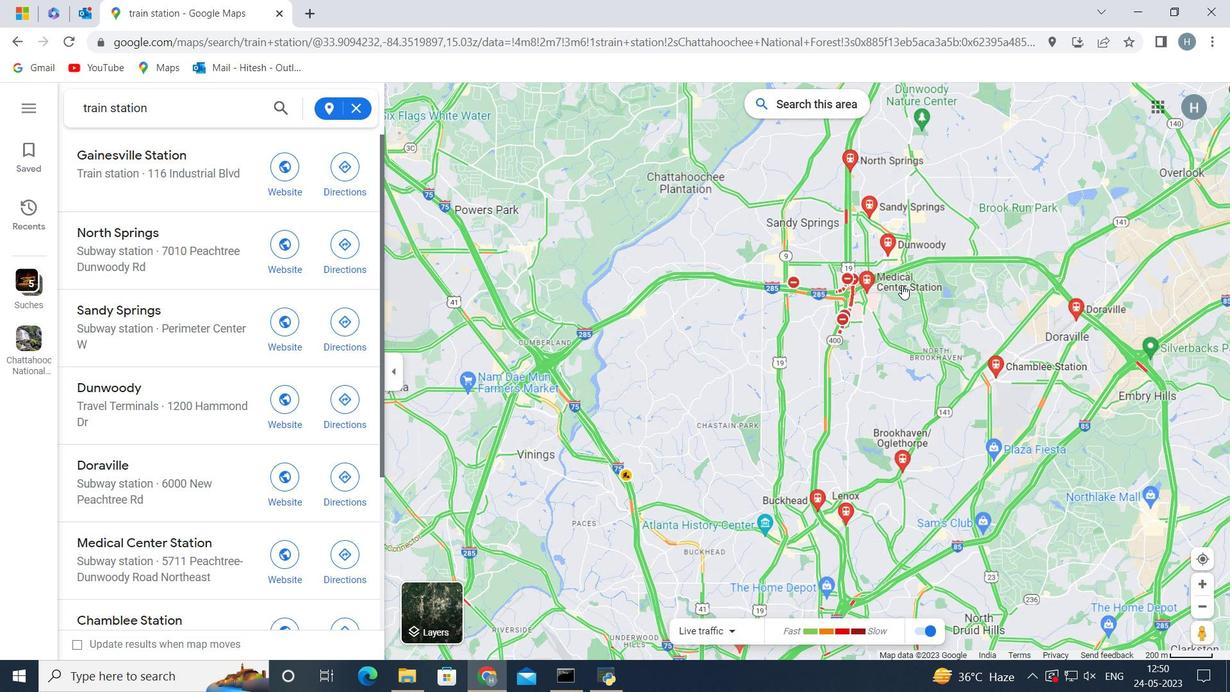 
Action: Mouse scrolled (903, 284) with delta (0, 0)
Screenshot: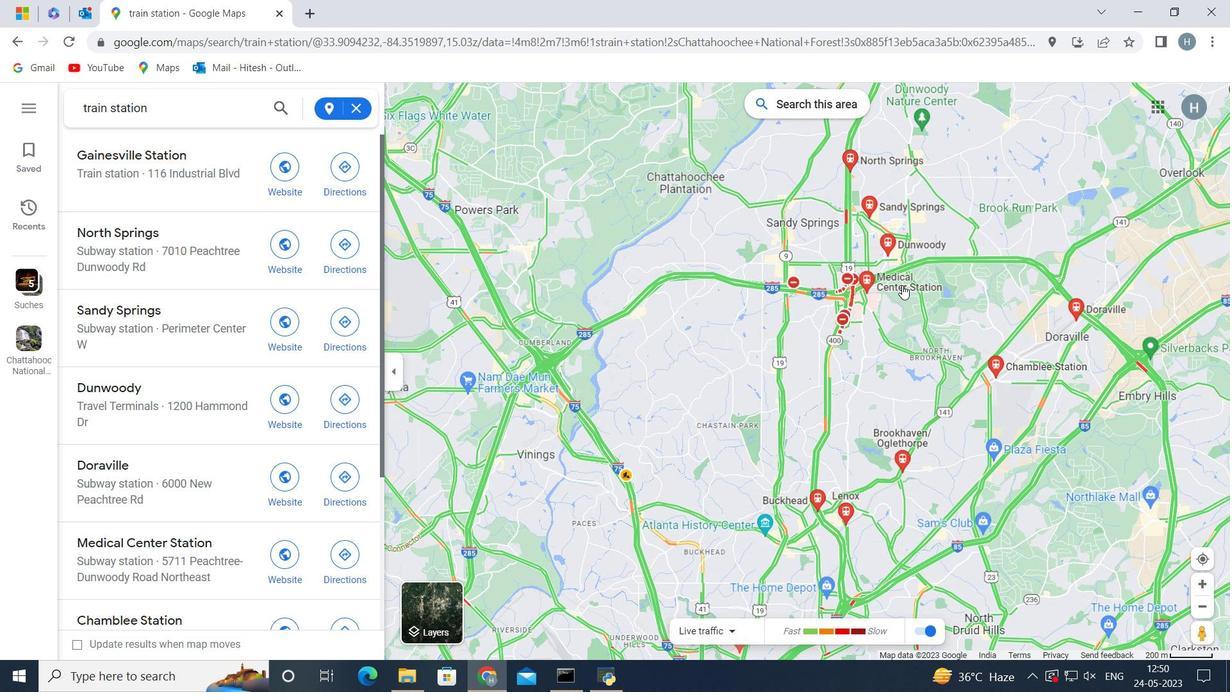 
Action: Mouse scrolled (903, 284) with delta (0, 0)
Screenshot: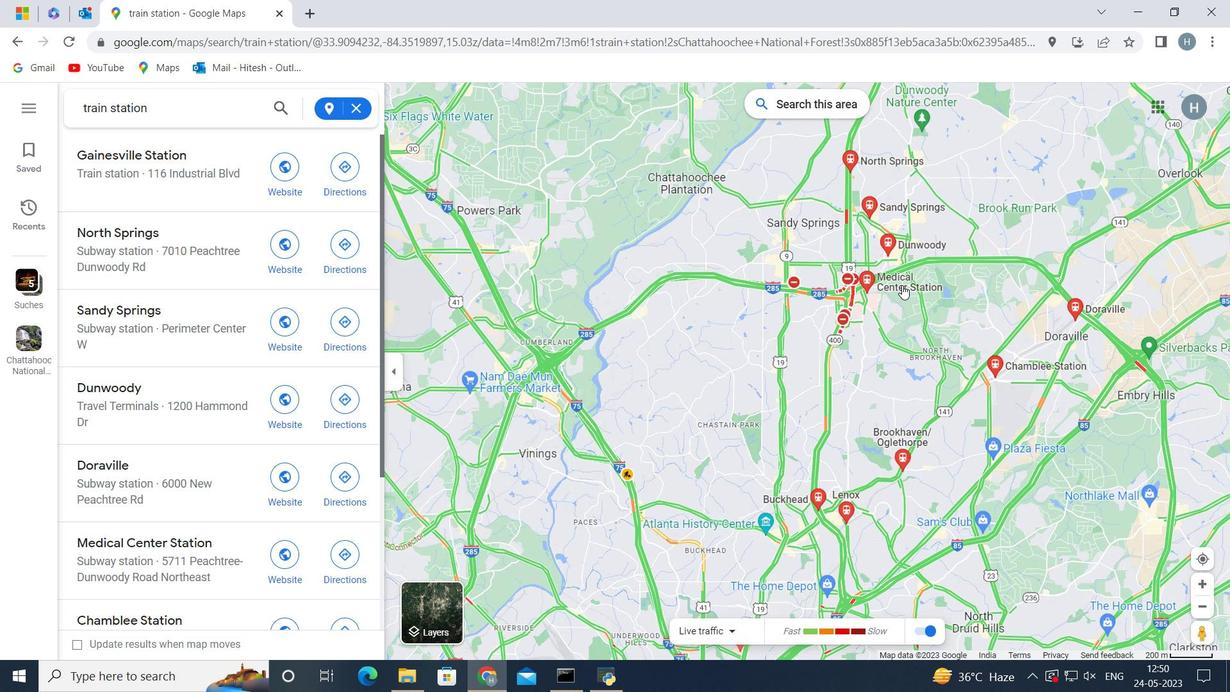
Action: Mouse moved to (971, 285)
Screenshot: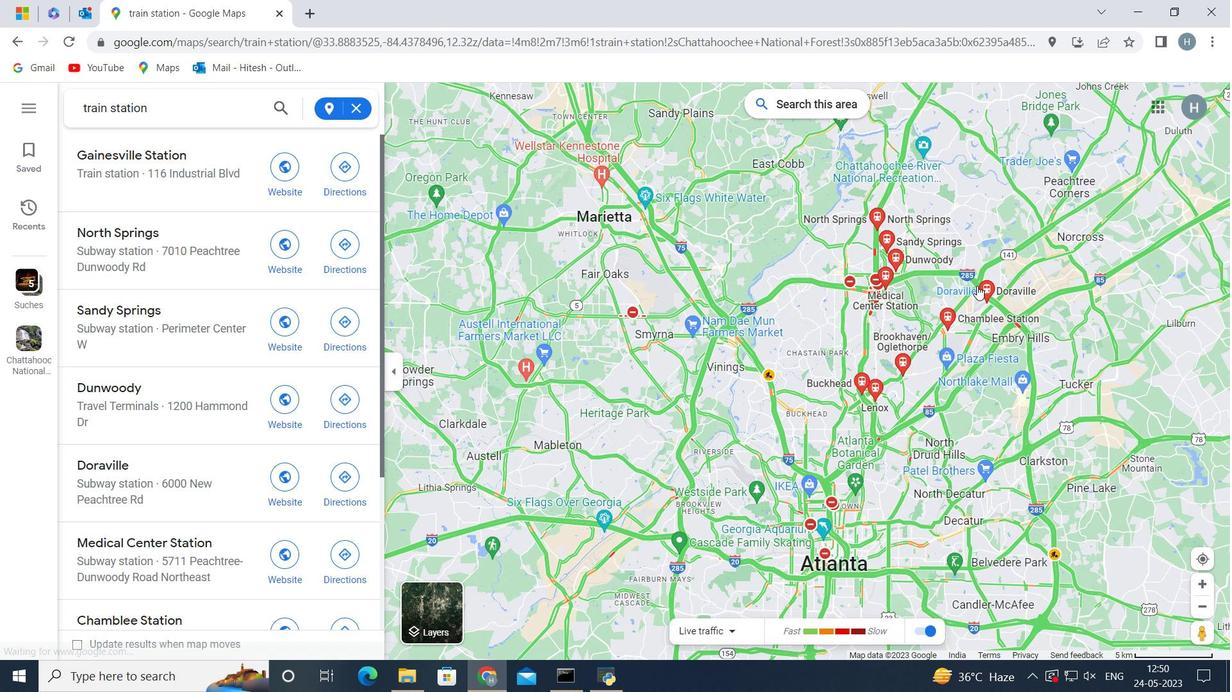 
Action: Mouse scrolled (971, 285) with delta (0, 0)
Screenshot: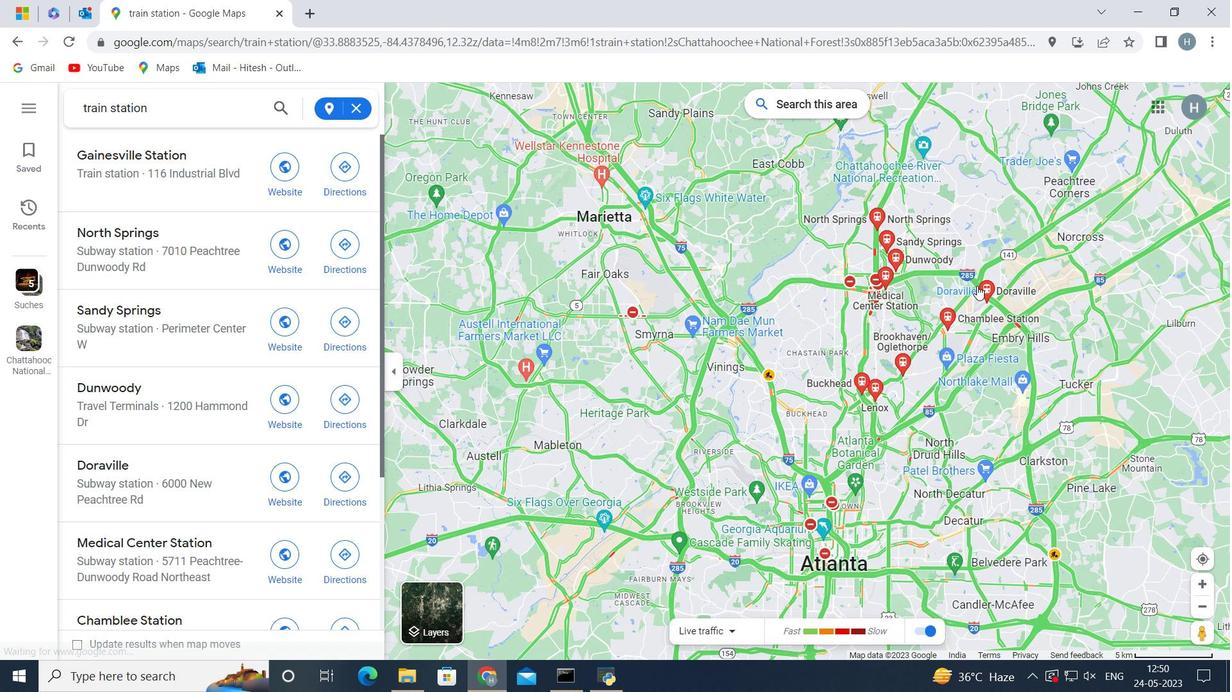 
Action: Mouse moved to (969, 286)
Screenshot: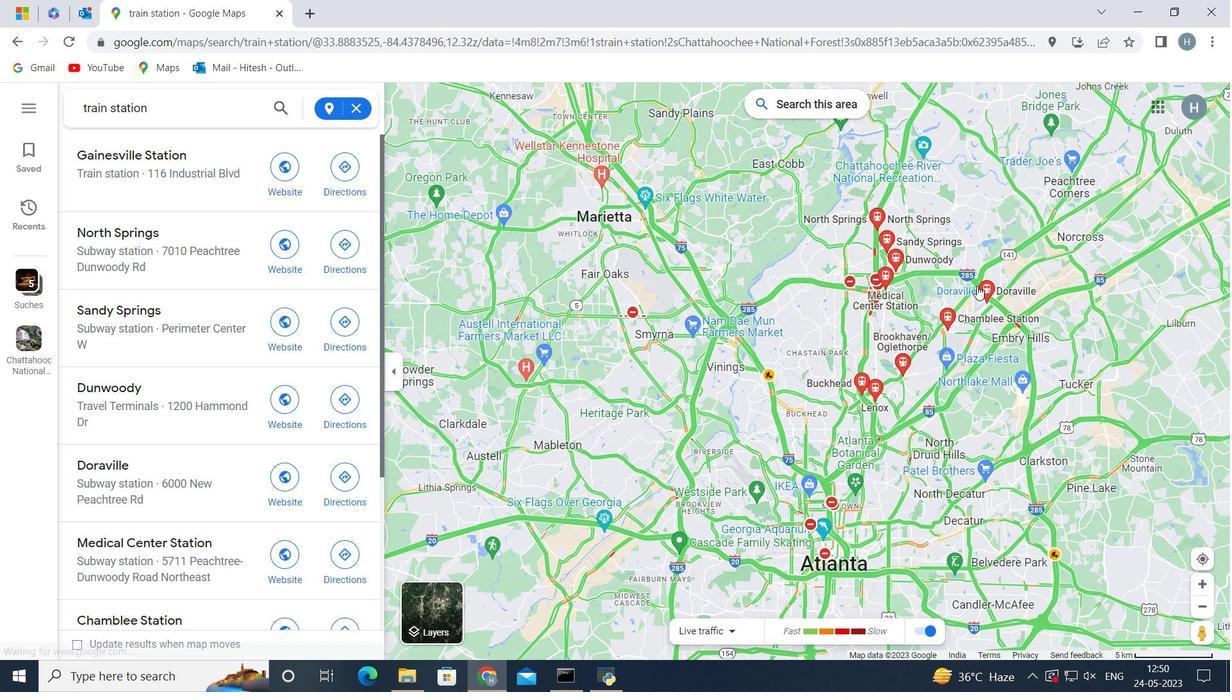 
Action: Mouse scrolled (971, 285) with delta (0, 0)
Screenshot: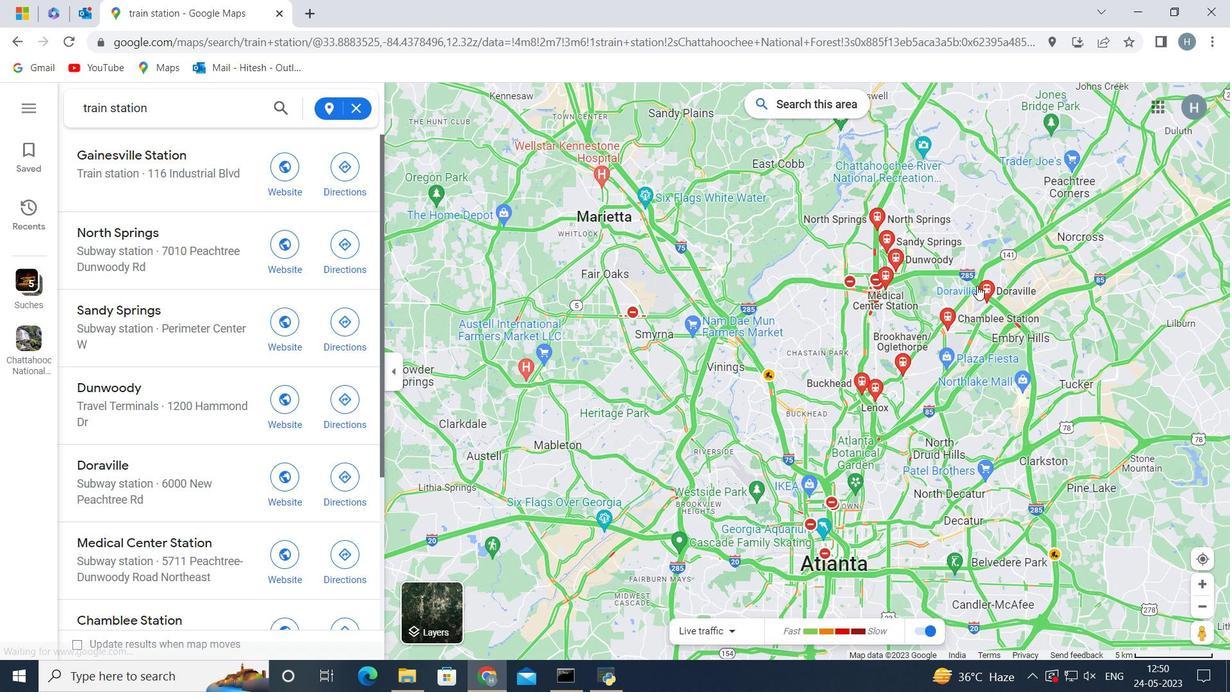 
Action: Mouse moved to (939, 292)
Screenshot: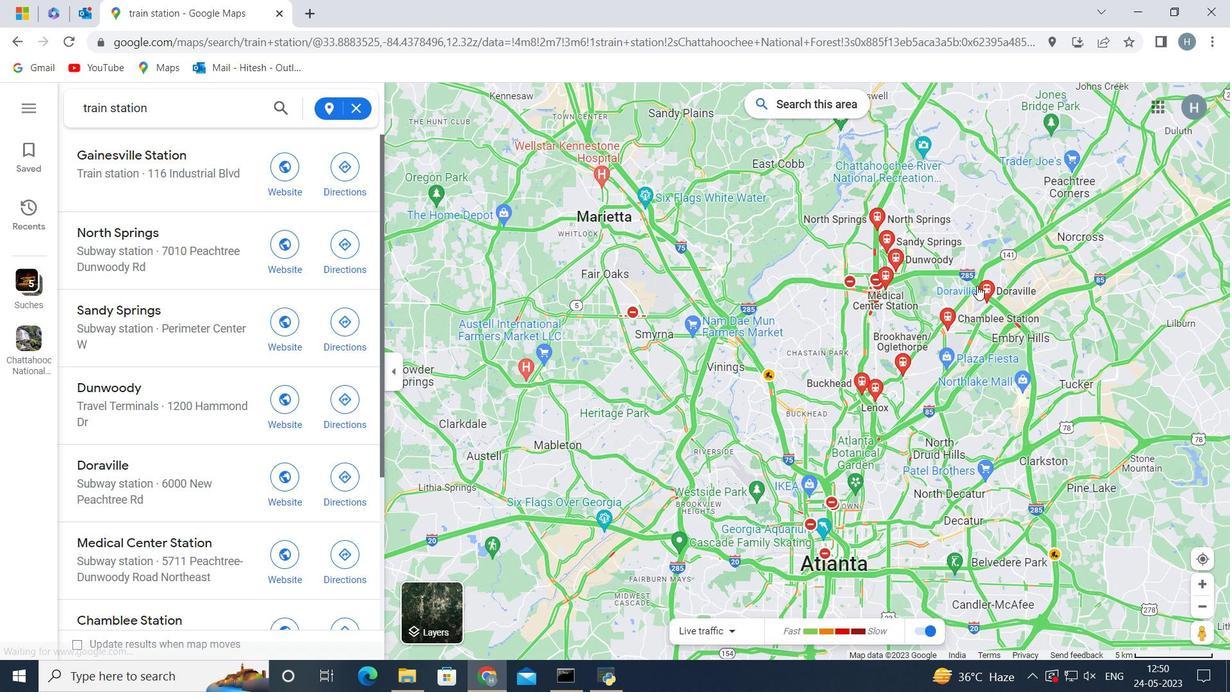 
Action: Mouse scrolled (969, 285) with delta (0, 0)
Screenshot: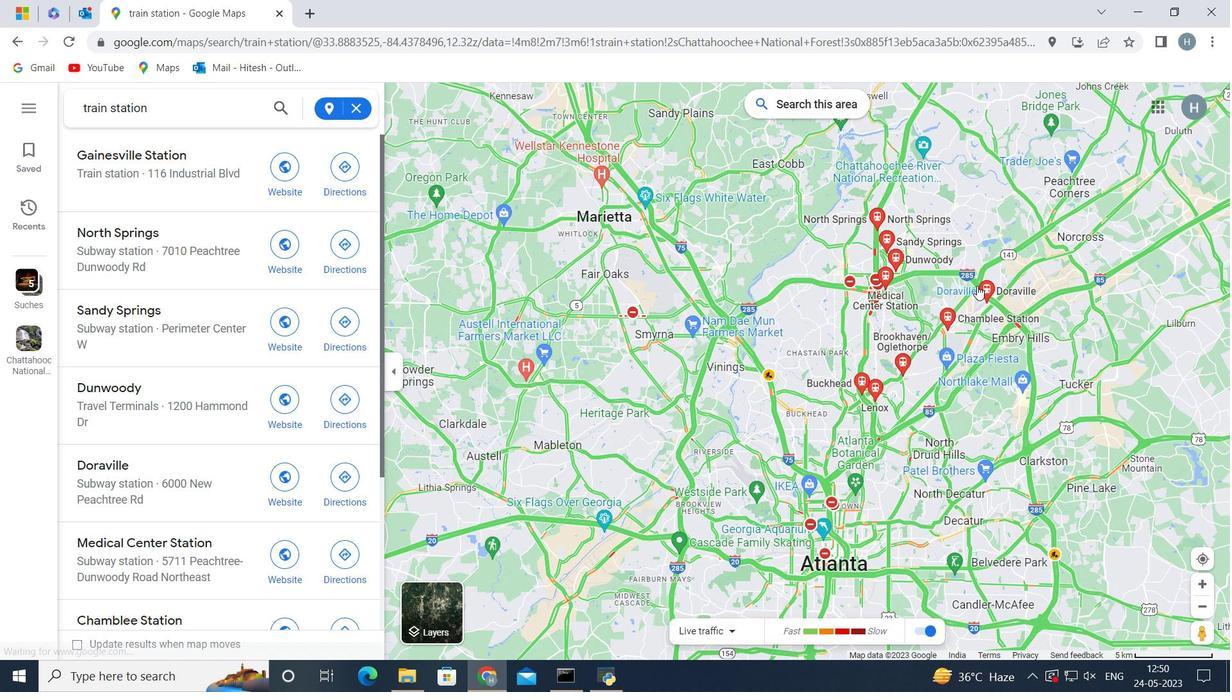 
Action: Mouse moved to (876, 309)
Screenshot: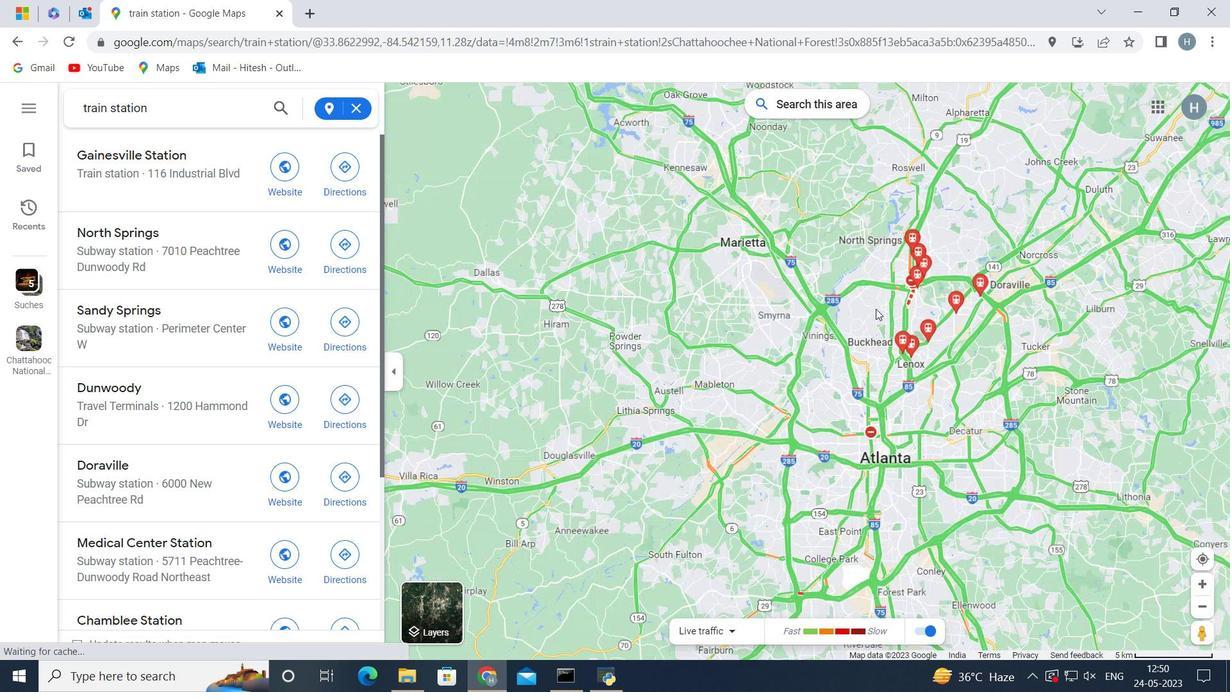 
Action: Mouse scrolled (876, 308) with delta (0, 0)
Screenshot: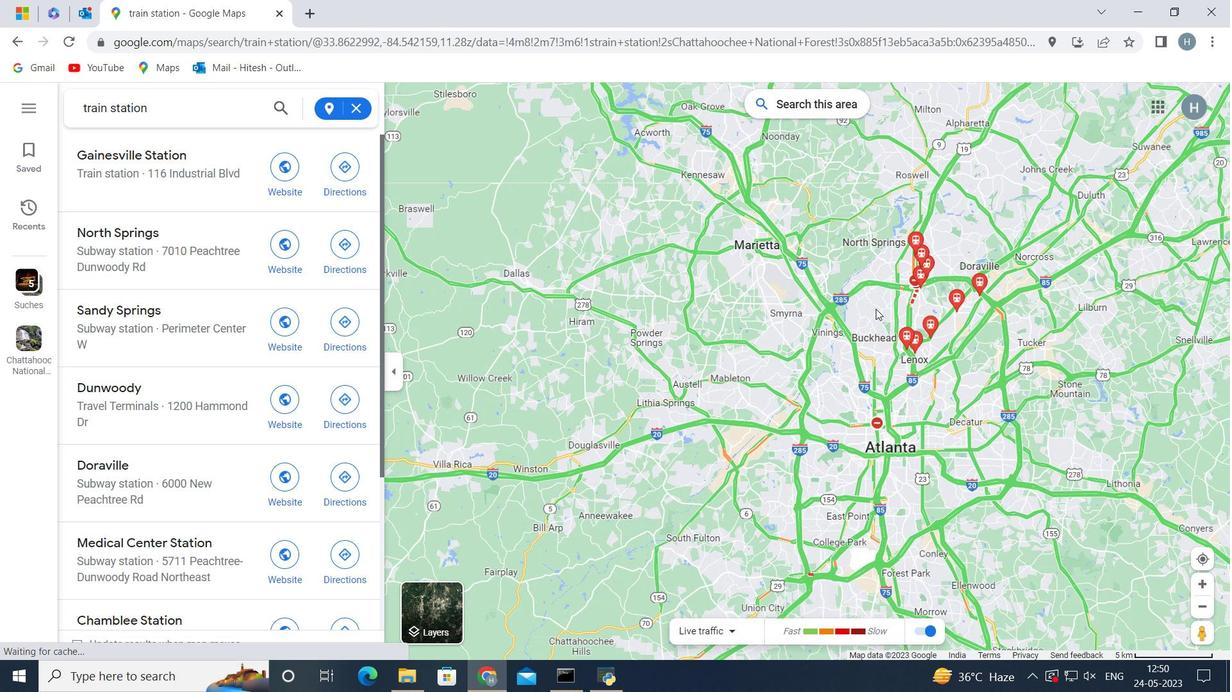 
Action: Mouse scrolled (876, 308) with delta (0, 0)
Screenshot: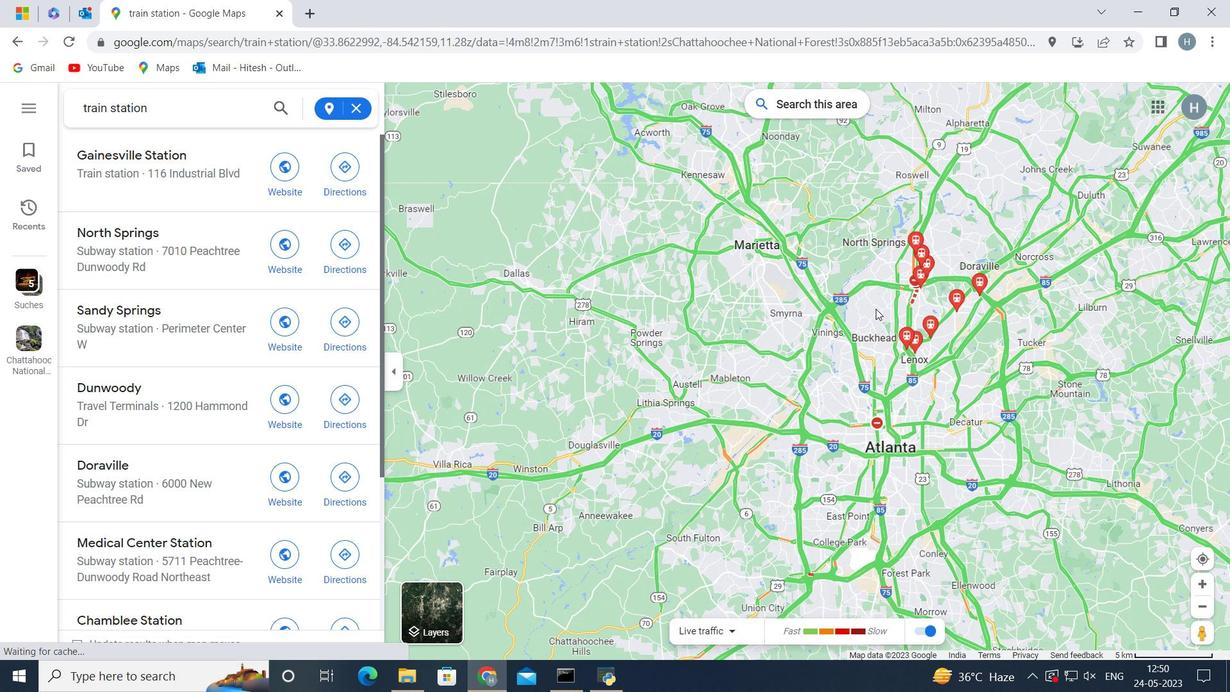
Action: Mouse scrolled (876, 308) with delta (0, 0)
Screenshot: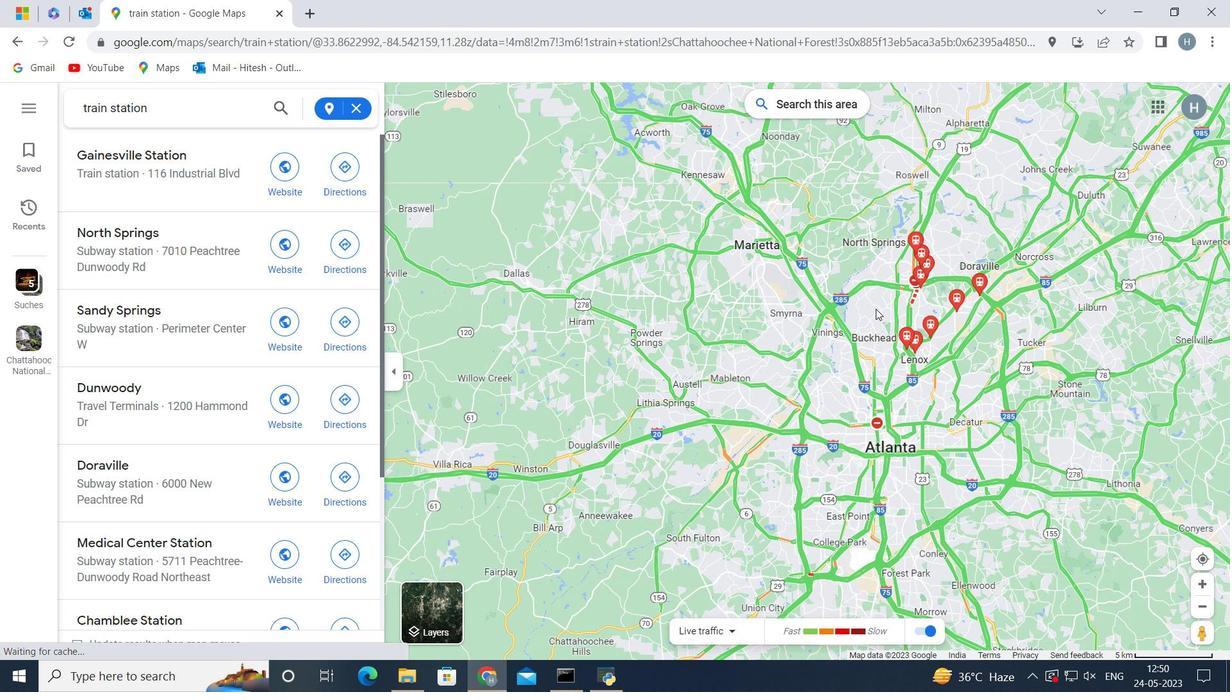 
Action: Mouse scrolled (876, 308) with delta (0, 0)
Screenshot: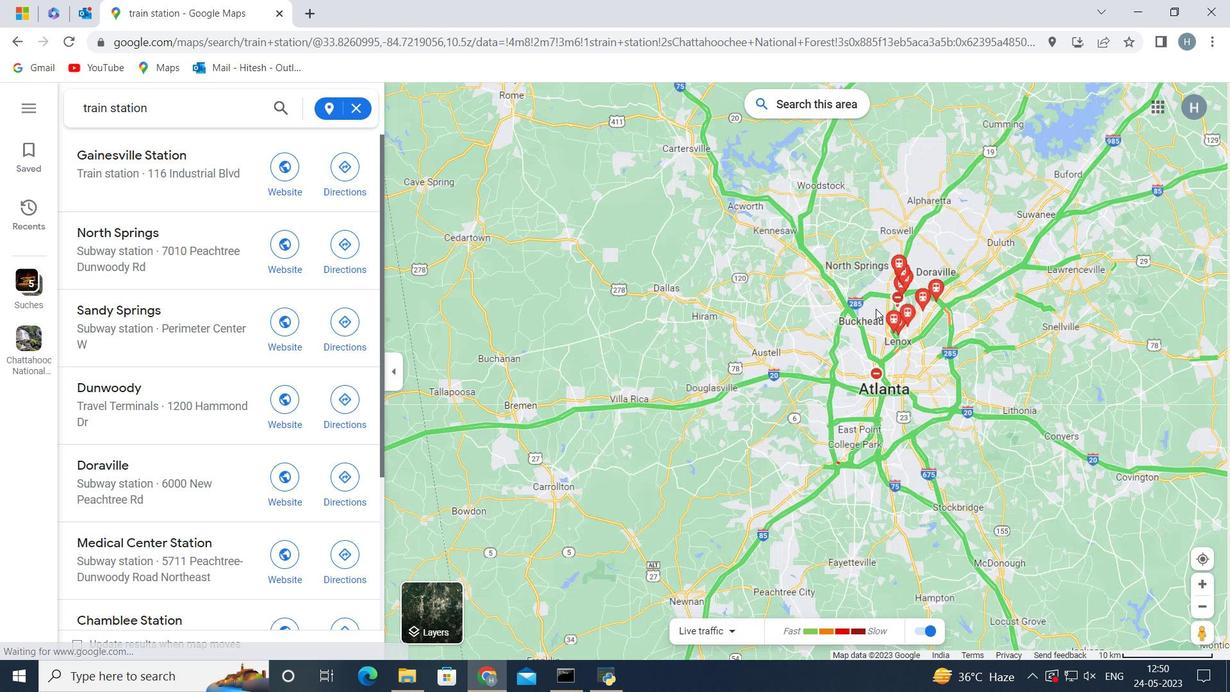 
Action: Mouse scrolled (876, 308) with delta (0, 0)
Screenshot: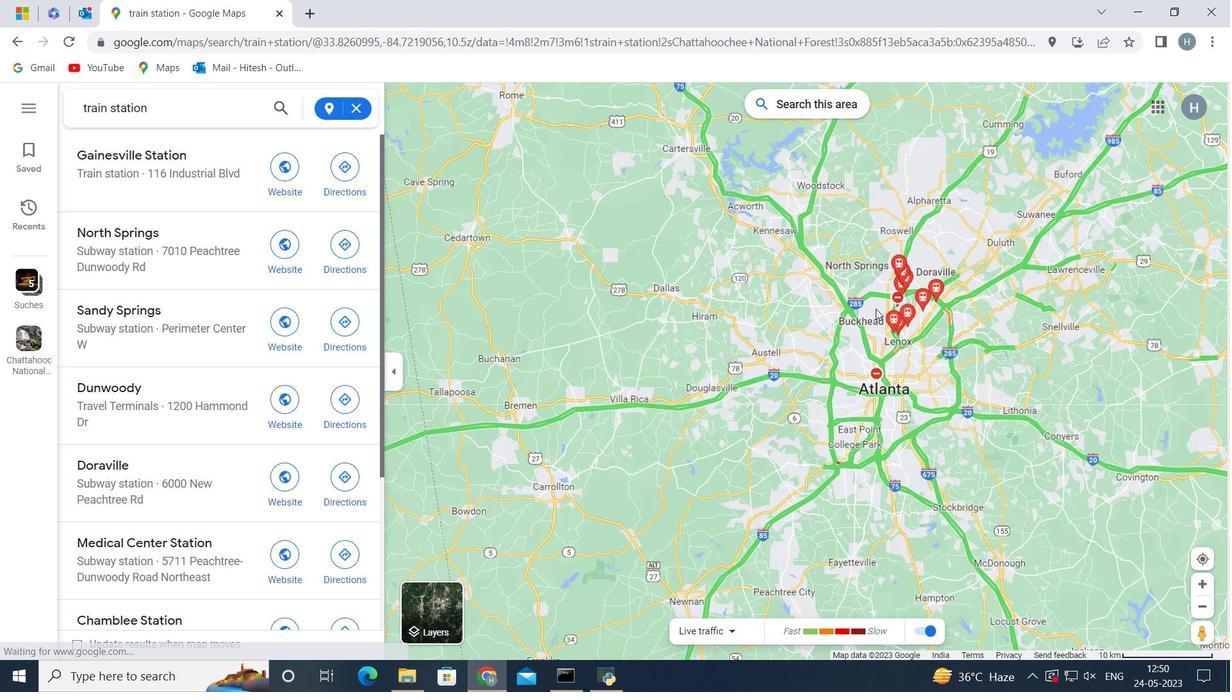 
Action: Mouse scrolled (876, 308) with delta (0, 0)
Screenshot: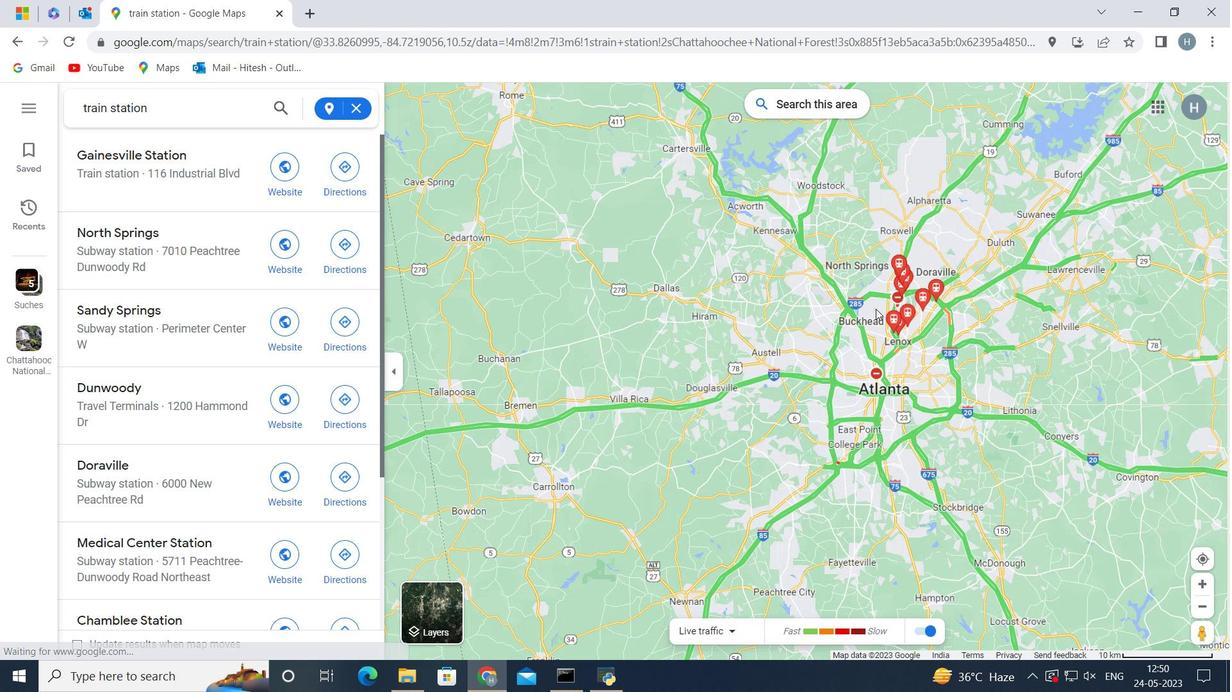 
Action: Mouse scrolled (876, 308) with delta (0, 0)
Screenshot: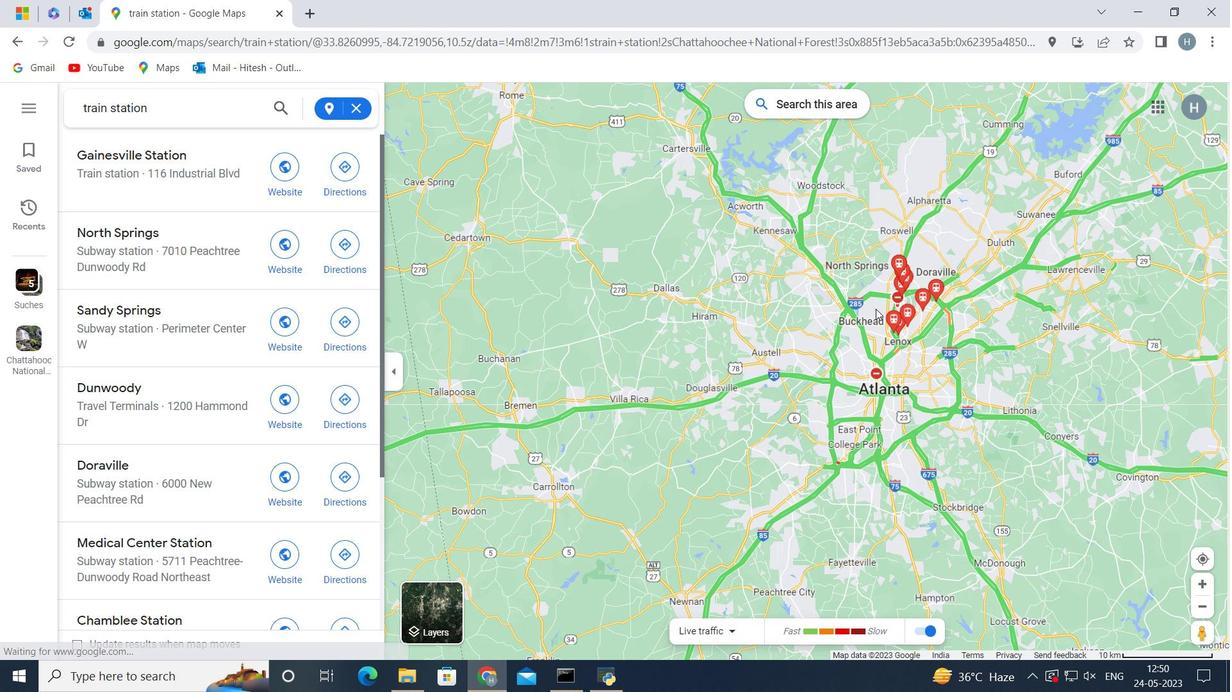 
Action: Mouse scrolled (876, 308) with delta (0, 0)
Screenshot: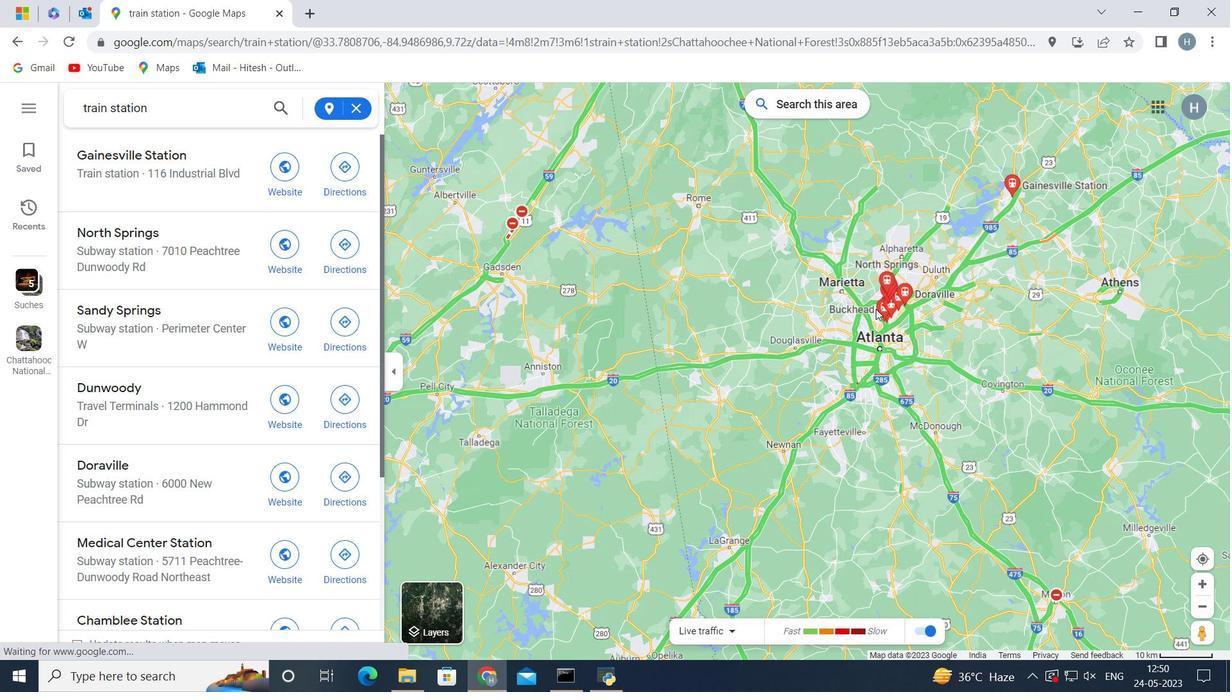 
Action: Mouse scrolled (876, 308) with delta (0, 0)
Screenshot: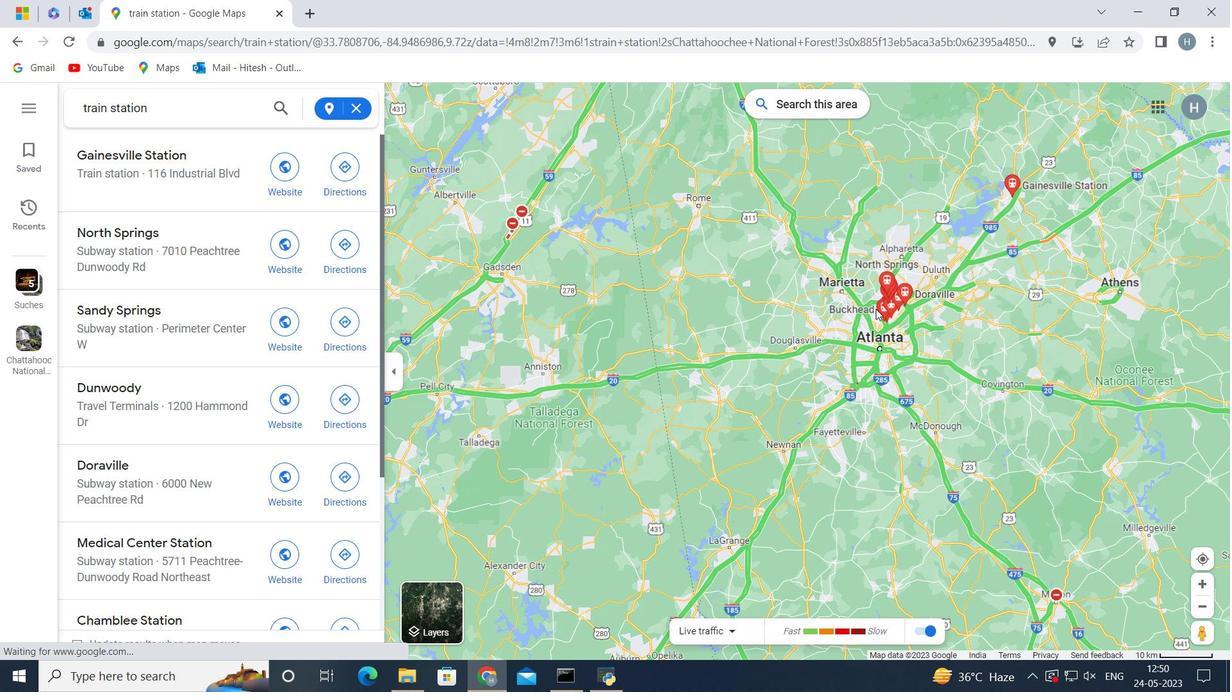 
Action: Mouse scrolled (876, 308) with delta (0, 0)
Screenshot: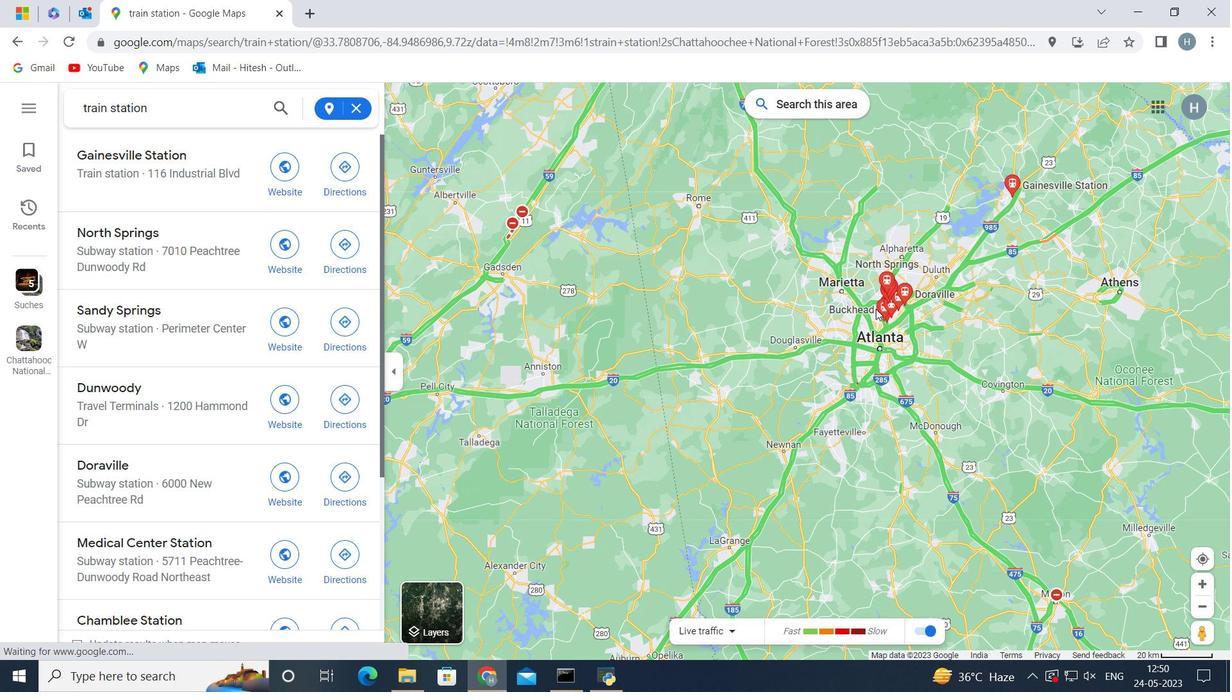 
Action: Mouse moved to (946, 297)
Screenshot: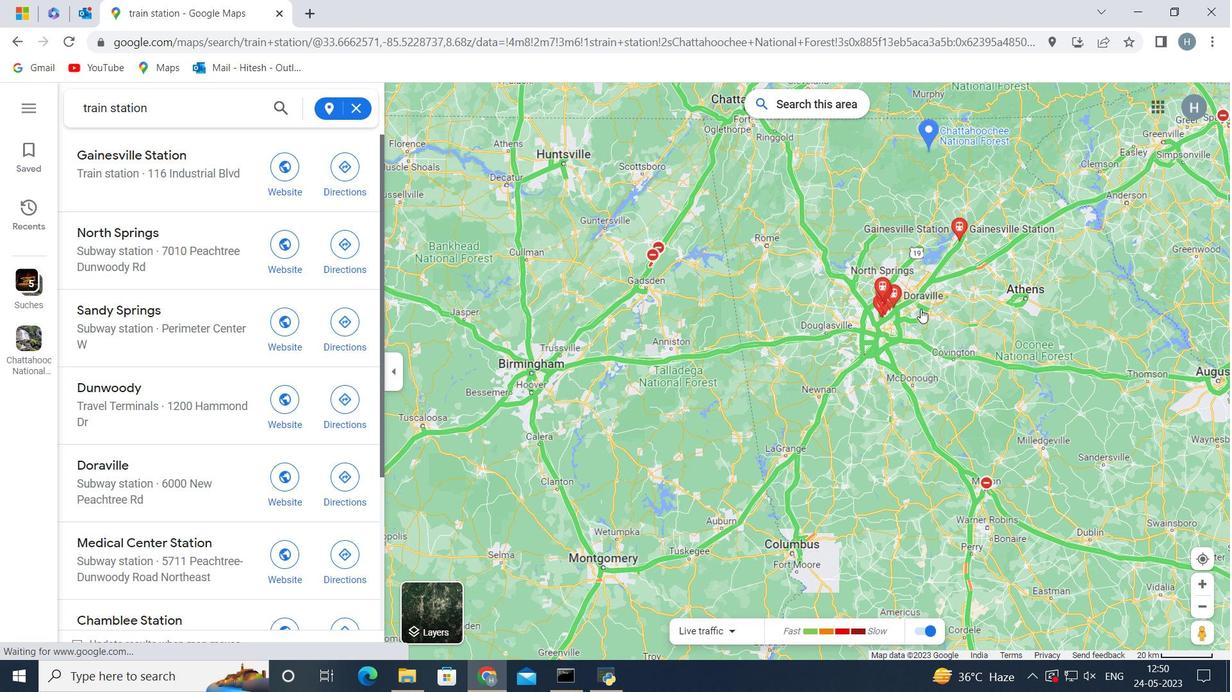 
Action: Mouse scrolled (946, 296) with delta (0, 0)
Screenshot: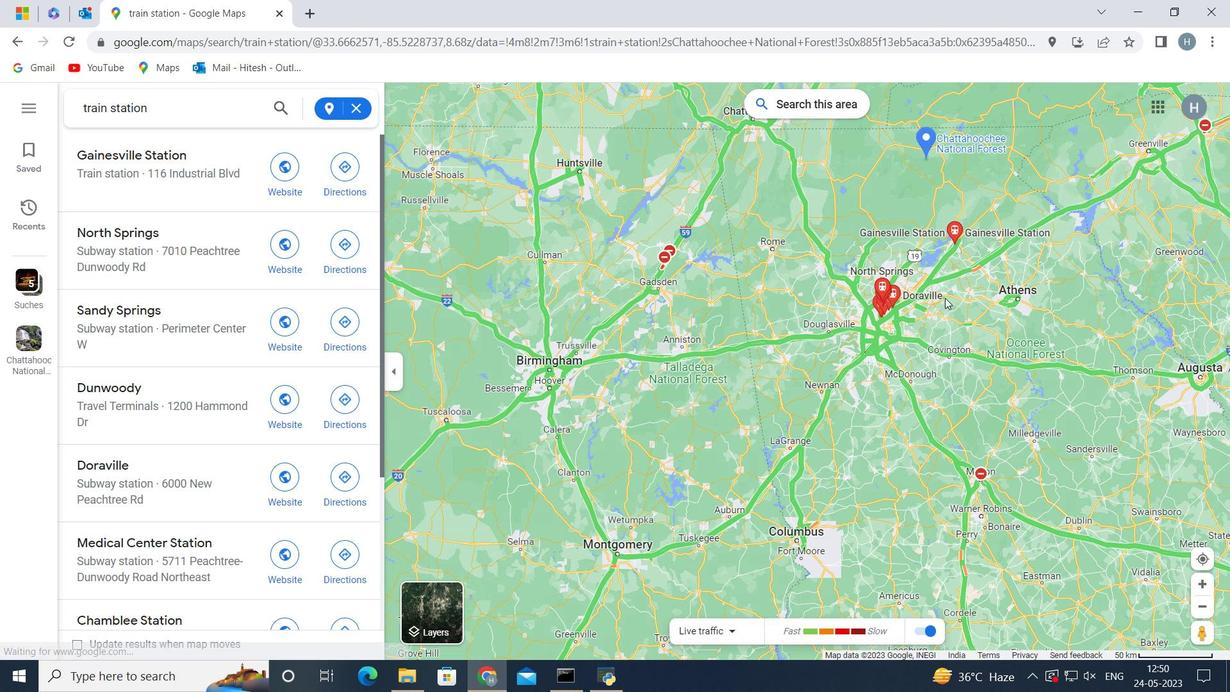 
Action: Mouse scrolled (946, 296) with delta (0, 0)
Screenshot: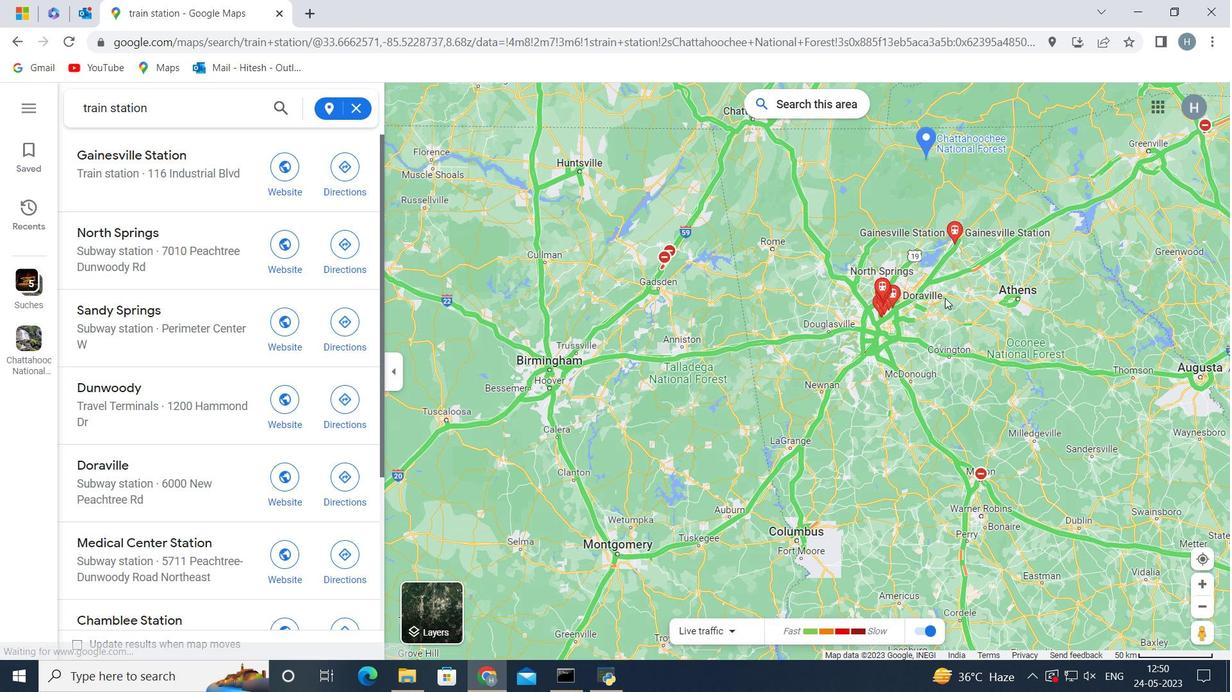 
Action: Mouse scrolled (946, 296) with delta (0, 0)
Screenshot: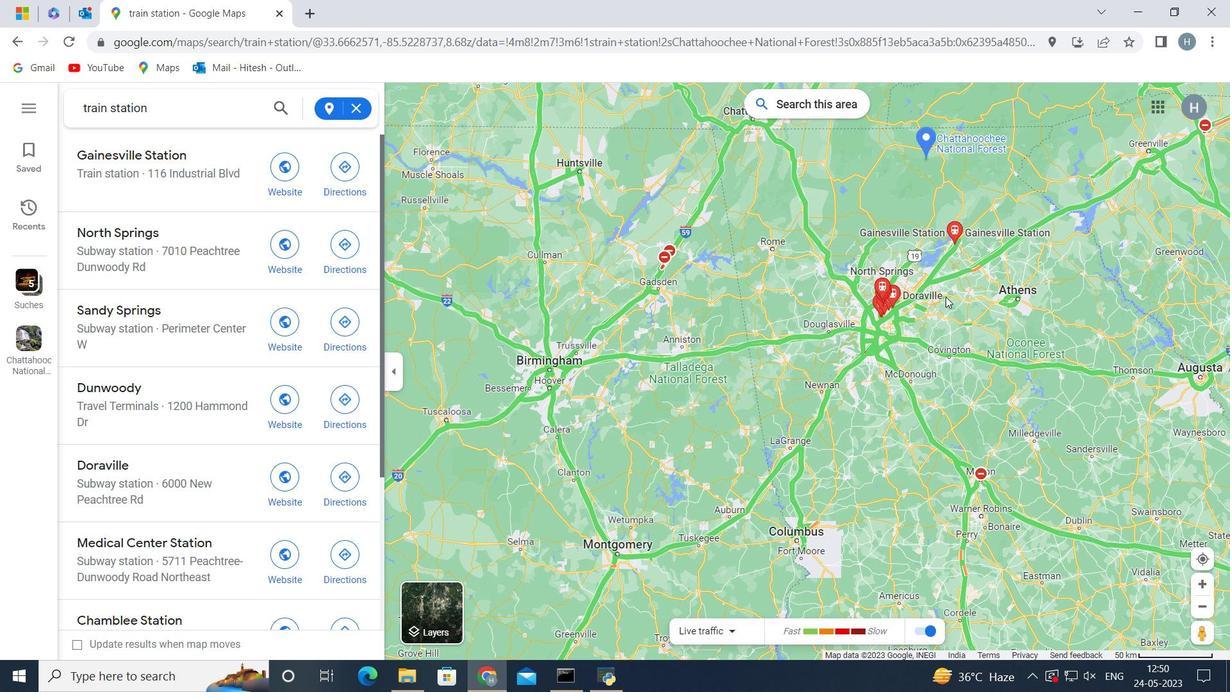 
Action: Mouse moved to (938, 303)
Screenshot: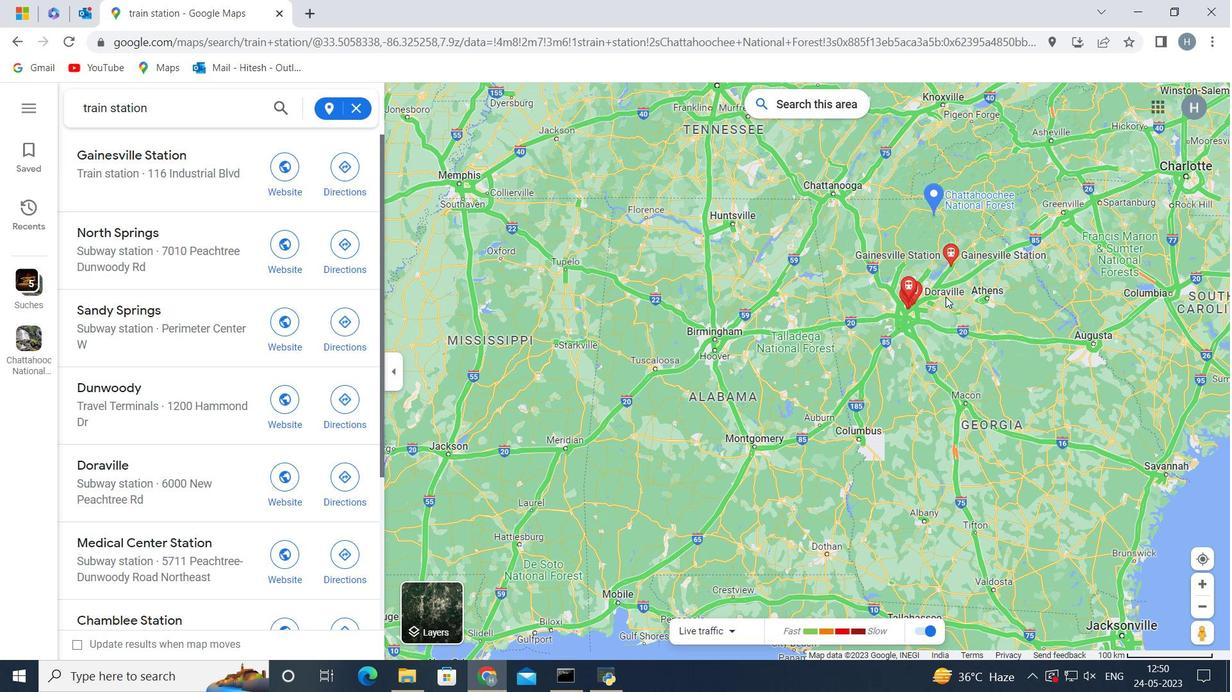 
Action: Mouse pressed left at (938, 303)
Screenshot: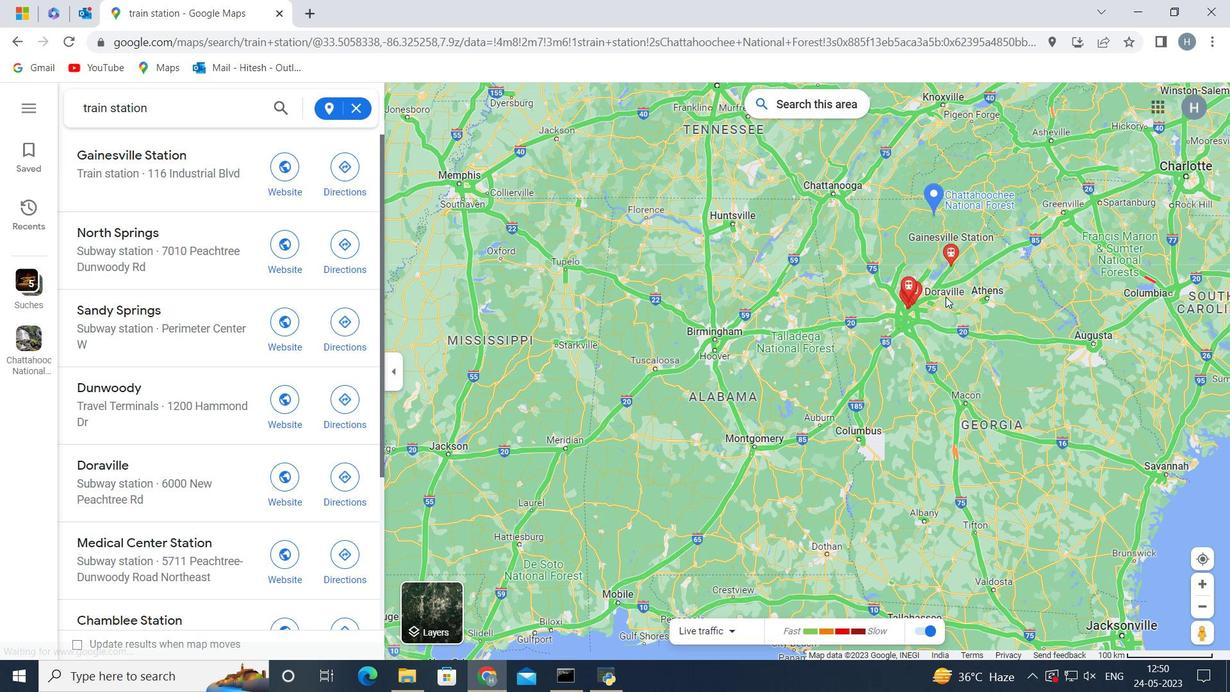 
Action: Mouse moved to (706, 400)
Screenshot: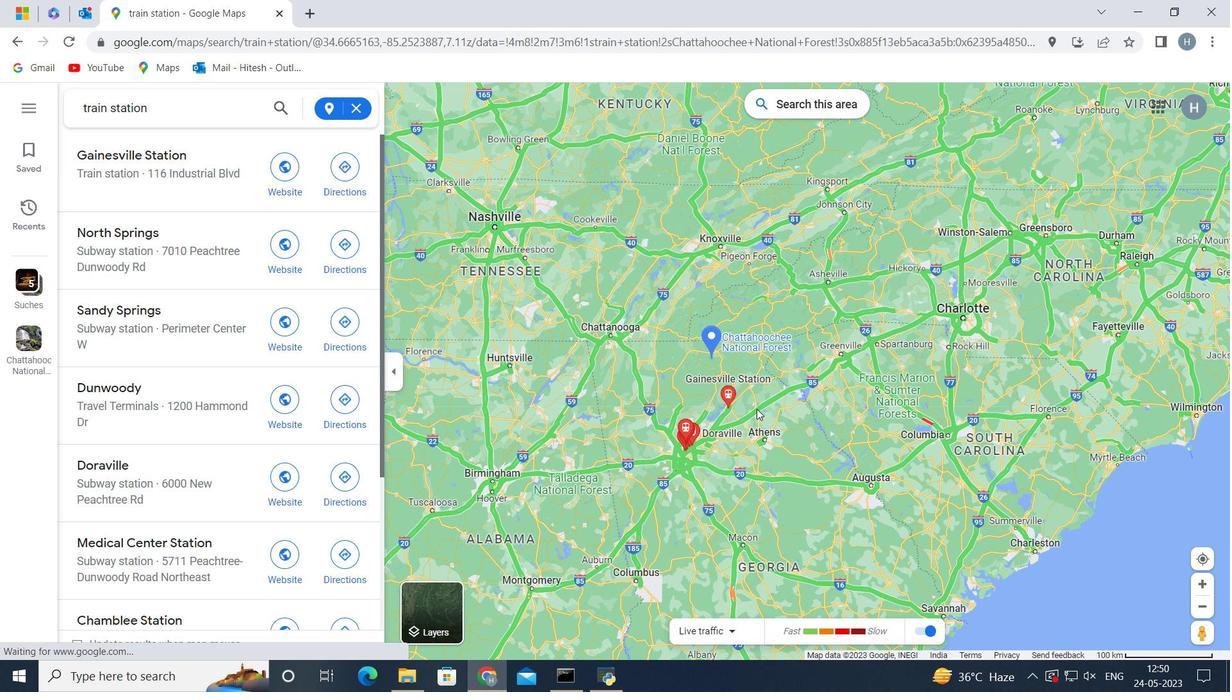 
Action: Mouse scrolled (706, 400) with delta (0, 0)
Screenshot: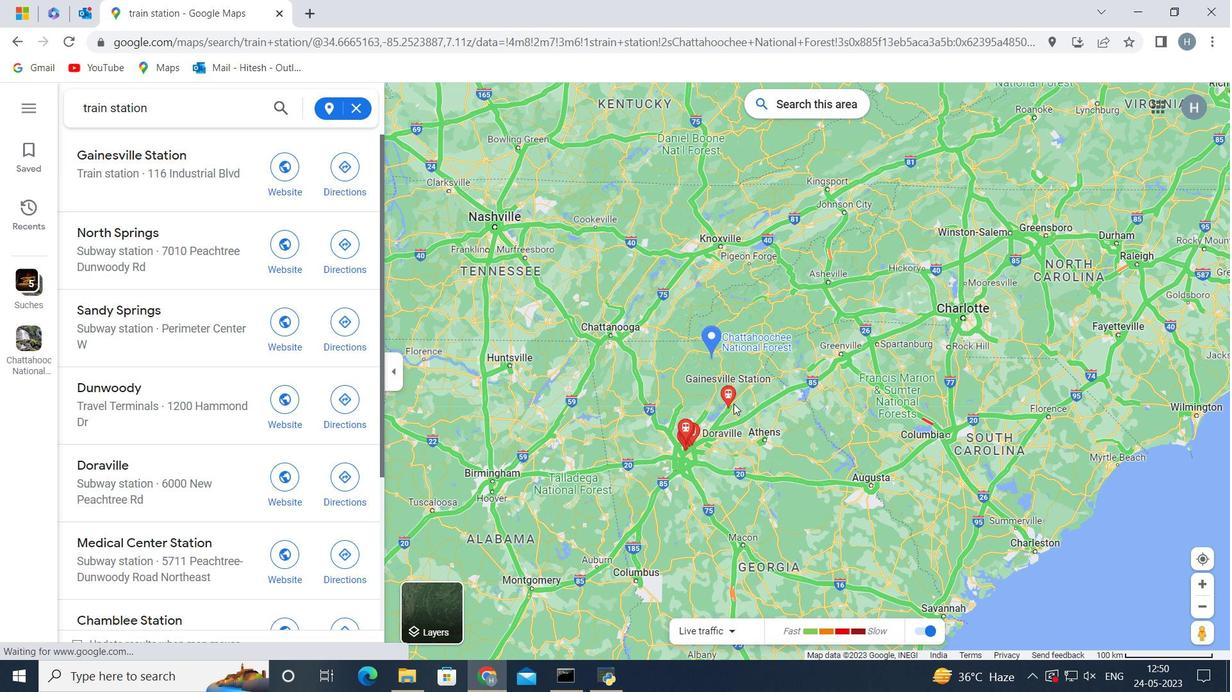 
Action: Mouse scrolled (706, 400) with delta (0, 0)
Screenshot: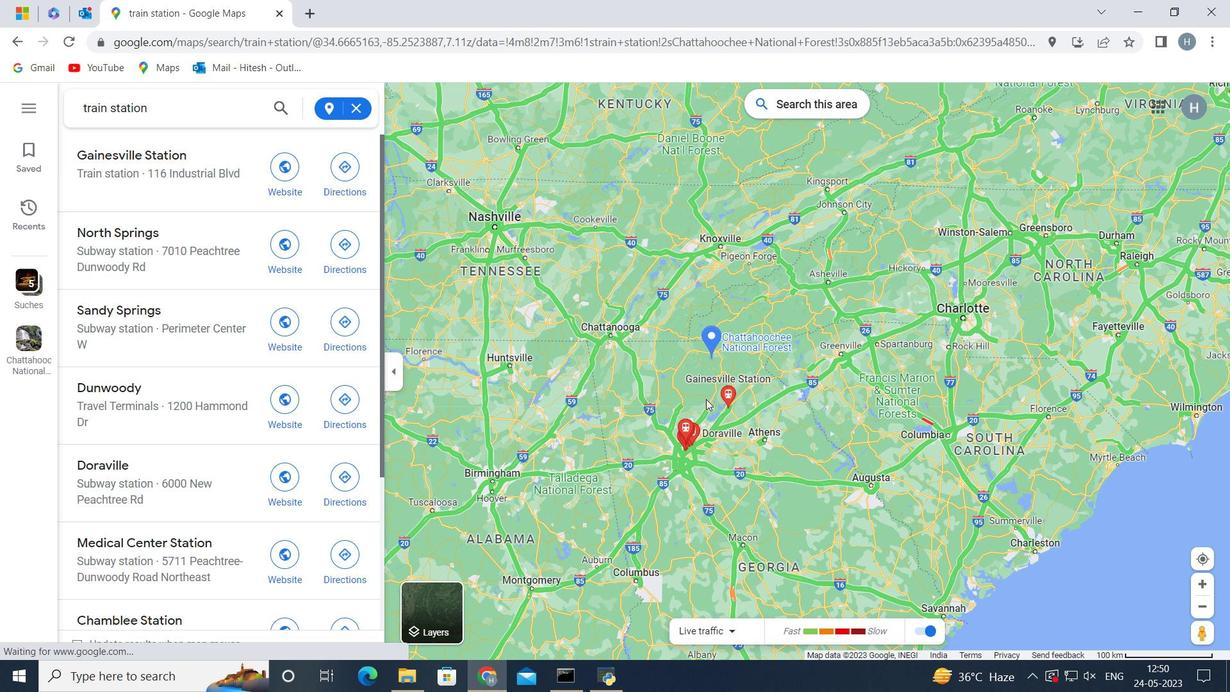 
Action: Mouse scrolled (706, 400) with delta (0, 0)
Screenshot: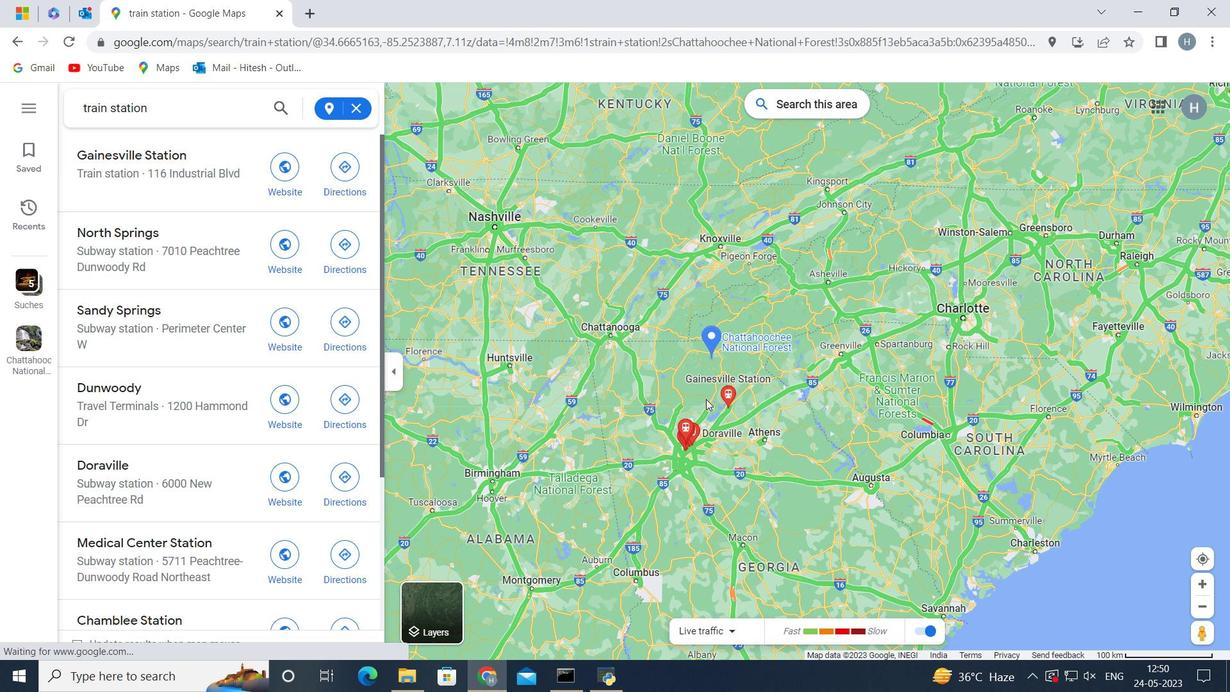 
Action: Mouse scrolled (706, 400) with delta (0, 0)
Screenshot: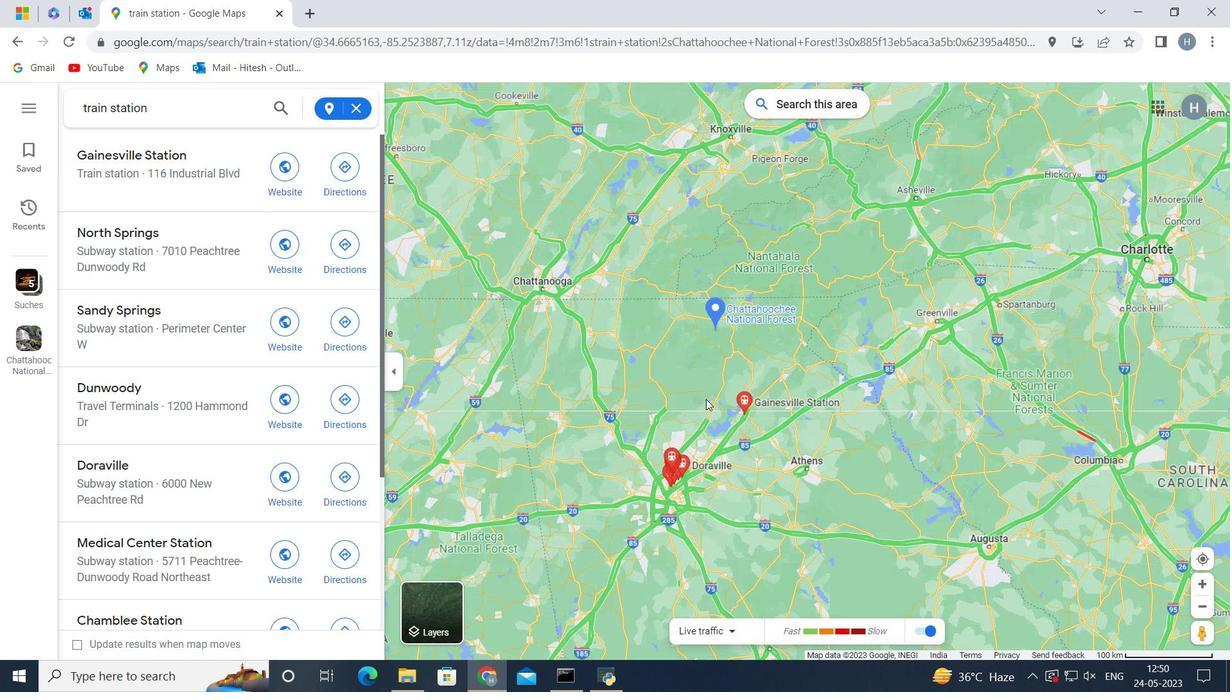
Action: Mouse scrolled (706, 400) with delta (0, 0)
Screenshot: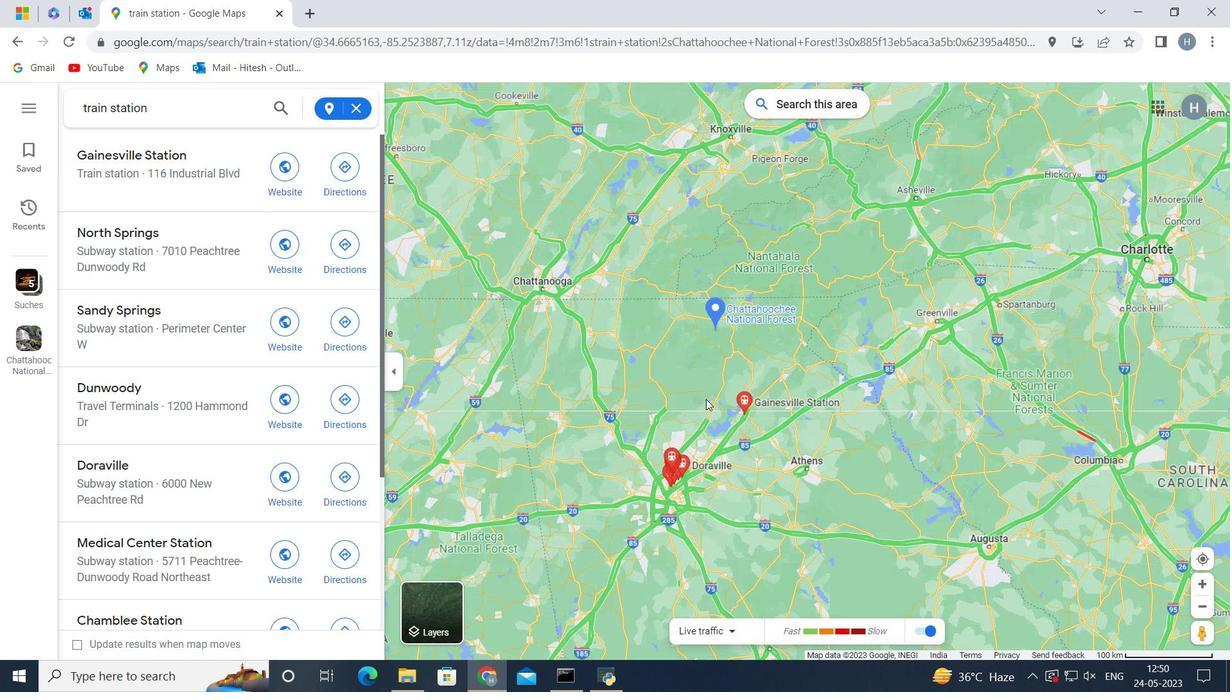 
Action: Mouse scrolled (706, 400) with delta (0, 0)
Screenshot: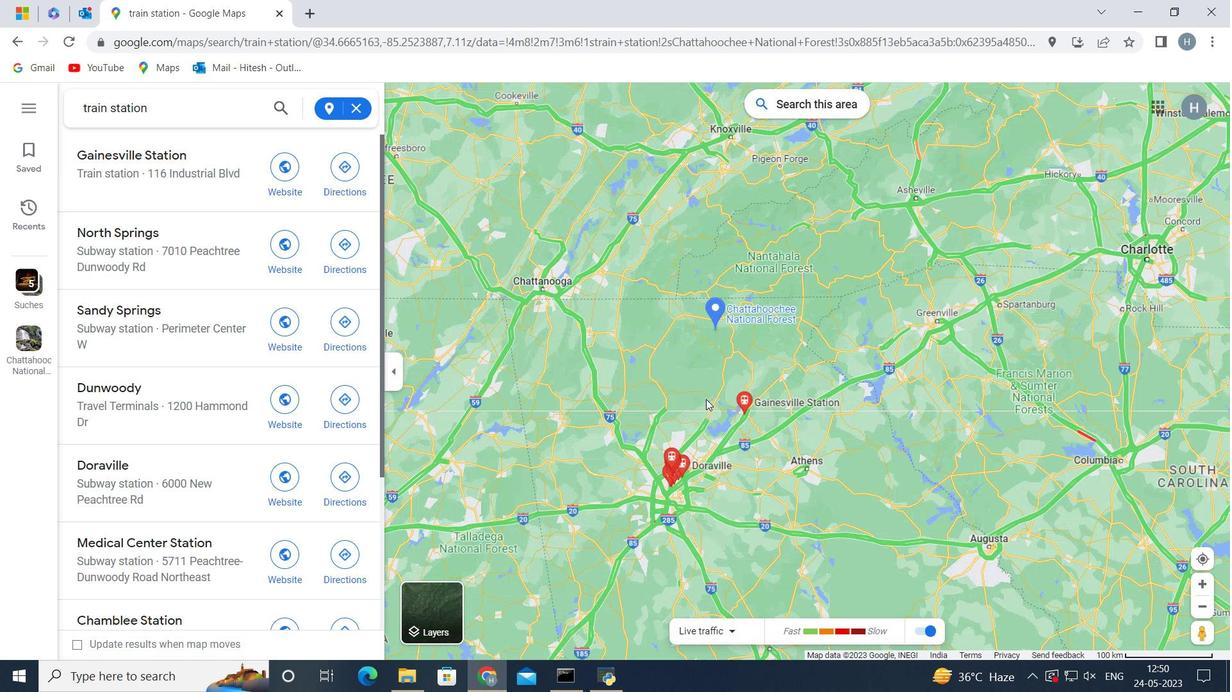 
Action: Mouse moved to (770, 405)
Screenshot: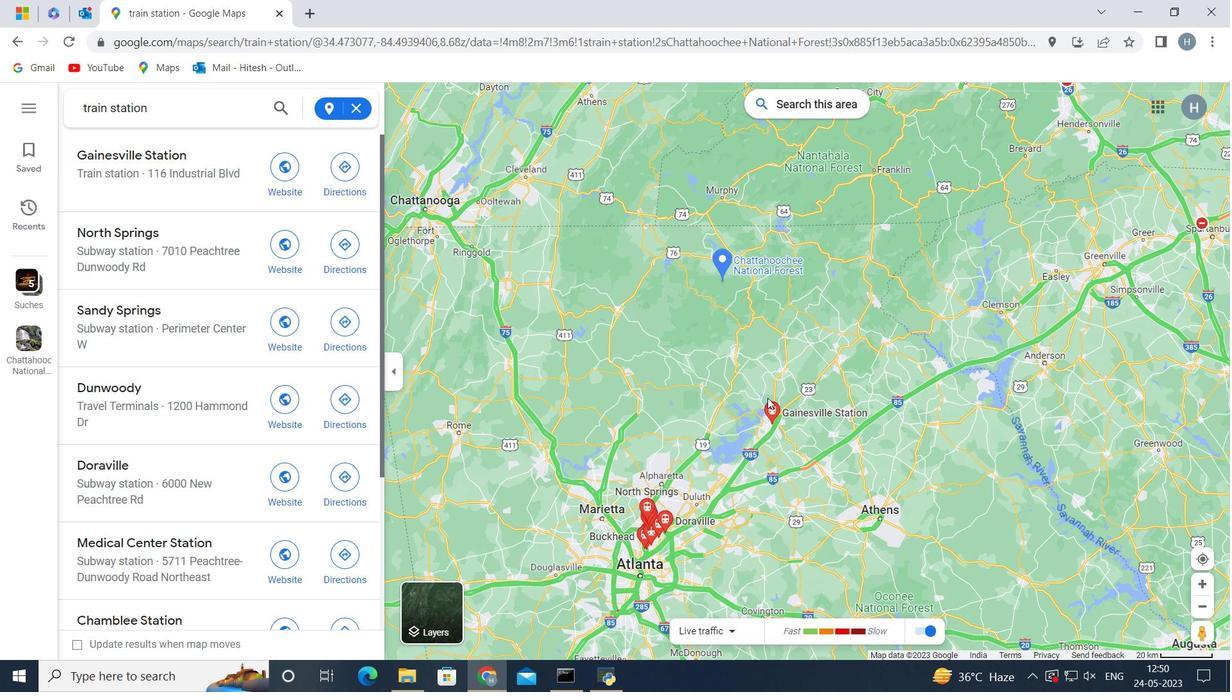 
Action: Mouse scrolled (770, 406) with delta (0, 0)
Screenshot: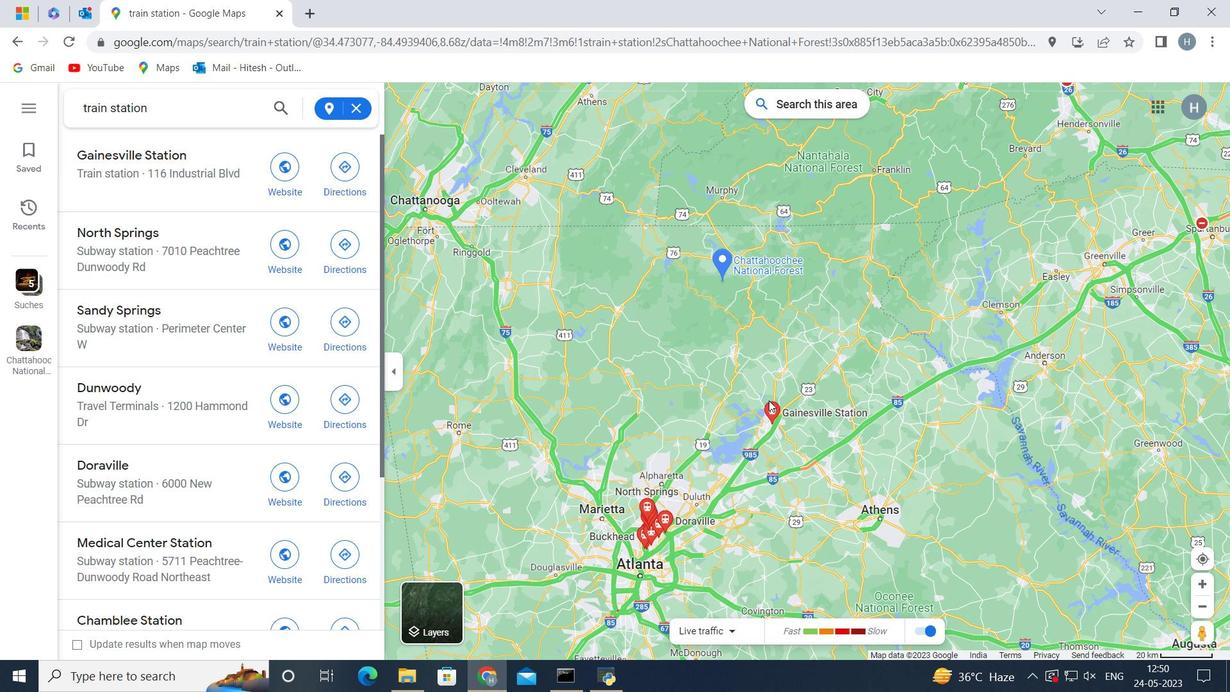 
Action: Mouse scrolled (770, 406) with delta (0, 0)
Screenshot: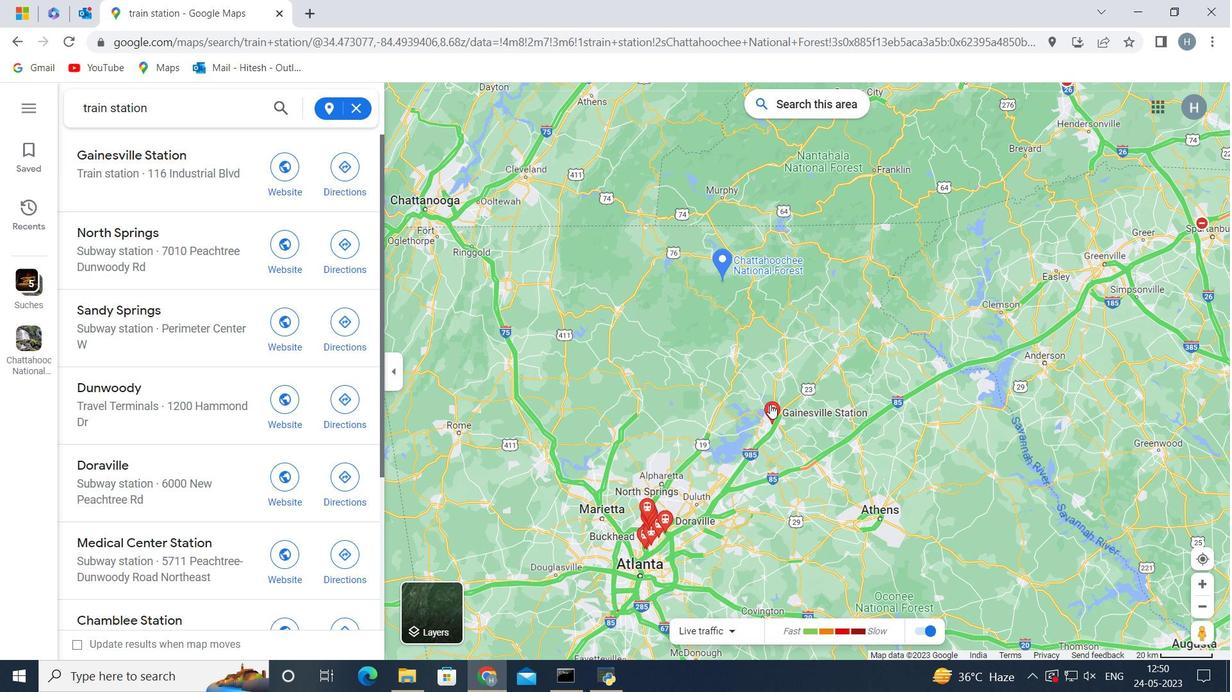 
Action: Mouse scrolled (770, 406) with delta (0, 0)
Screenshot: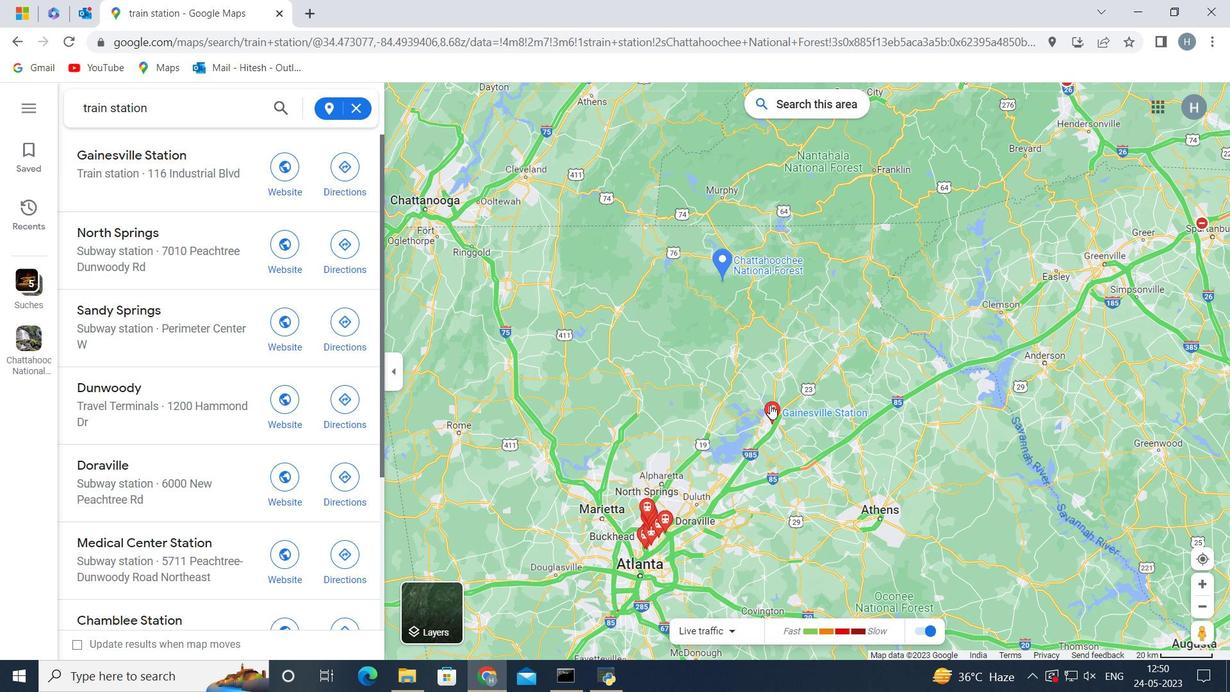 
Action: Mouse scrolled (770, 406) with delta (0, 0)
Screenshot: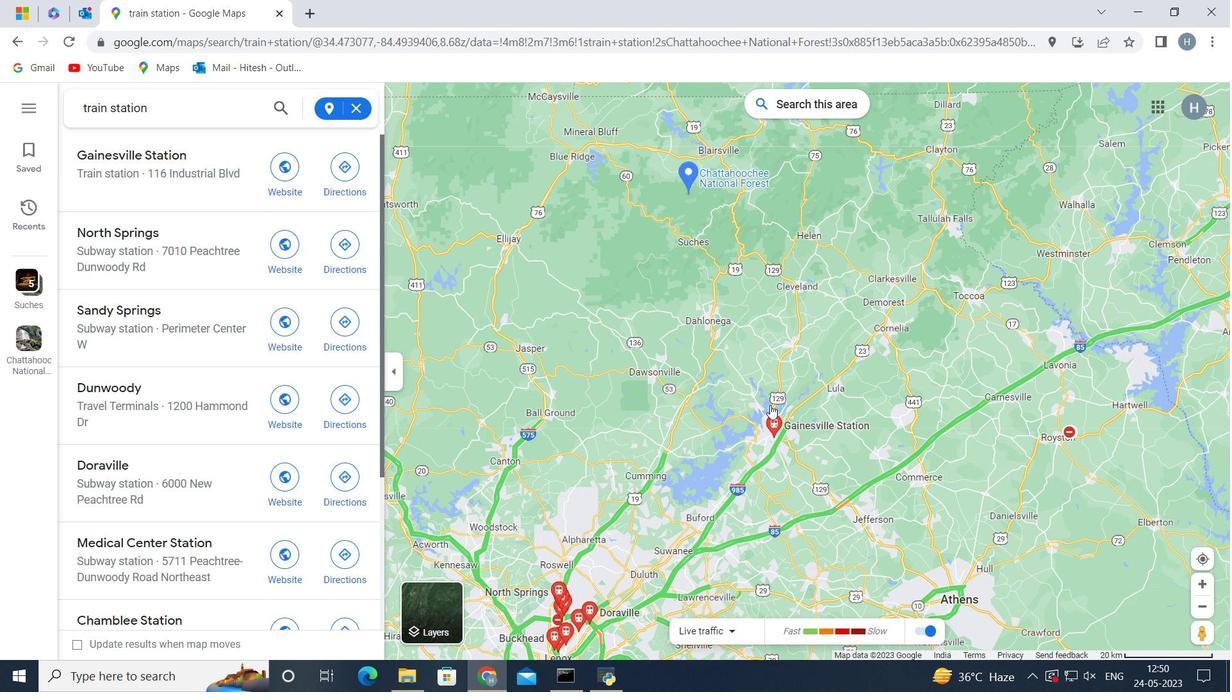 
Action: Mouse scrolled (770, 406) with delta (0, 0)
Screenshot: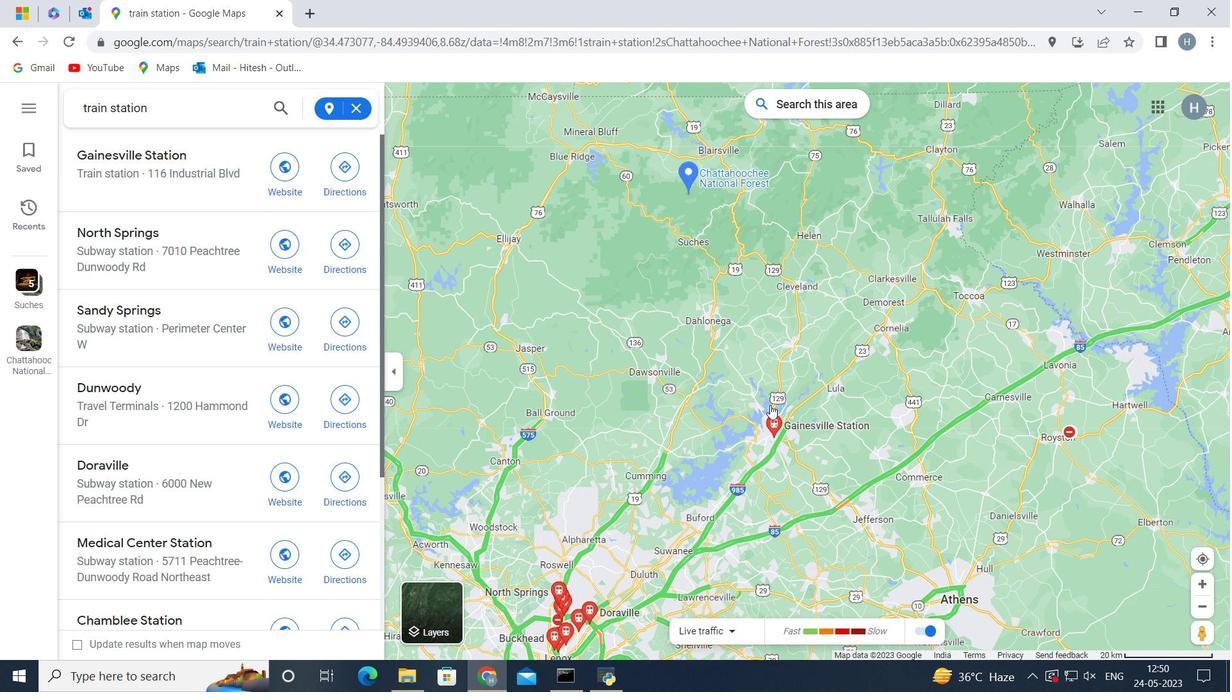 
Action: Mouse scrolled (770, 406) with delta (0, 0)
Screenshot: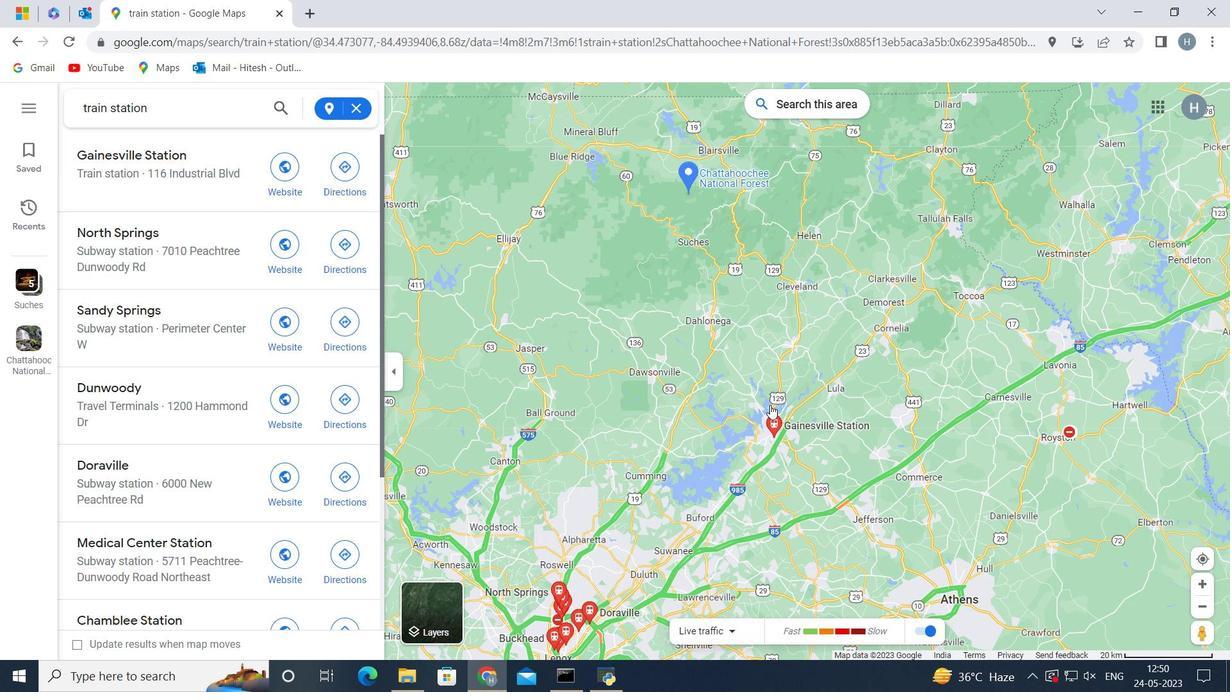 
Action: Mouse scrolled (770, 406) with delta (0, 0)
Screenshot: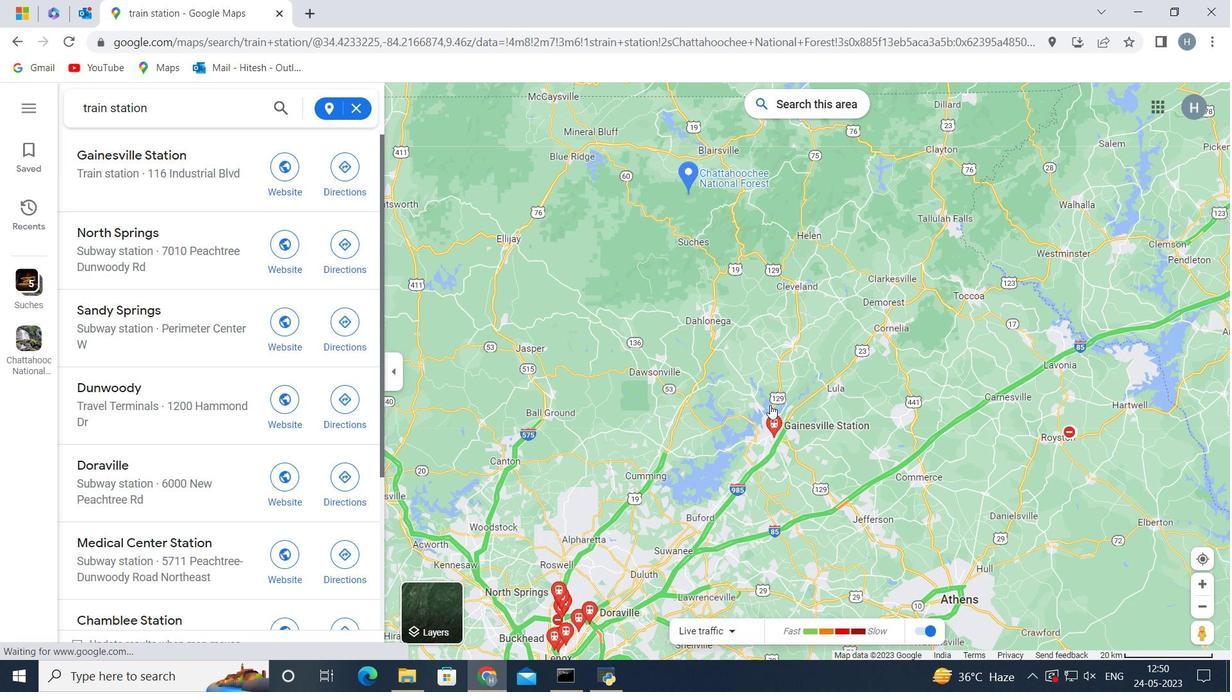 
Action: Mouse scrolled (770, 406) with delta (0, 0)
Screenshot: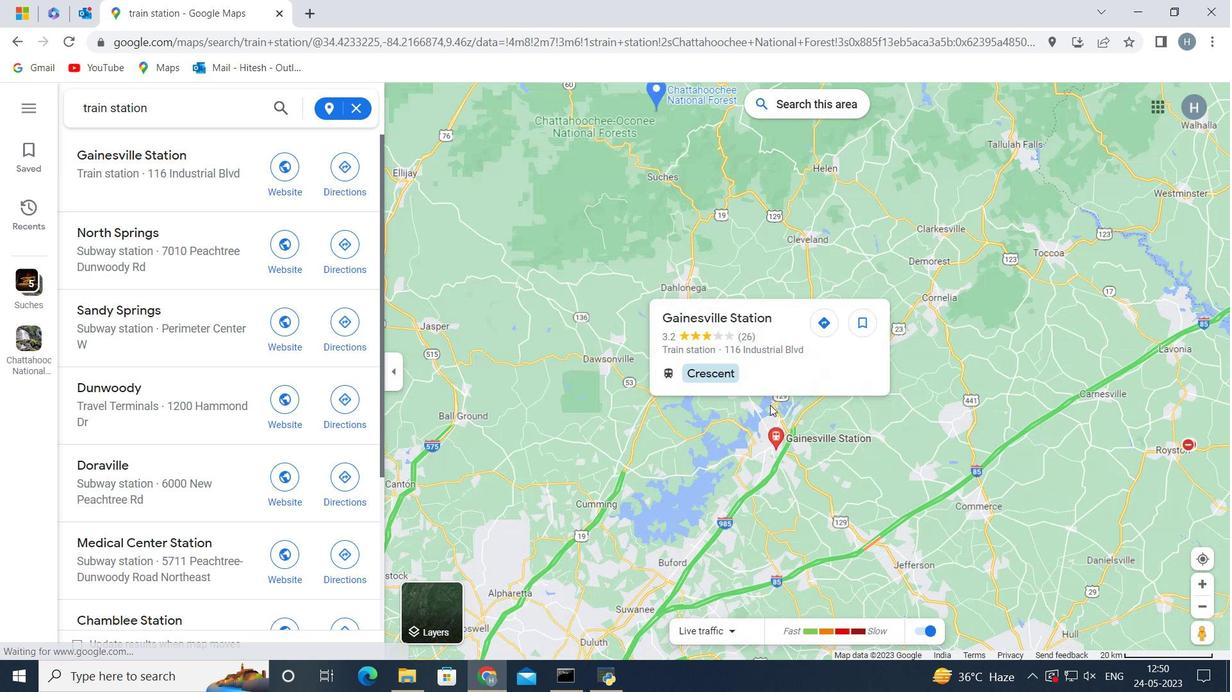 
Action: Mouse scrolled (770, 406) with delta (0, 0)
Screenshot: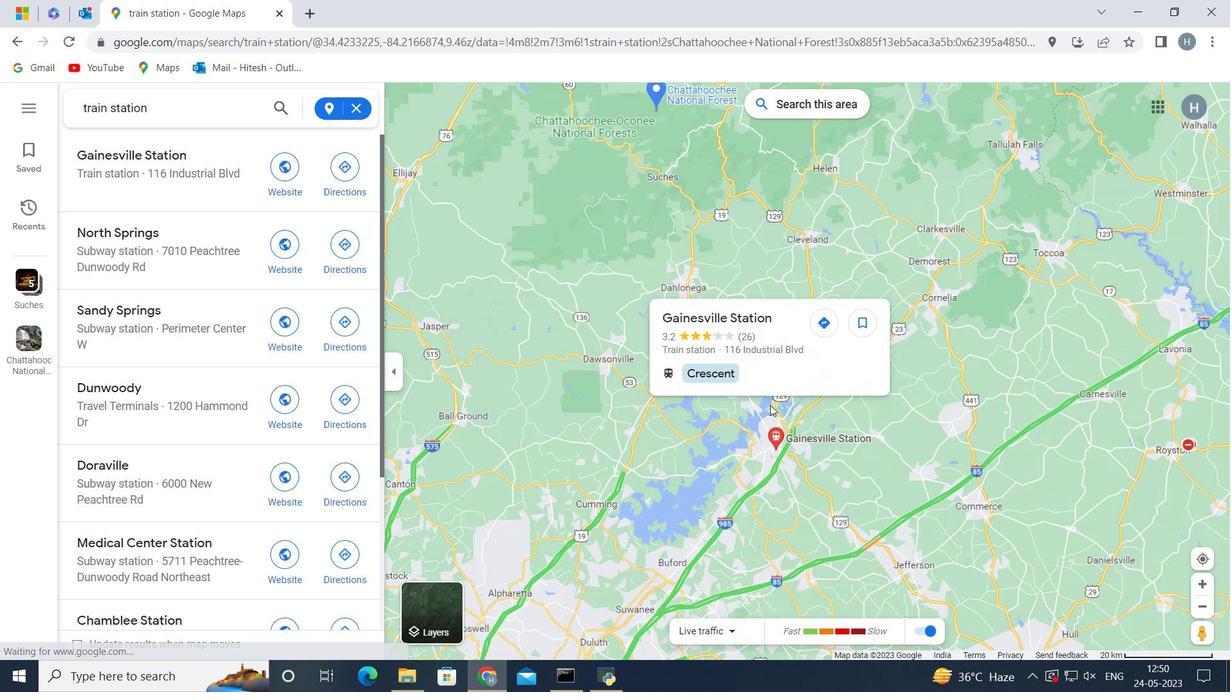 
Action: Mouse scrolled (770, 406) with delta (0, 0)
Screenshot: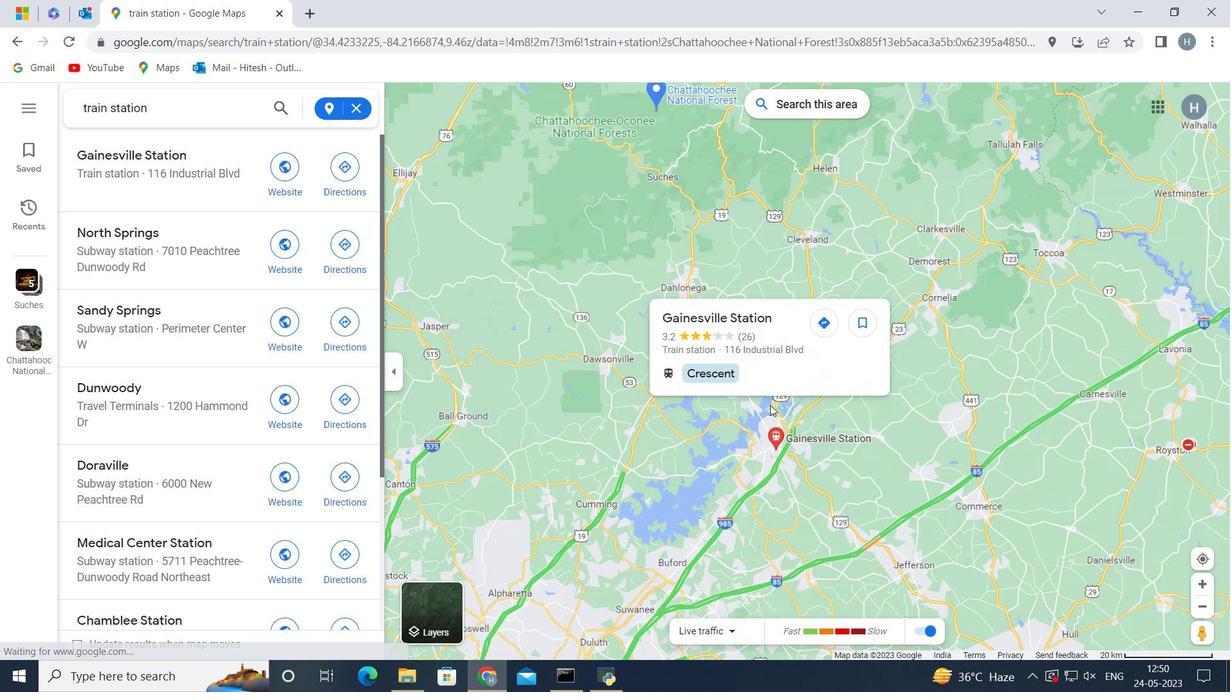 
Action: Mouse scrolled (770, 406) with delta (0, 0)
Screenshot: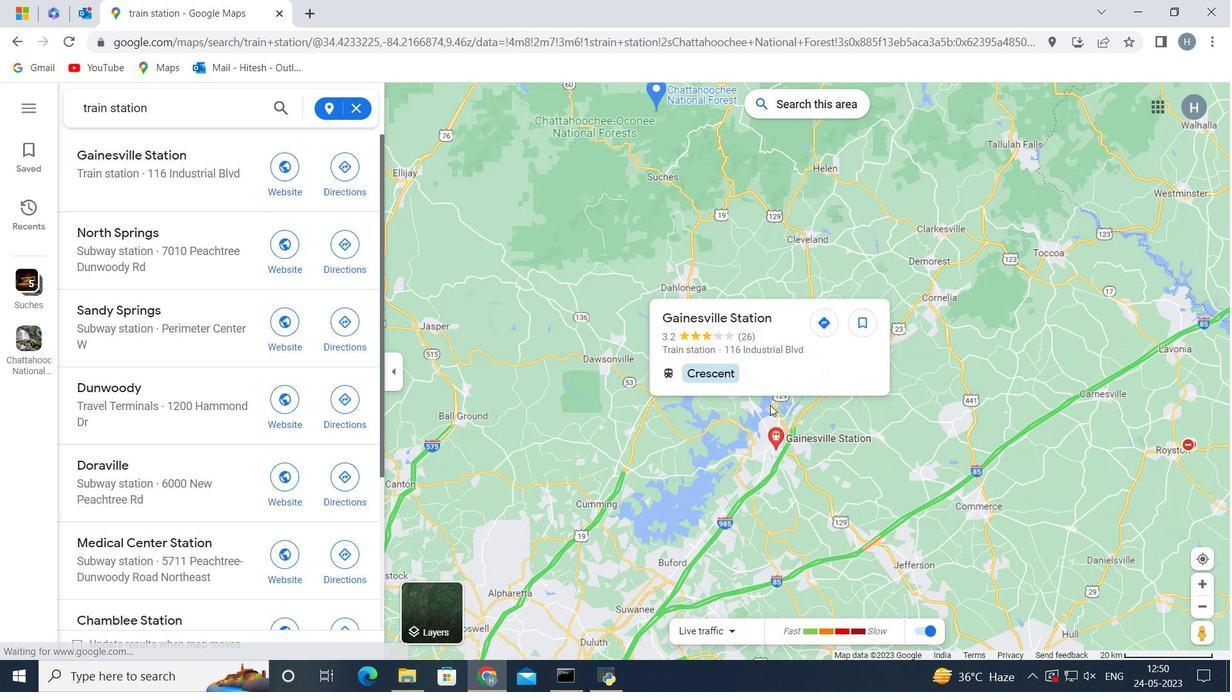 
Action: Mouse moved to (782, 482)
Screenshot: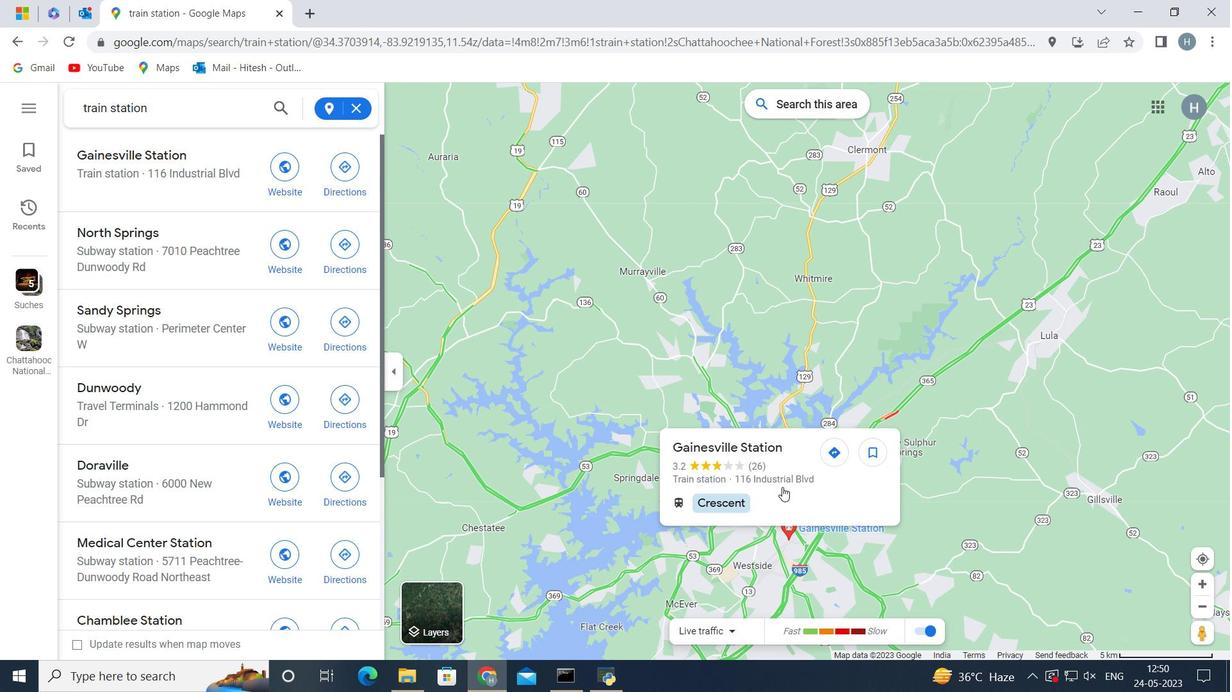 
Action: Mouse pressed left at (782, 482)
Screenshot: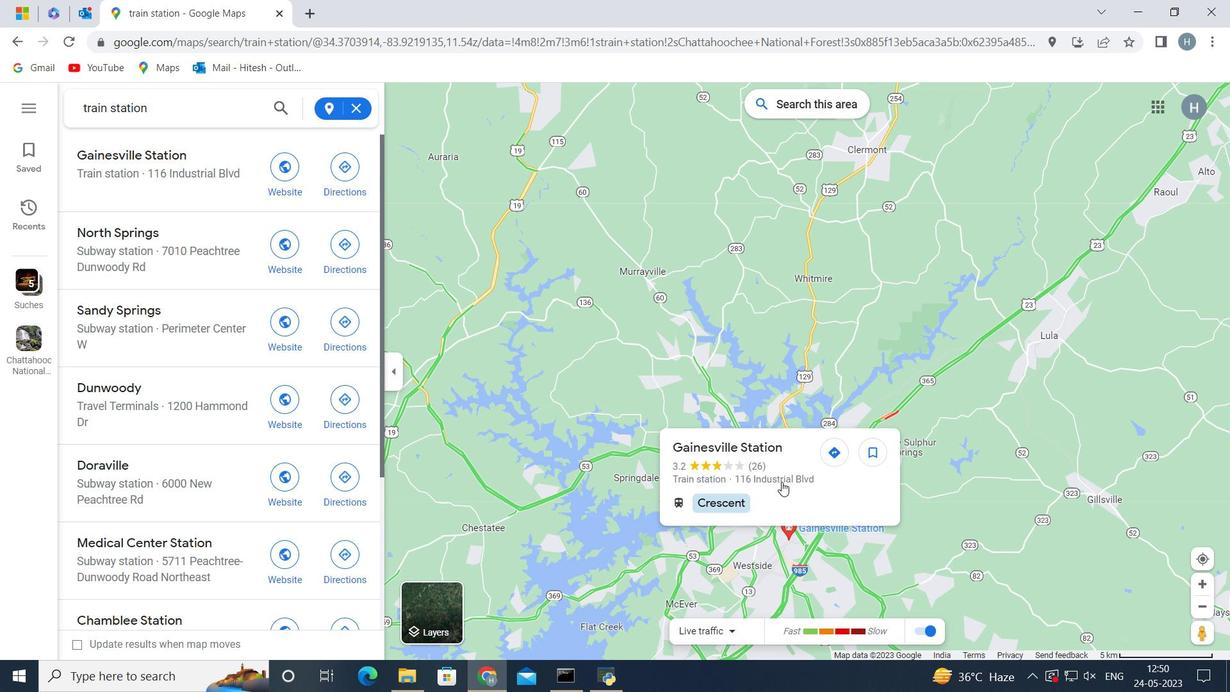 
Action: Mouse moved to (620, 289)
Screenshot: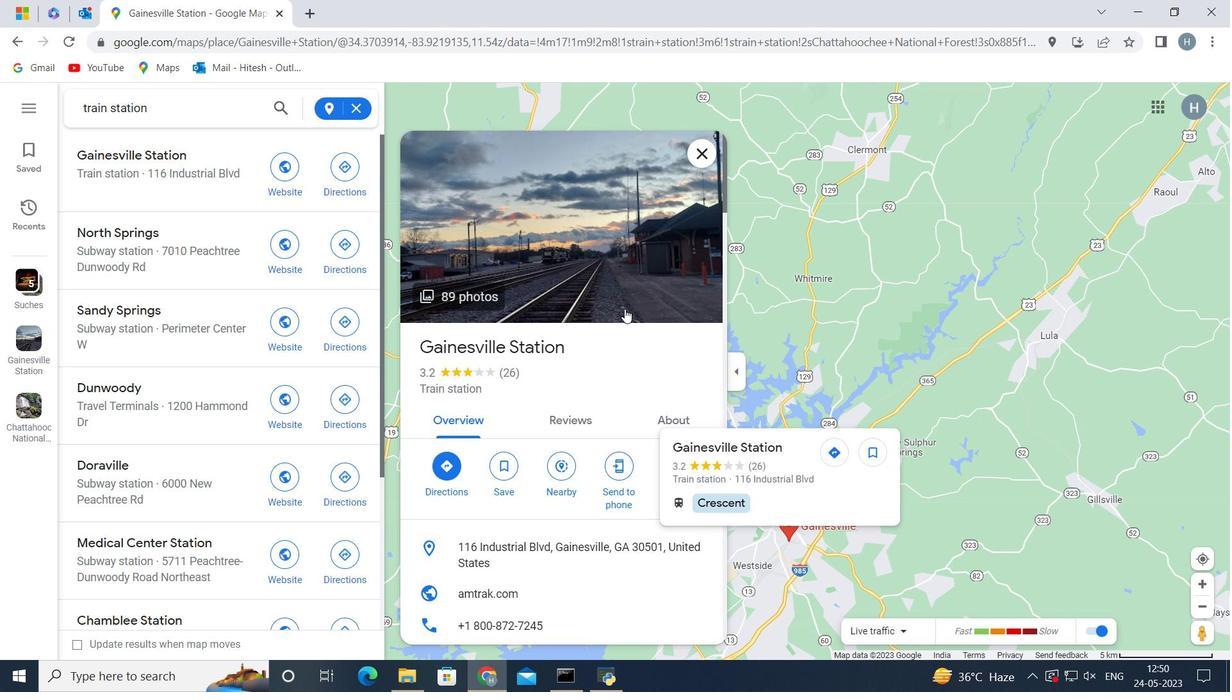 
Action: Mouse pressed left at (620, 289)
Screenshot: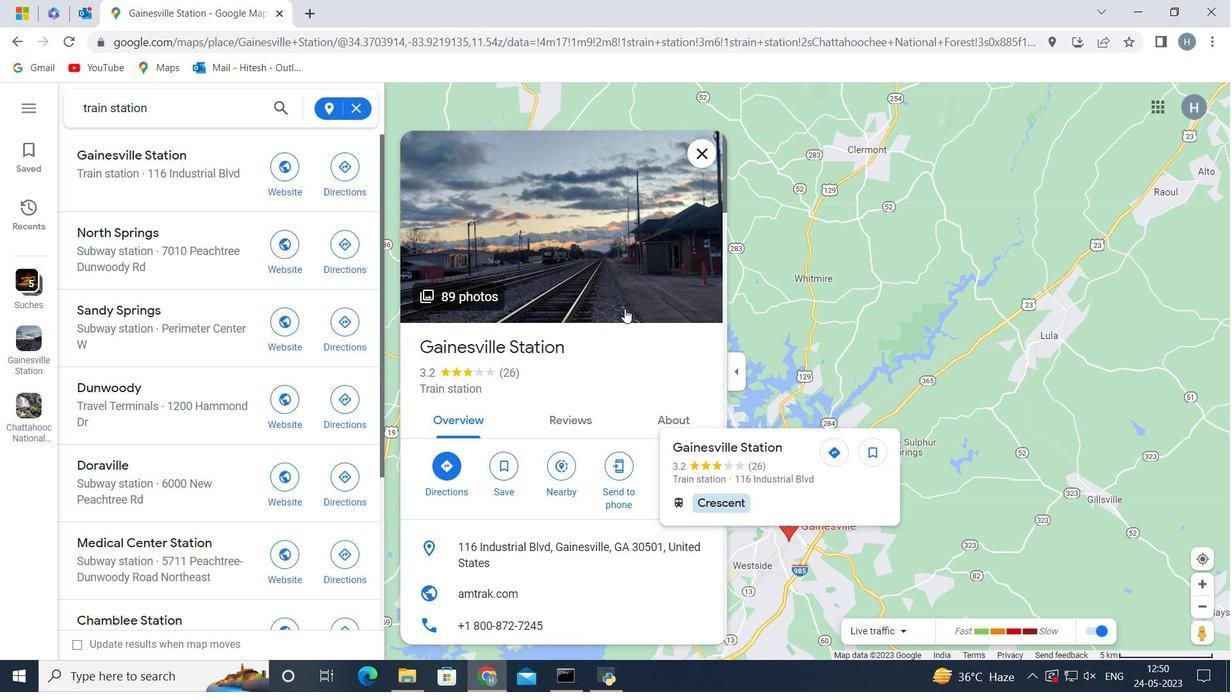 
Action: Mouse moved to (848, 308)
Screenshot: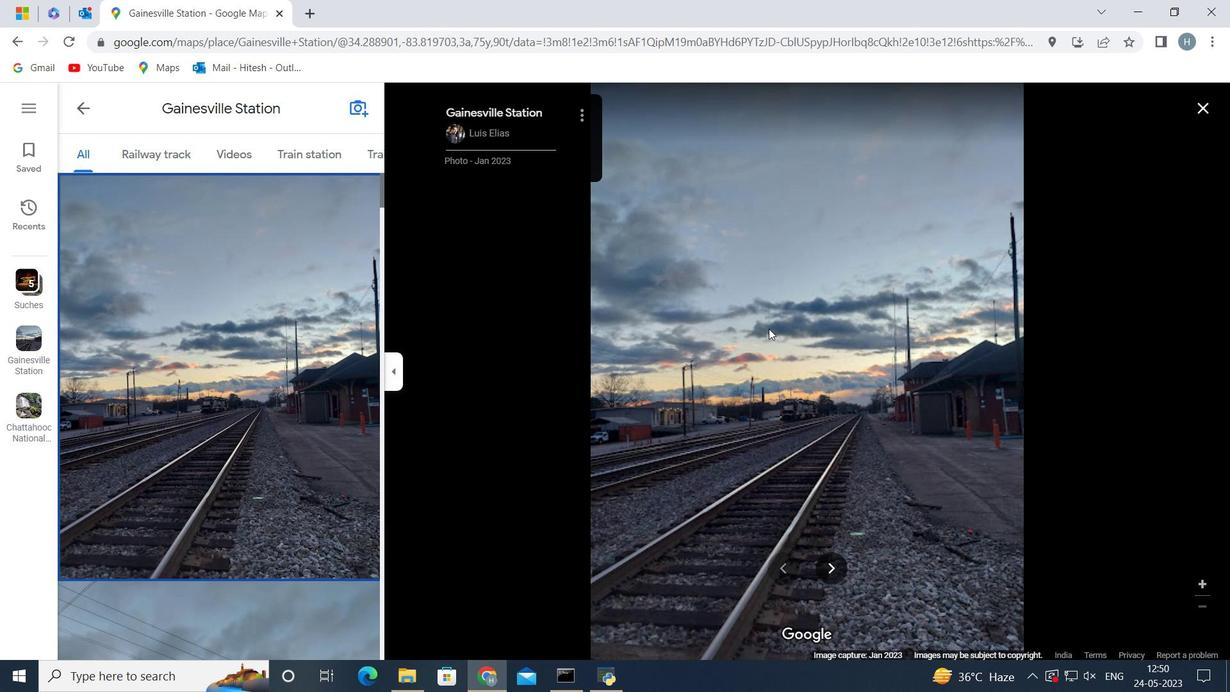 
Action: Key pressed <Key.right><Key.right><Key.right><Key.right><Key.right><Key.right><Key.right><Key.right><Key.right><Key.right><Key.right><Key.right><Key.right><Key.right><Key.right><Key.right><Key.right><Key.right><Key.right><Key.right>
Screenshot: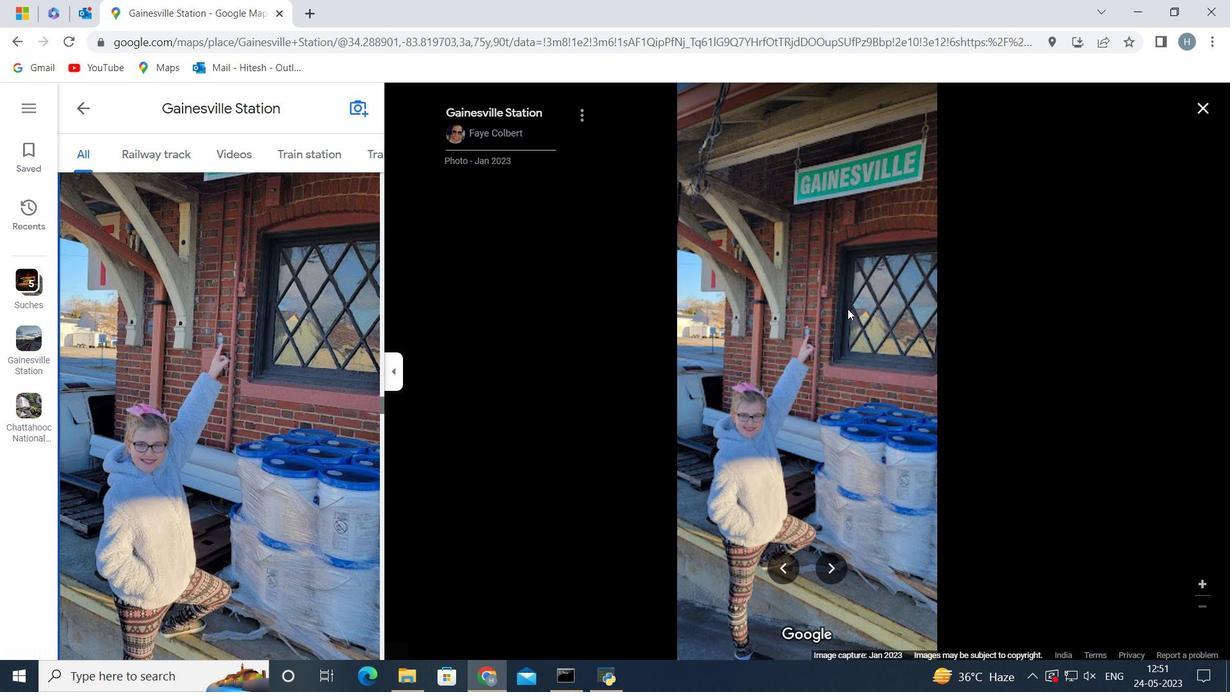 
Action: Mouse moved to (1197, 108)
Screenshot: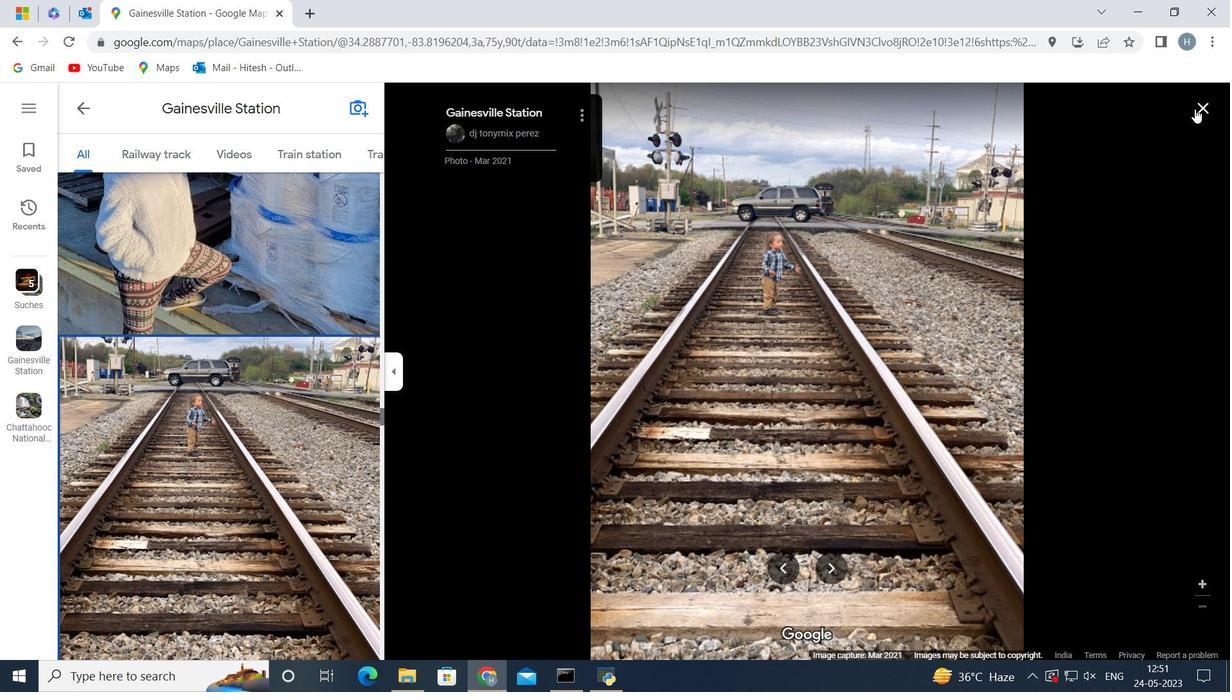 
Action: Mouse pressed left at (1197, 108)
Screenshot: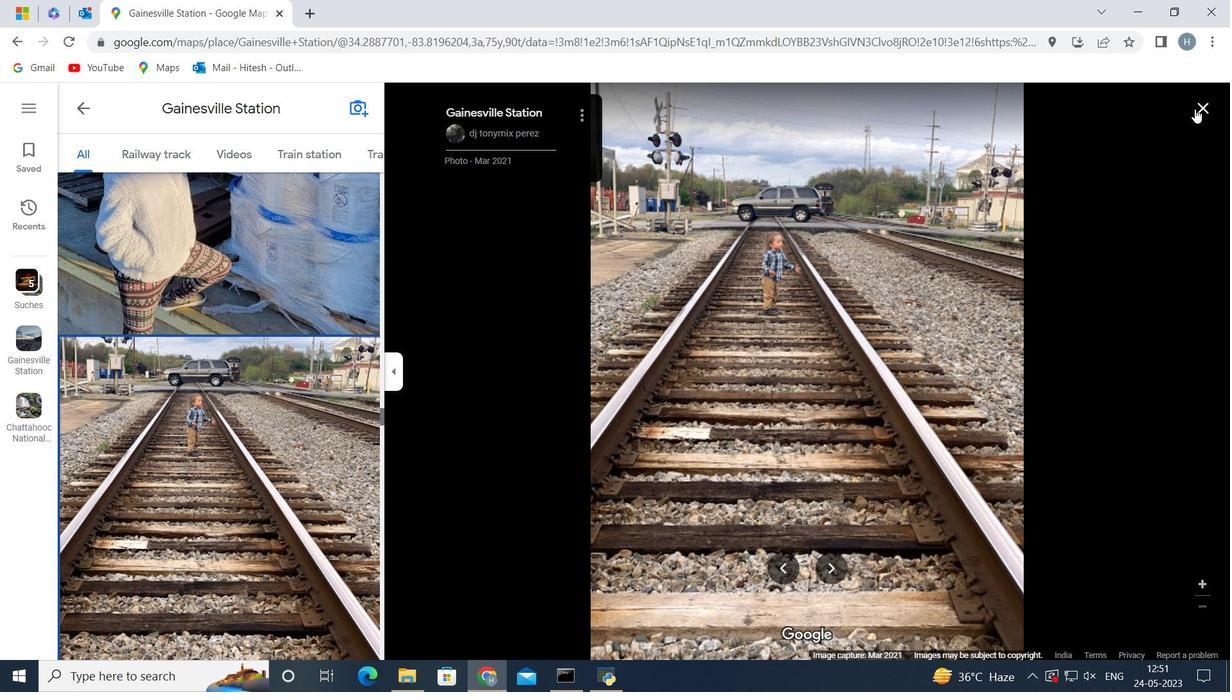 
Action: Mouse moved to (811, 371)
Screenshot: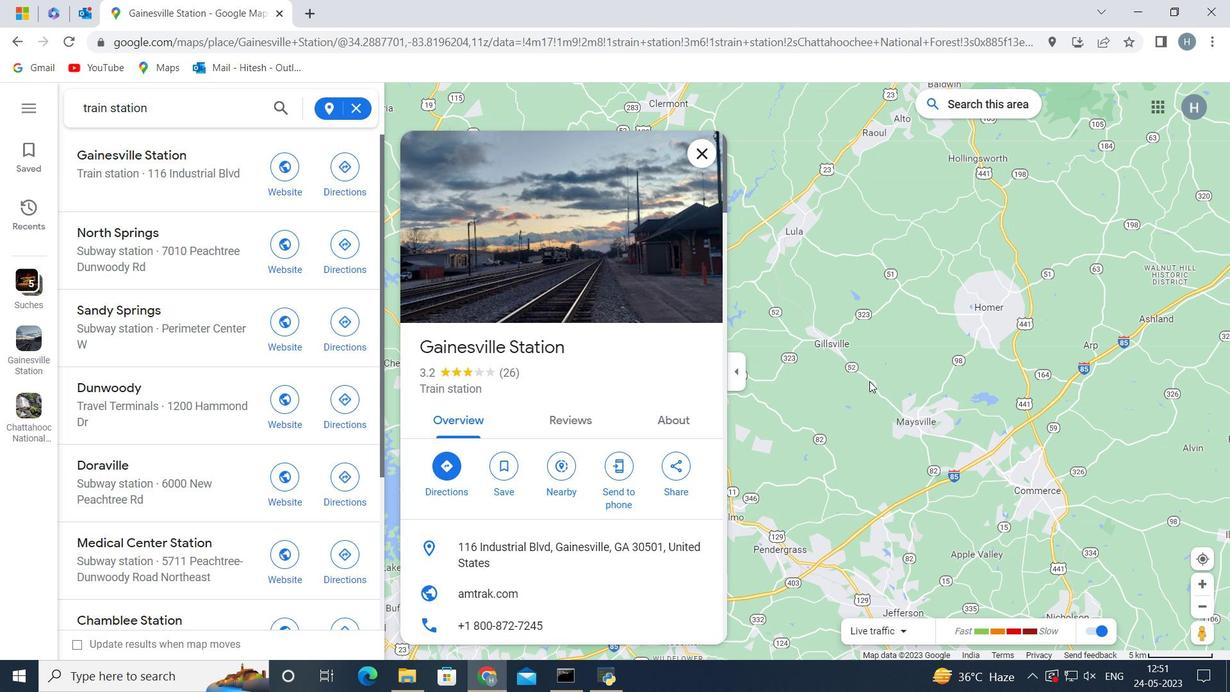 
Action: Mouse pressed left at (811, 371)
Screenshot: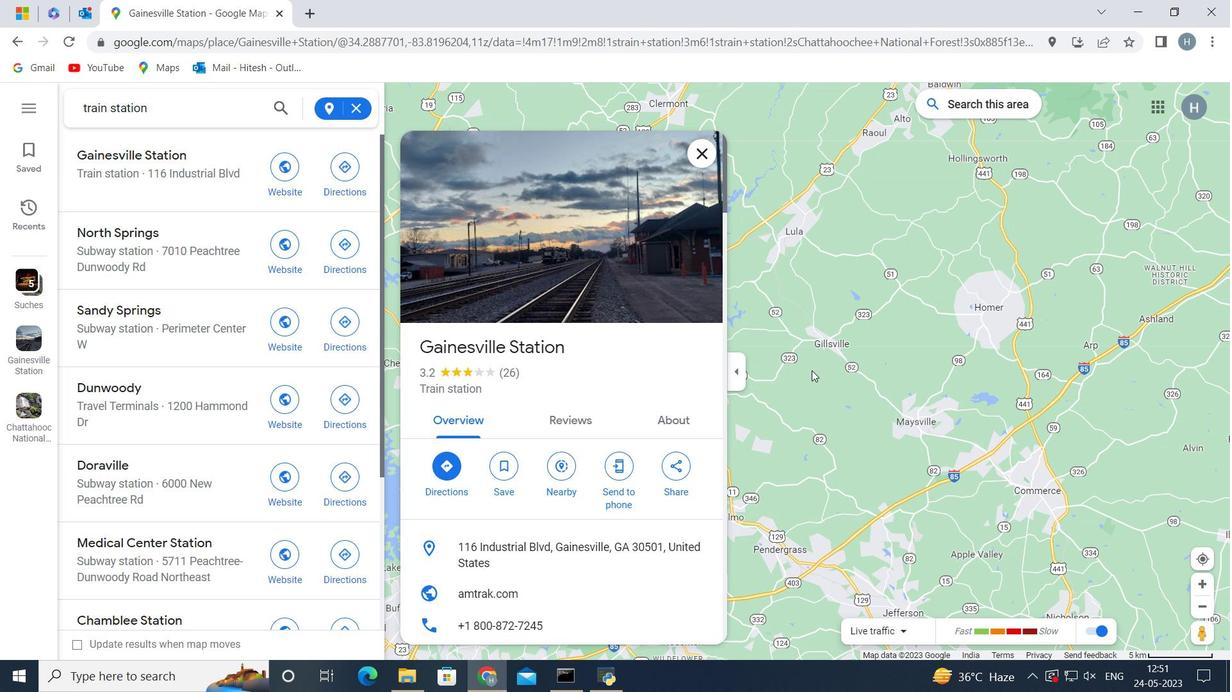 
Action: Mouse moved to (737, 369)
Screenshot: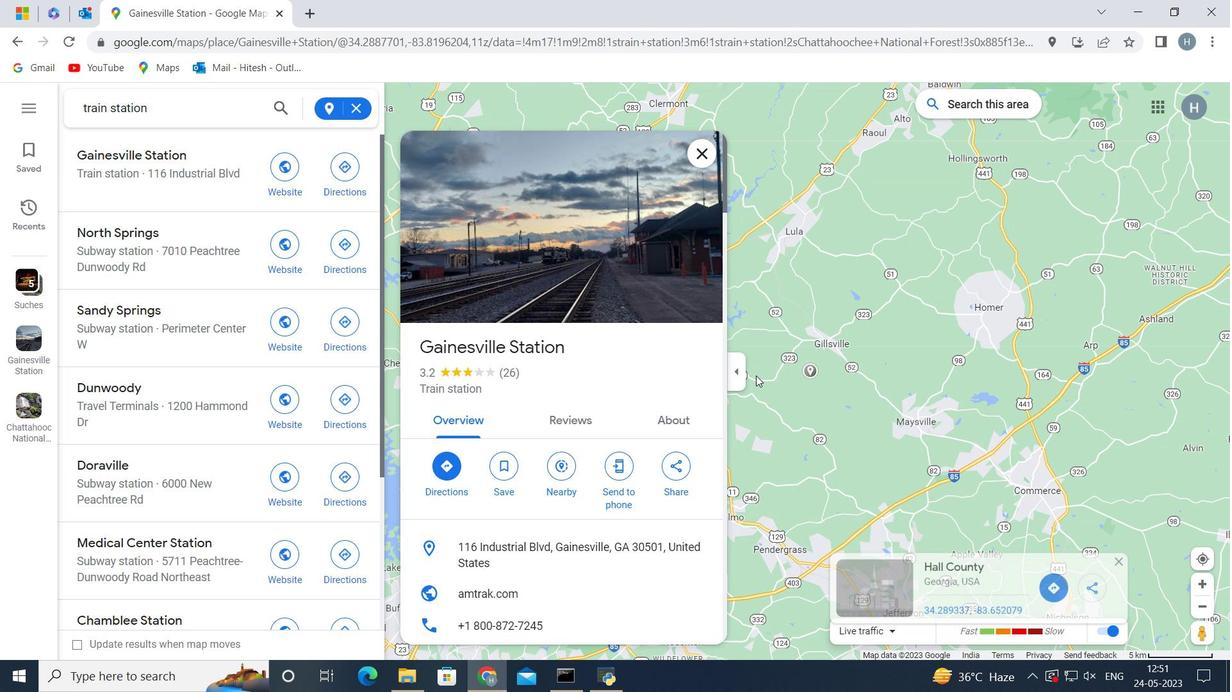 
Action: Mouse pressed left at (737, 369)
Screenshot: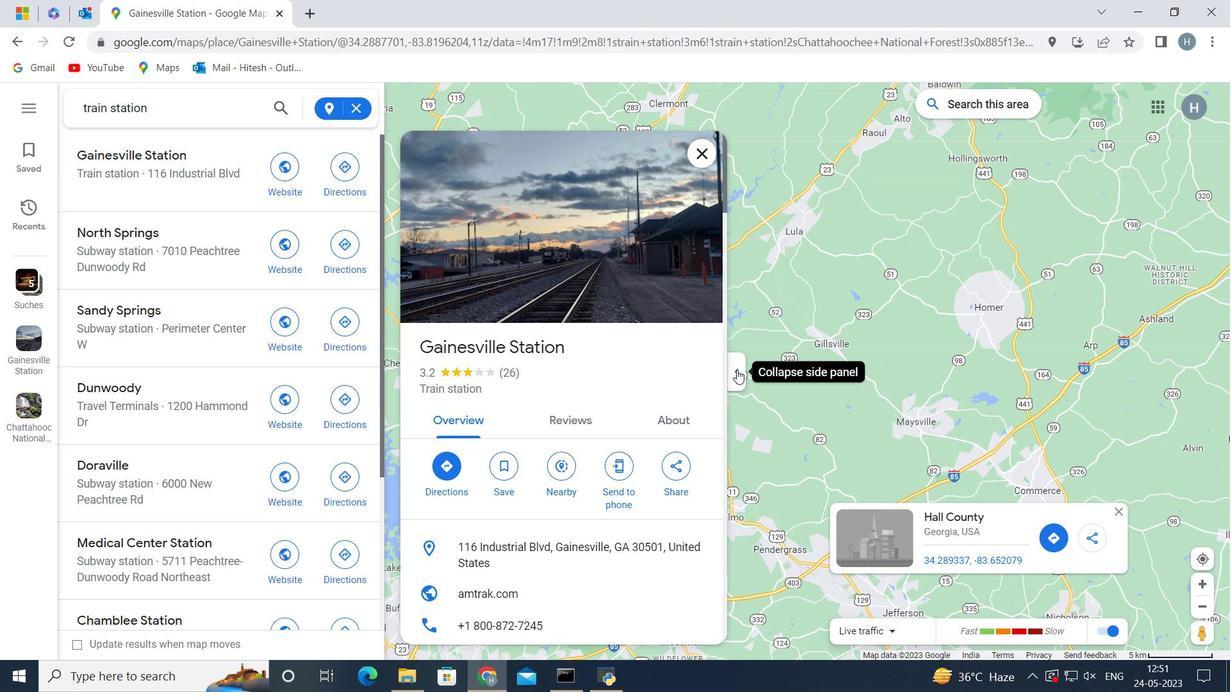 
Action: Mouse moved to (1199, 639)
Screenshot: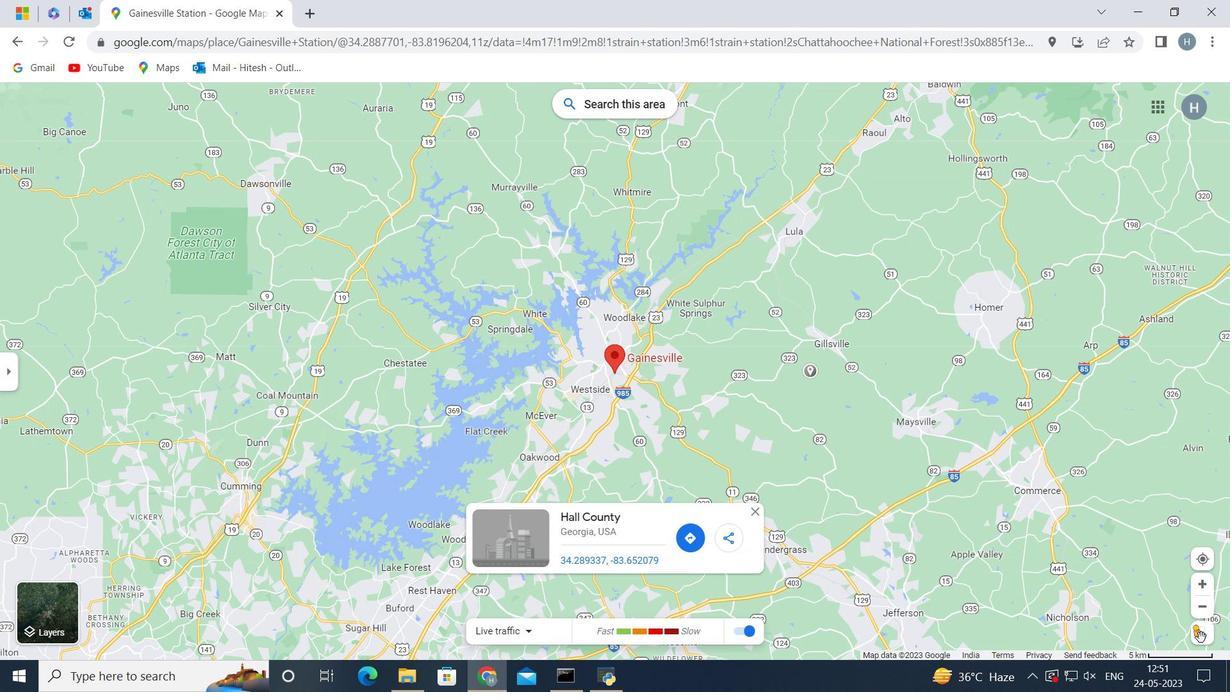 
Action: Mouse pressed left at (1199, 639)
Screenshot: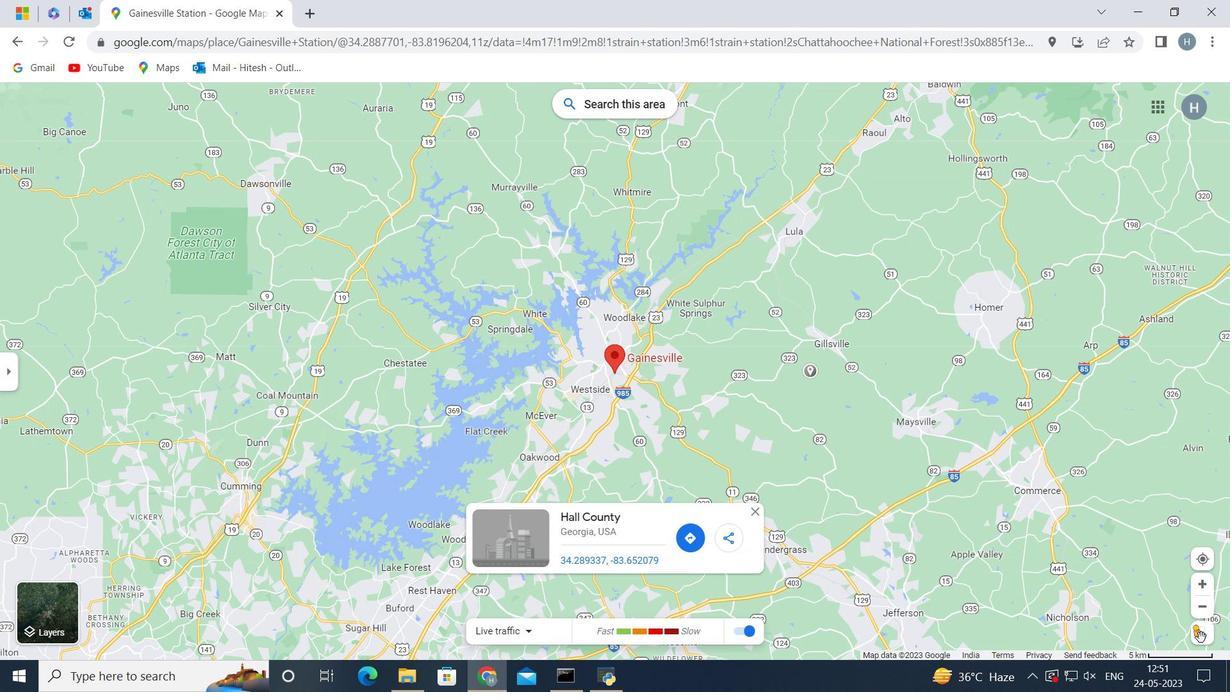 
Action: Mouse moved to (633, 530)
Screenshot: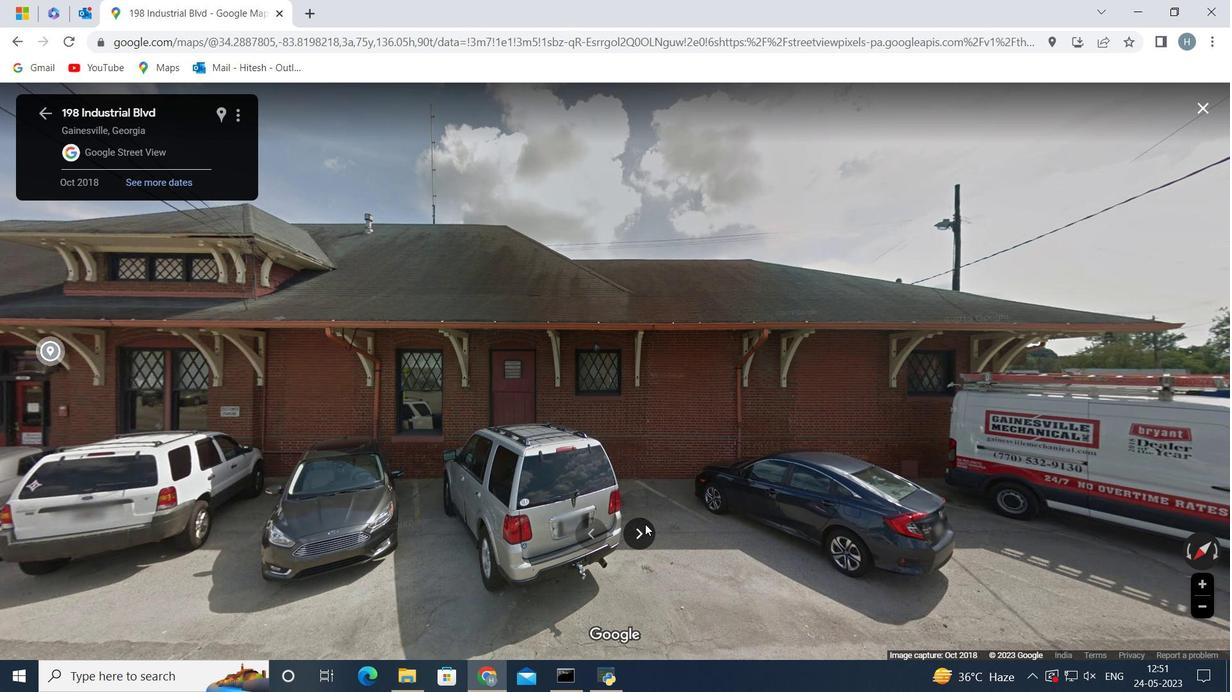 
Action: Mouse pressed left at (633, 530)
Screenshot: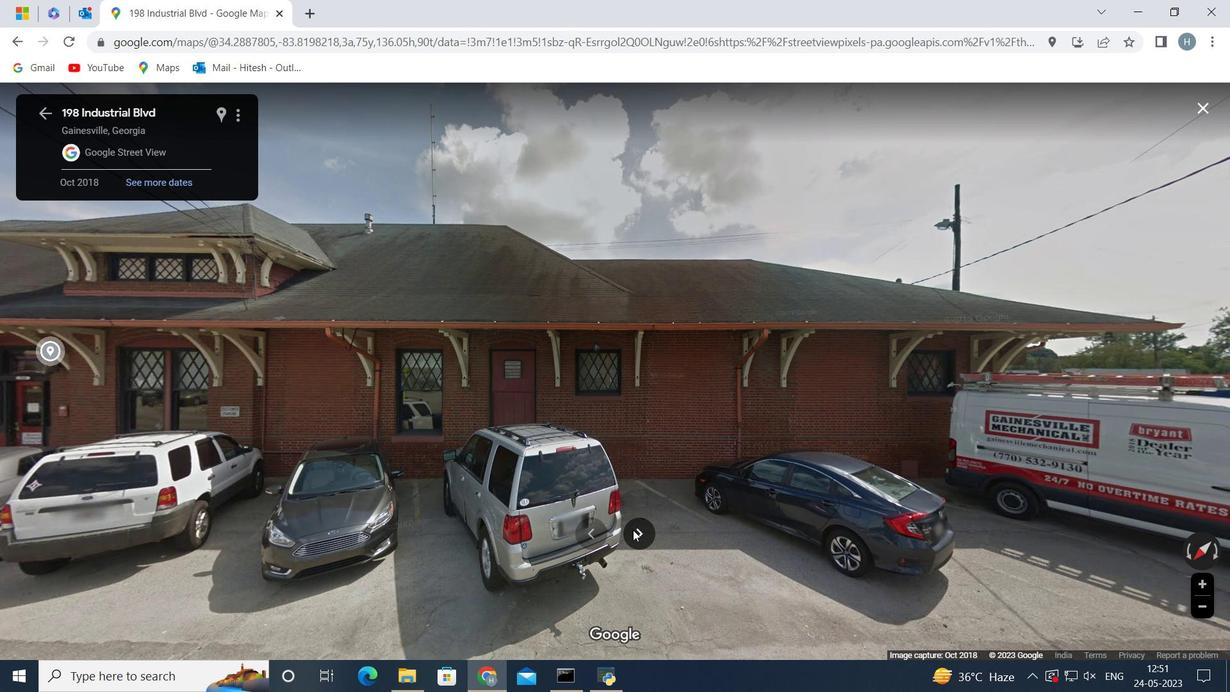 
Action: Mouse moved to (1200, 105)
Screenshot: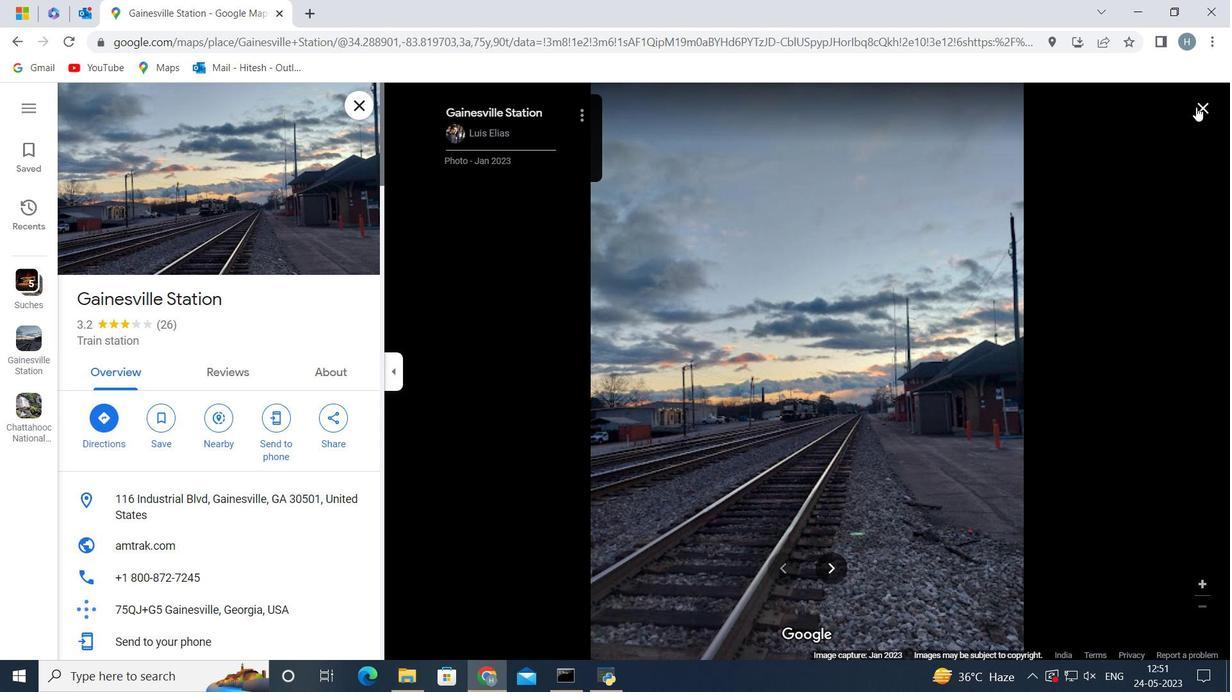 
Action: Mouse pressed left at (1200, 105)
Screenshot: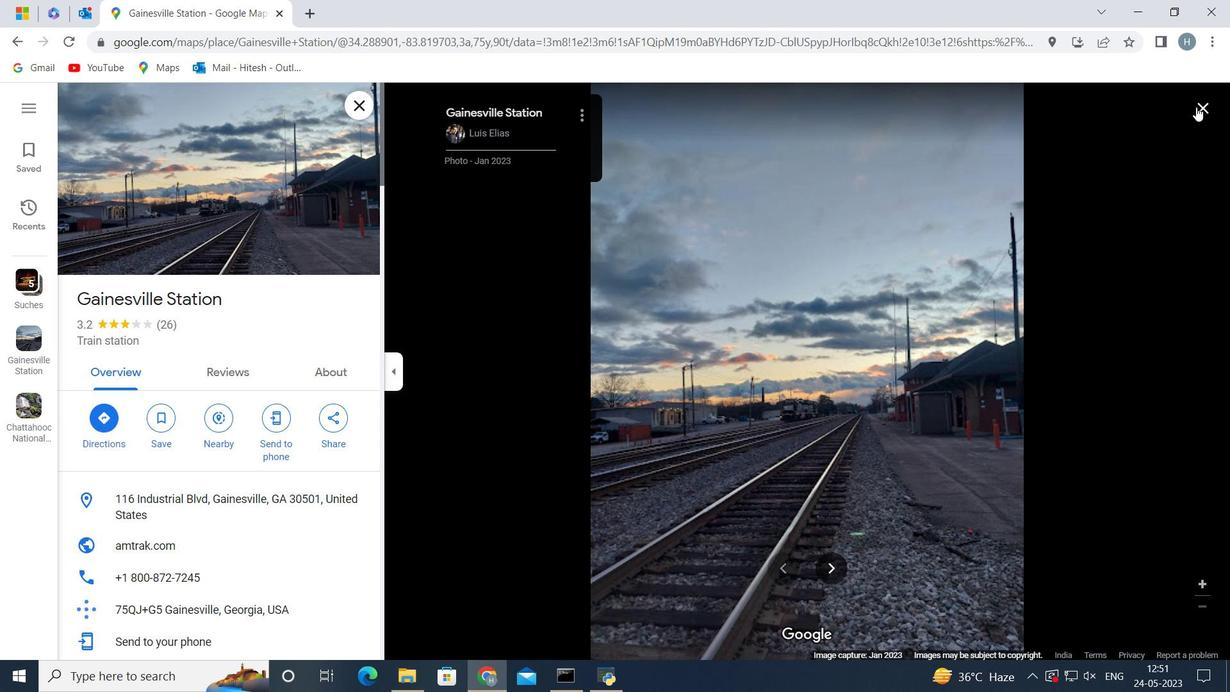 
Action: Mouse moved to (742, 369)
Screenshot: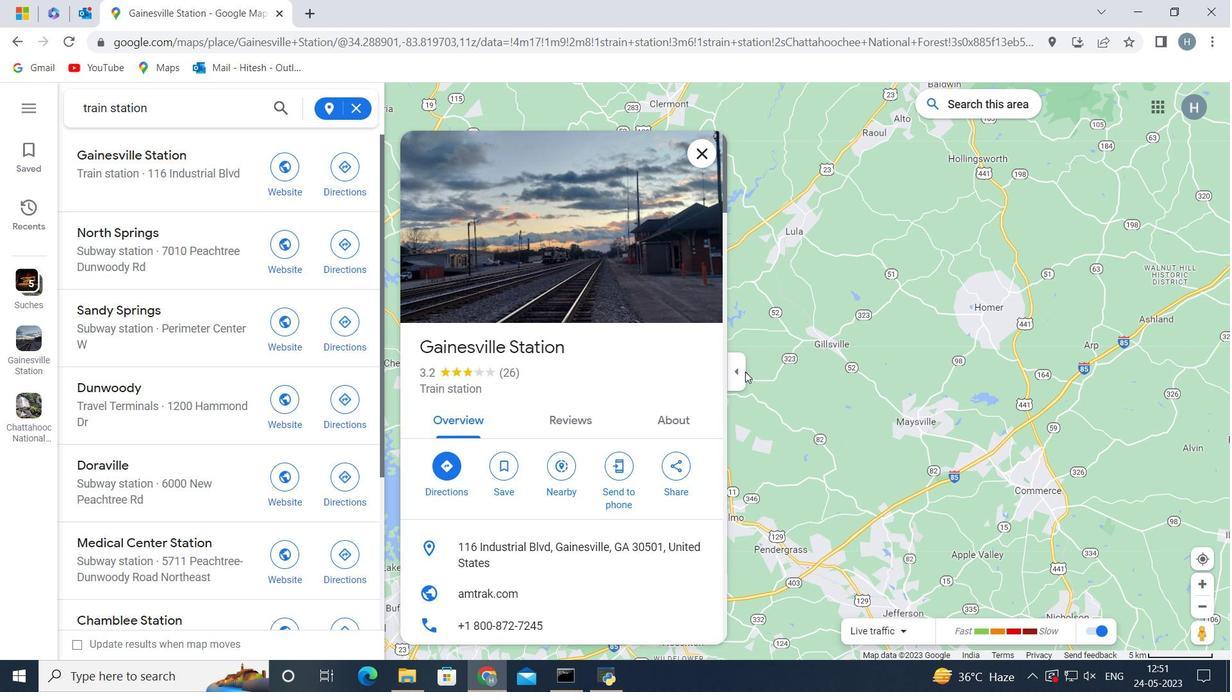 
Action: Mouse pressed left at (742, 369)
Screenshot: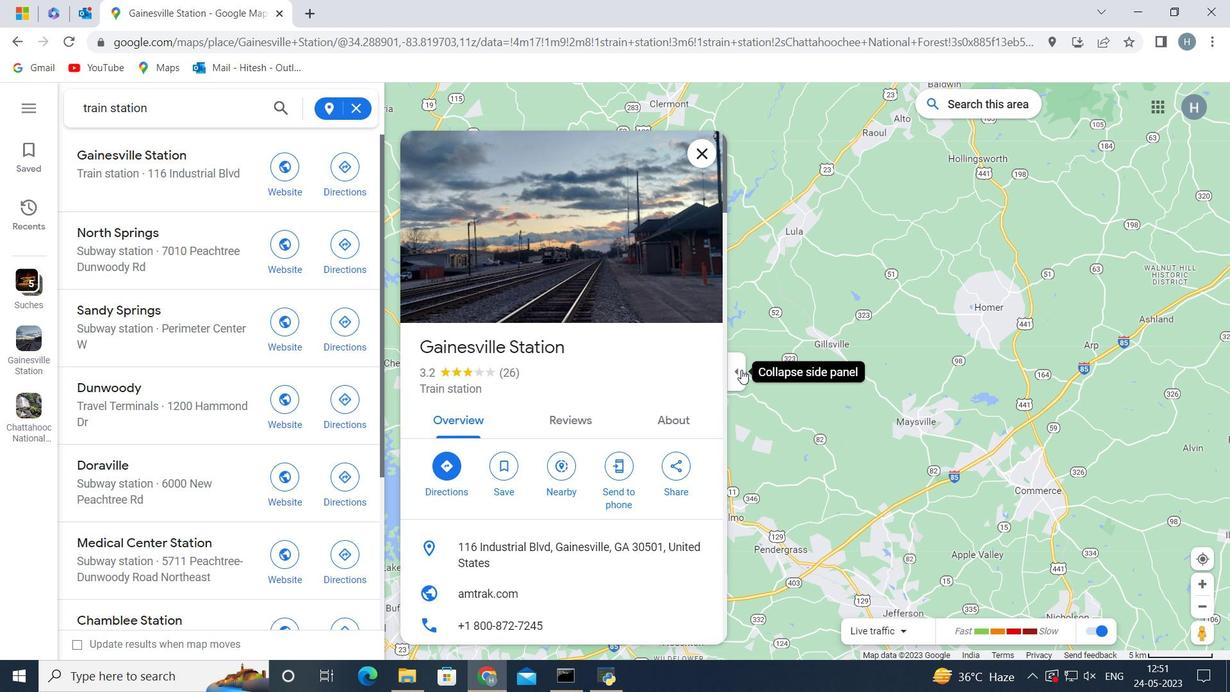 
Action: Mouse moved to (1200, 638)
Screenshot: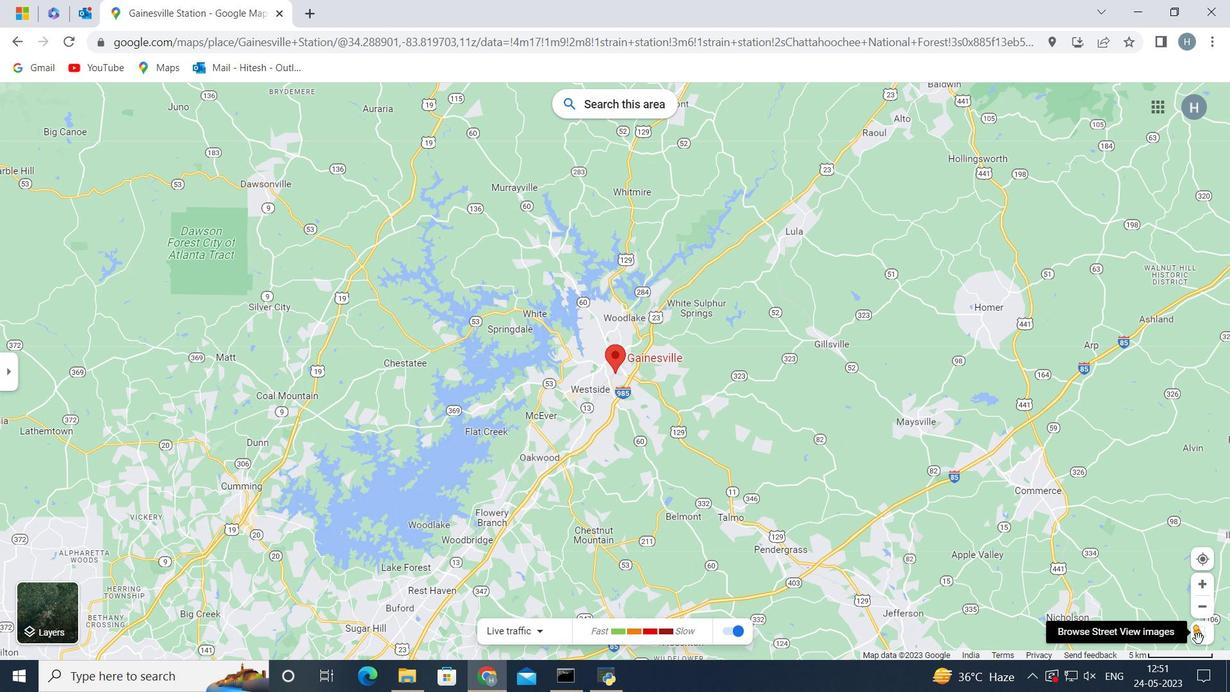
Action: Mouse pressed left at (1200, 638)
Screenshot: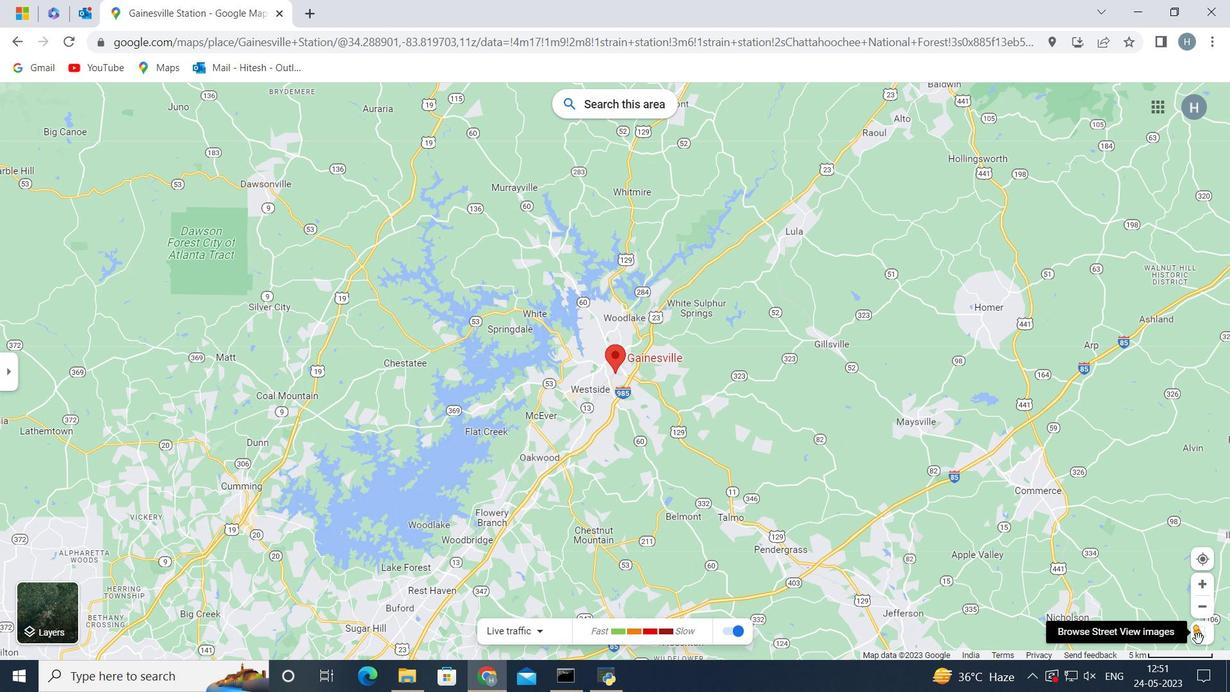 
Action: Mouse moved to (1110, 534)
Screenshot: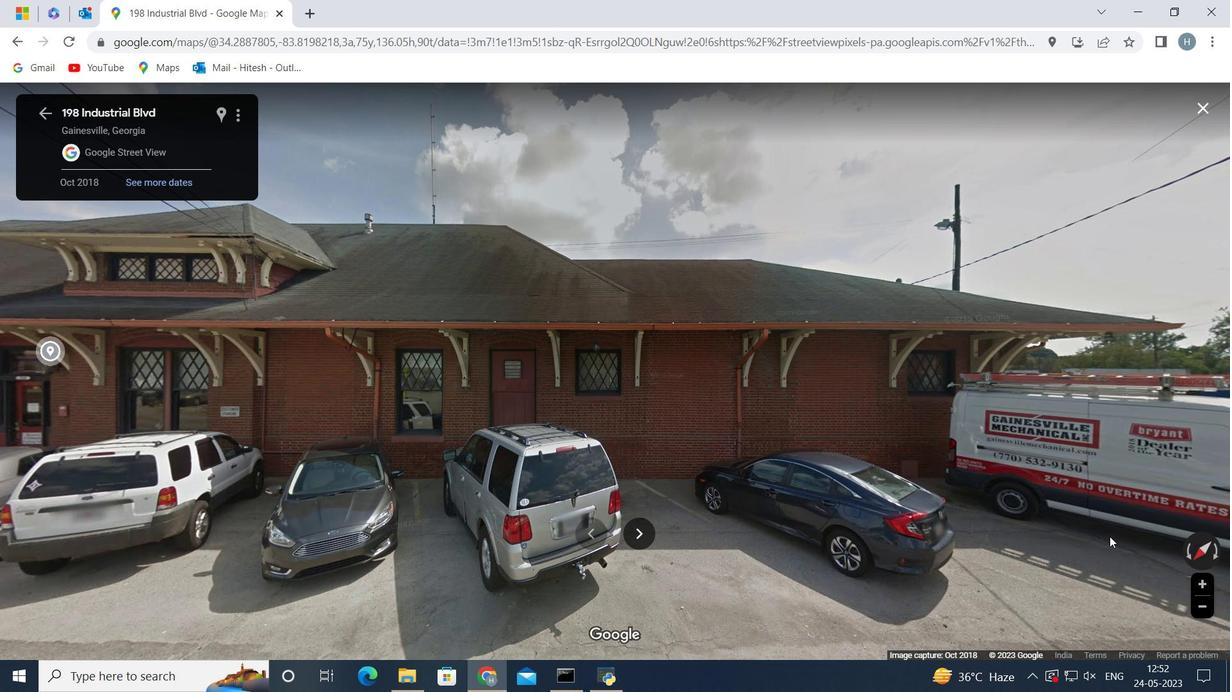
Action: Key pressed <Key.right><Key.right><Key.right>
Screenshot: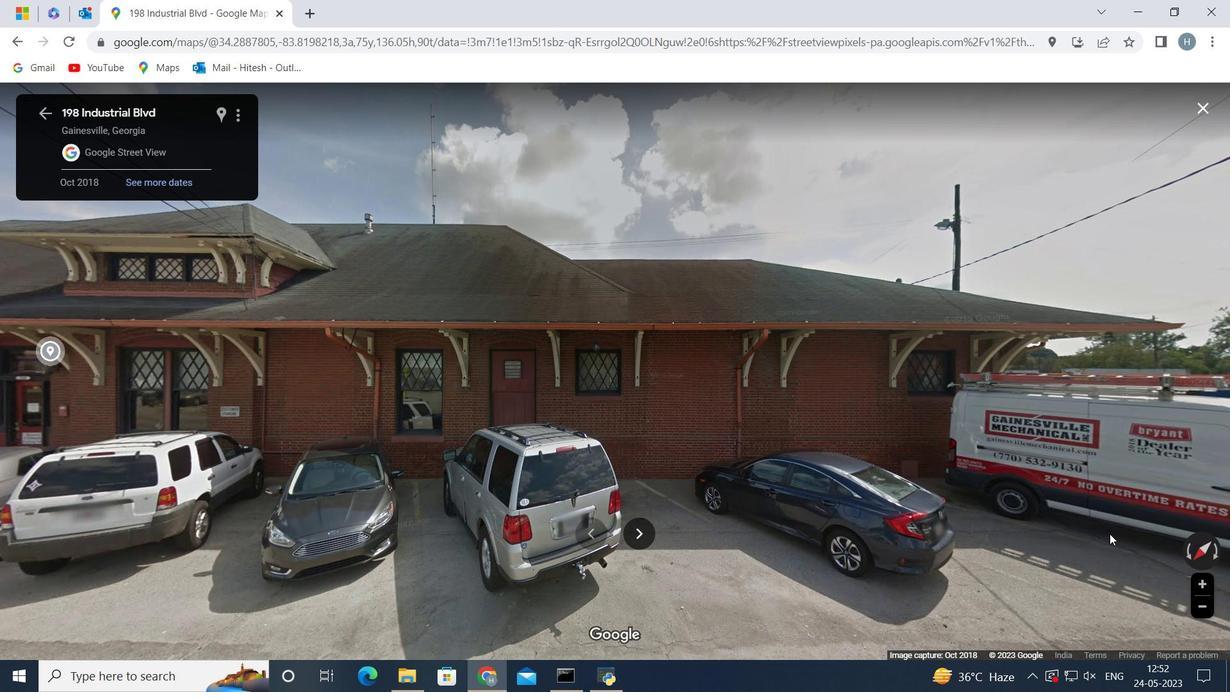 
Action: Mouse moved to (216, 408)
Screenshot: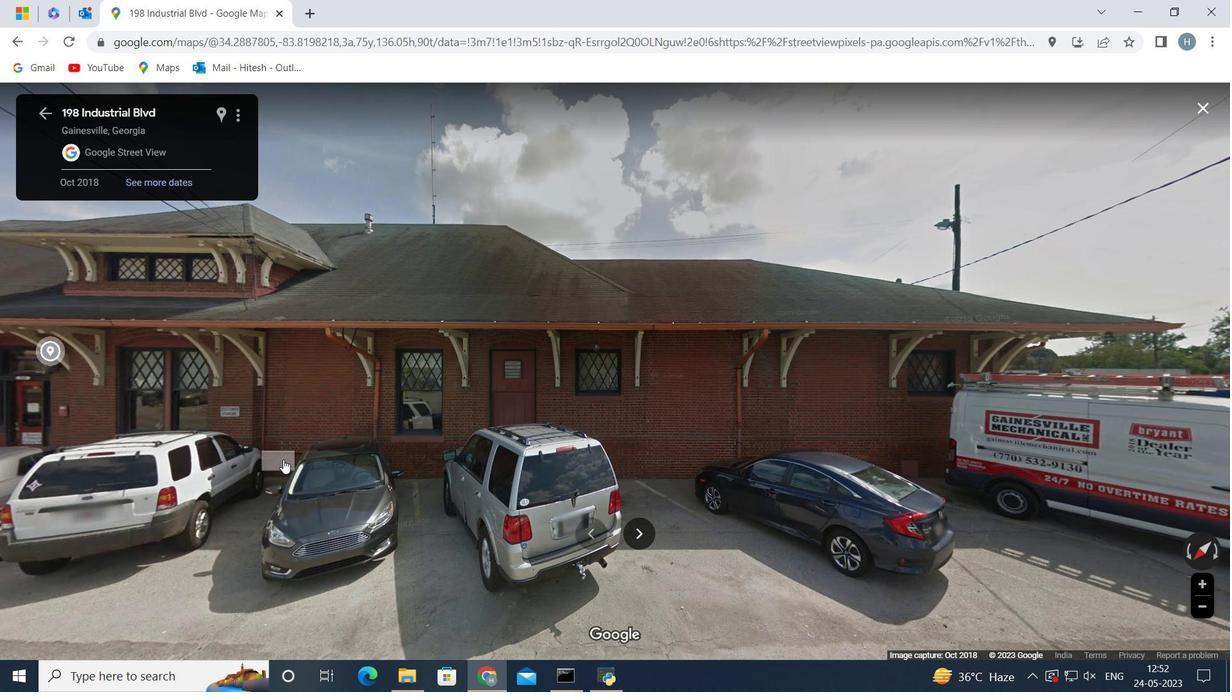 
Action: Mouse pressed left at (216, 408)
Screenshot: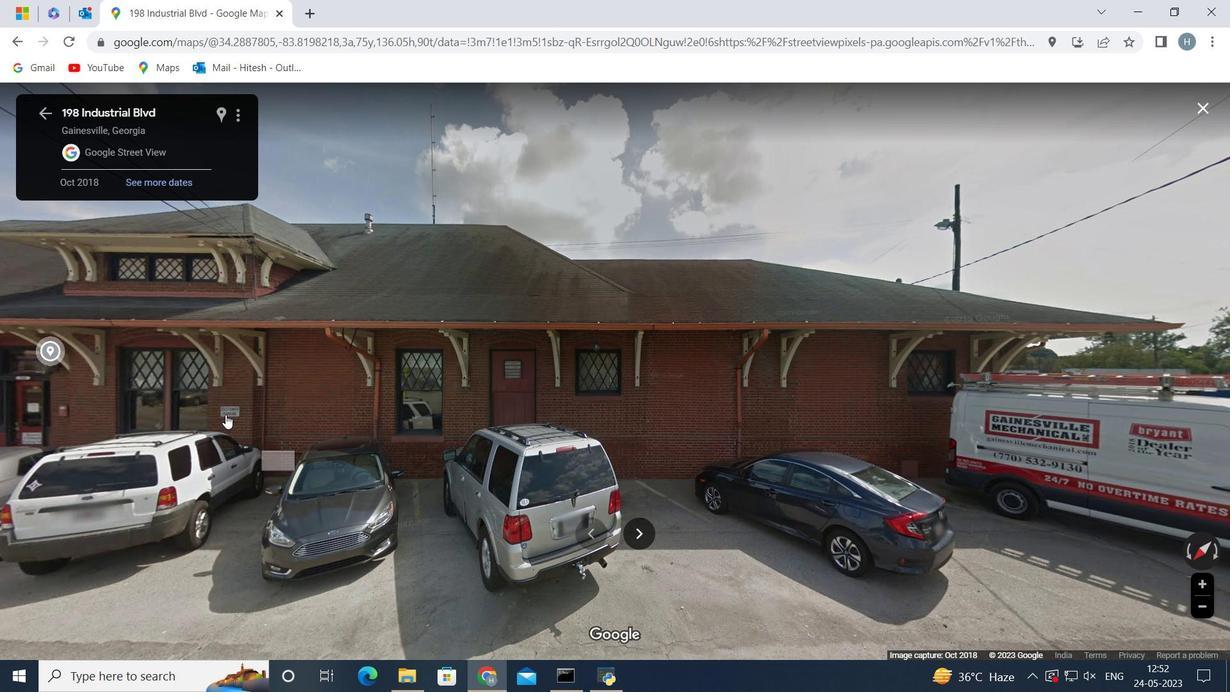 
Action: Mouse moved to (349, 392)
Screenshot: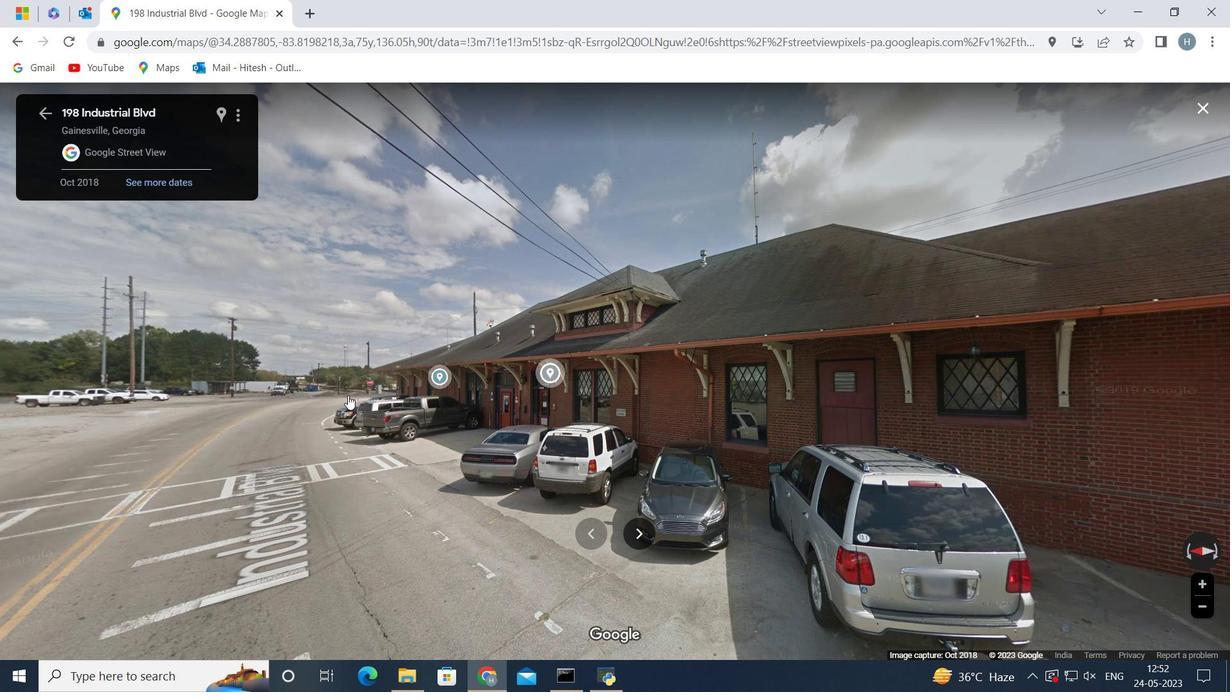 
Action: Mouse pressed left at (346, 393)
Screenshot: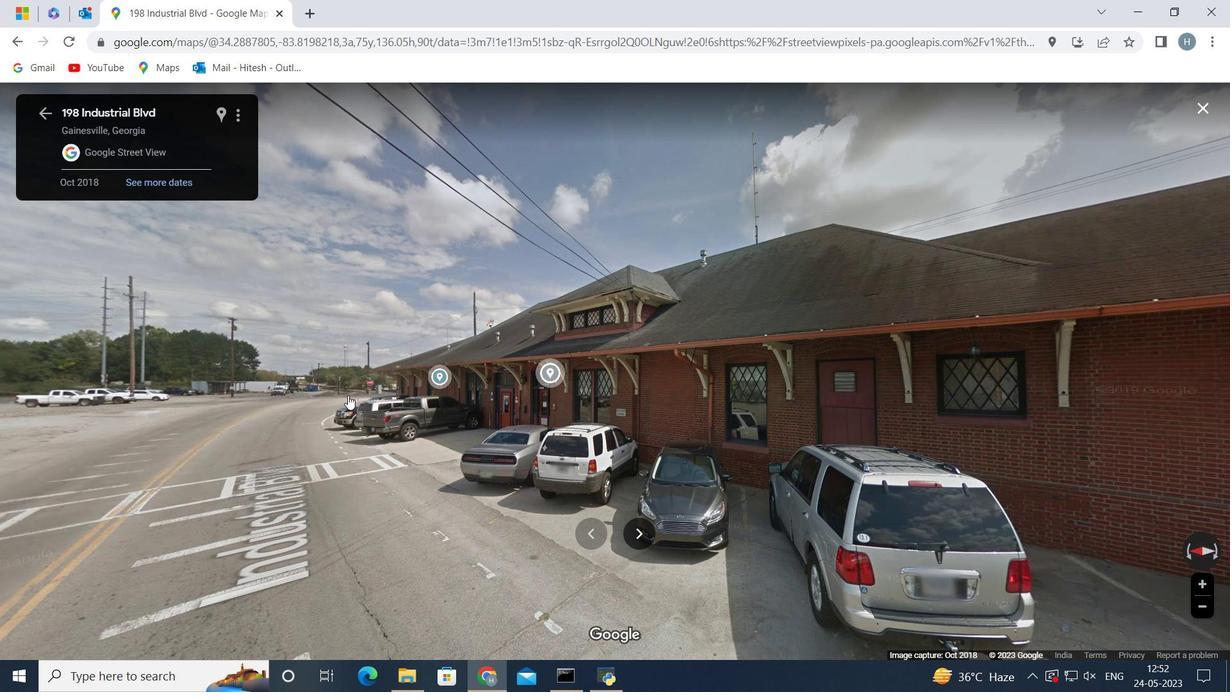 
Action: Mouse moved to (487, 392)
Screenshot: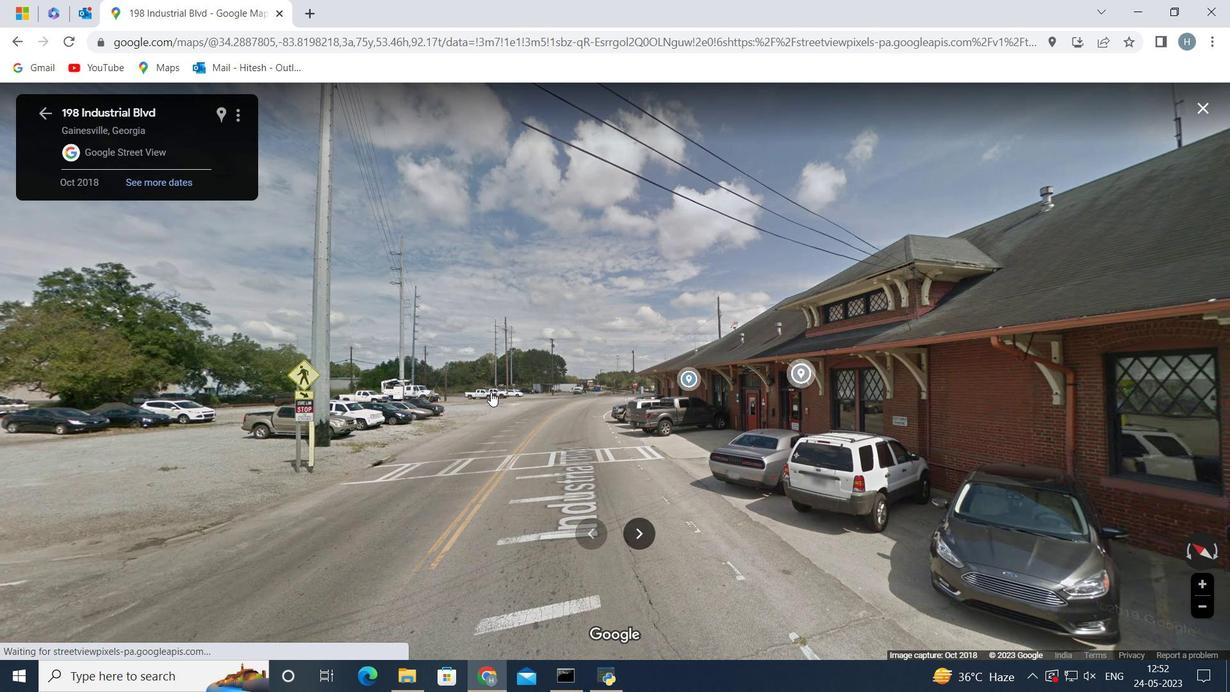 
Action: Mouse pressed left at (487, 392)
Screenshot: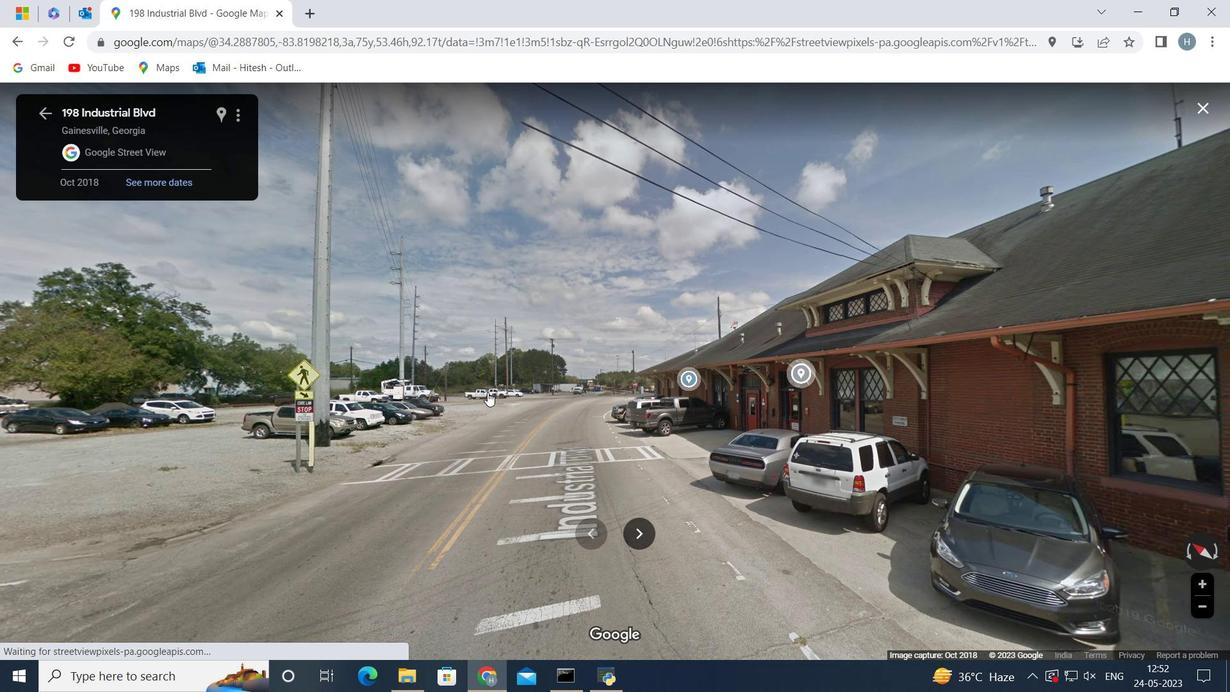 
Action: Mouse moved to (471, 423)
Screenshot: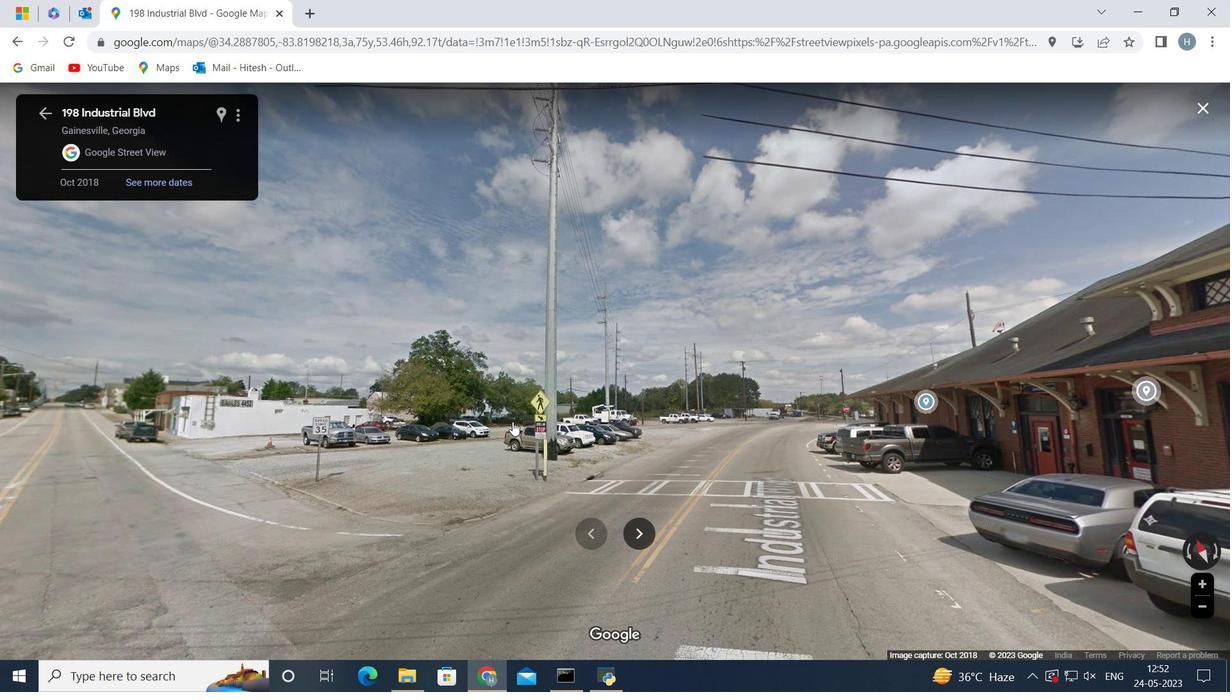 
Action: Mouse pressed left at (471, 423)
